 Task: Get directions from Baltimore, Maryland, United States to Joshua Tree National Park, California, United States  arriving by 5:00 pm tomorrow
Action: Mouse moved to (250, 60)
Screenshot: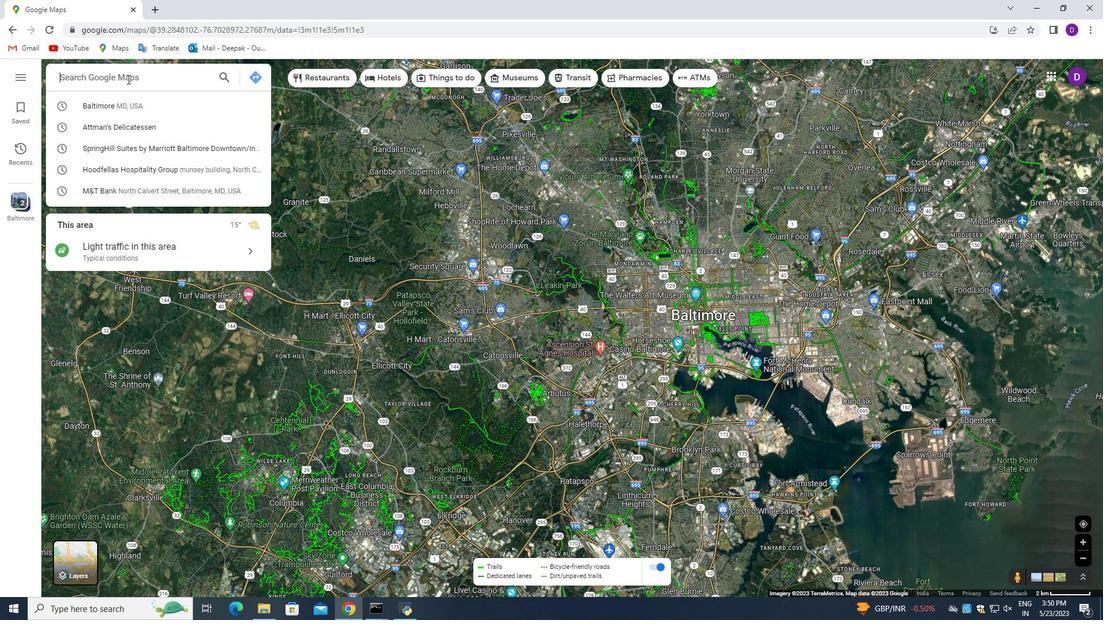 
Action: Mouse pressed left at (250, 60)
Screenshot: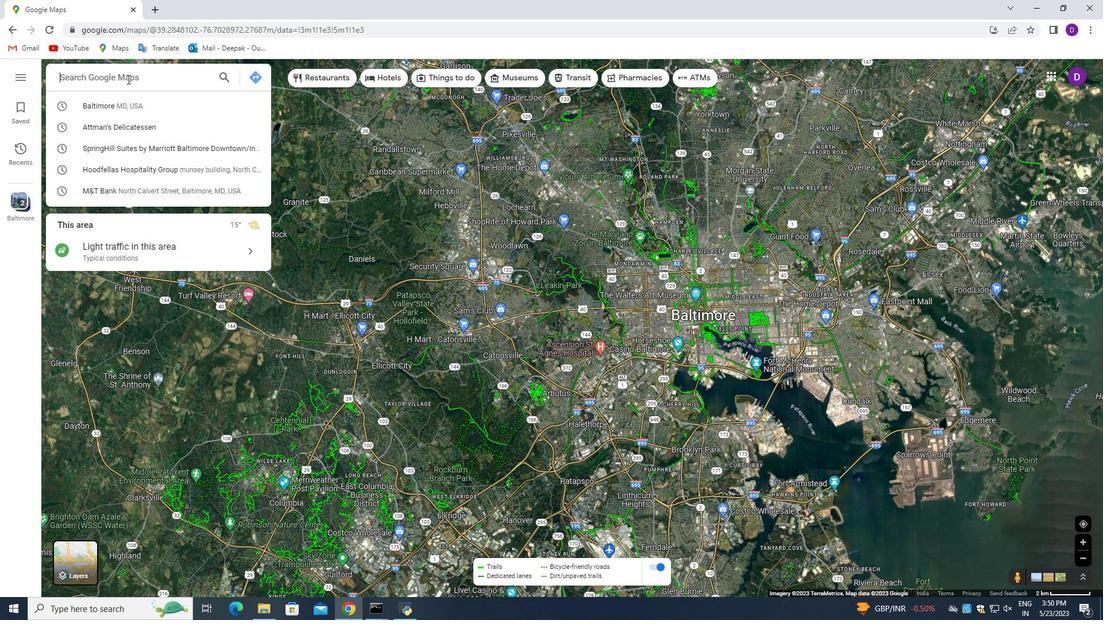 
Action: Mouse moved to (205, 97)
Screenshot: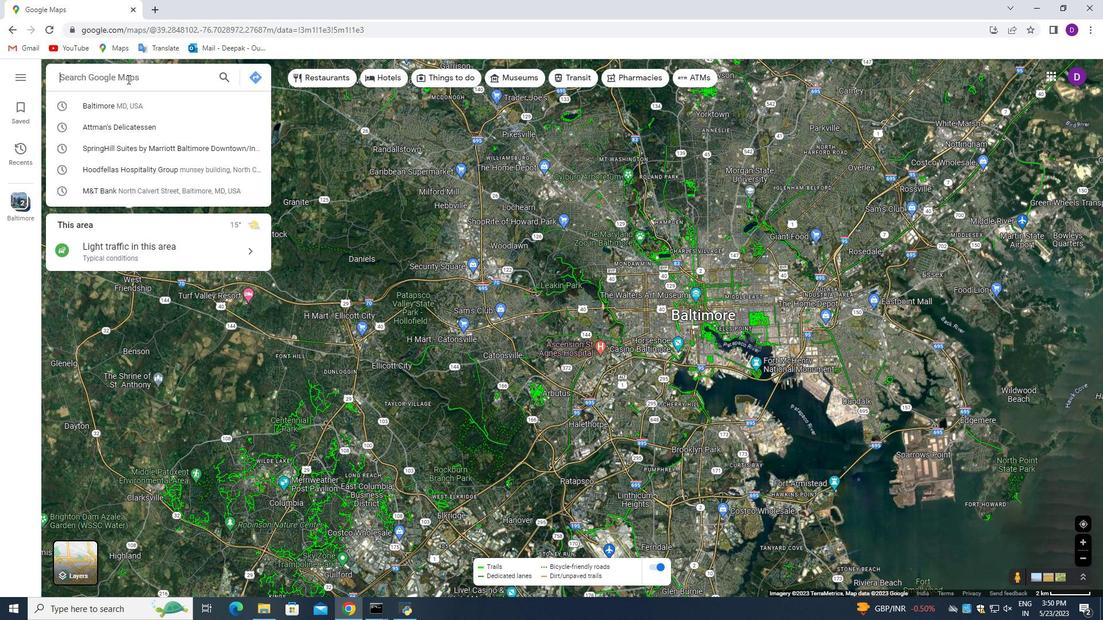 
Action: Mouse pressed left at (205, 97)
Screenshot: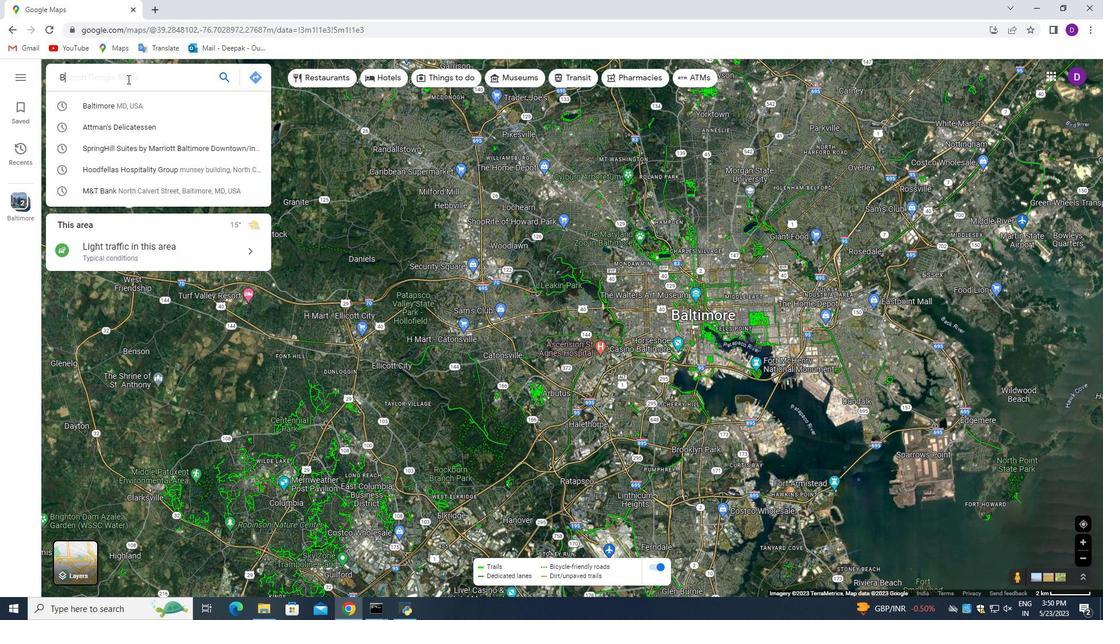 
Action: Mouse moved to (768, 109)
Screenshot: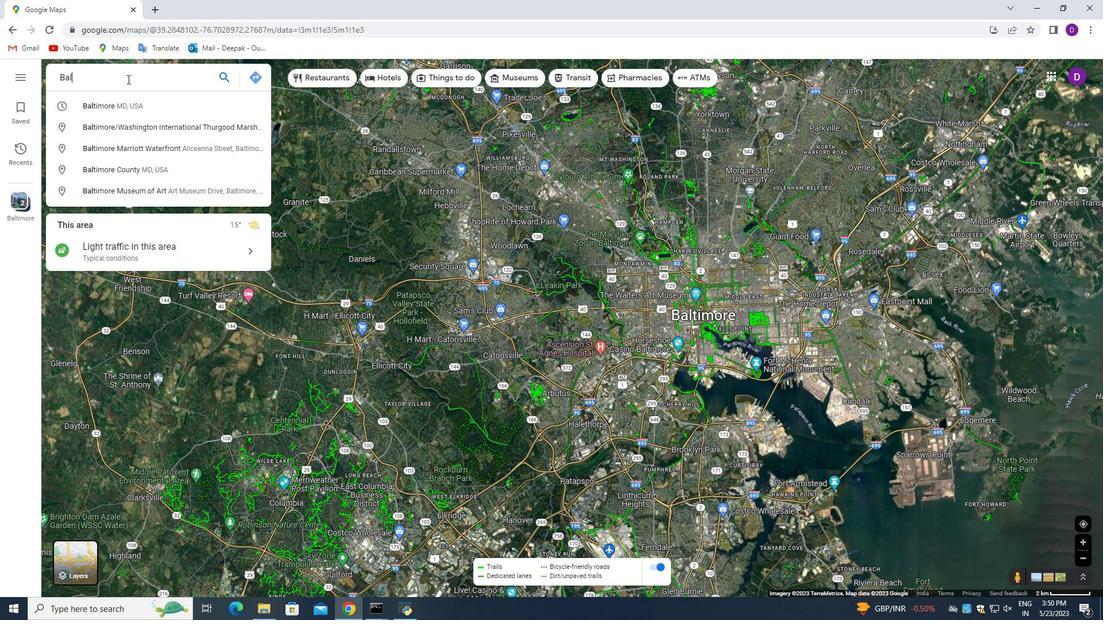 
Action: Key pressed <Key.shift><Key.shift>Baltimore,<Key.space><Key.shift><Key.shift>Maryland,<Key.space><Key.shift><Key.shift><Key.shift>United
Screenshot: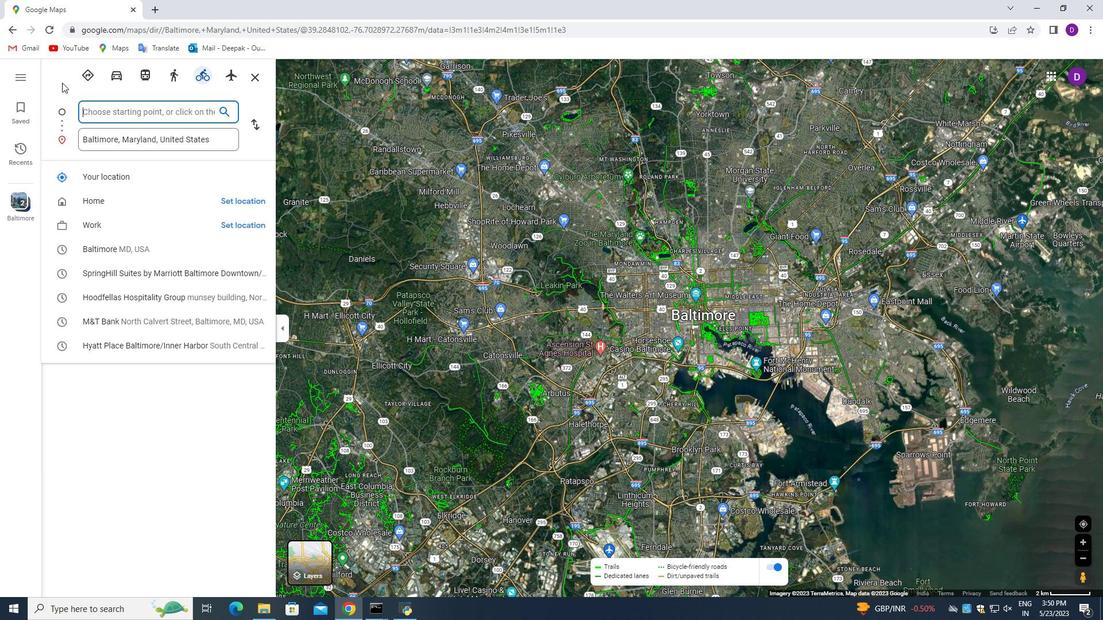 
Action: Mouse moved to (217, 156)
Screenshot: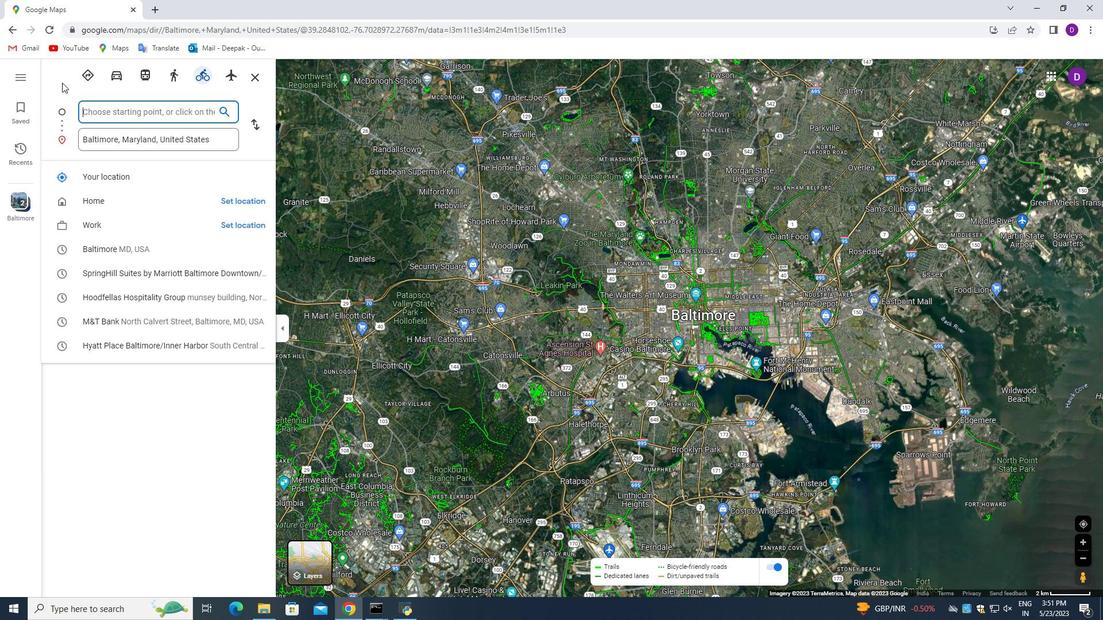 
Action: Mouse pressed left at (217, 156)
Screenshot: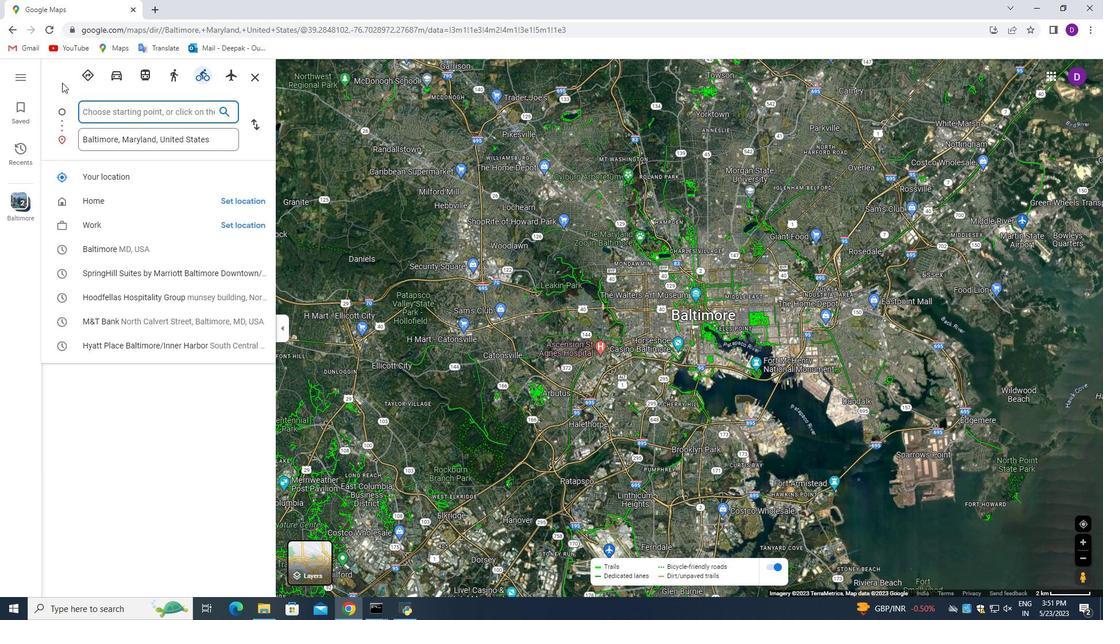
Action: Mouse moved to (190, 123)
Screenshot: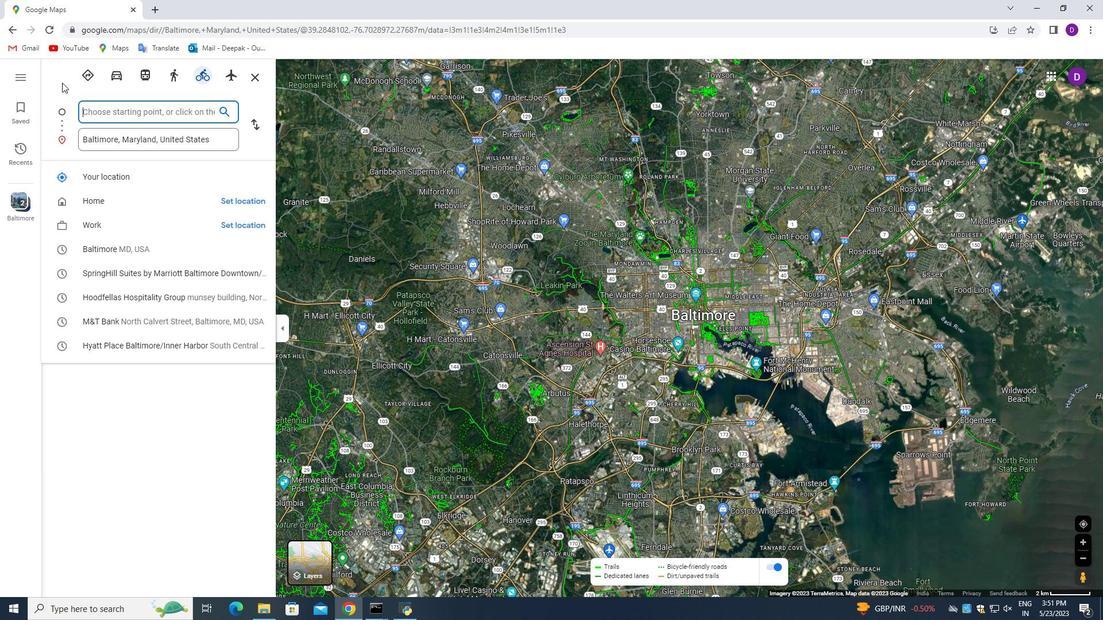 
Action: Key pressed <Key.shift><Key.shift><Key.shift><Key.shift><Key.shift>Joshua<Key.space><Key.shift><Key.shift><Key.shift><Key.shift><Key.shift><Key.shift>Tree<Key.space><Key.shift><Key.shift><Key.shift><Key.shift><Key.shift><Key.shift>National
Screenshot: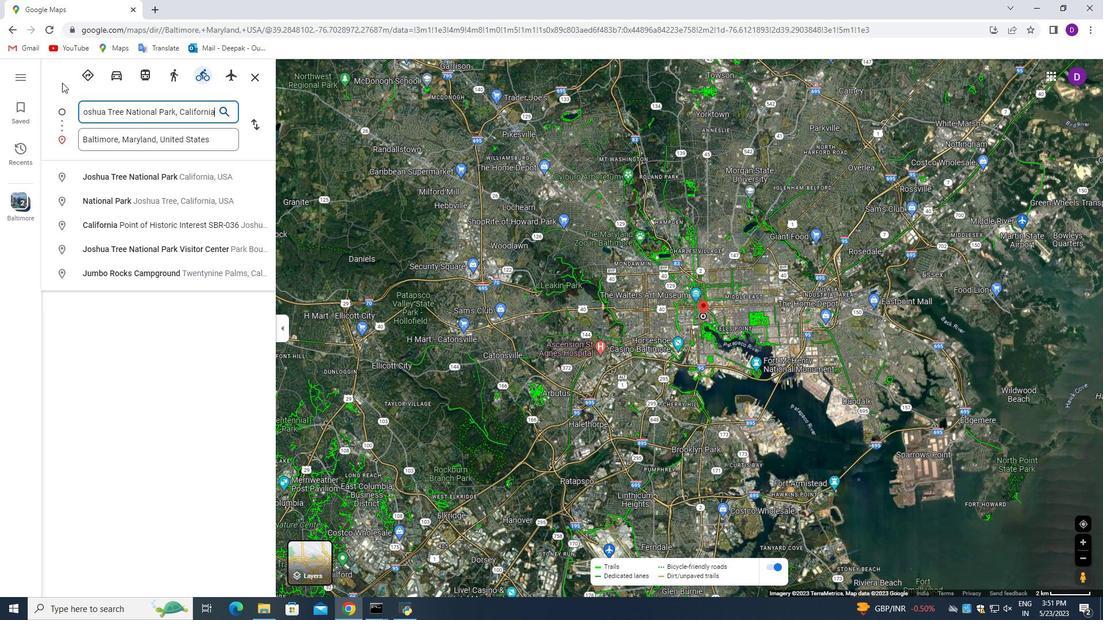 
Action: Mouse moved to (171, 155)
Screenshot: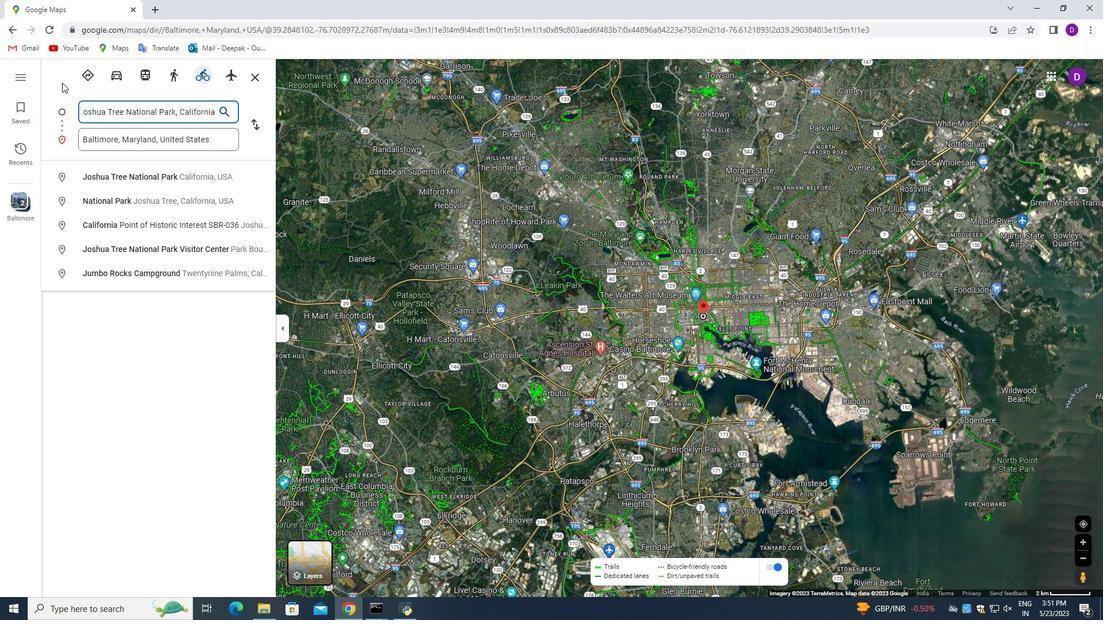 
Action: Mouse pressed left at (171, 155)
Screenshot: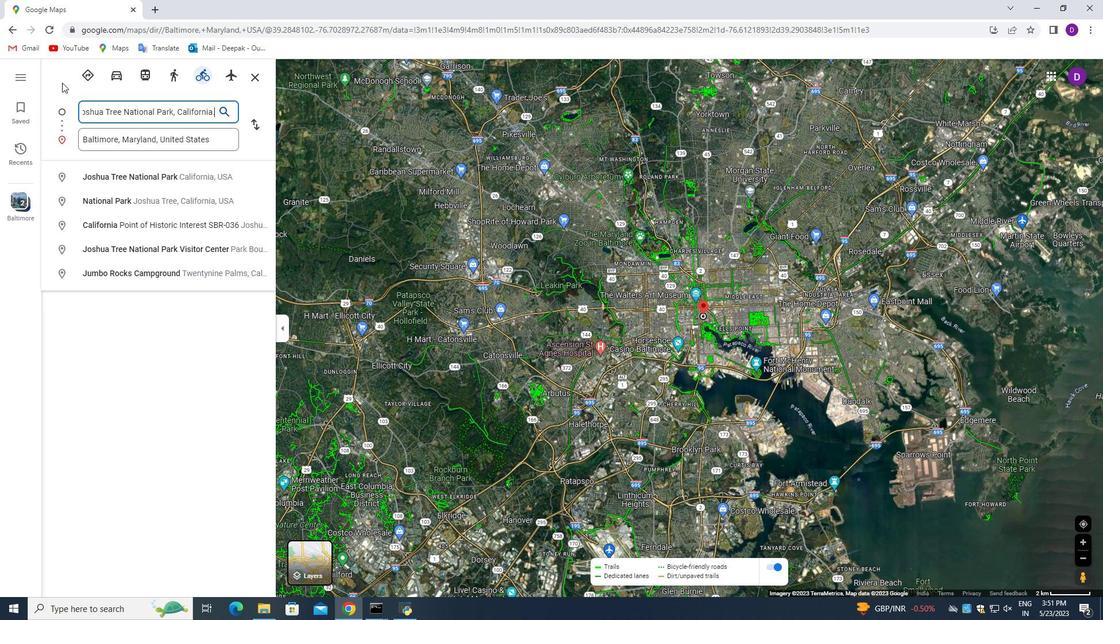 
Action: Mouse moved to (131, 186)
Screenshot: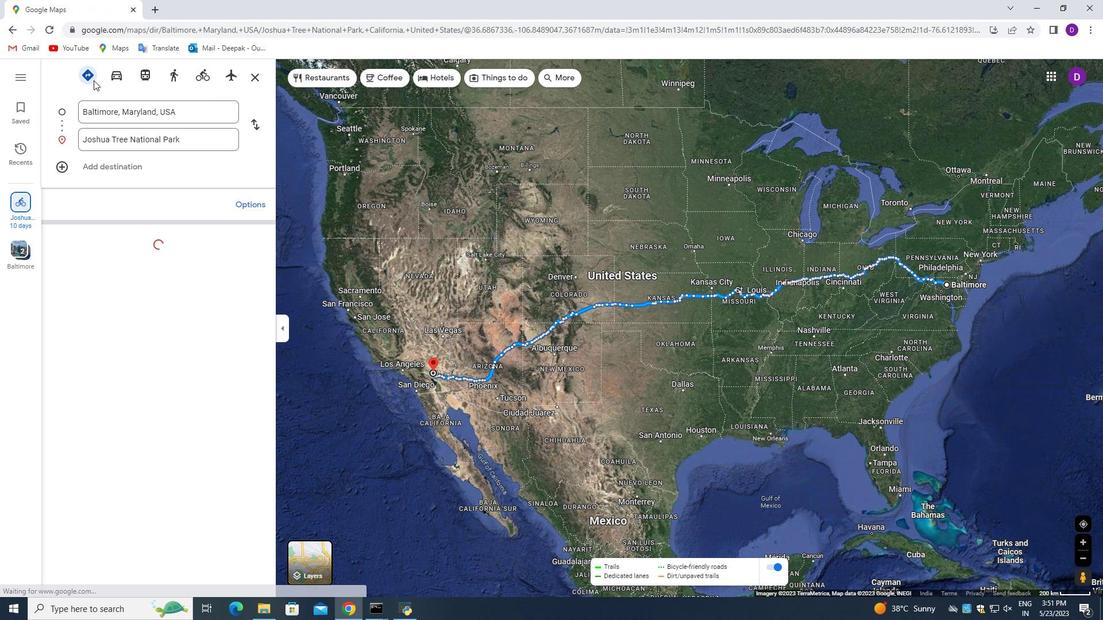 
Action: Mouse pressed left at (131, 186)
Screenshot: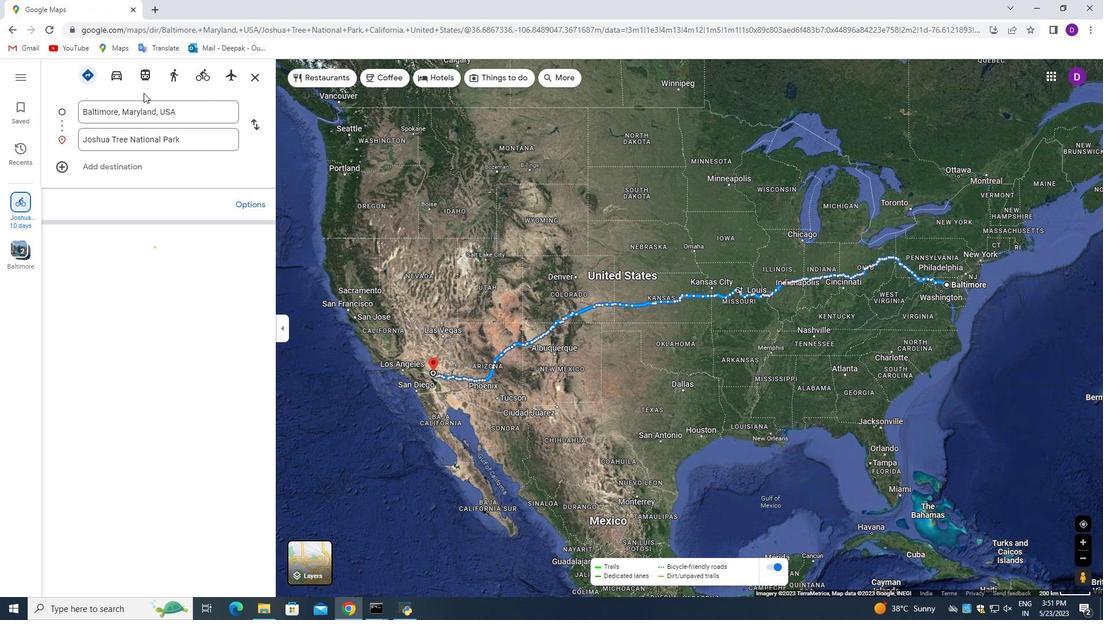 
Action: Mouse moved to (108, 233)
Screenshot: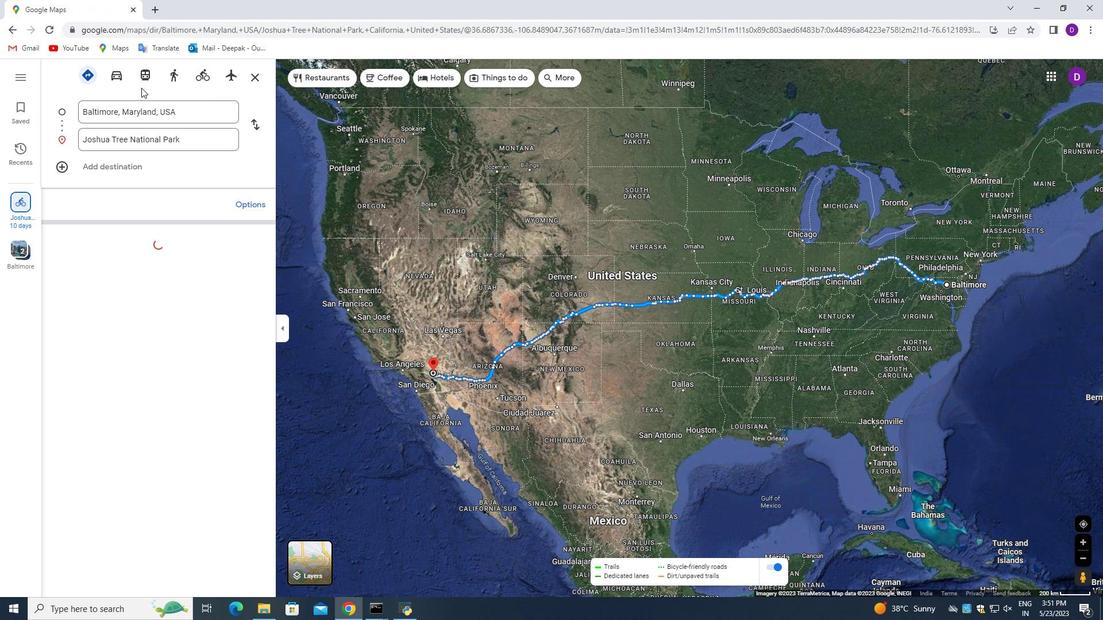 
Action: Mouse pressed left at (108, 233)
Screenshot: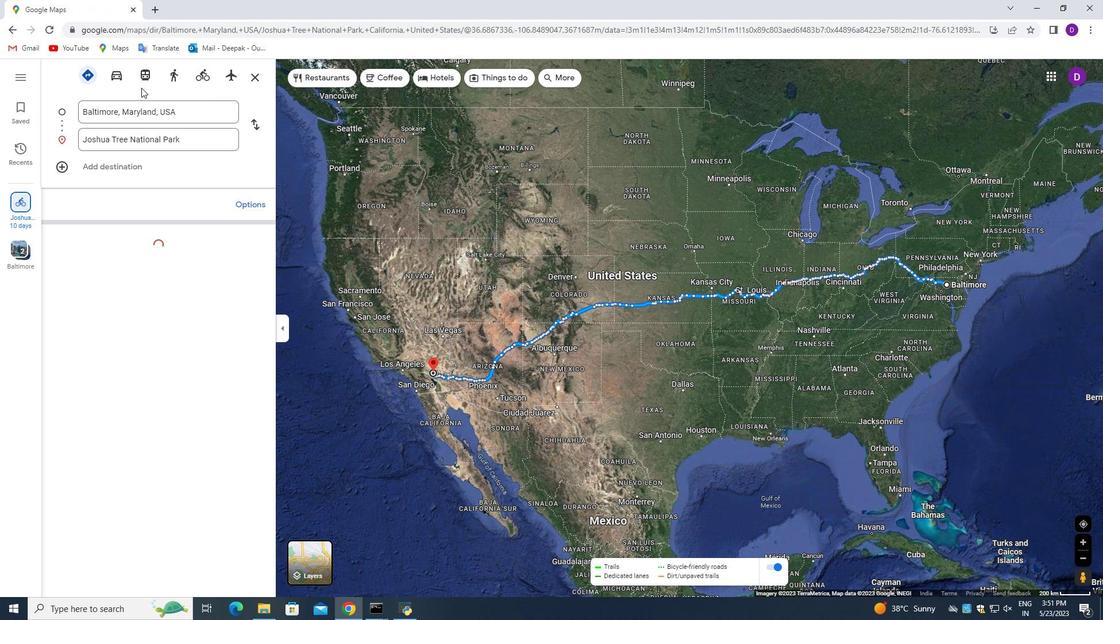 
Action: Mouse moved to (156, 177)
Screenshot: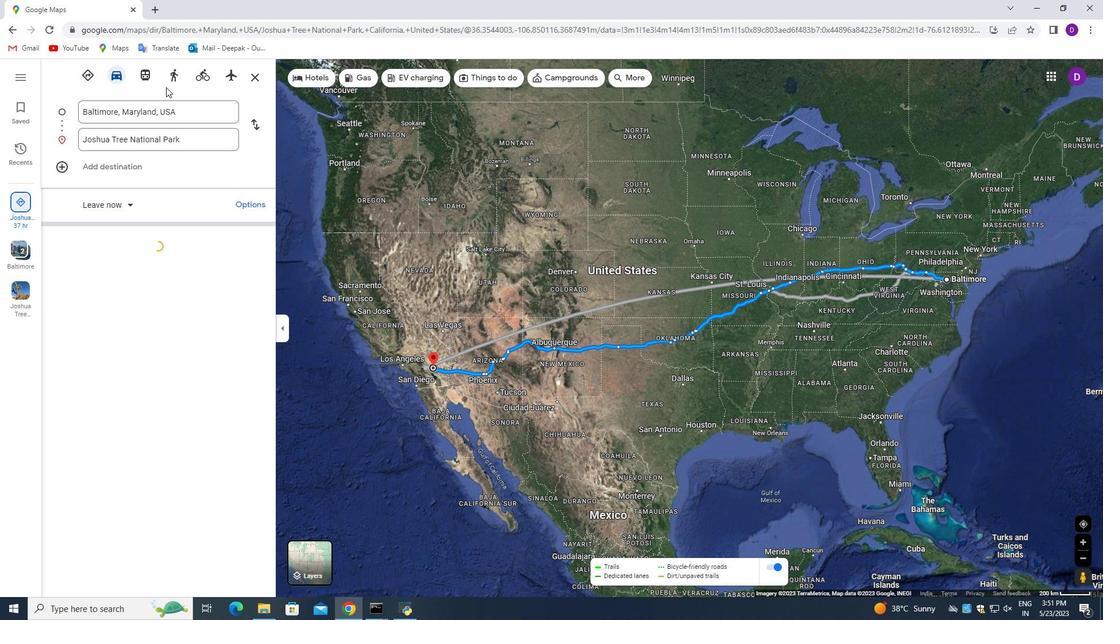 
Action: Mouse pressed left at (156, 177)
Screenshot: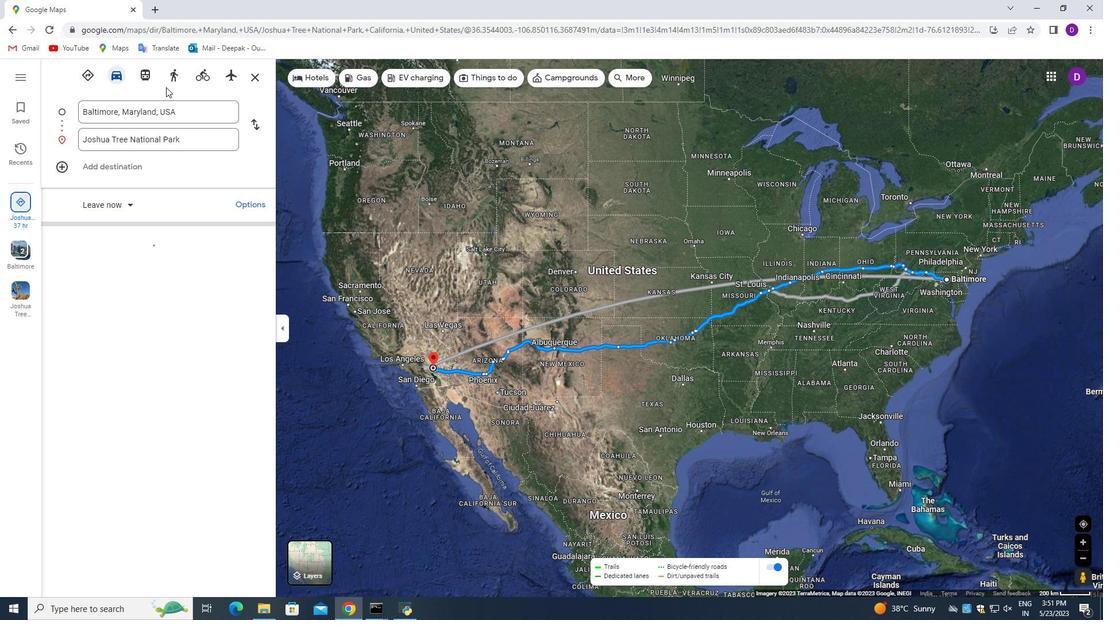 
Action: Mouse pressed left at (156, 177)
Screenshot: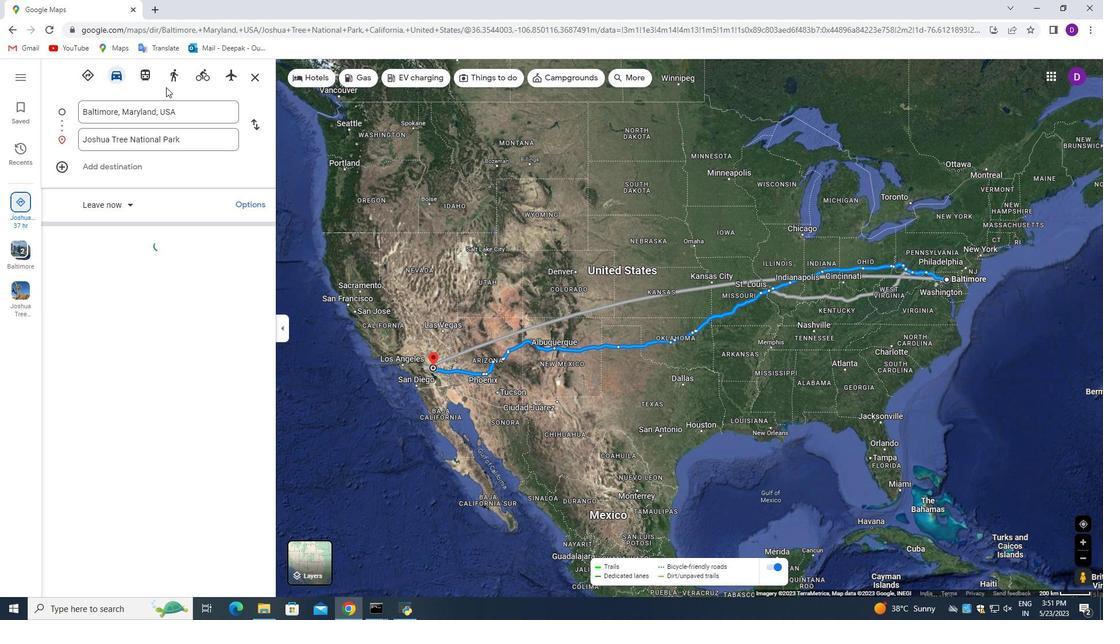 
Action: Mouse pressed left at (156, 177)
Screenshot: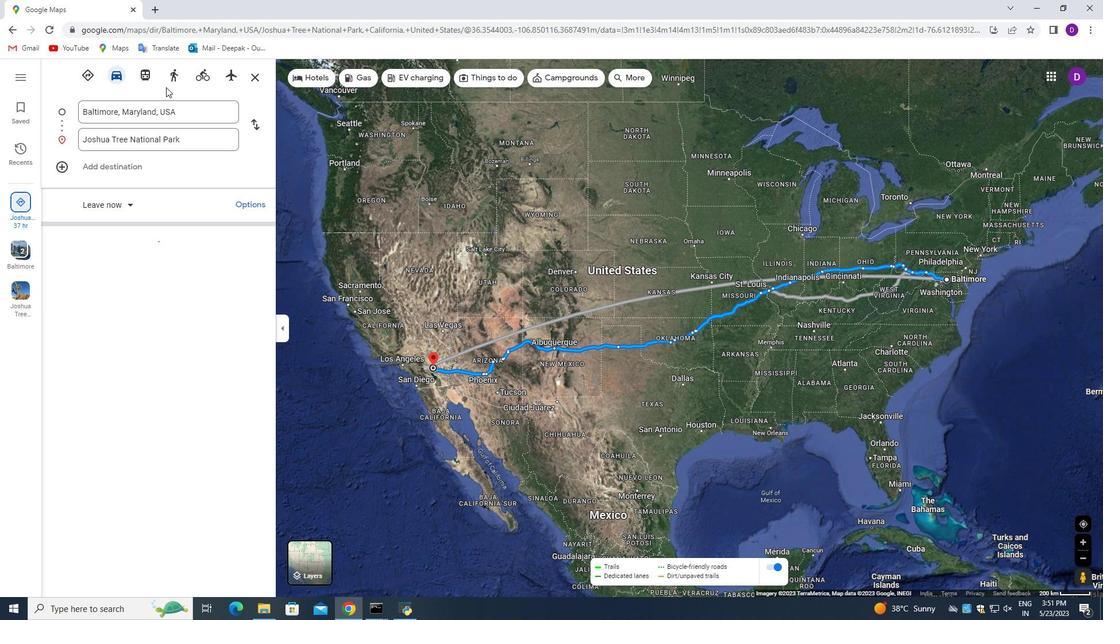 
Action: Mouse pressed left at (156, 177)
Screenshot: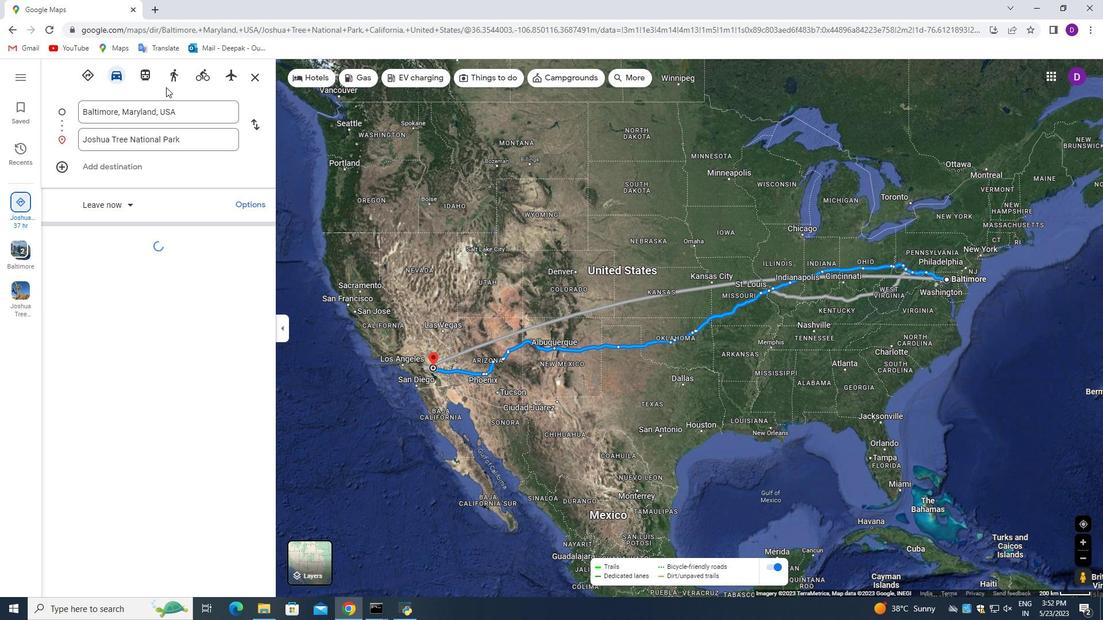 
Action: Mouse pressed left at (156, 177)
Screenshot: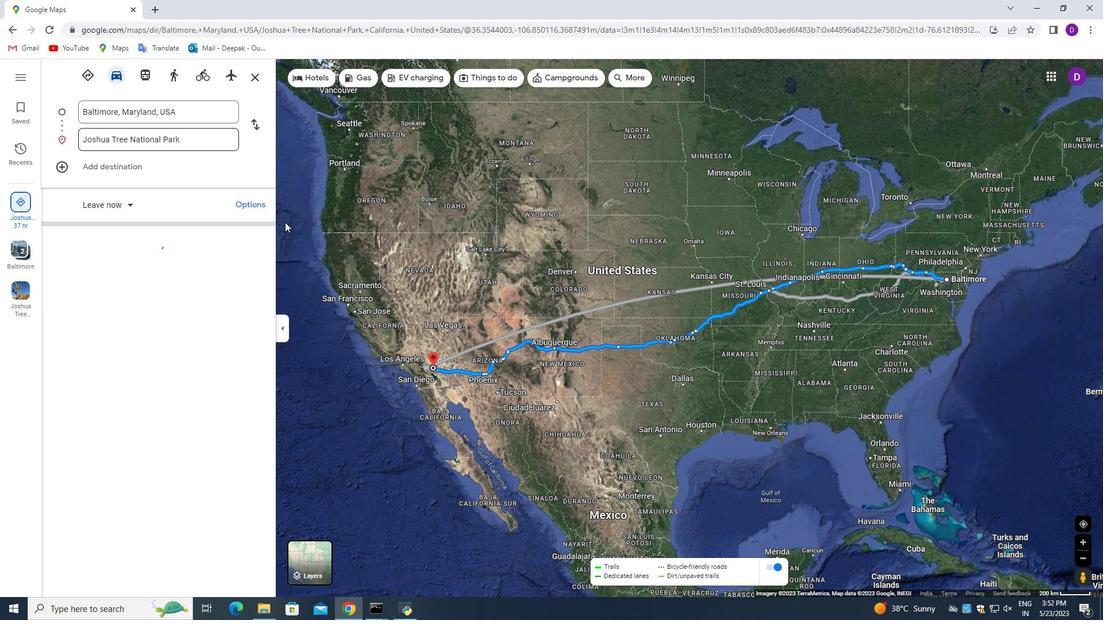 
Action: Mouse pressed left at (156, 177)
Screenshot: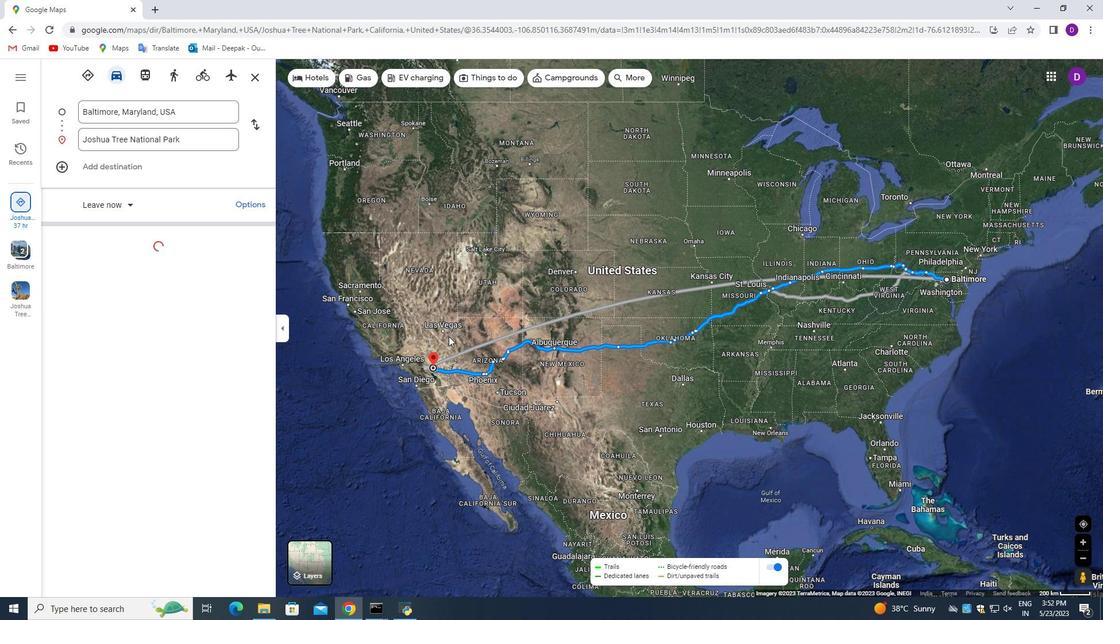 
Action: Mouse pressed left at (156, 177)
Screenshot: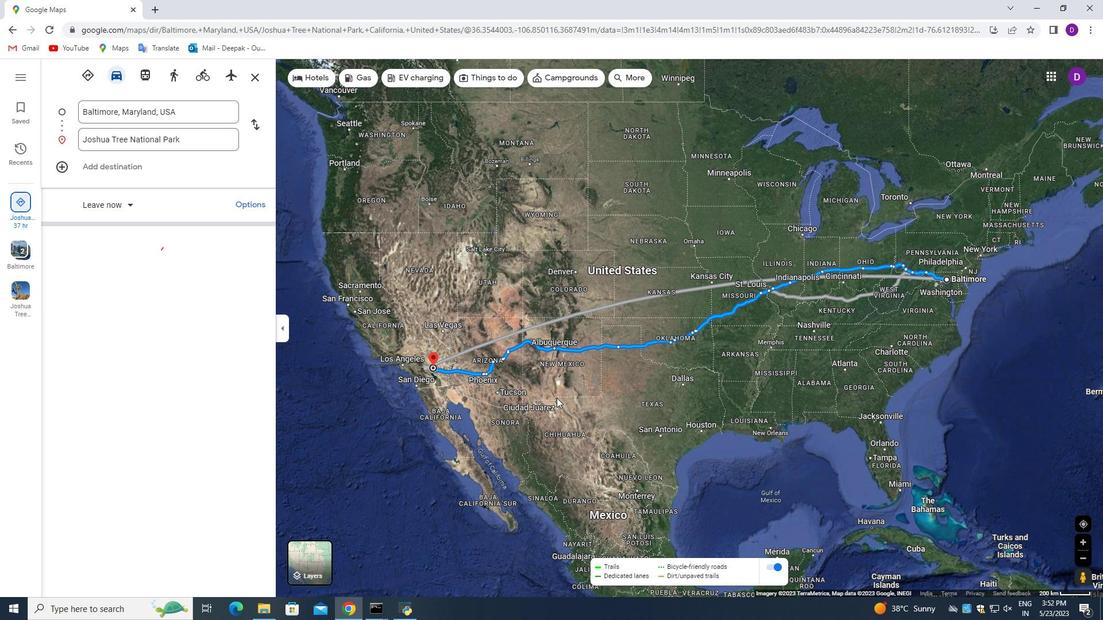 
Action: Mouse pressed left at (156, 177)
Screenshot: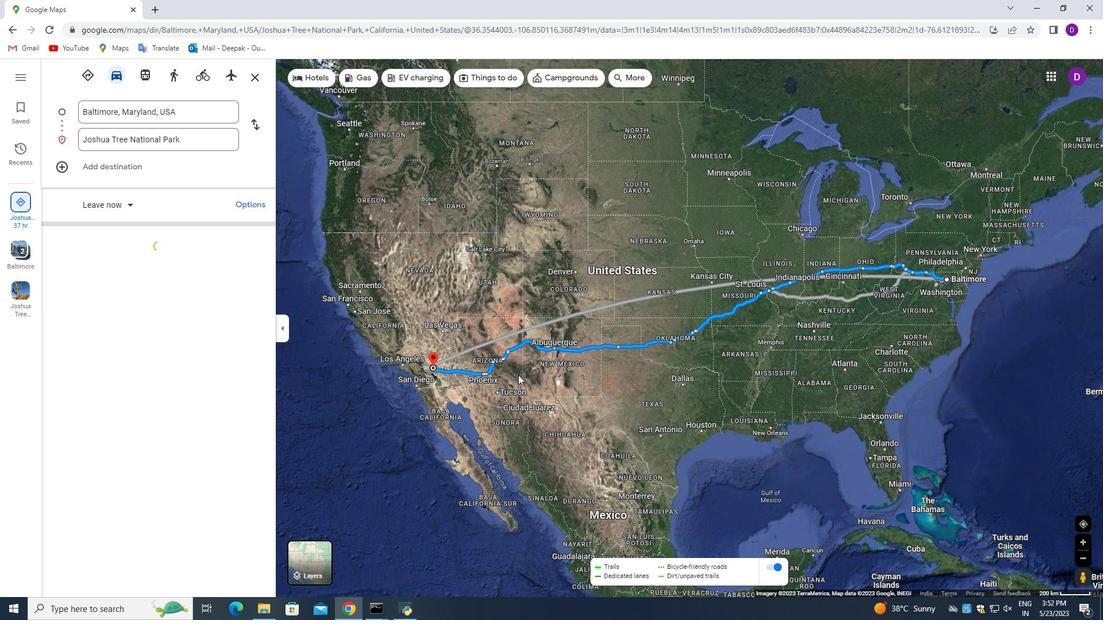
Action: Mouse pressed left at (156, 177)
Screenshot: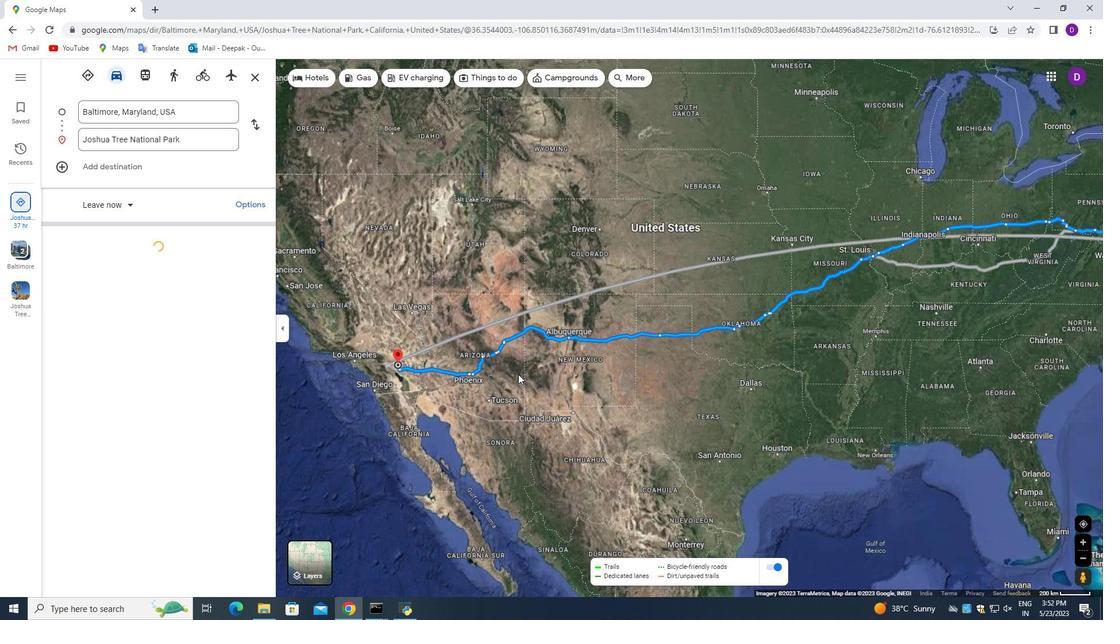 
Action: Mouse pressed left at (156, 177)
Screenshot: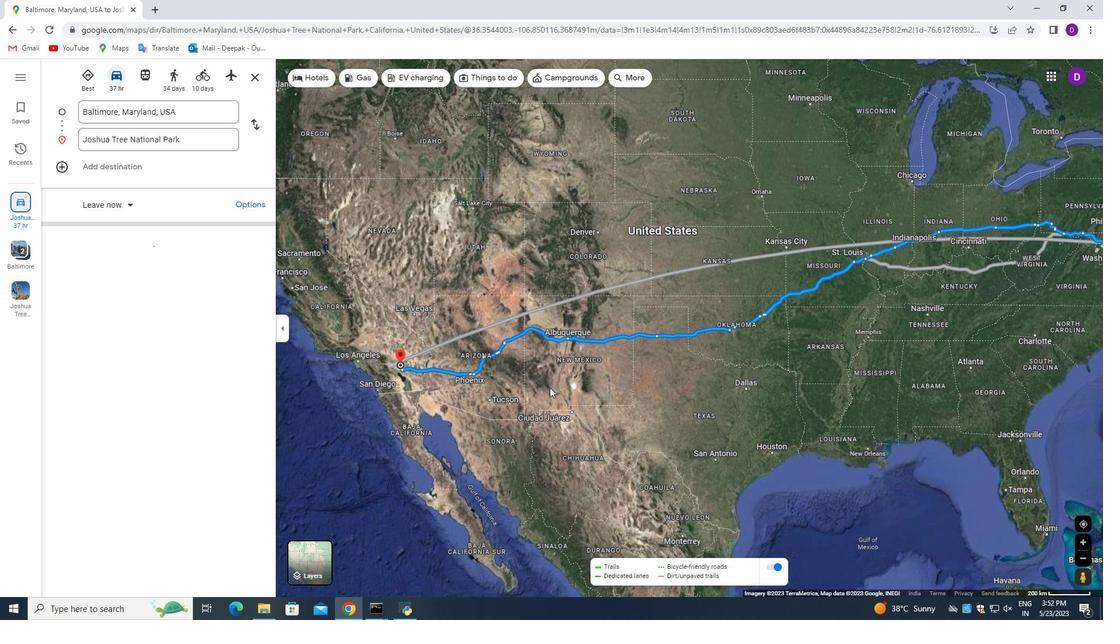 
Action: Mouse moved to (145, 177)
Screenshot: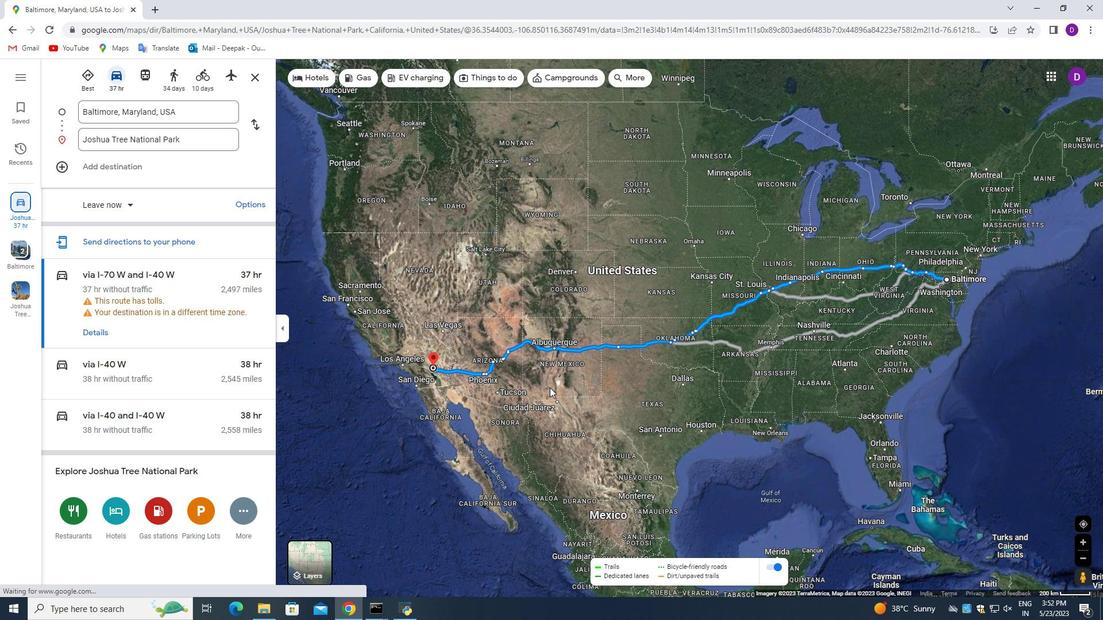 
Action: Mouse pressed left at (145, 177)
Screenshot: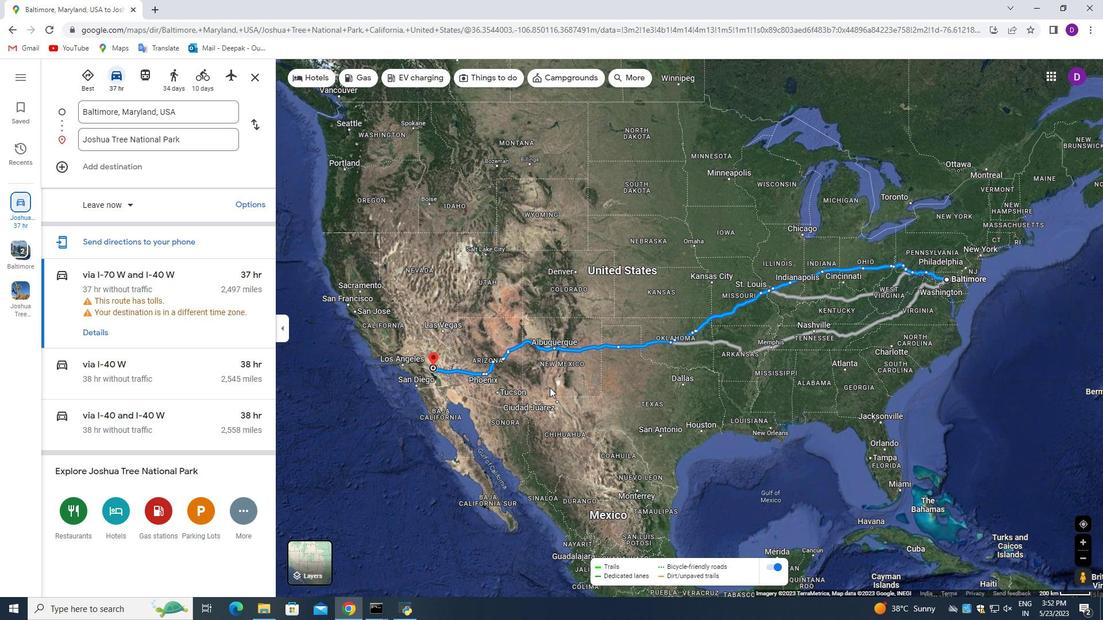 
Action: Mouse pressed left at (145, 177)
Screenshot: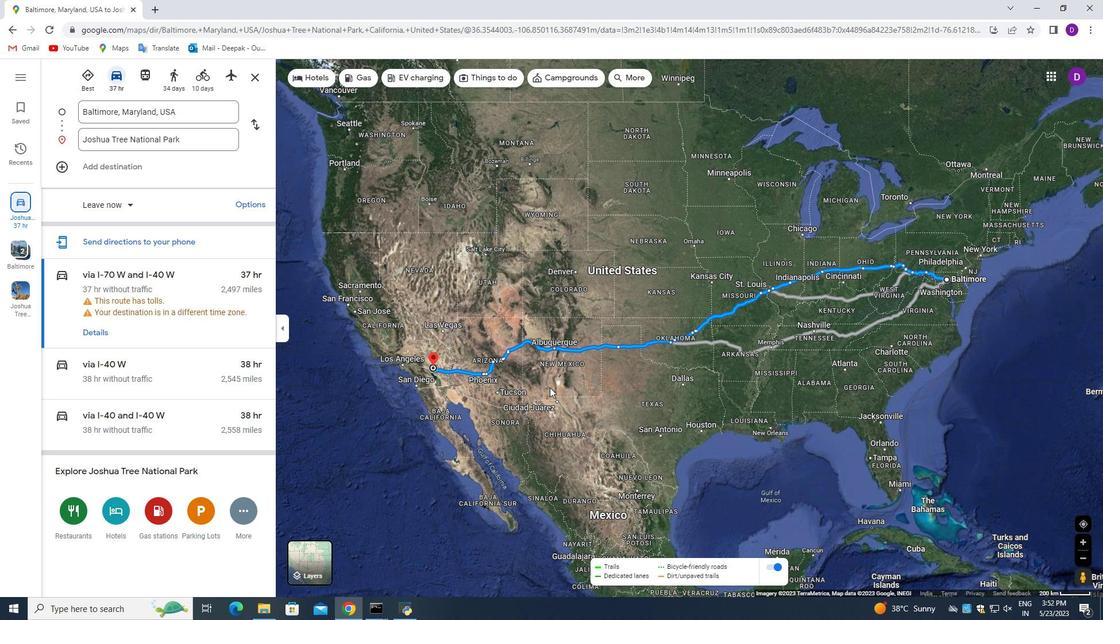 
Action: Mouse pressed left at (145, 177)
Screenshot: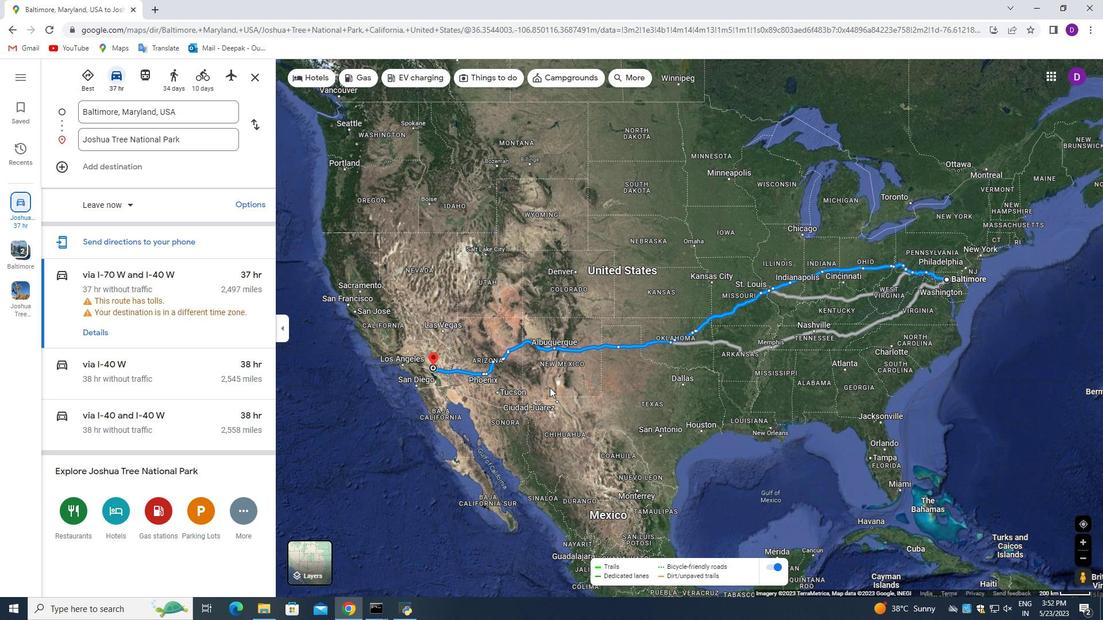 
Action: Mouse pressed left at (145, 177)
Screenshot: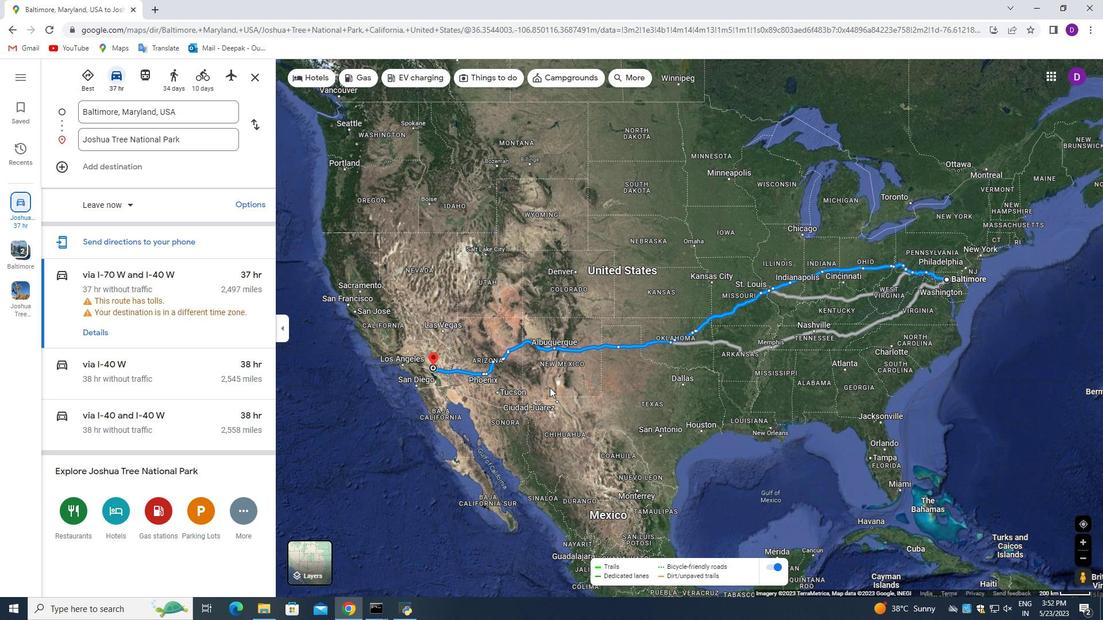 
Action: Mouse moved to (155, 178)
Screenshot: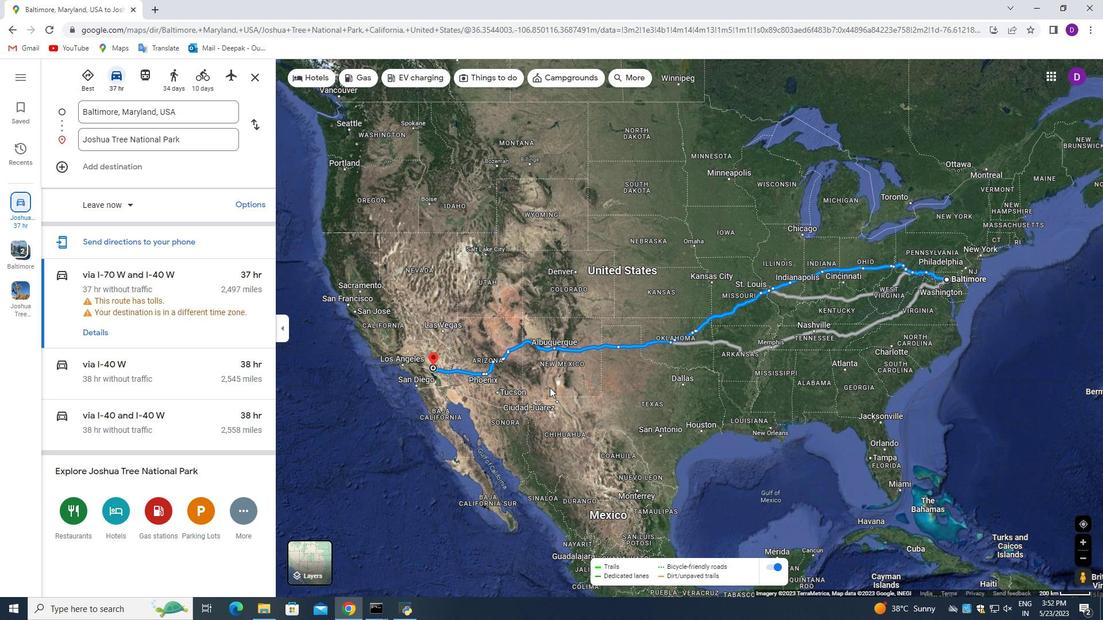 
Action: Mouse pressed left at (155, 178)
Screenshot: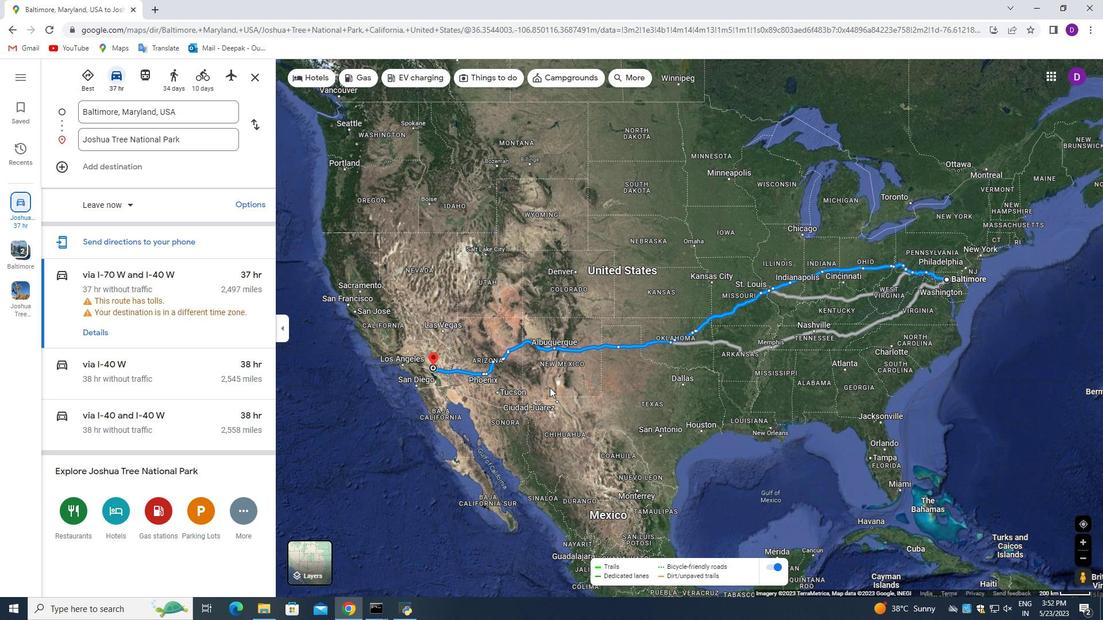 
Action: Mouse moved to (110, 178)
Screenshot: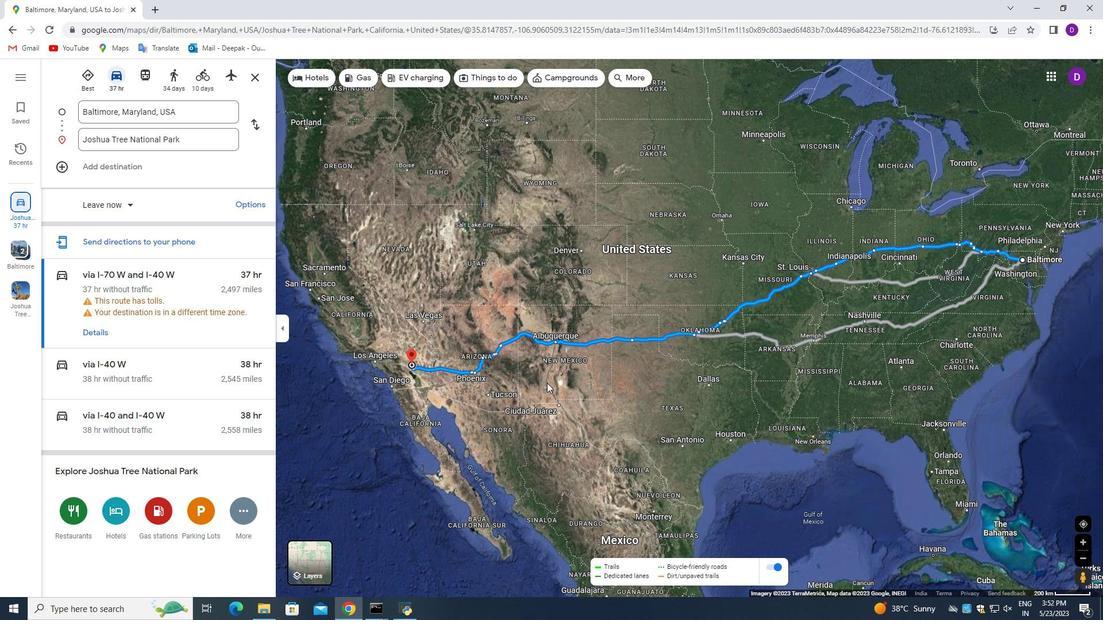 
Action: Mouse pressed left at (110, 178)
Screenshot: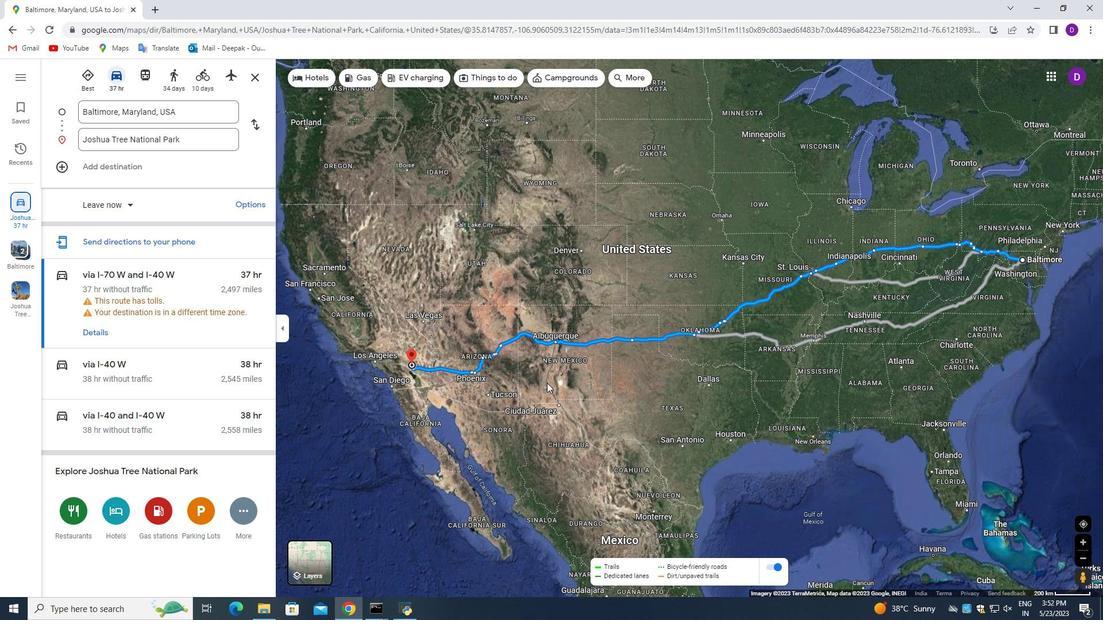
Action: Mouse moved to (99, 314)
Screenshot: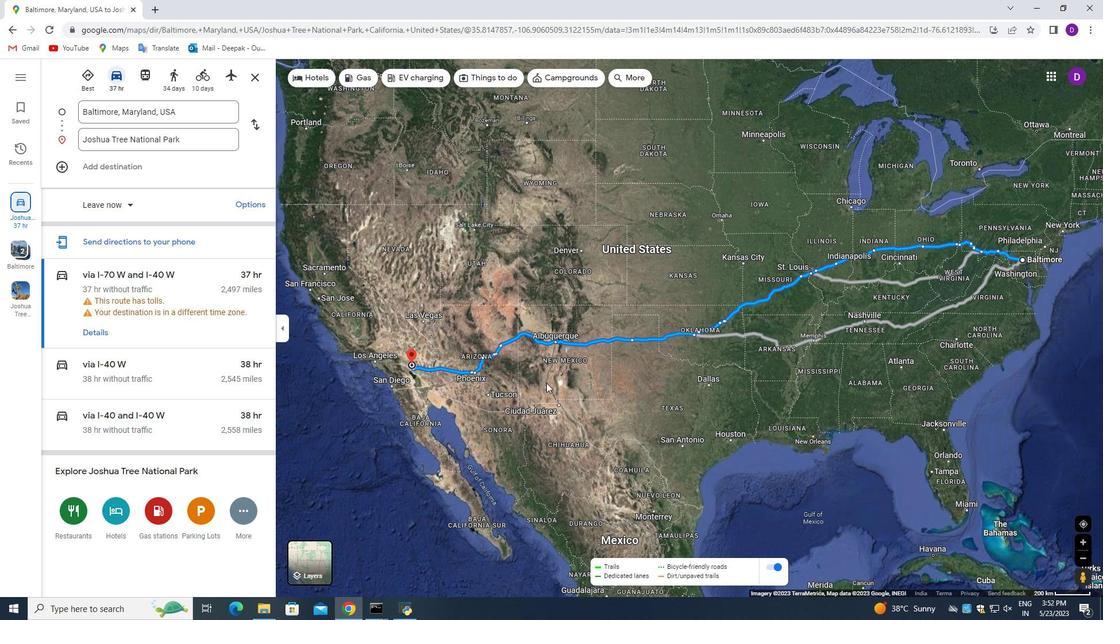 
Action: Mouse pressed left at (99, 314)
Screenshot: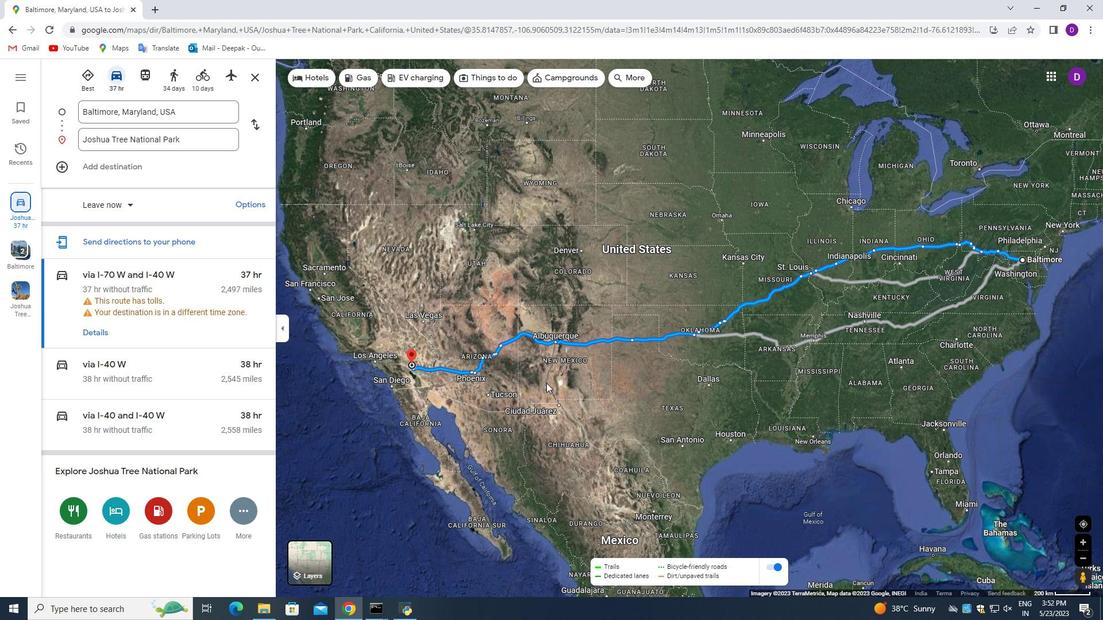 
Action: Mouse moved to (253, 176)
Screenshot: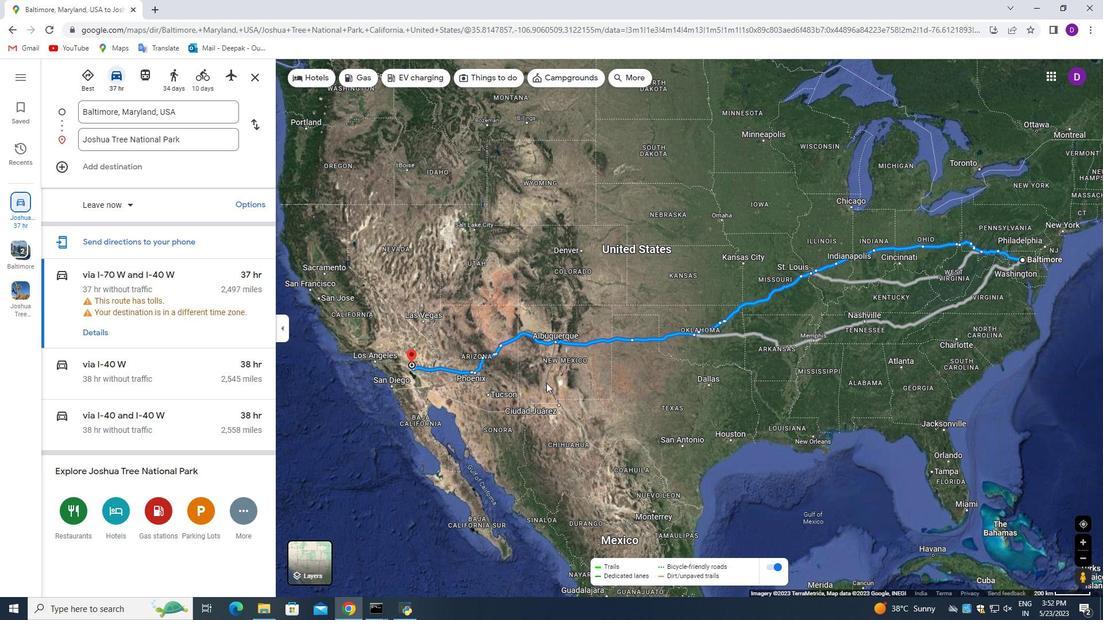 
Action: Mouse pressed left at (253, 176)
Screenshot: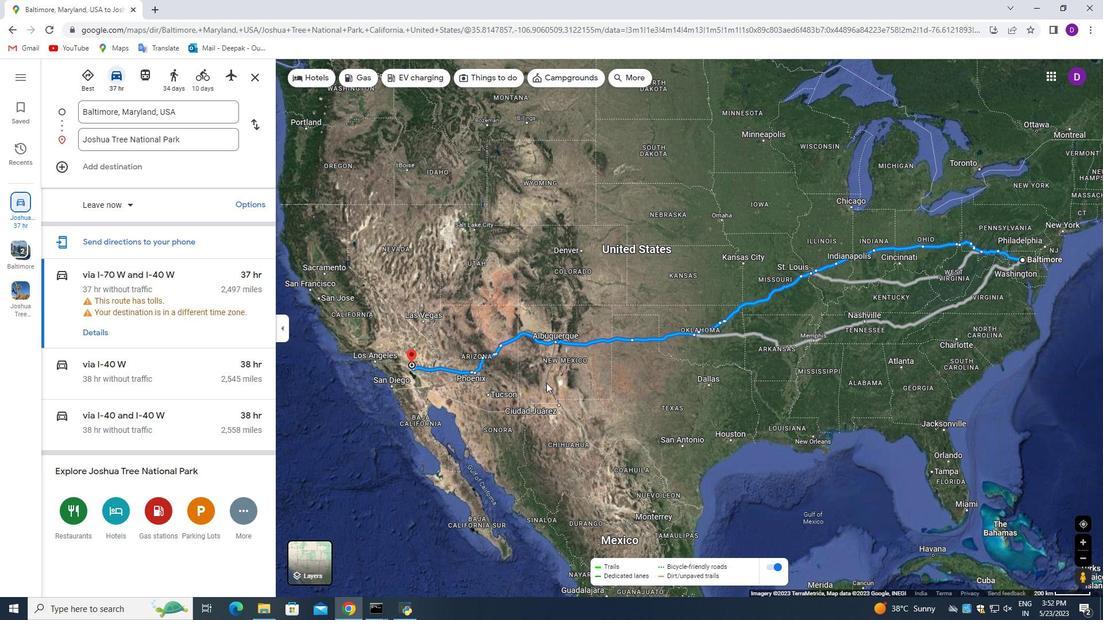
Action: Mouse moved to (198, 249)
Screenshot: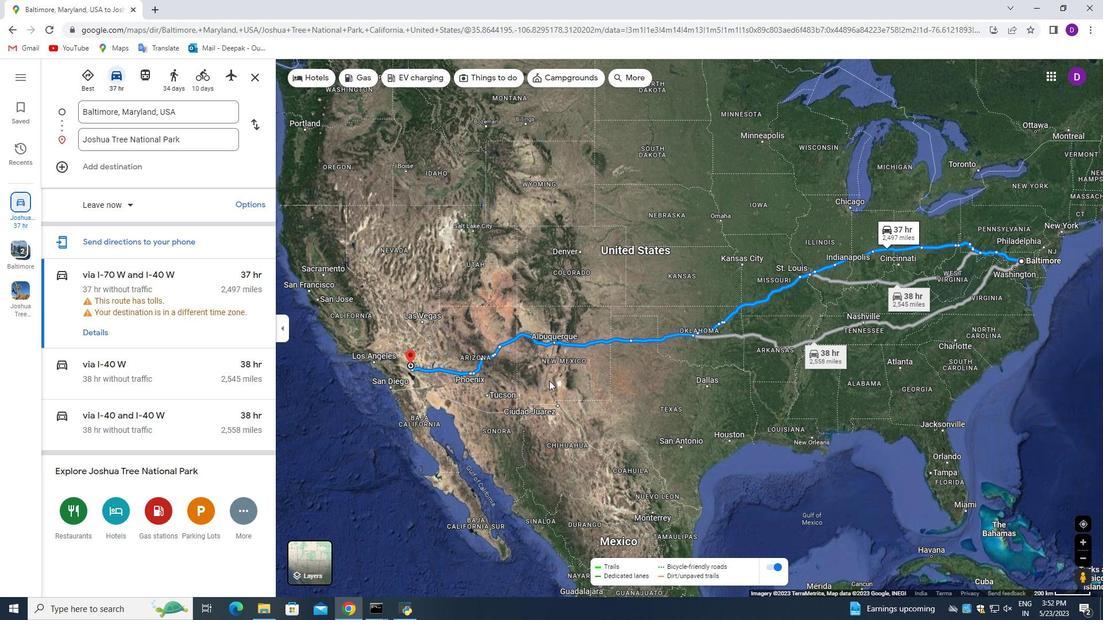 
Action: Mouse pressed left at (198, 249)
Screenshot: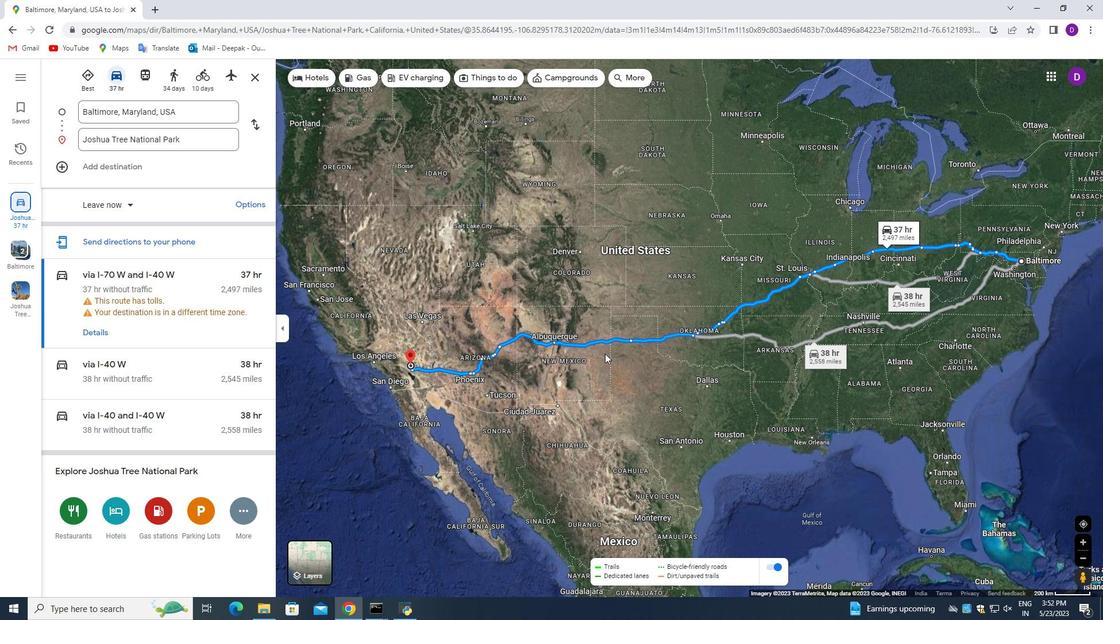 
Action: Mouse moved to (425, 401)
Screenshot: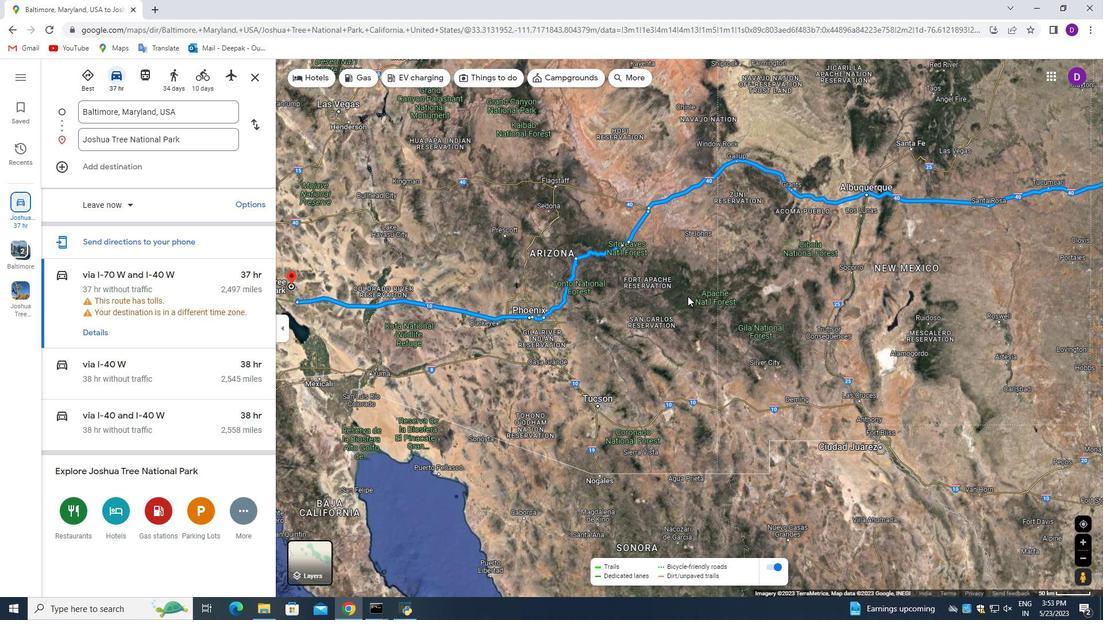 
Action: Mouse scrolled (425, 401) with delta (0, 0)
Screenshot: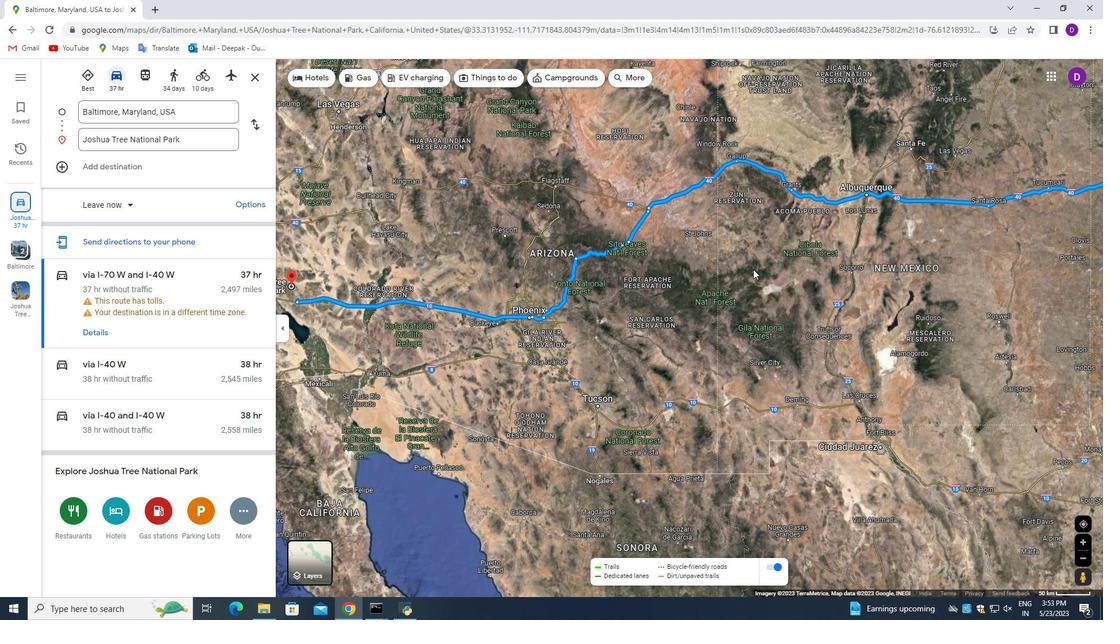 
Action: Mouse scrolled (425, 401) with delta (0, 0)
Screenshot: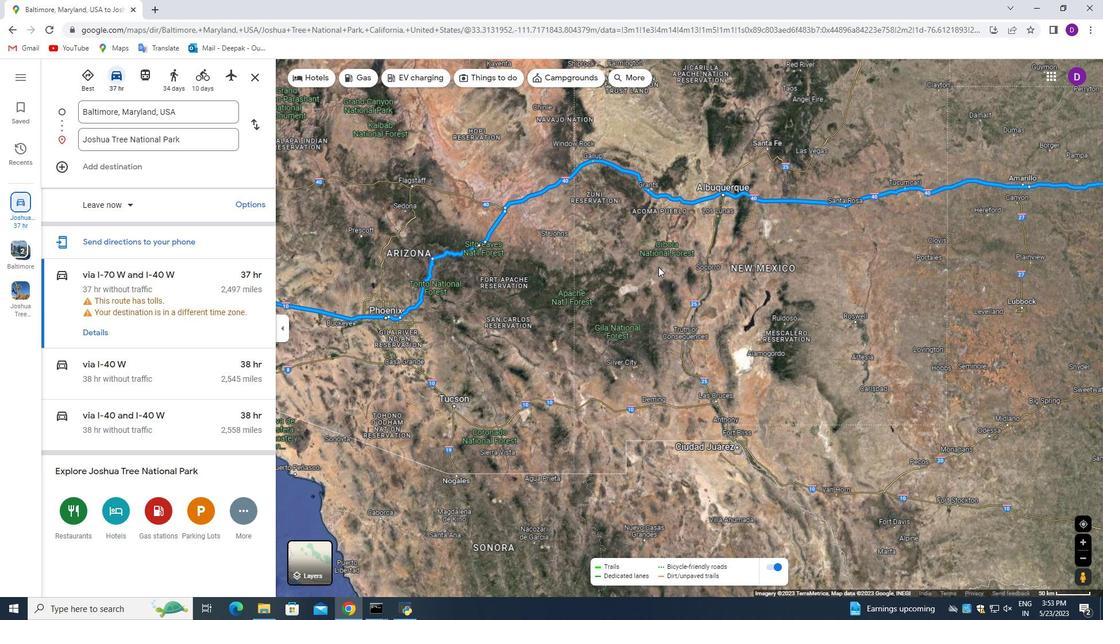 
Action: Mouse scrolled (425, 401) with delta (0, 0)
Screenshot: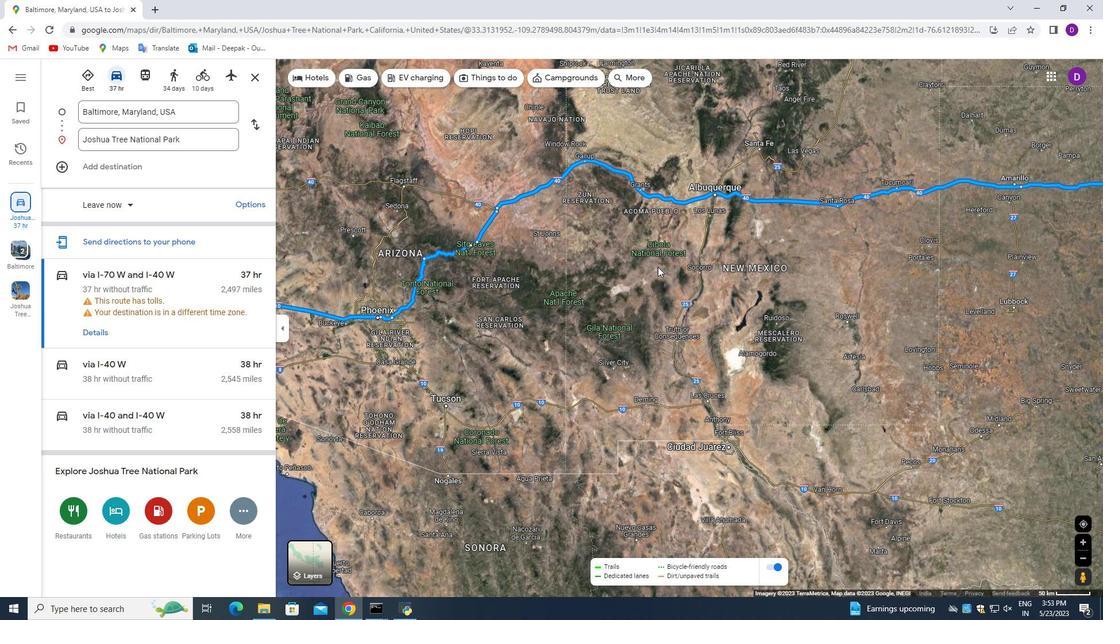 
Action: Mouse moved to (425, 401)
Screenshot: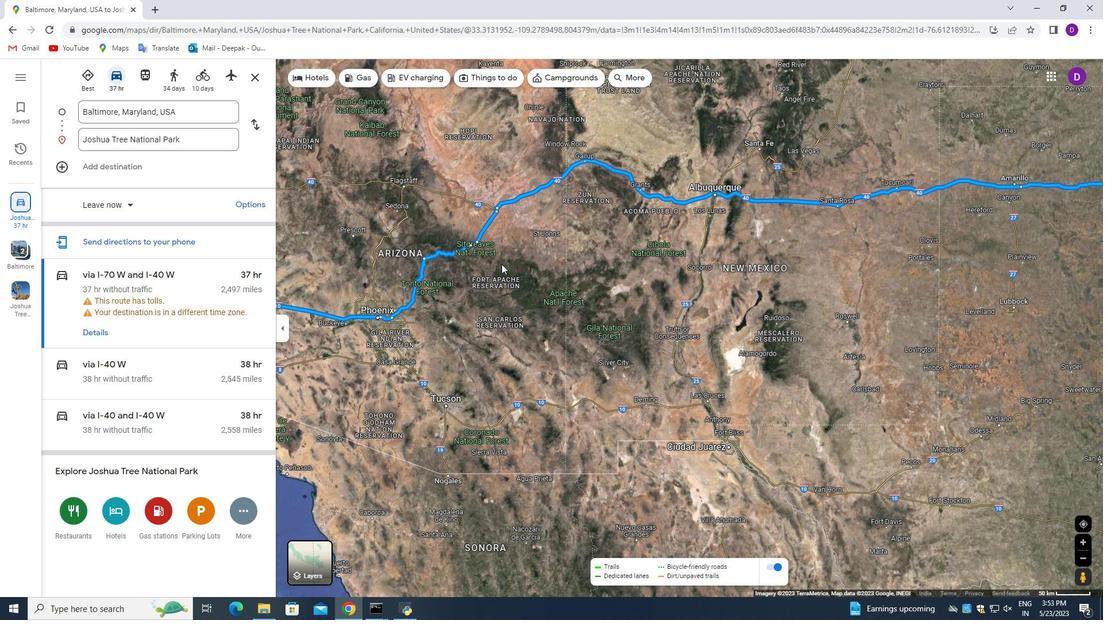 
Action: Mouse scrolled (425, 401) with delta (0, 0)
Screenshot: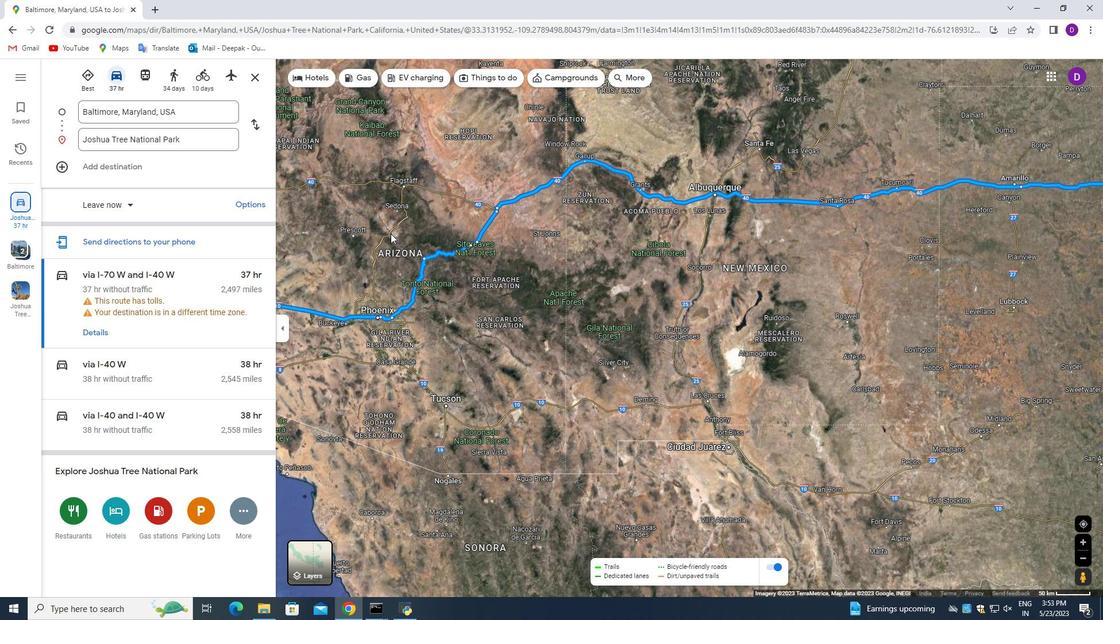 
Action: Mouse moved to (467, 403)
Screenshot: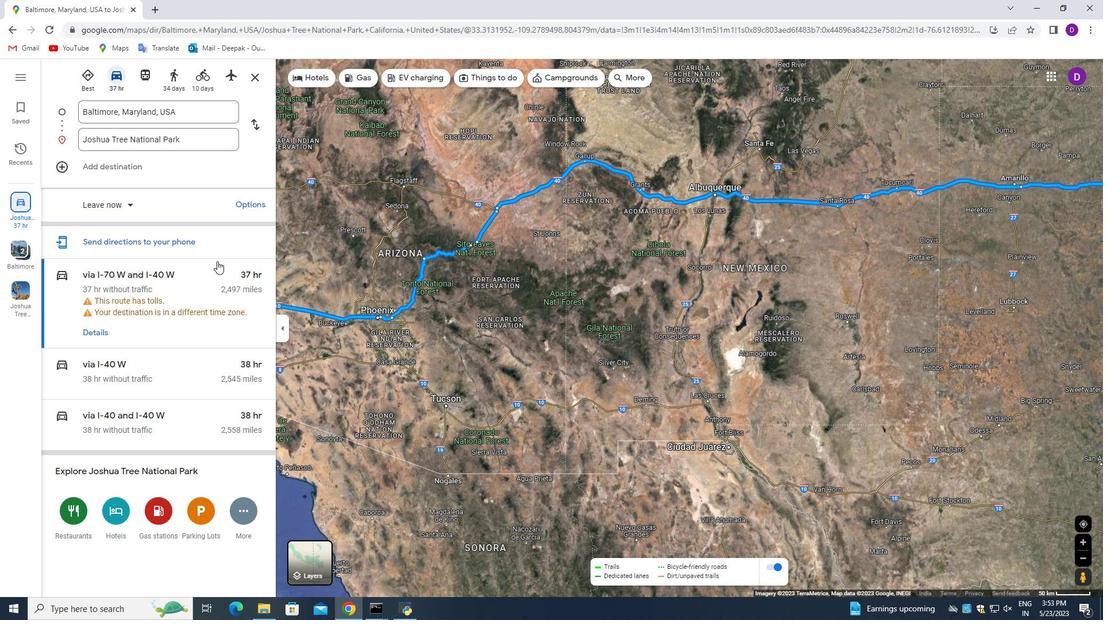 
Action: Mouse scrolled (467, 403) with delta (0, 0)
Screenshot: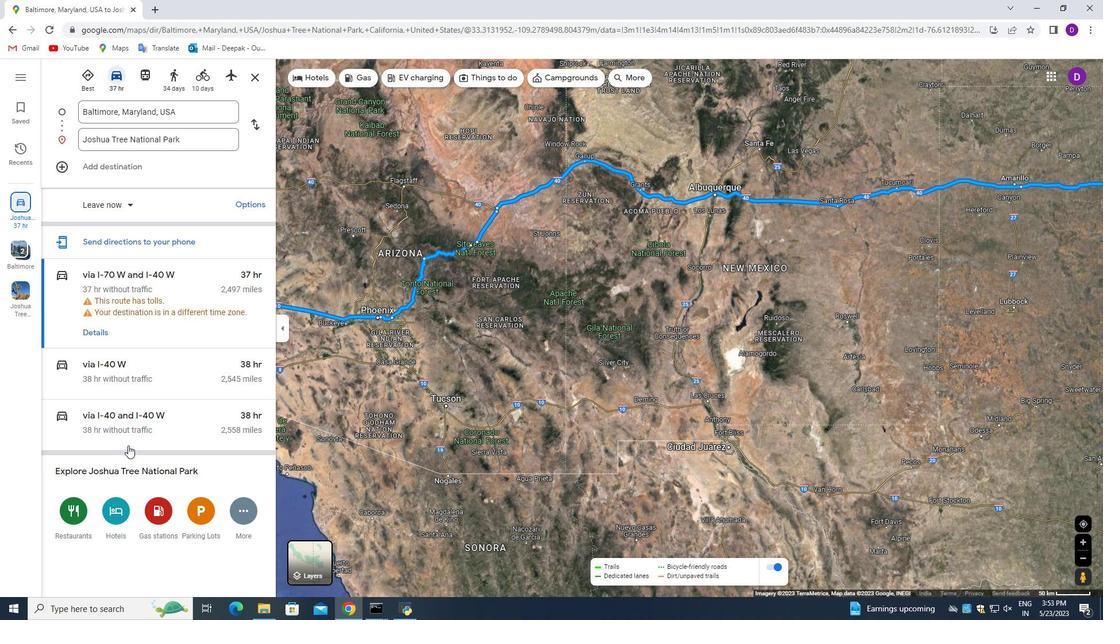 
Action: Mouse moved to (531, 359)
Screenshot: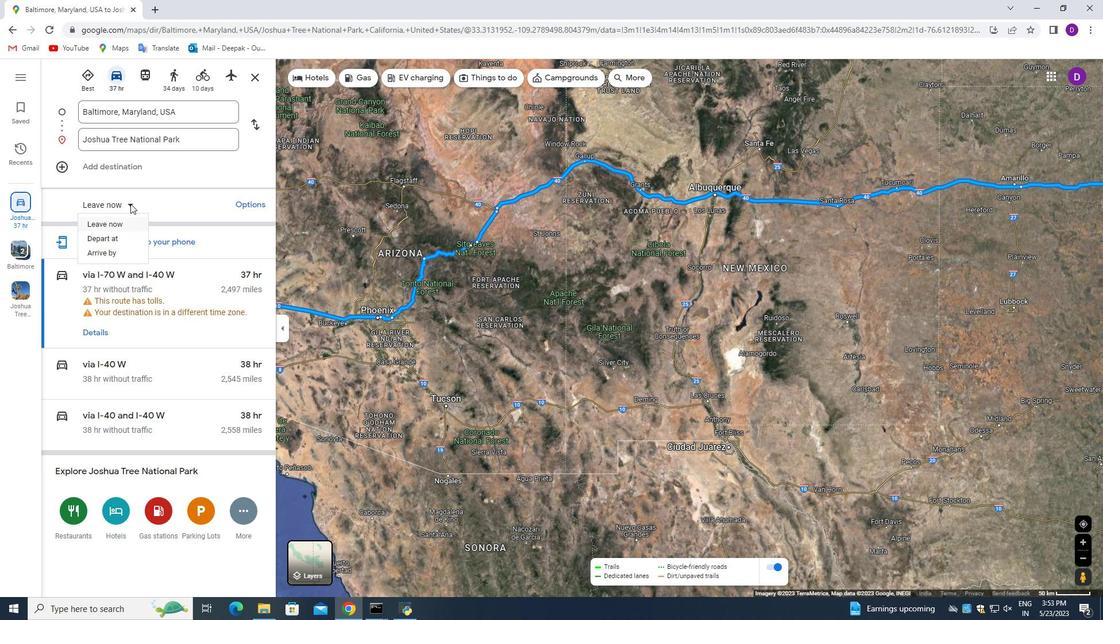 
Action: Mouse pressed left at (531, 359)
Screenshot: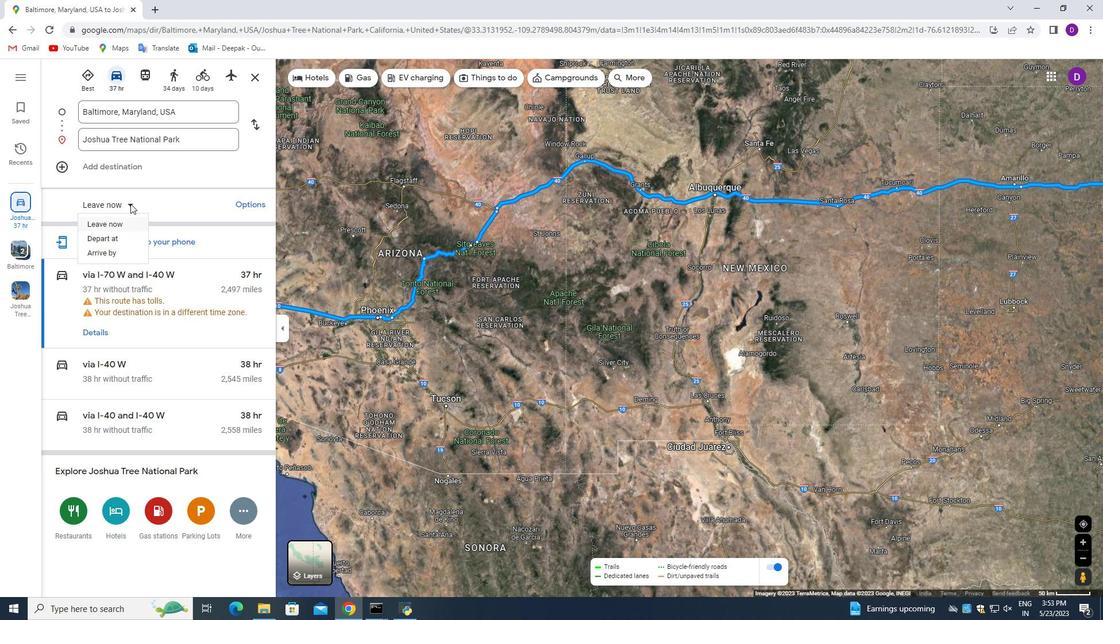 
Action: Mouse moved to (648, 297)
Screenshot: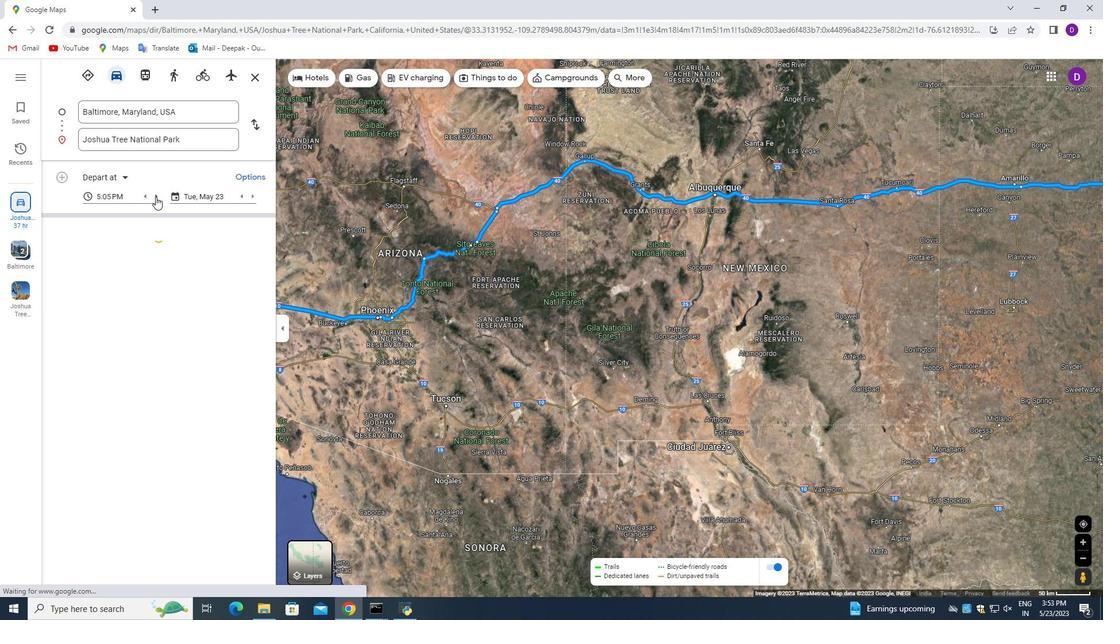 
Action: Mouse pressed left at (648, 297)
Screenshot: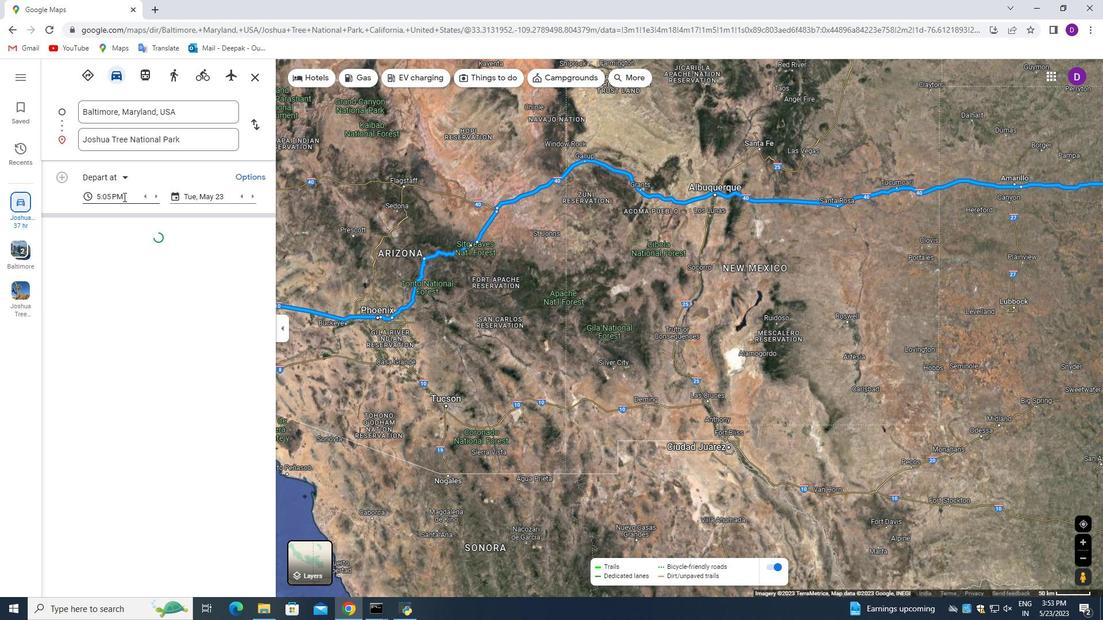 
Action: Mouse moved to (652, 308)
Screenshot: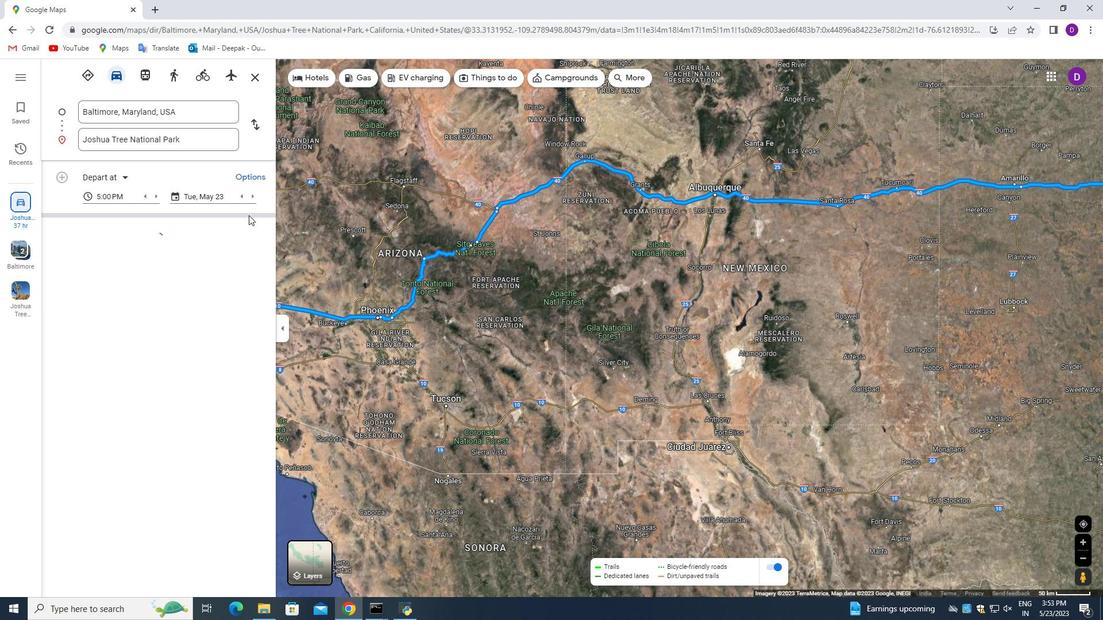 
Action: Mouse pressed left at (652, 308)
Screenshot: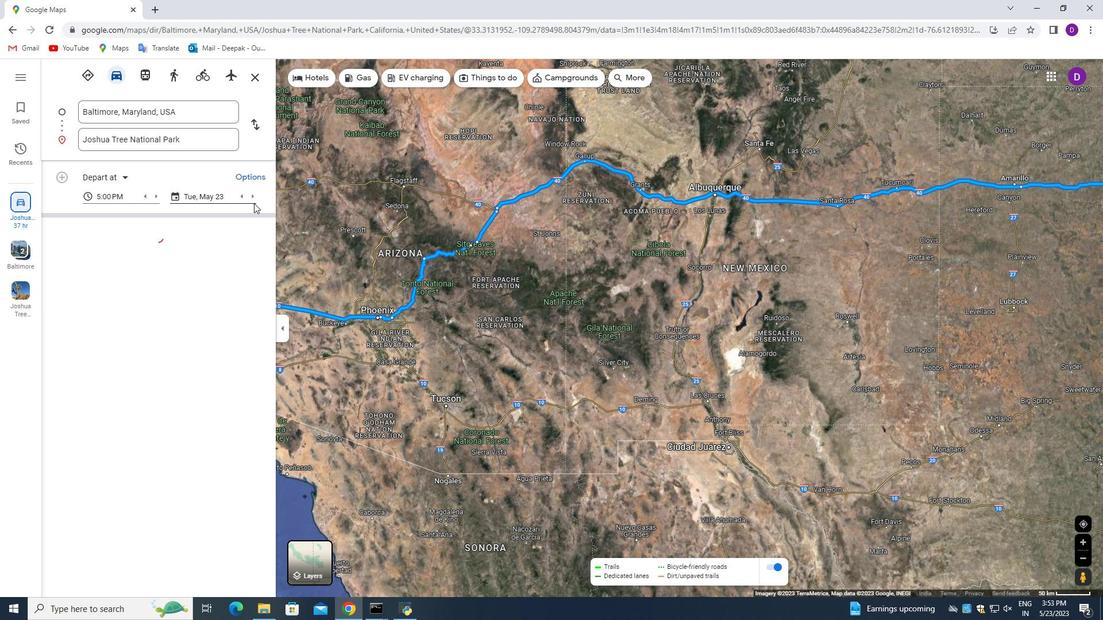 
Action: Mouse moved to (666, 322)
Screenshot: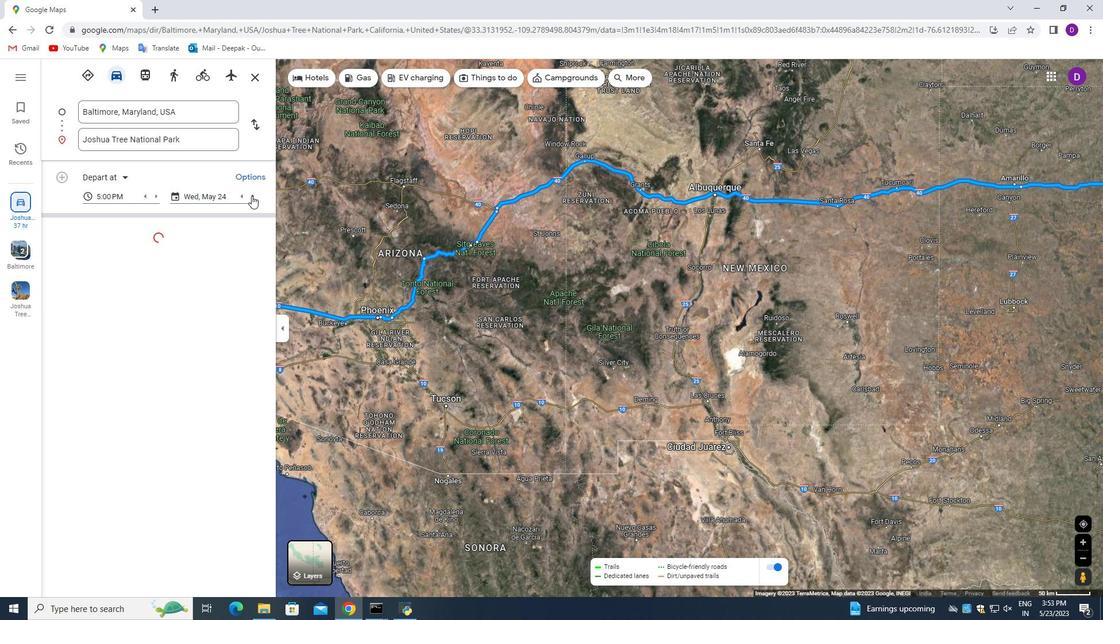 
Action: Mouse pressed left at (666, 322)
Screenshot: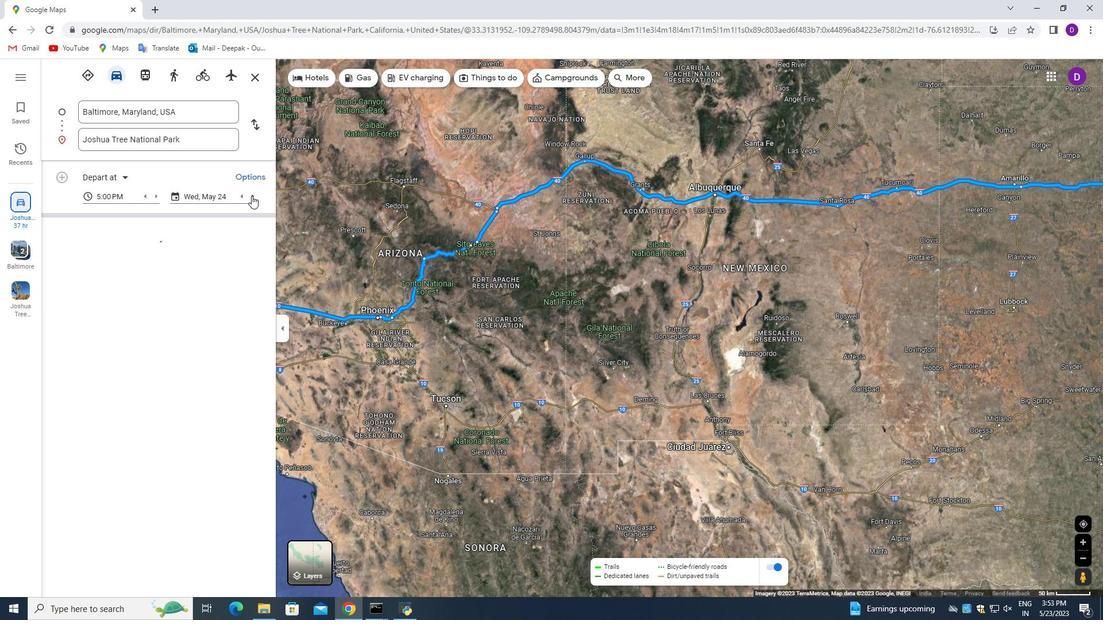 
Action: Mouse moved to (682, 327)
Screenshot: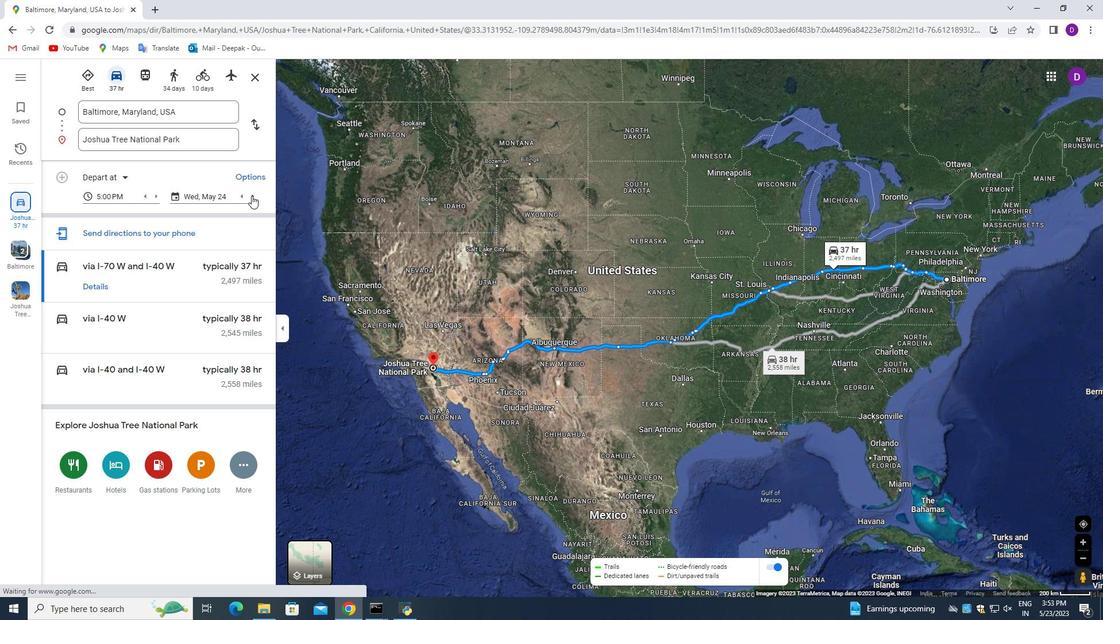
Action: Mouse pressed left at (682, 327)
Screenshot: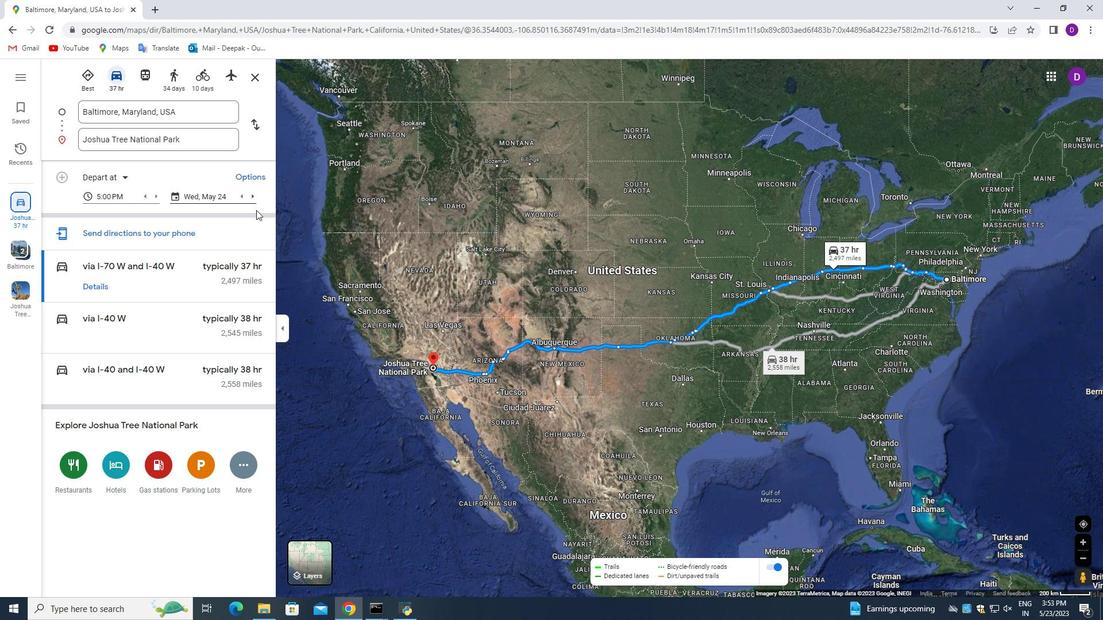 
Action: Mouse moved to (639, 333)
Screenshot: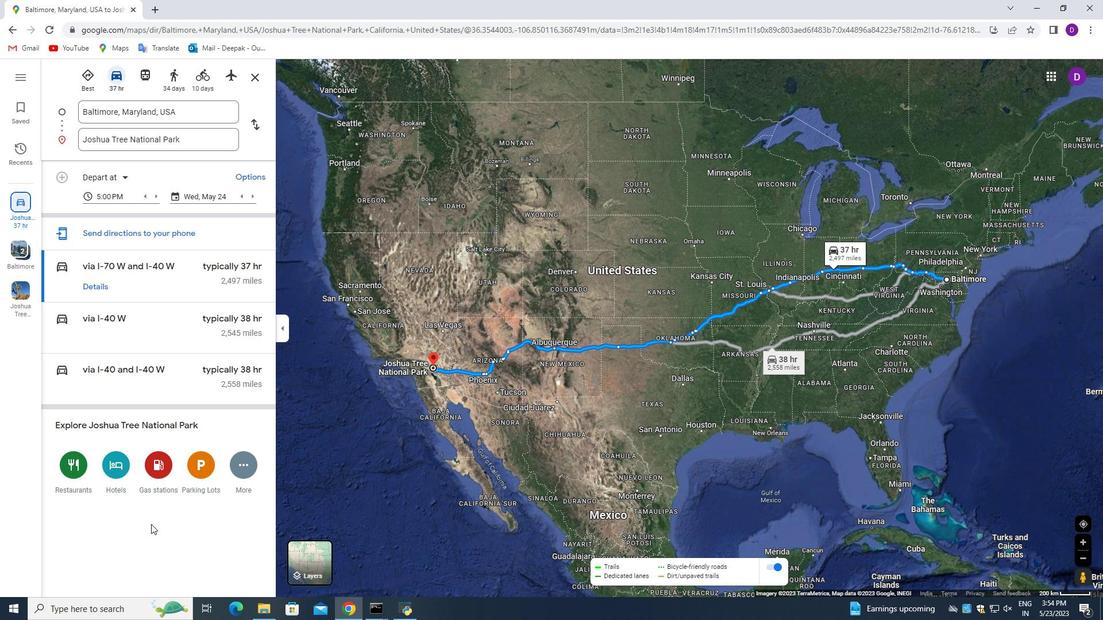 
Action: Mouse scrolled (639, 333) with delta (0, 0)
Screenshot: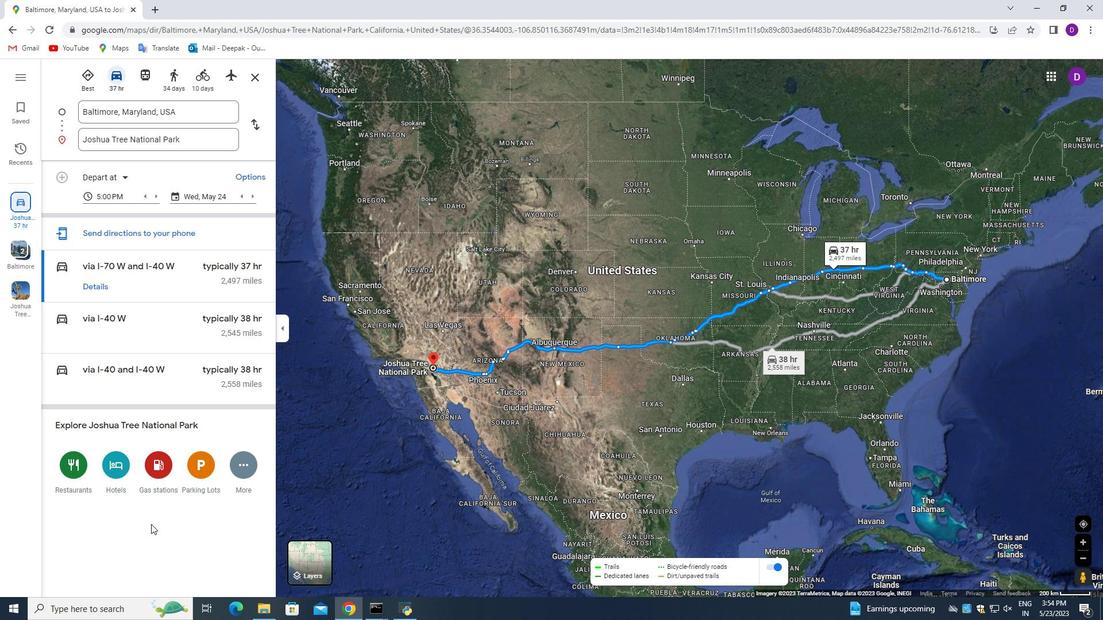 
Action: Mouse scrolled (639, 333) with delta (0, 0)
Screenshot: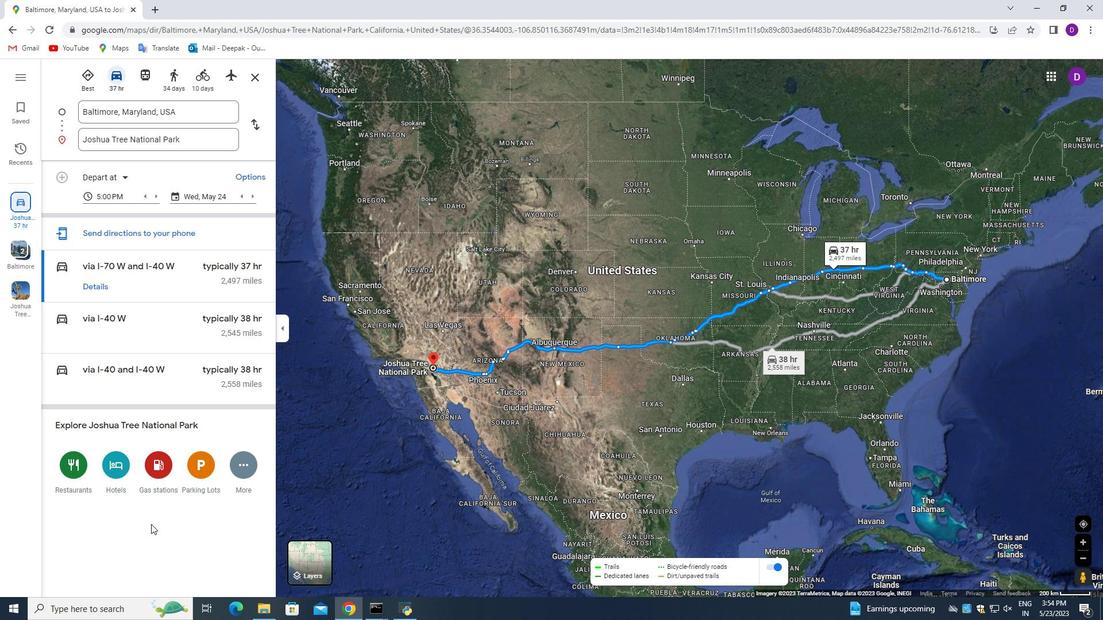 
Action: Mouse moved to (693, 335)
Screenshot: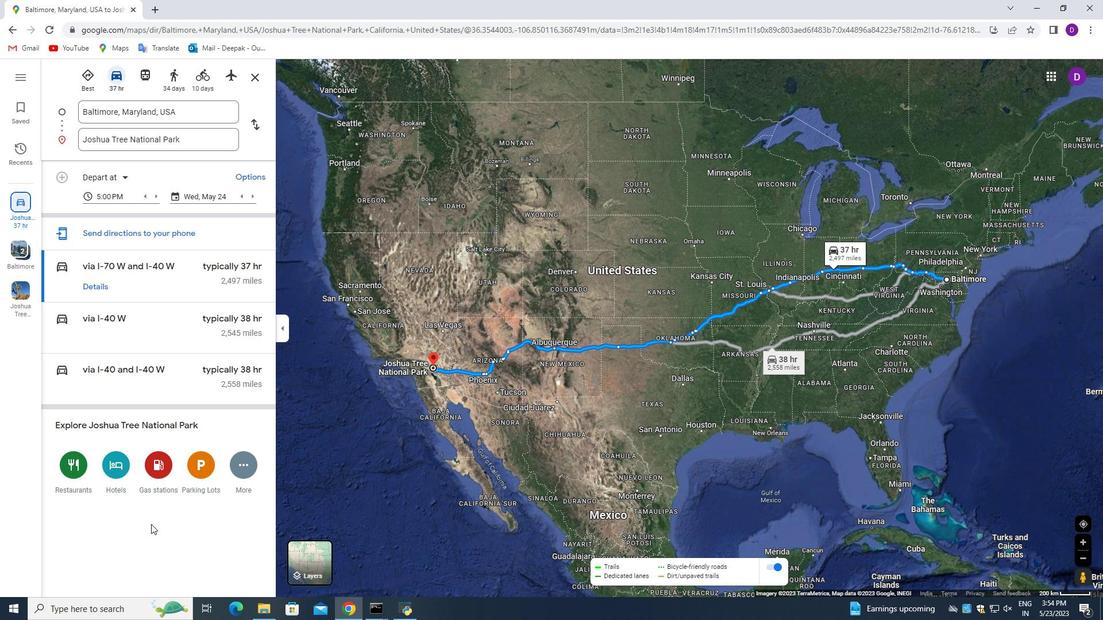 
Action: Mouse pressed left at (693, 335)
Screenshot: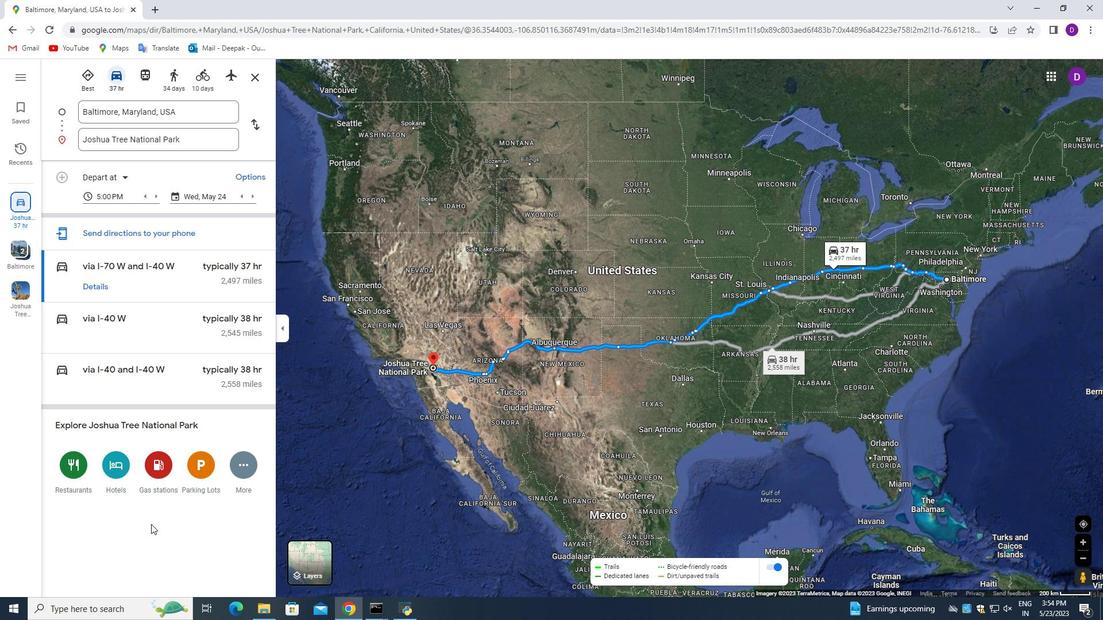 
Action: Mouse moved to (727, 345)
Screenshot: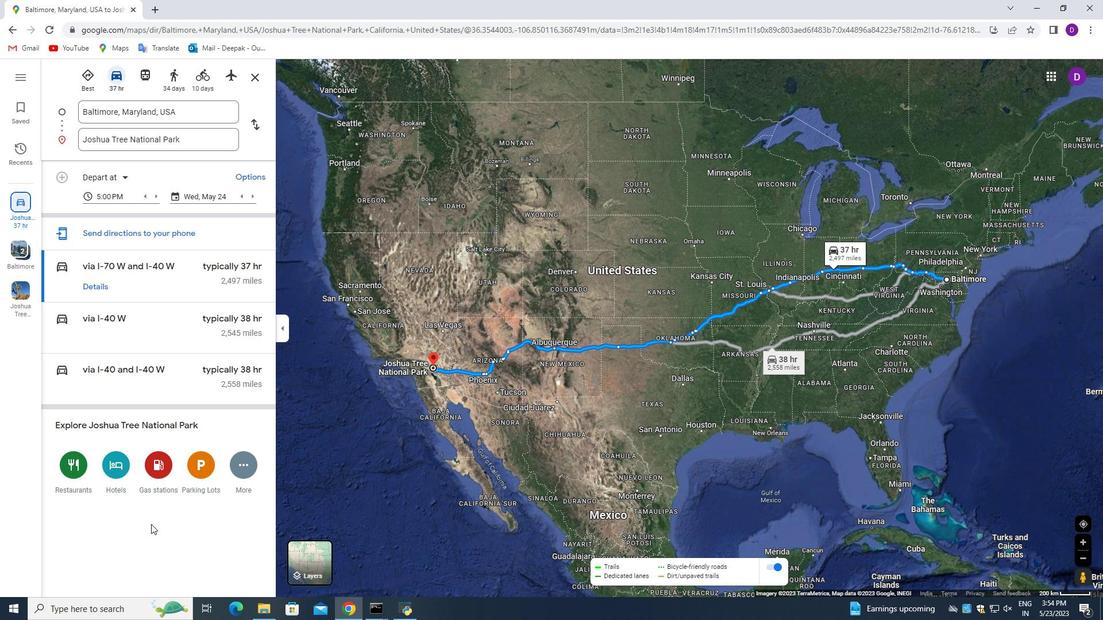 
Action: Mouse pressed left at (727, 345)
Screenshot: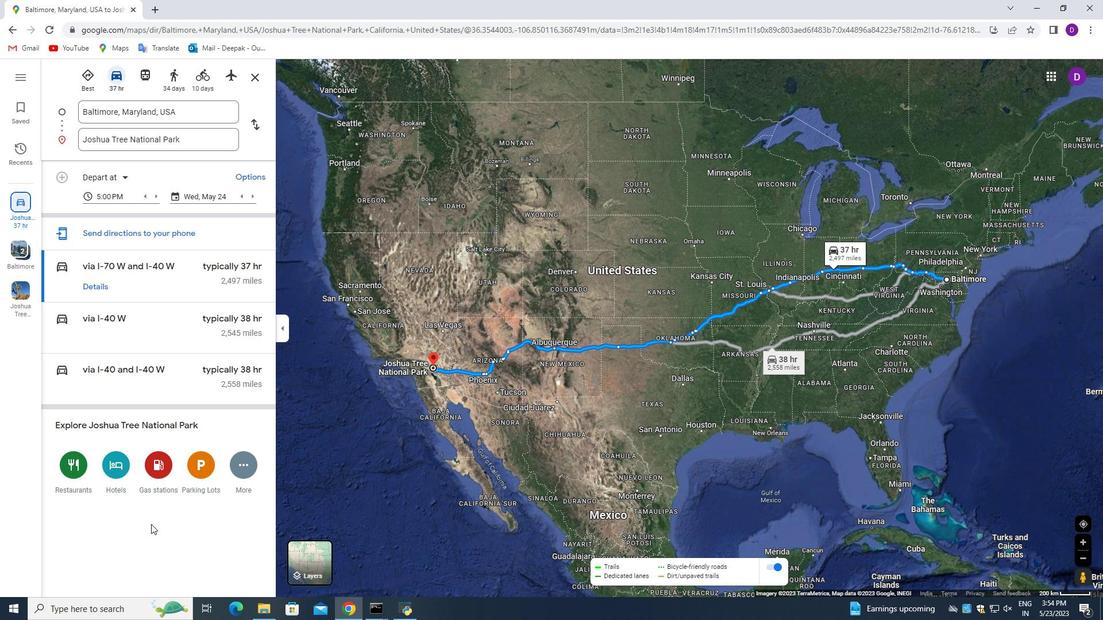 
Action: Mouse moved to (748, 332)
Screenshot: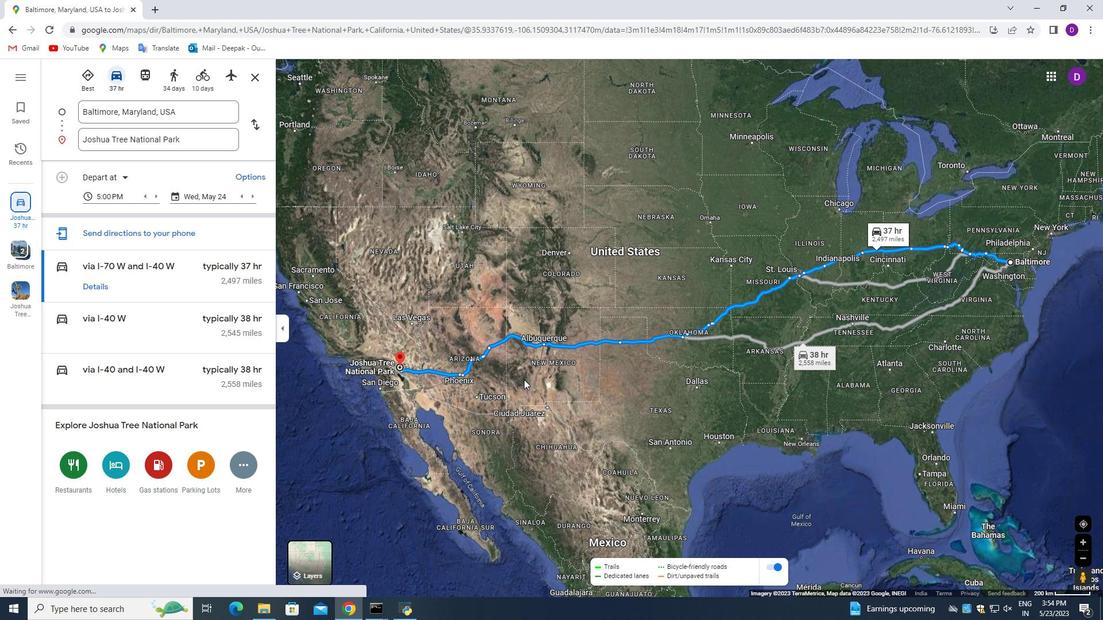 
Action: Mouse pressed left at (748, 332)
Screenshot: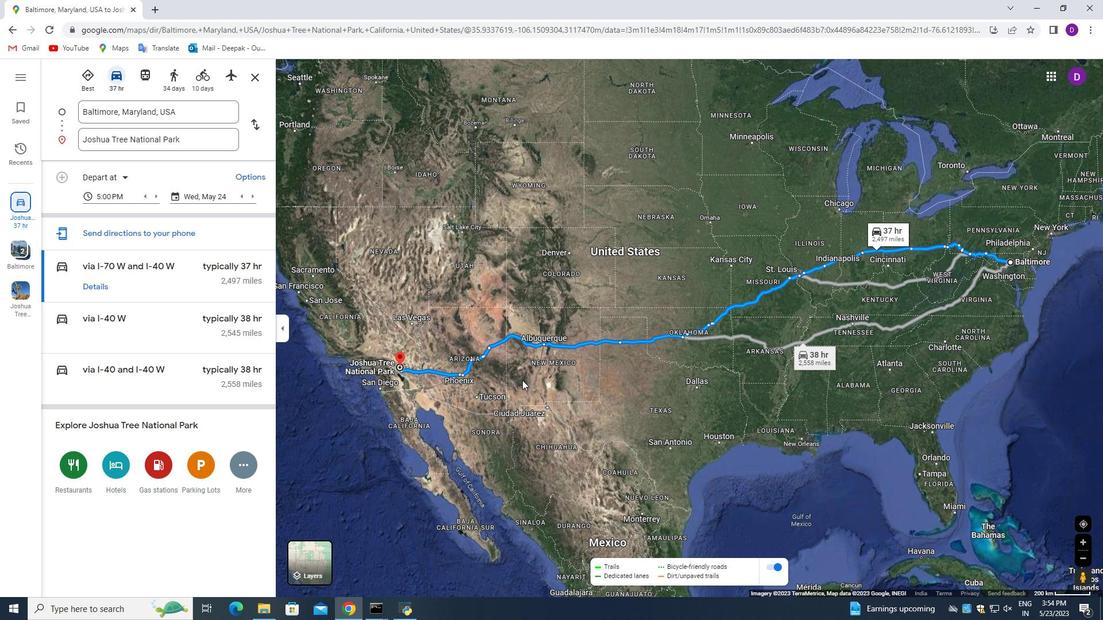 
Action: Mouse moved to (766, 317)
Screenshot: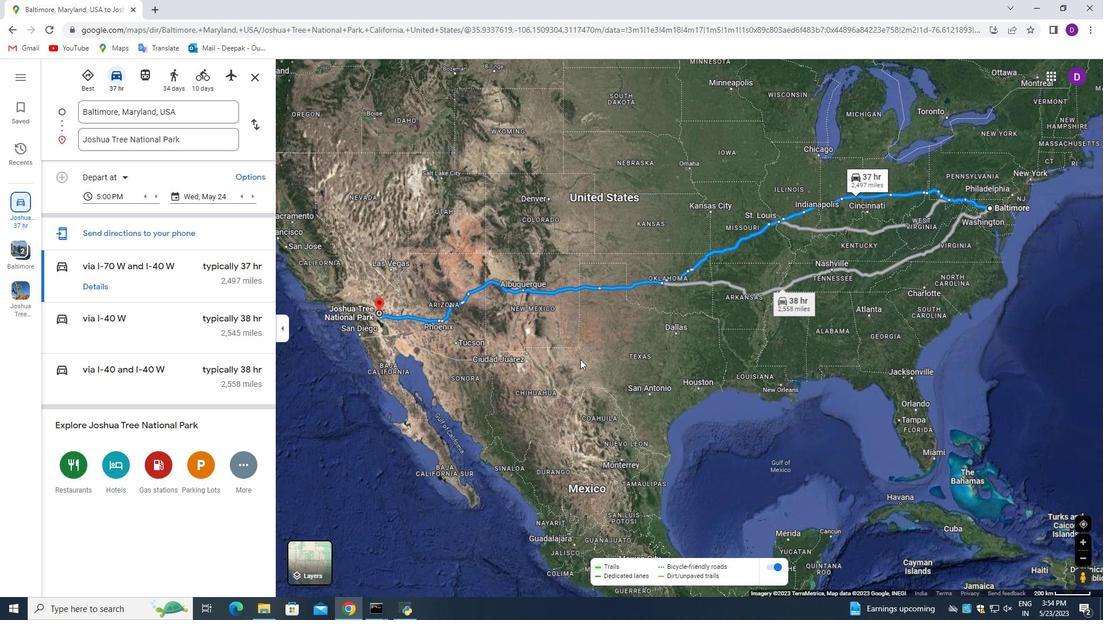 
Action: Mouse pressed left at (766, 317)
Screenshot: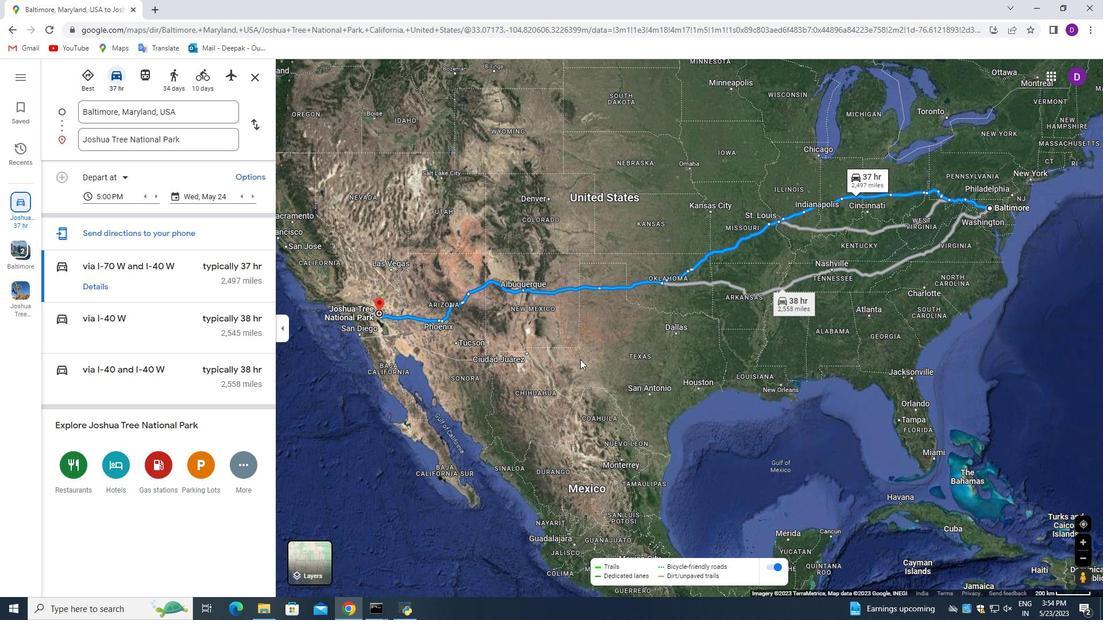 
Action: Mouse moved to (783, 297)
Screenshot: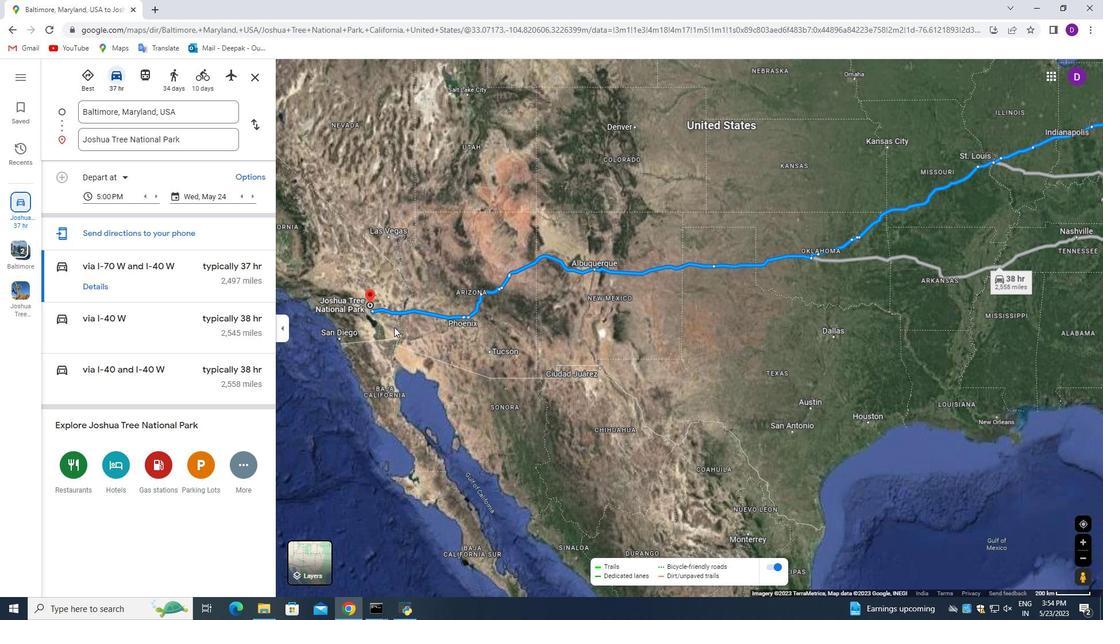 
Action: Mouse pressed left at (783, 297)
Screenshot: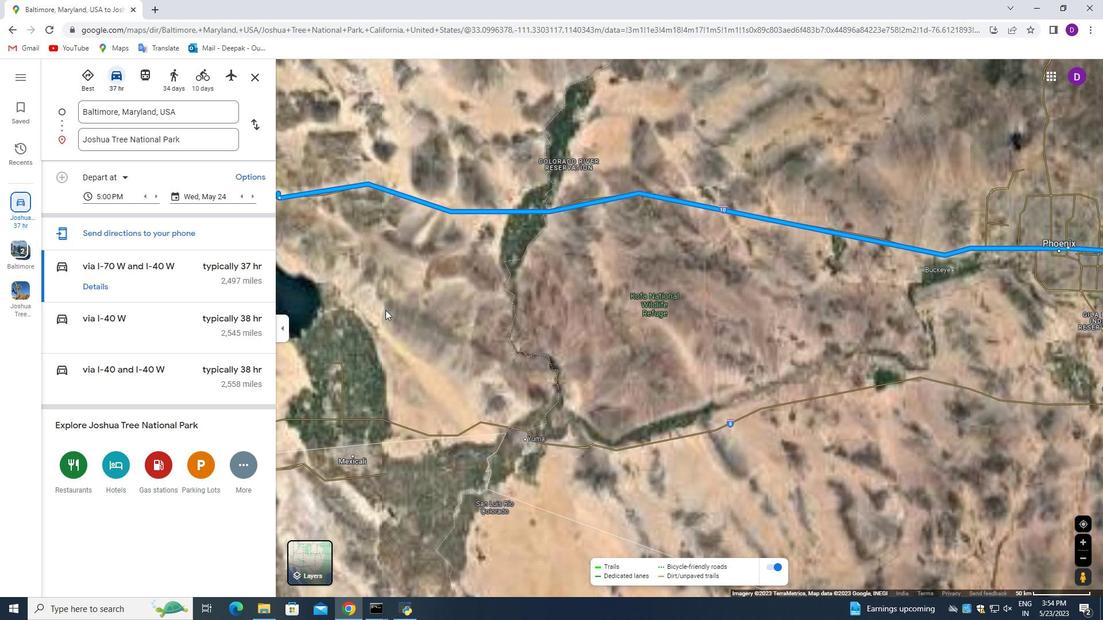 
Action: Mouse moved to (837, 284)
Screenshot: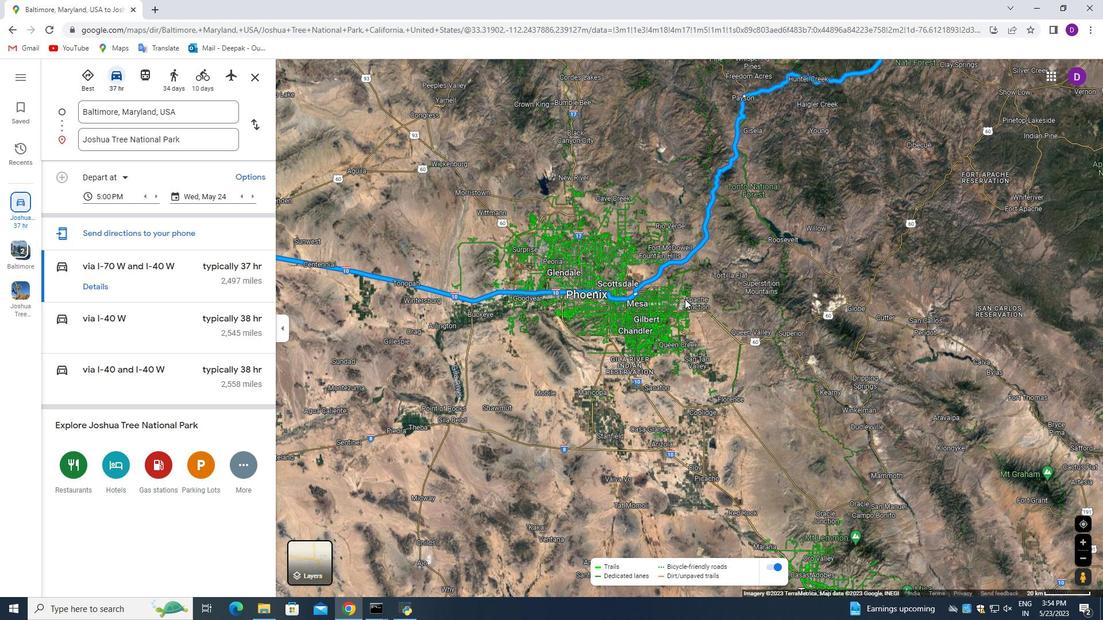 
Action: Mouse pressed left at (837, 284)
Screenshot: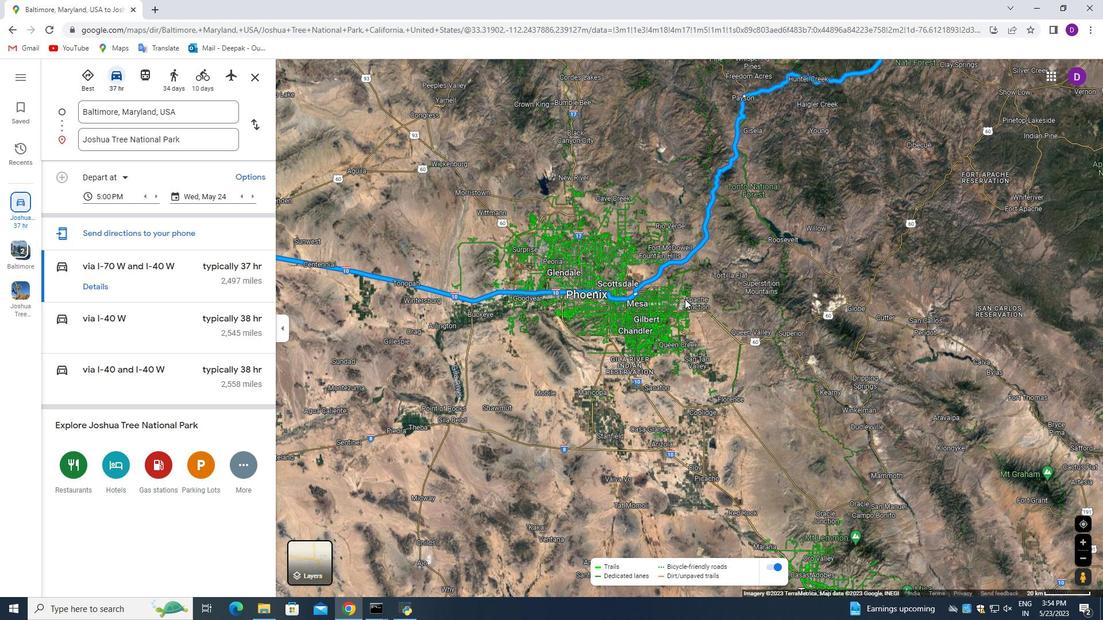 
Action: Mouse moved to (786, 245)
Screenshot: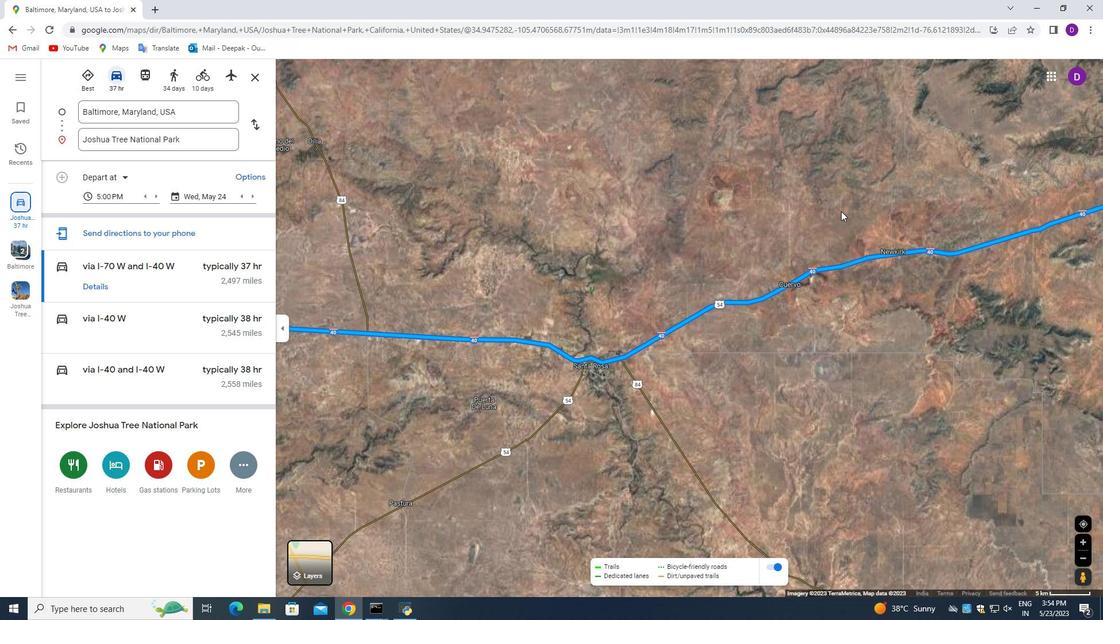 
Action: Mouse pressed left at (786, 245)
Screenshot: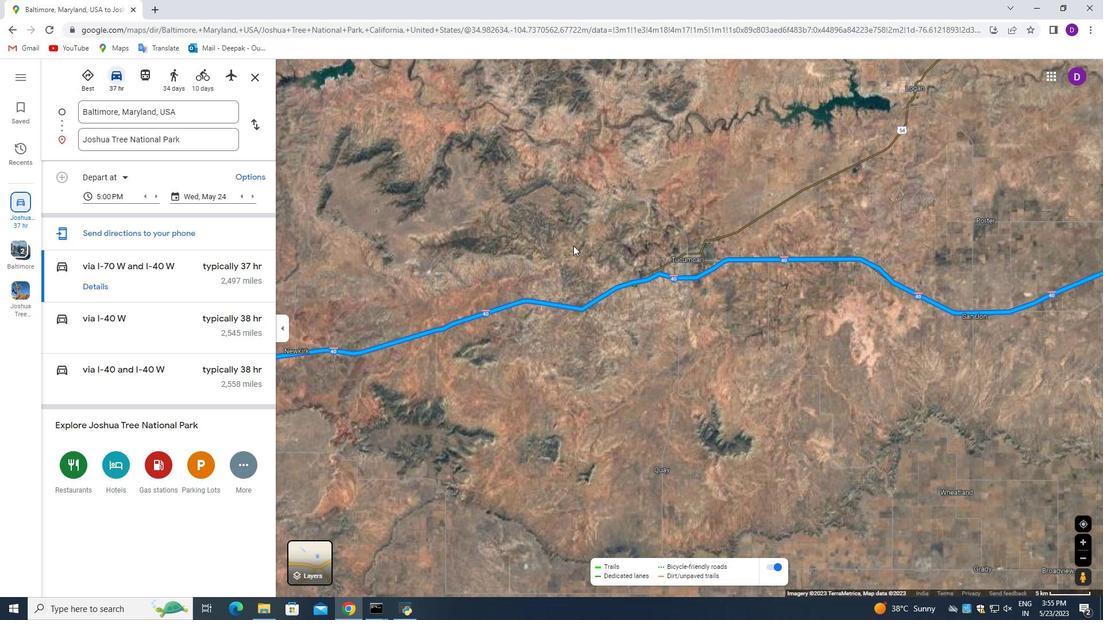 
Action: Mouse moved to (964, 310)
Screenshot: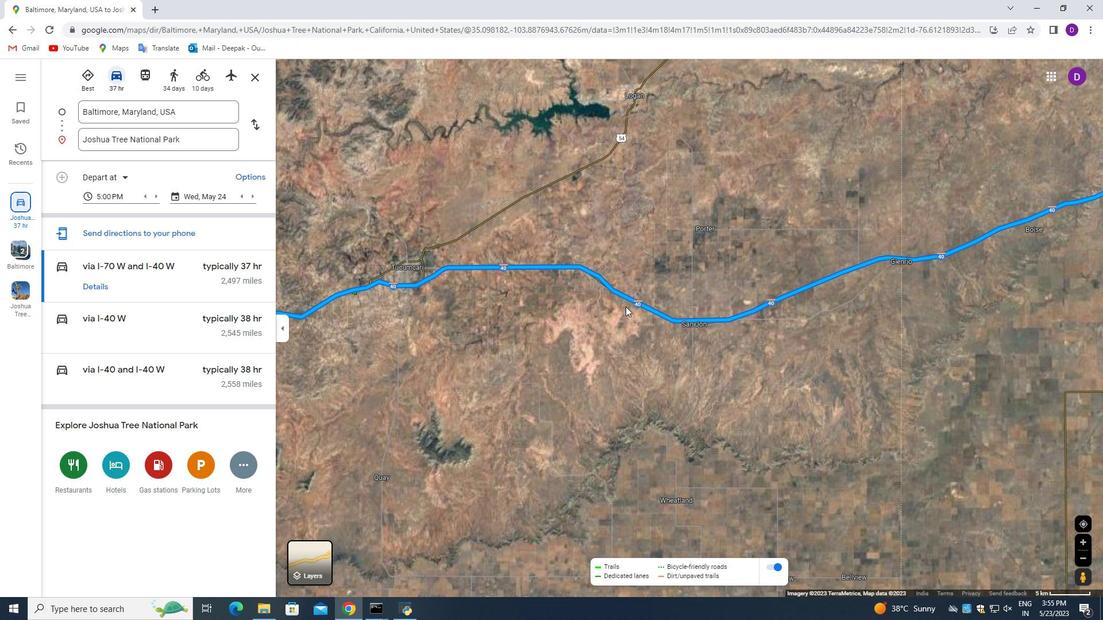 
Action: Mouse pressed left at (964, 310)
Screenshot: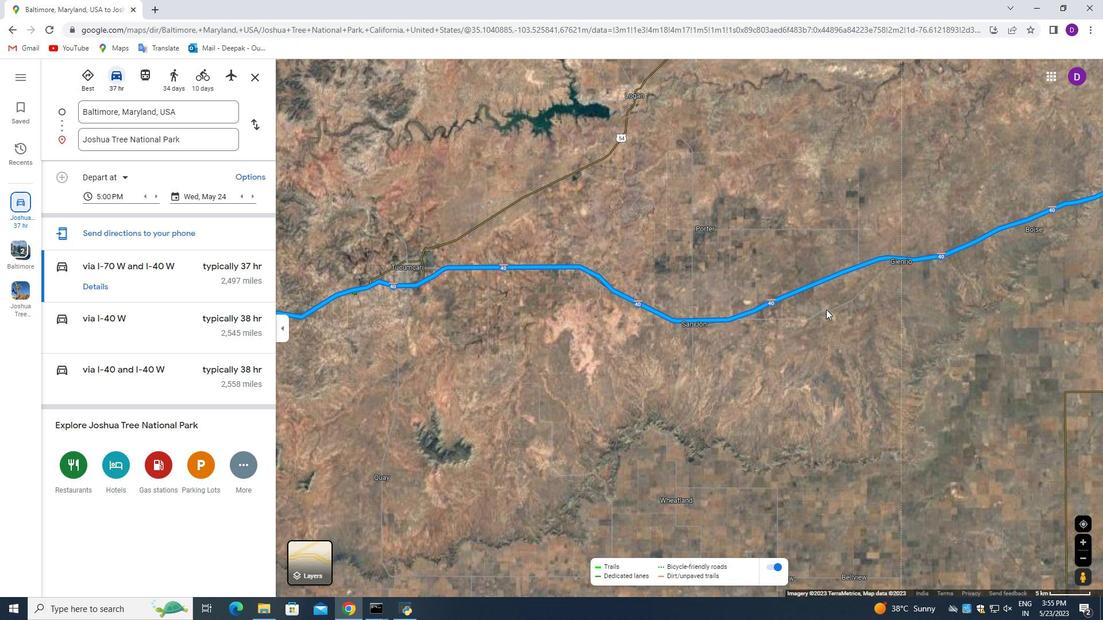 
Action: Mouse moved to (995, 311)
Screenshot: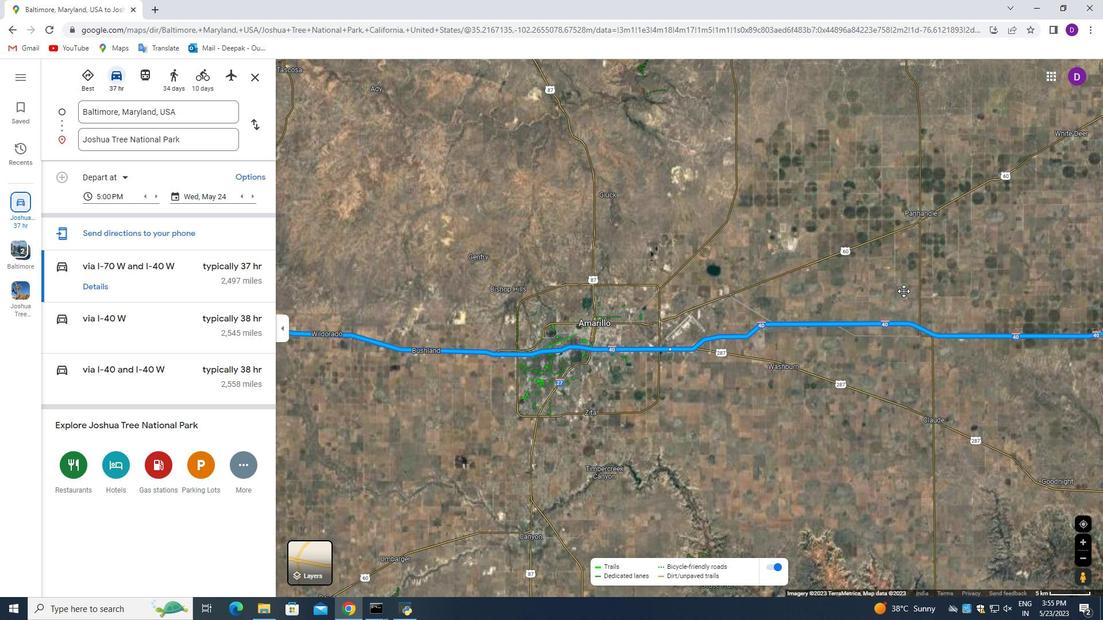 
Action: Mouse pressed left at (995, 311)
Screenshot: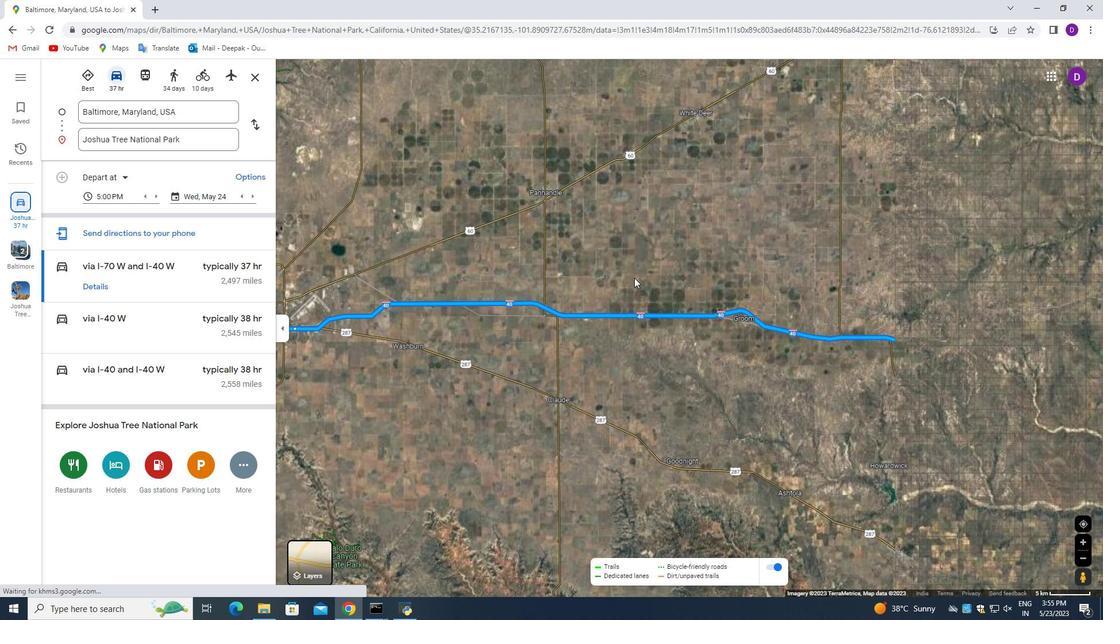 
Action: Mouse moved to (1016, 339)
Screenshot: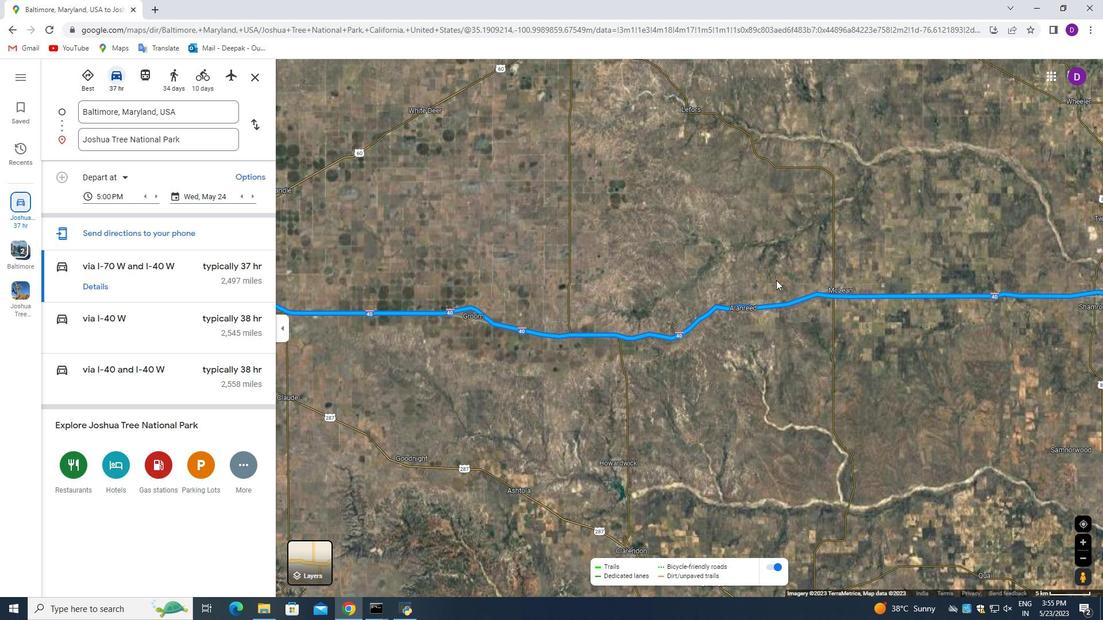 
Action: Mouse pressed left at (1016, 339)
Screenshot: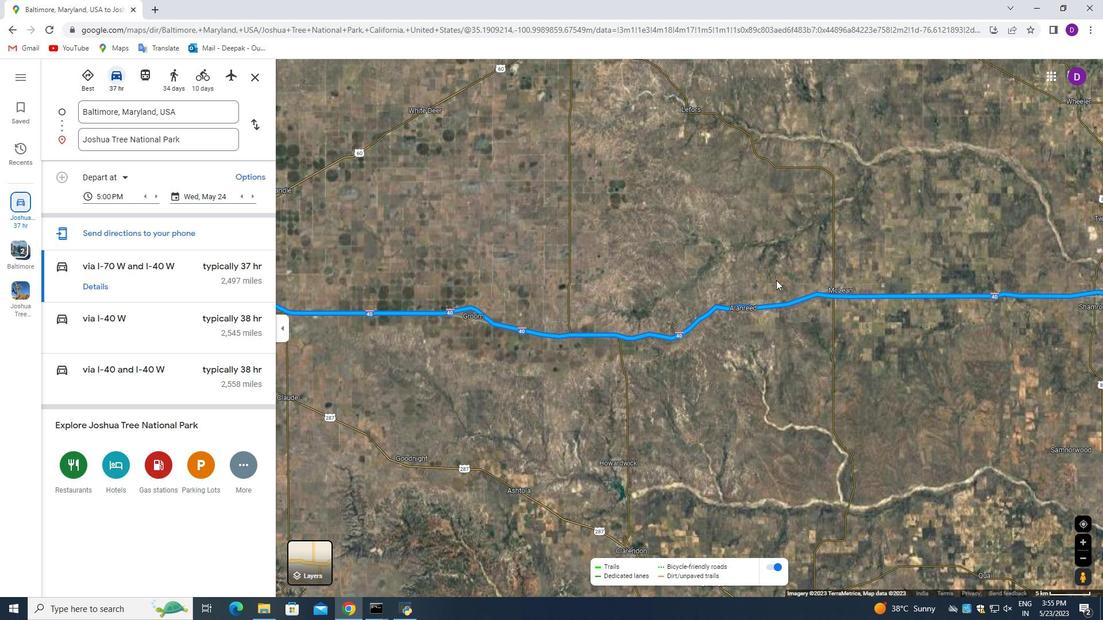
Action: Mouse moved to (1012, 332)
Screenshot: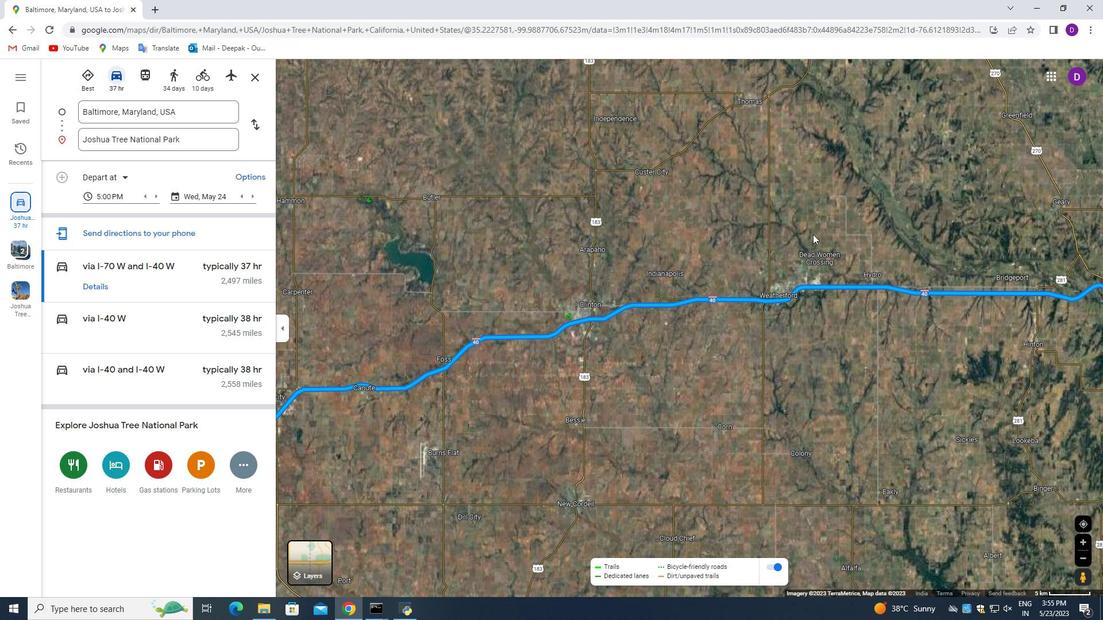 
Action: Mouse pressed left at (1012, 332)
Screenshot: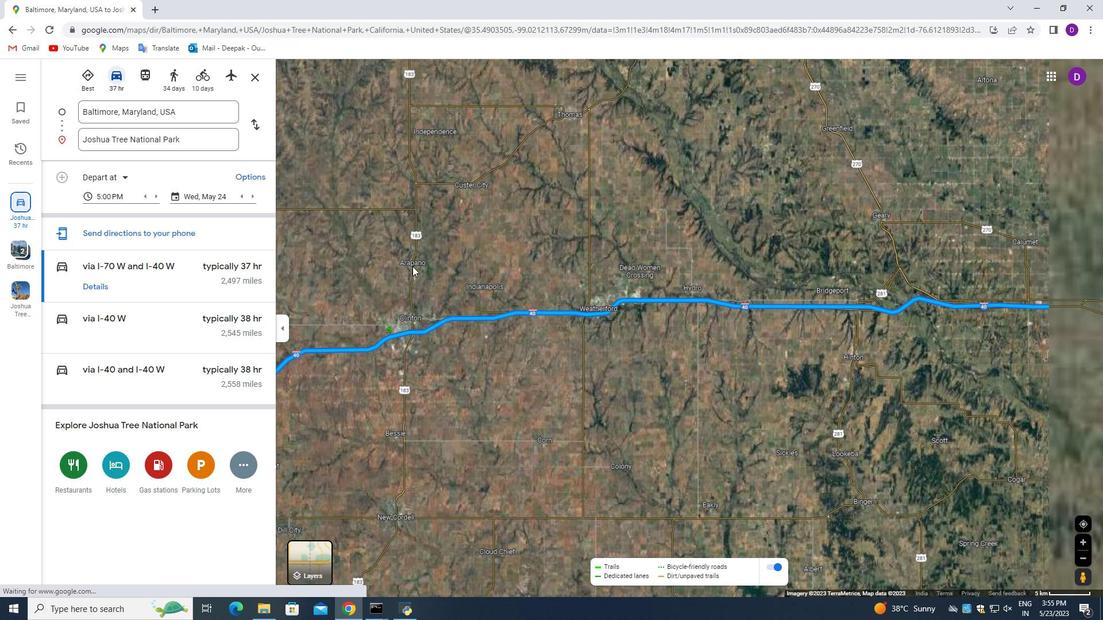 
Action: Mouse moved to (987, 328)
Screenshot: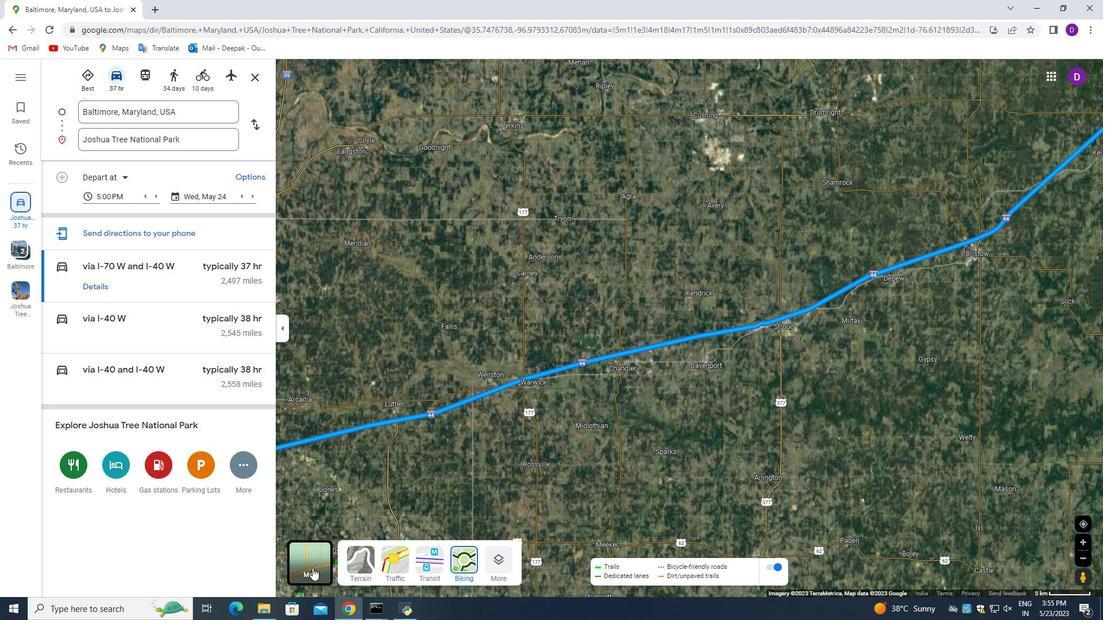 
Action: Mouse pressed left at (987, 328)
Screenshot: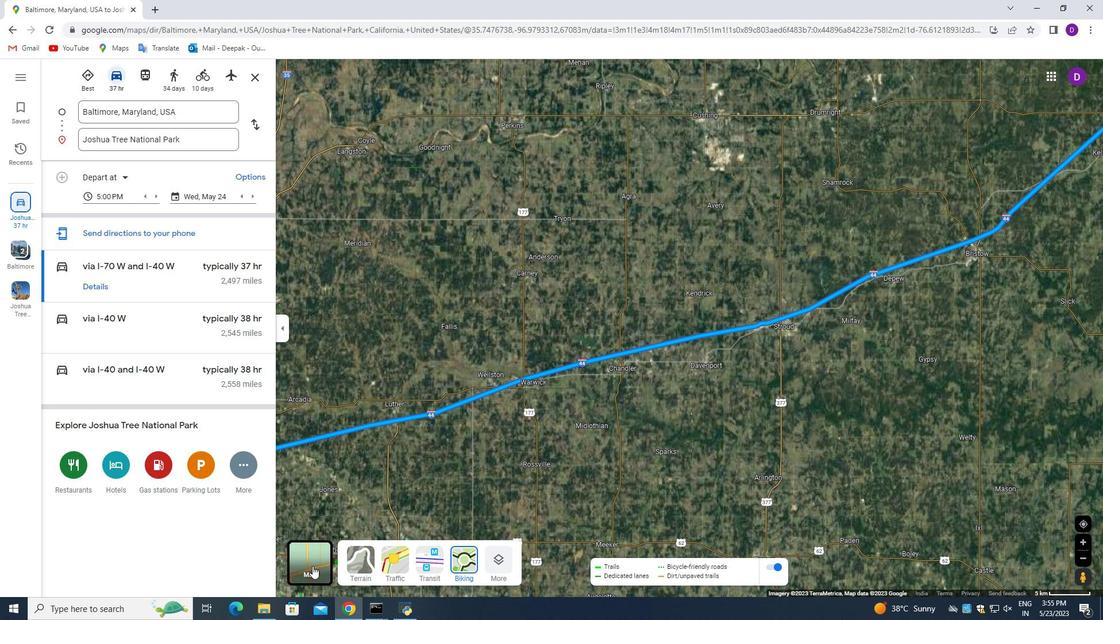 
Action: Mouse moved to (947, 321)
Screenshot: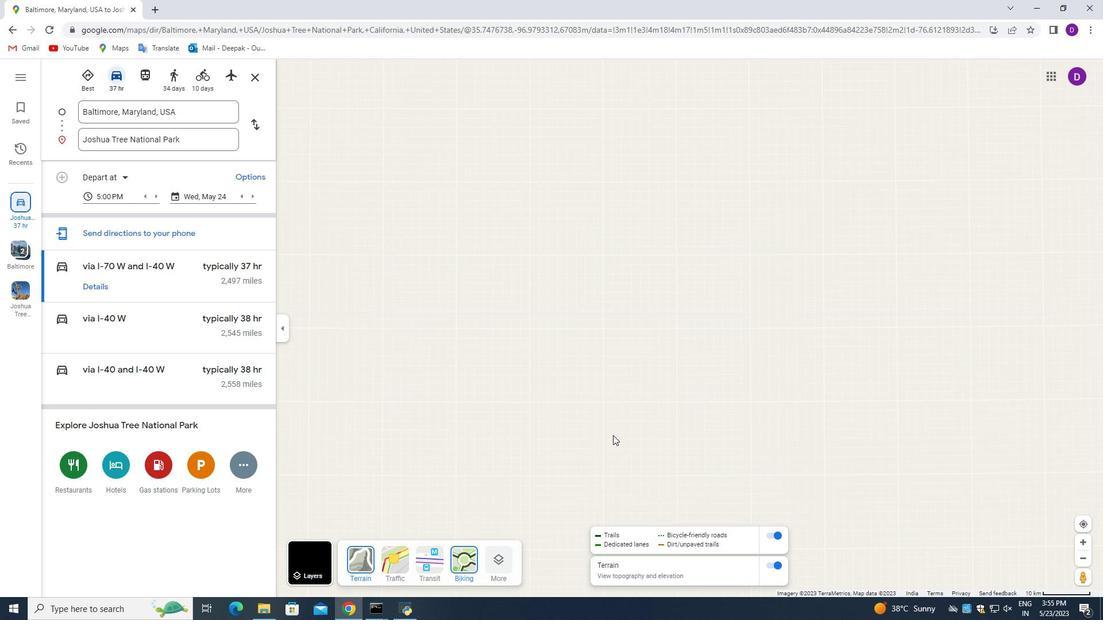 
Action: Mouse pressed left at (947, 321)
Screenshot: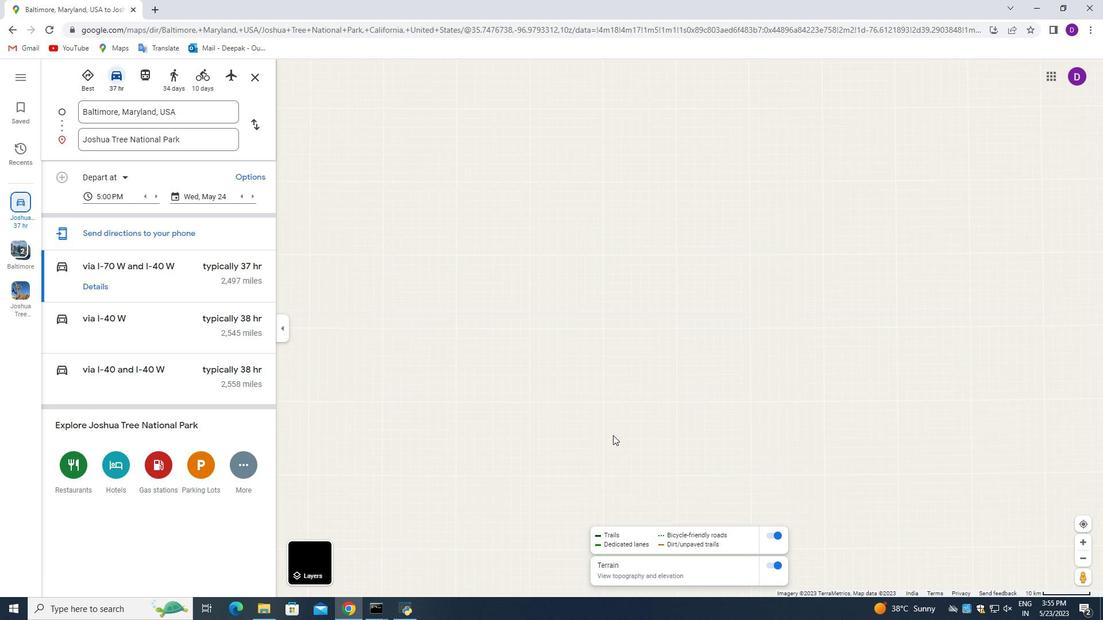 
Action: Mouse moved to (906, 316)
Screenshot: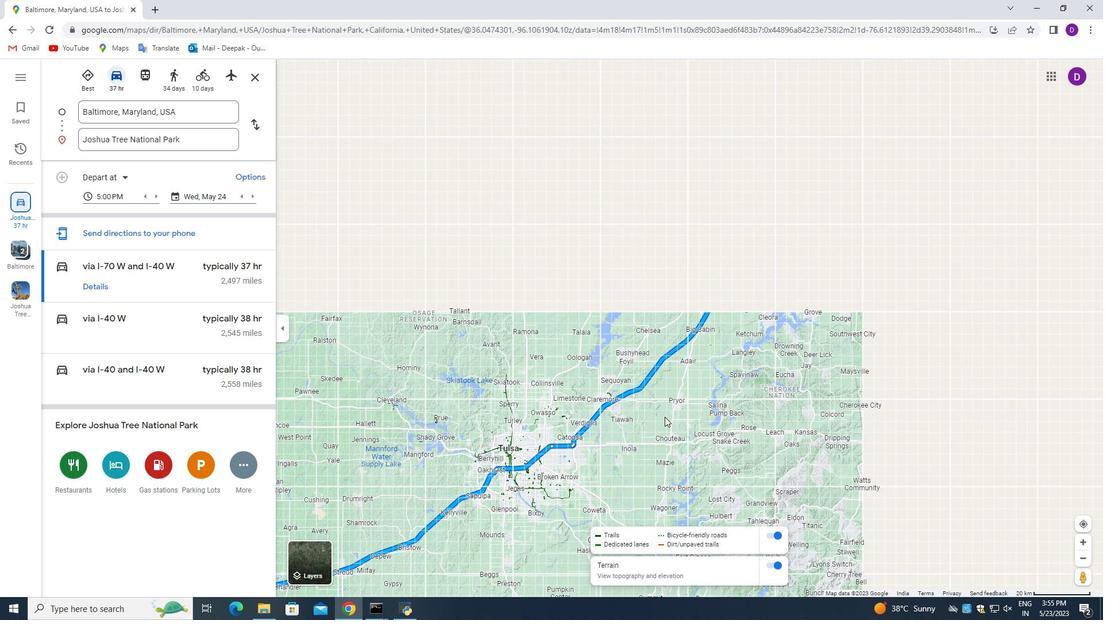 
Action: Mouse pressed left at (906, 316)
Screenshot: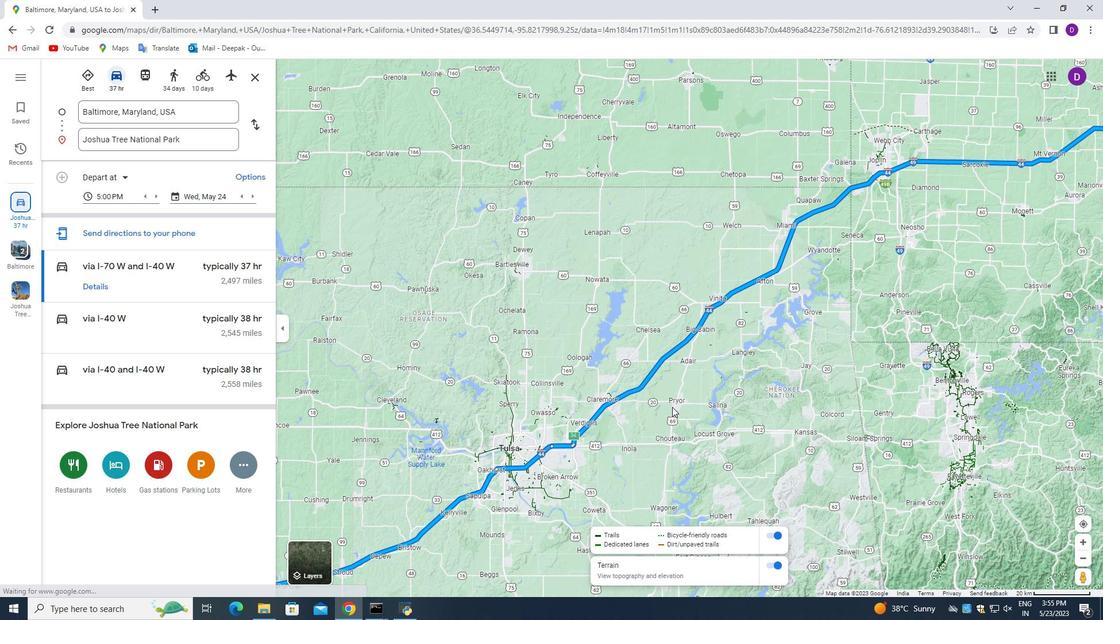 
Action: Mouse moved to (892, 321)
Screenshot: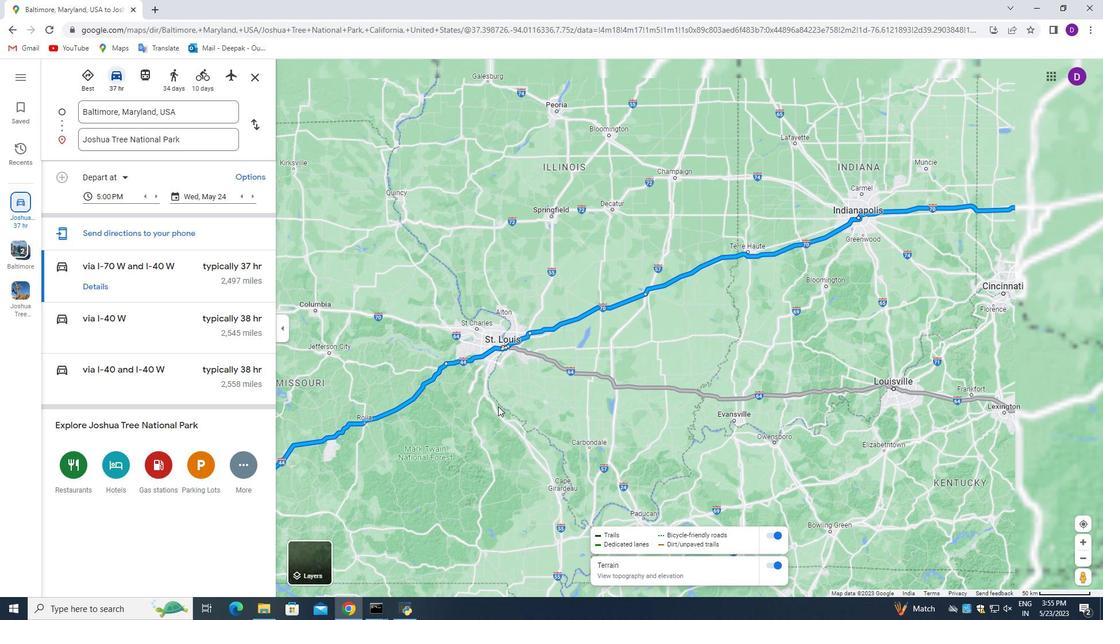 
Action: Mouse pressed left at (892, 321)
Screenshot: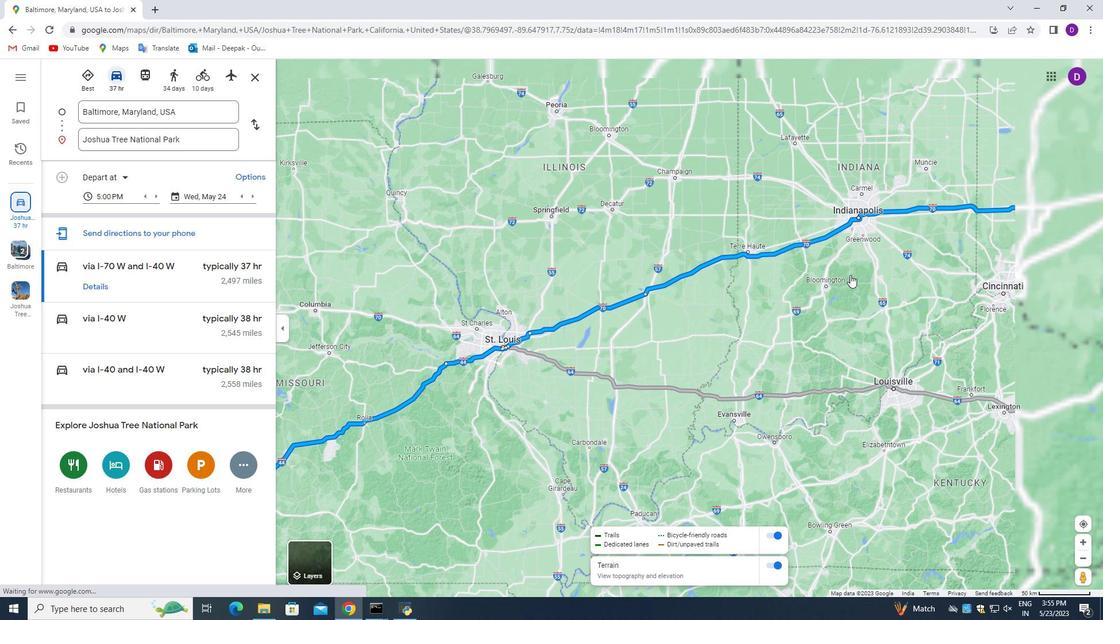 
Action: Mouse moved to (876, 320)
Screenshot: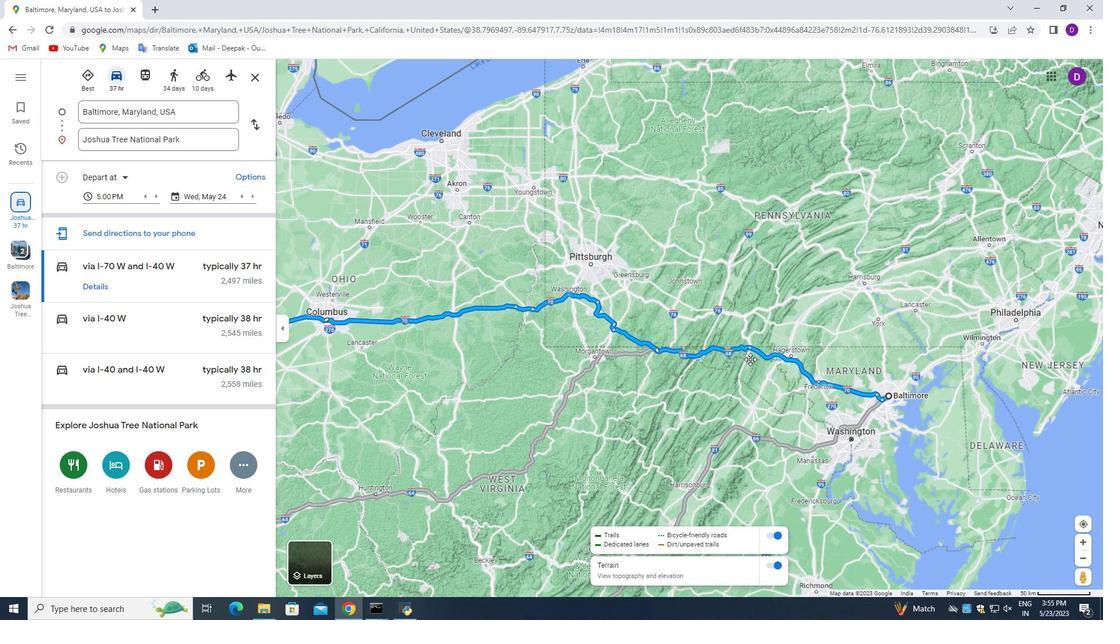 
Action: Mouse pressed left at (876, 320)
Screenshot: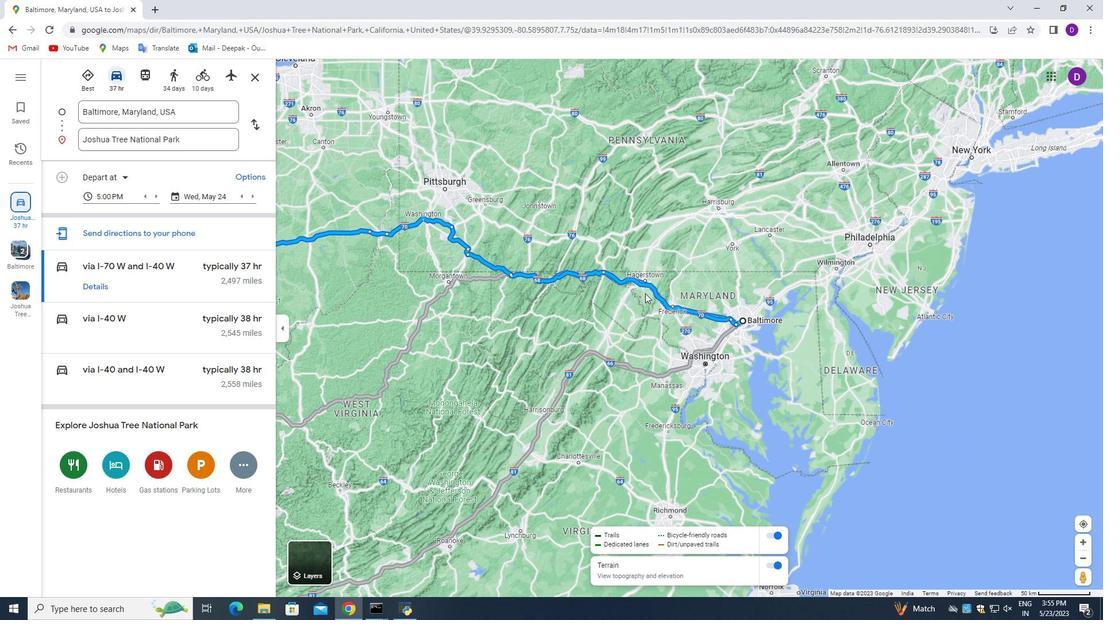 
Action: Mouse moved to (855, 321)
Screenshot: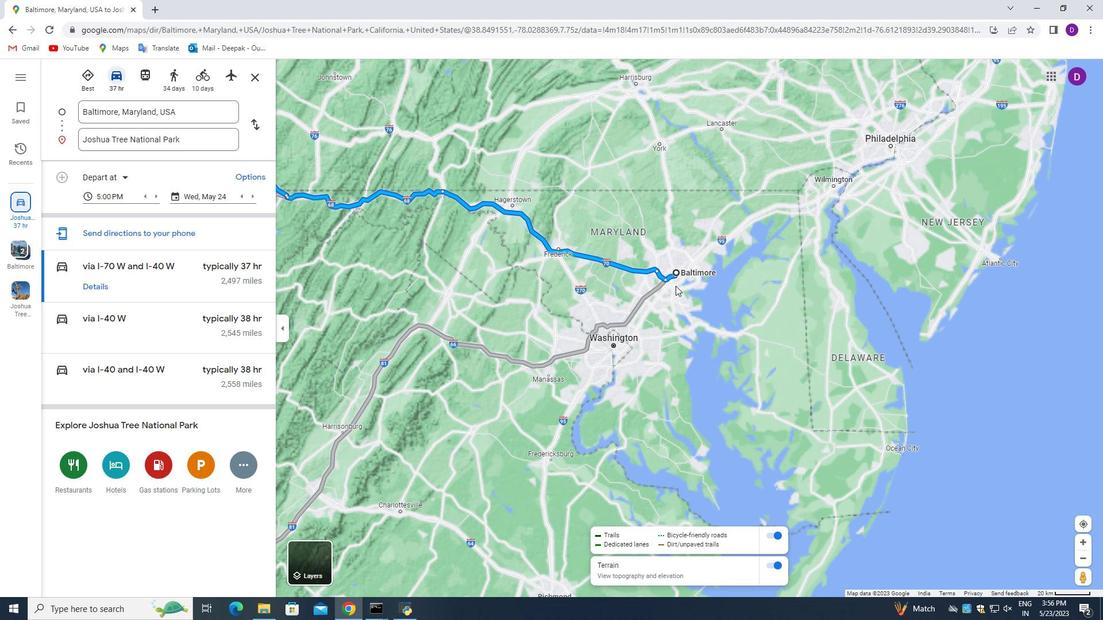 
Action: Mouse pressed left at (855, 321)
Screenshot: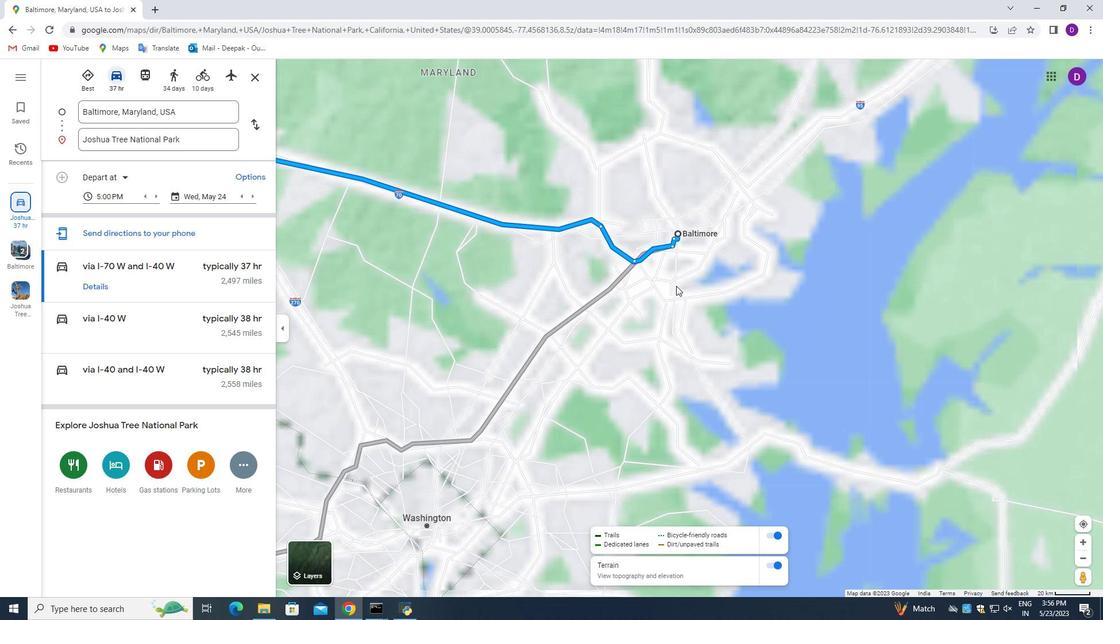 
Action: Mouse moved to (763, 314)
Screenshot: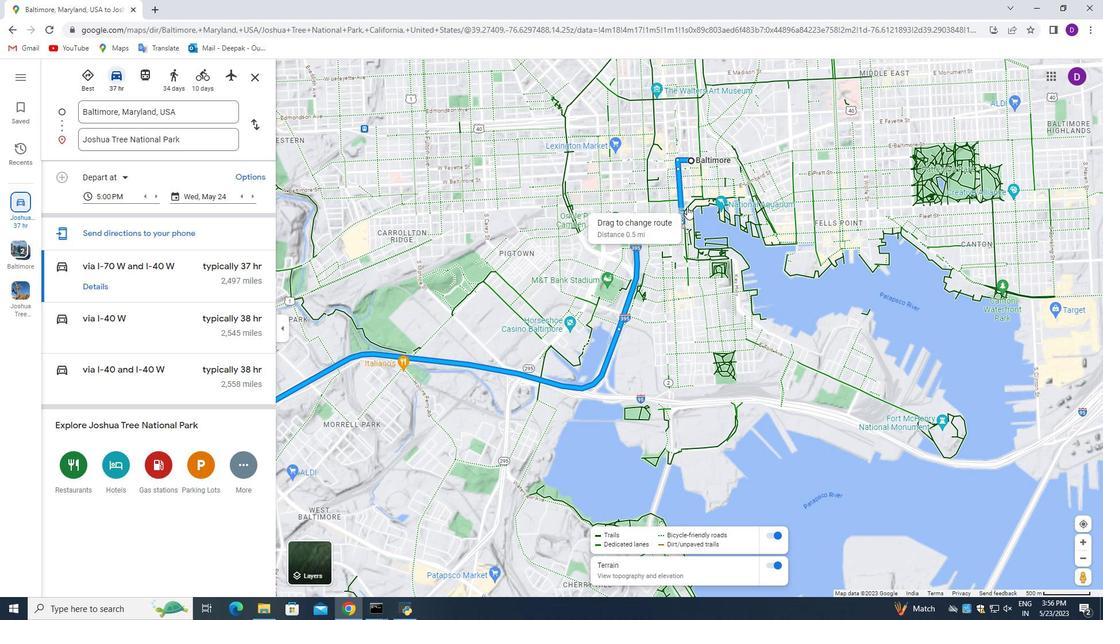 
Action: Mouse pressed left at (763, 314)
Screenshot: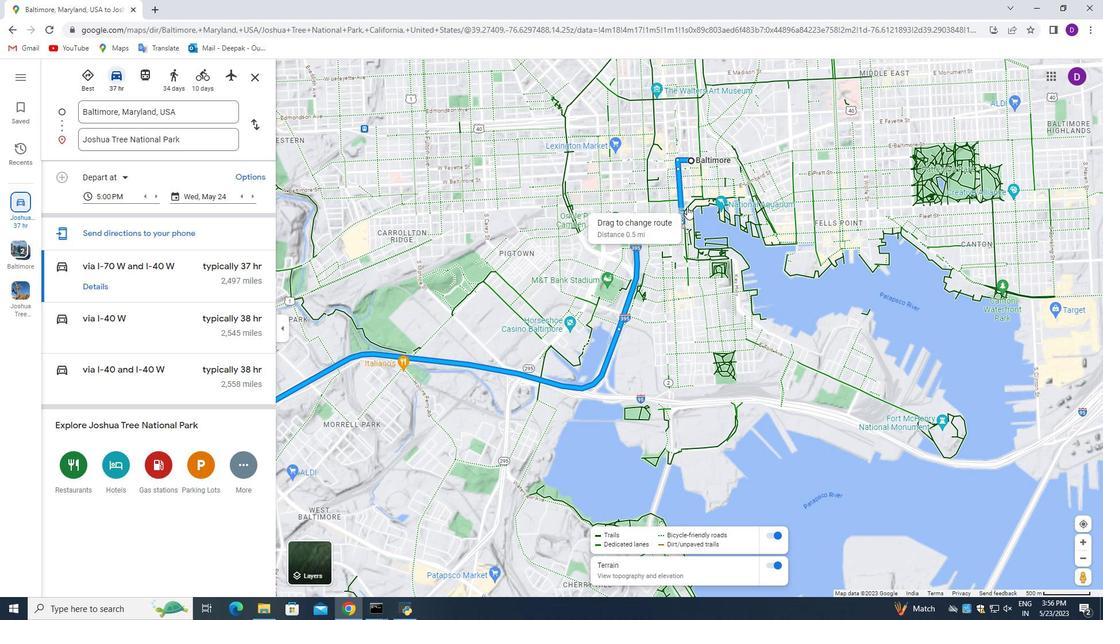
Action: Mouse moved to (728, 308)
Screenshot: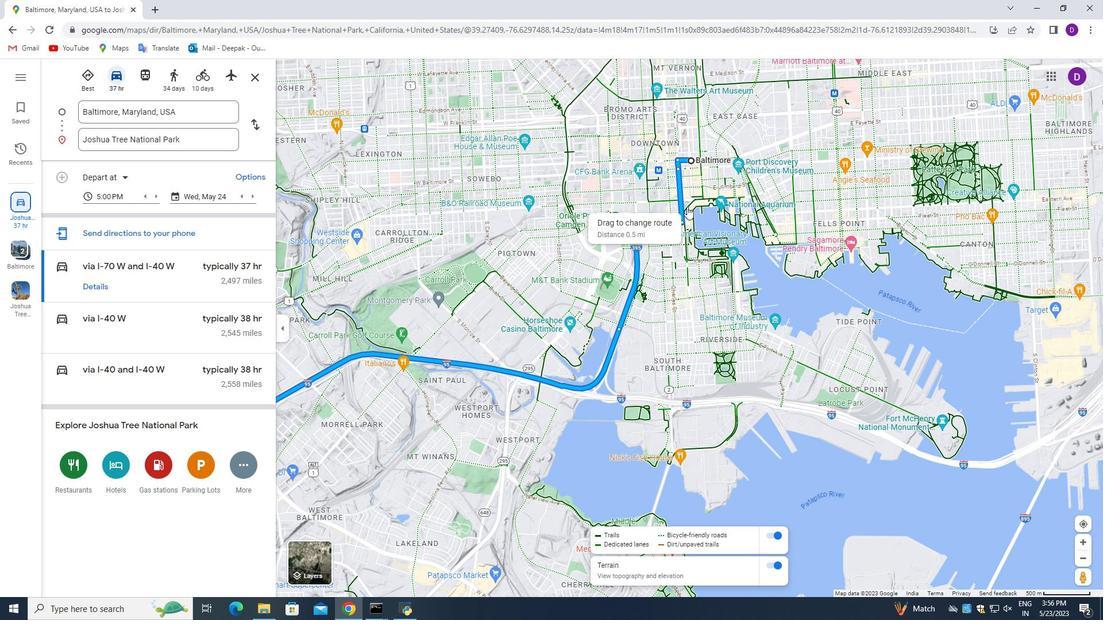 
Action: Mouse pressed left at (728, 308)
Screenshot: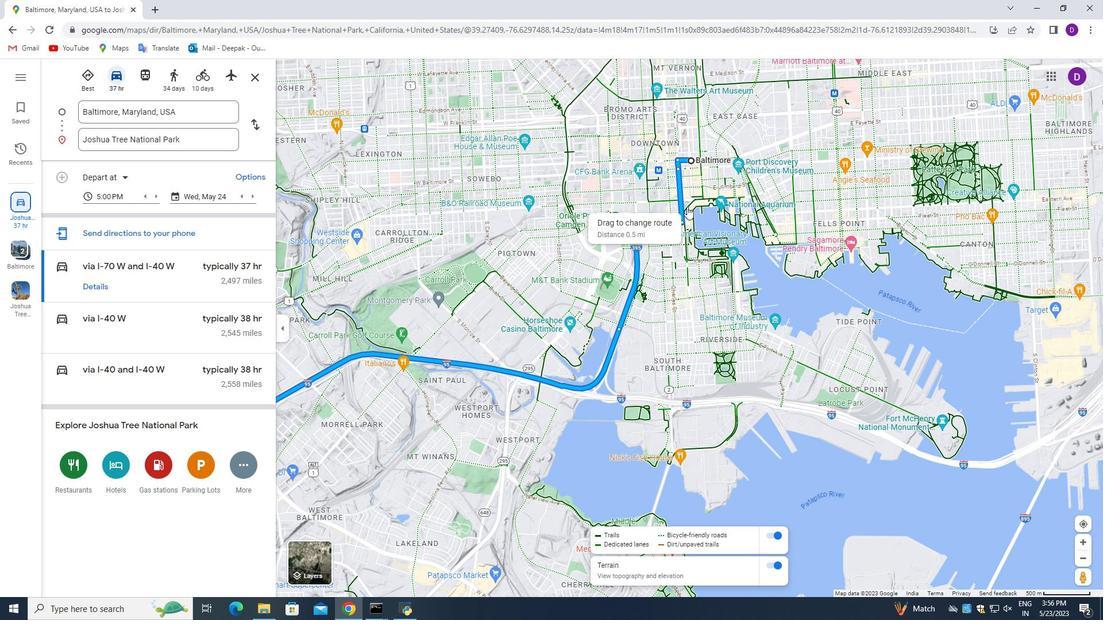
Action: Mouse moved to (714, 301)
Screenshot: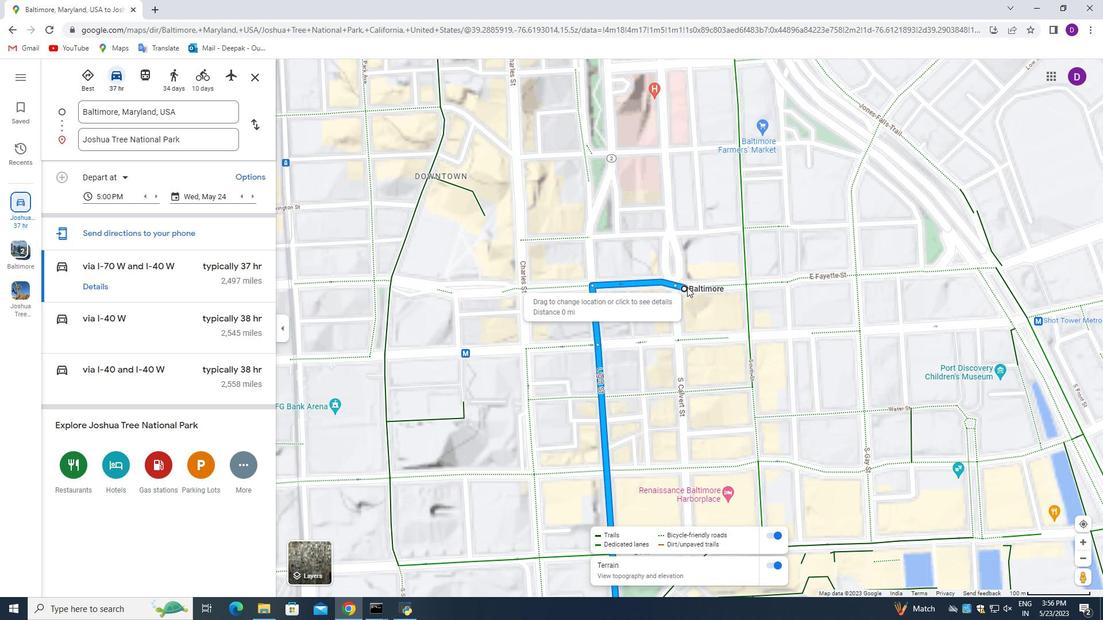 
Action: Mouse pressed left at (714, 301)
Screenshot: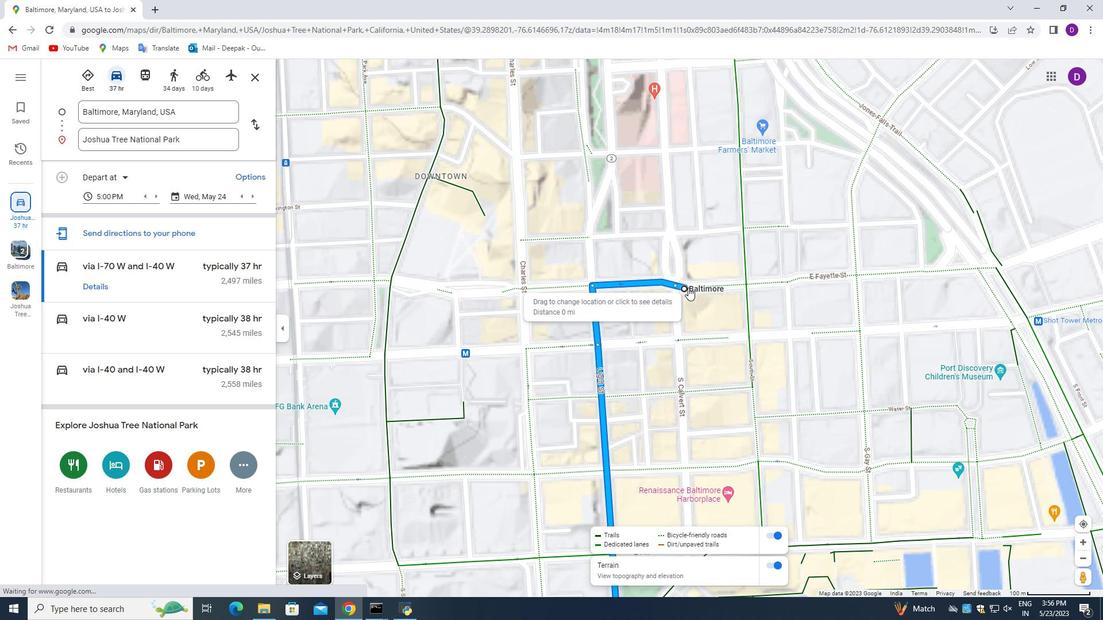 
Action: Mouse moved to (762, 297)
Screenshot: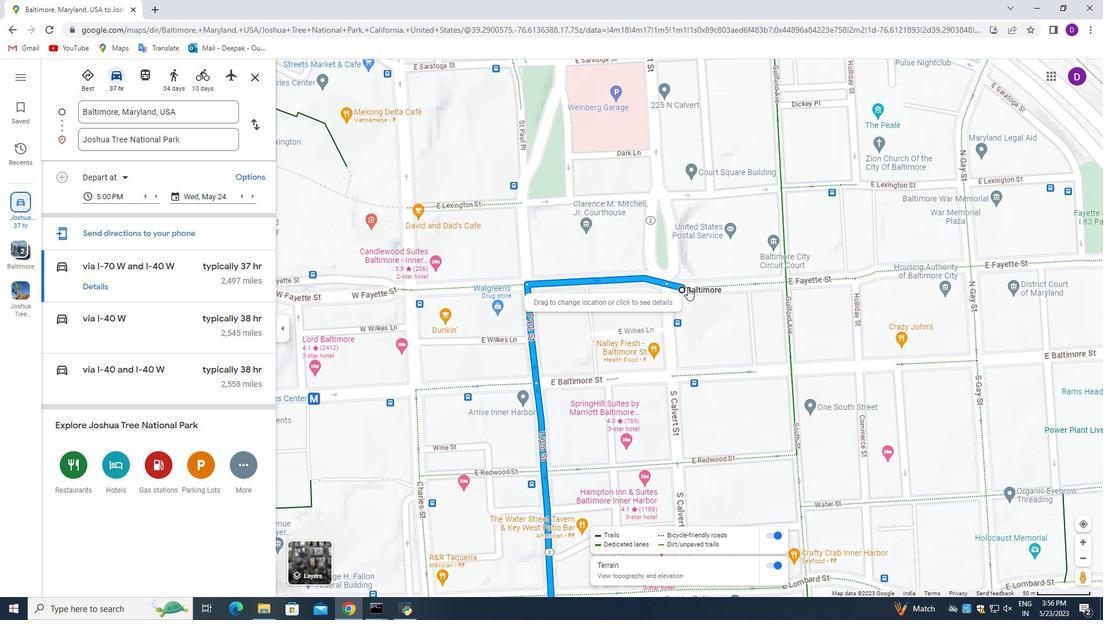 
Action: Mouse pressed left at (762, 297)
Screenshot: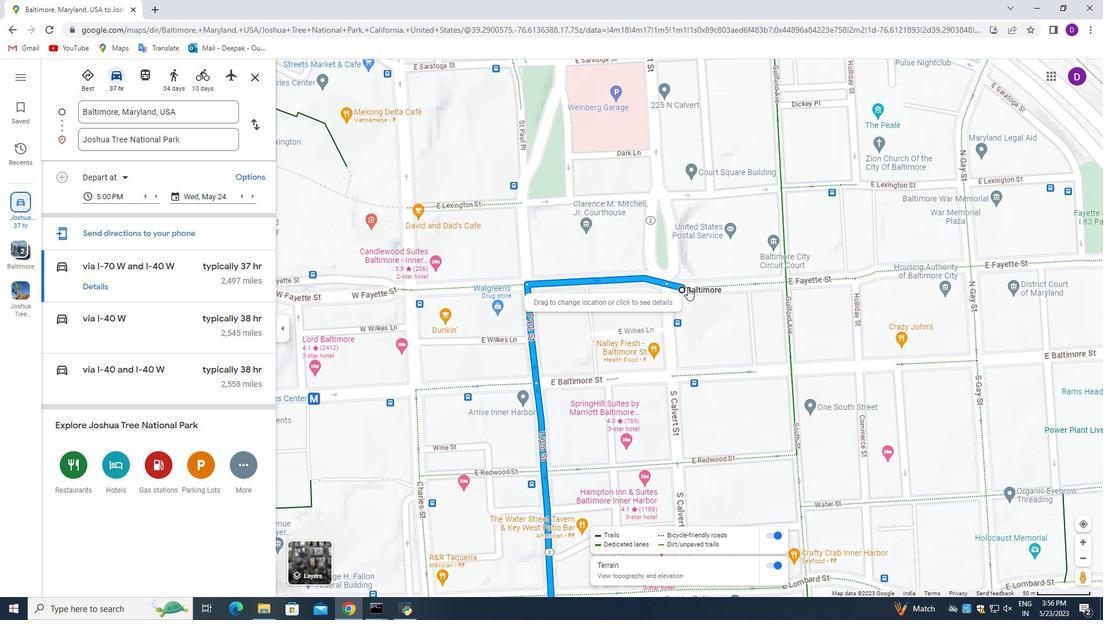 
Action: Mouse moved to (884, 271)
Screenshot: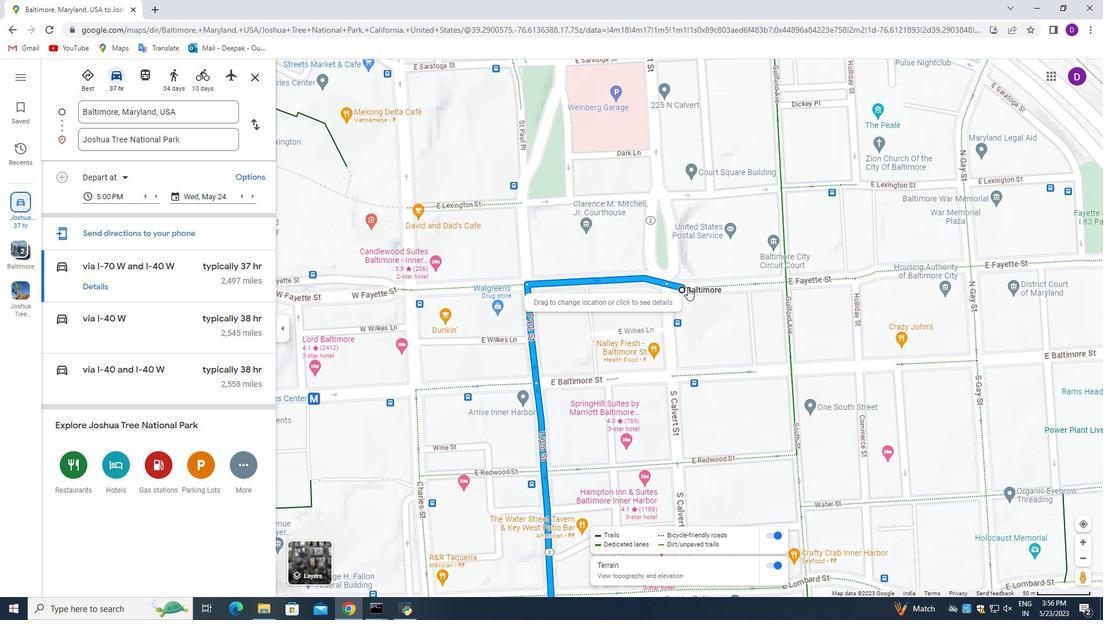 
Action: Mouse pressed left at (884, 271)
Screenshot: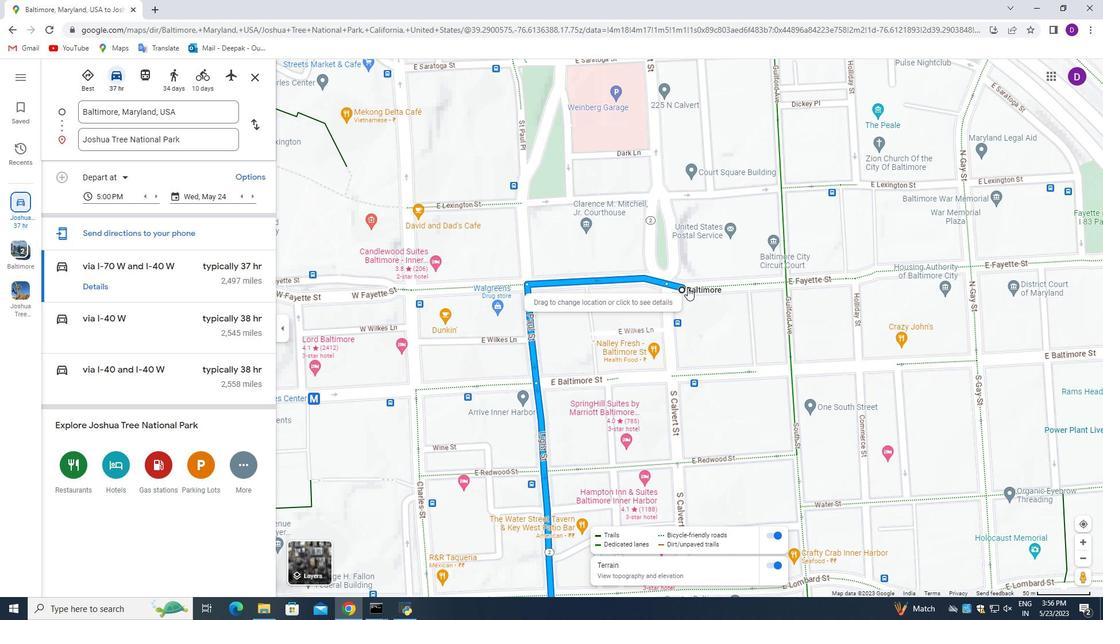 
Action: Mouse moved to (905, 271)
Screenshot: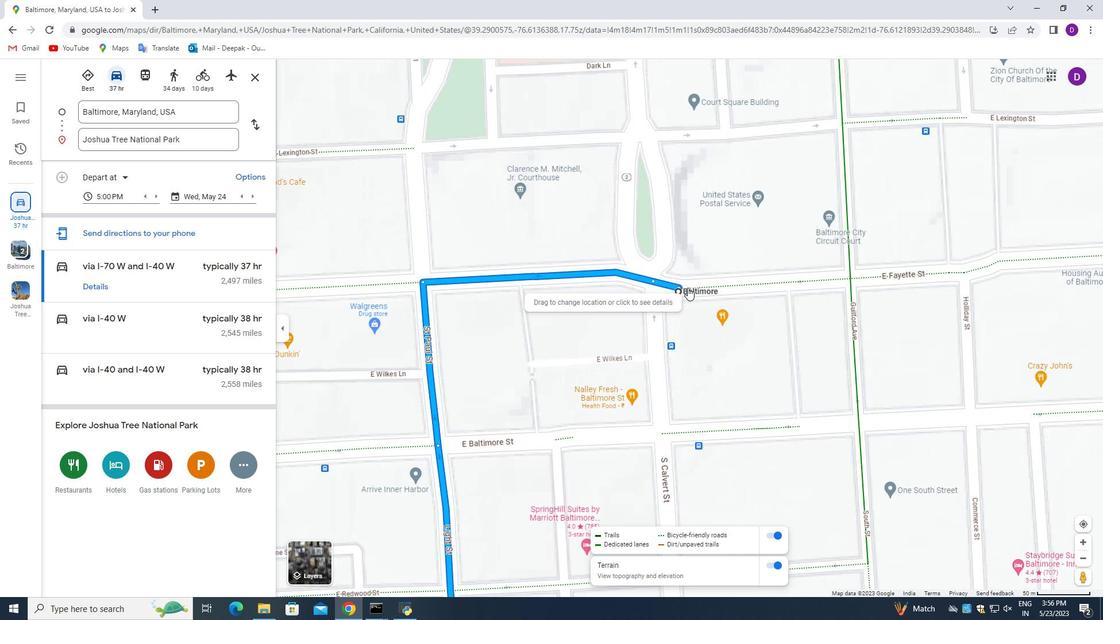 
Action: Mouse pressed left at (905, 271)
Screenshot: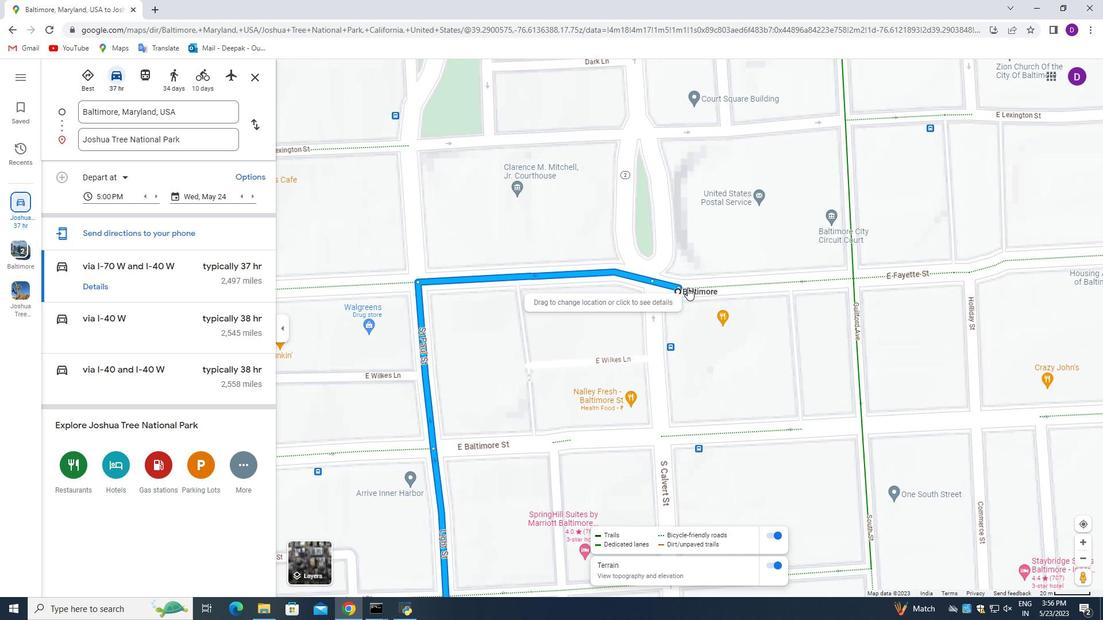 
Action: Mouse moved to (933, 282)
Screenshot: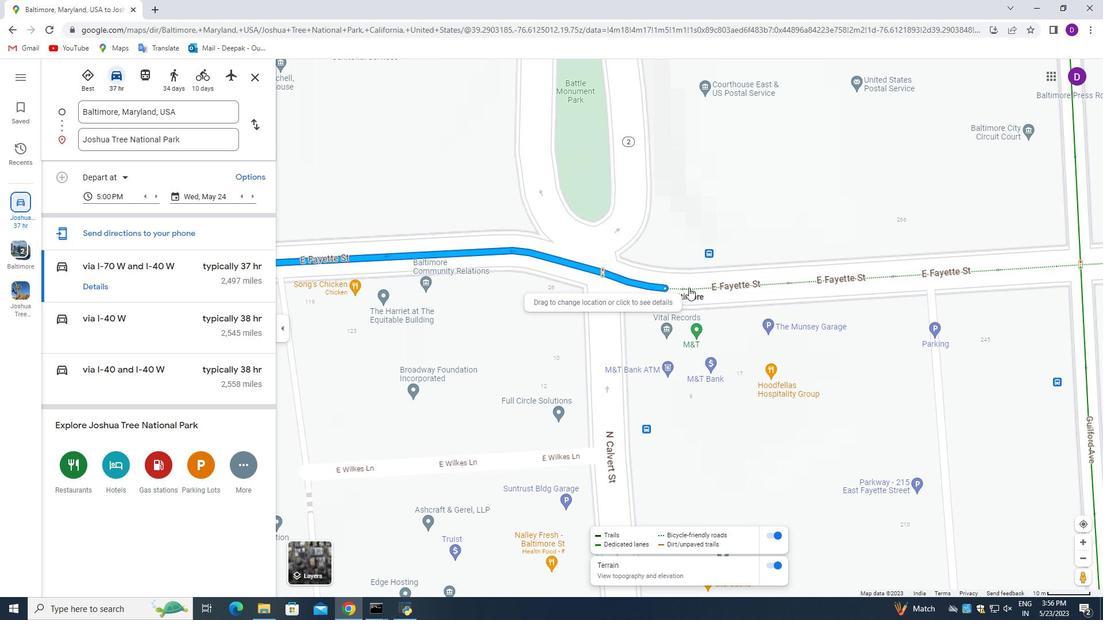 
Action: Mouse pressed left at (933, 282)
Screenshot: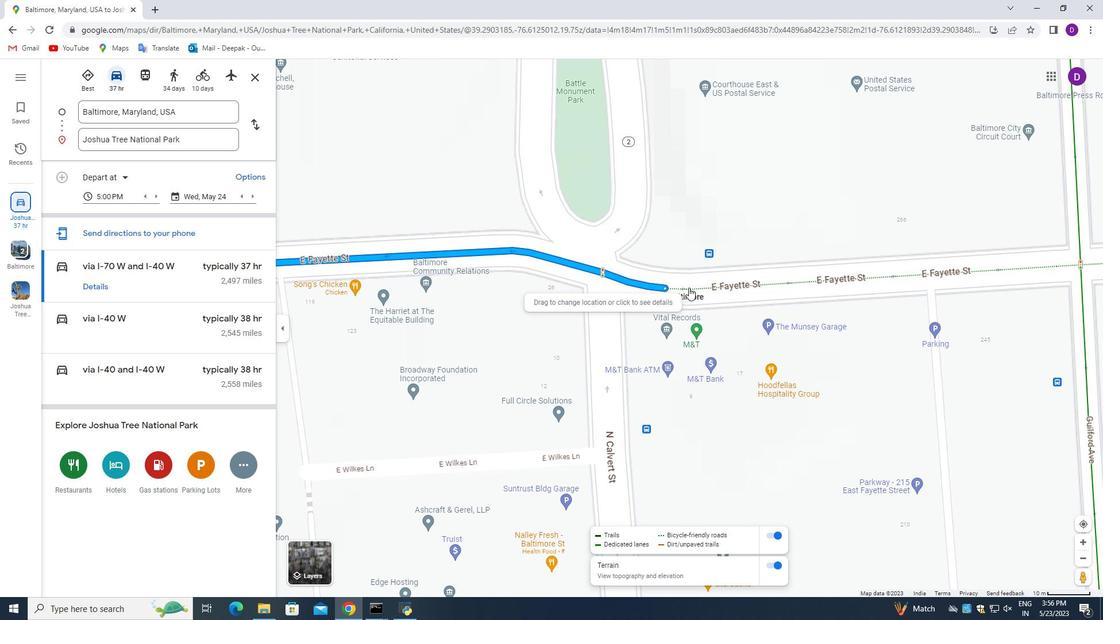 
Action: Mouse moved to (965, 283)
Screenshot: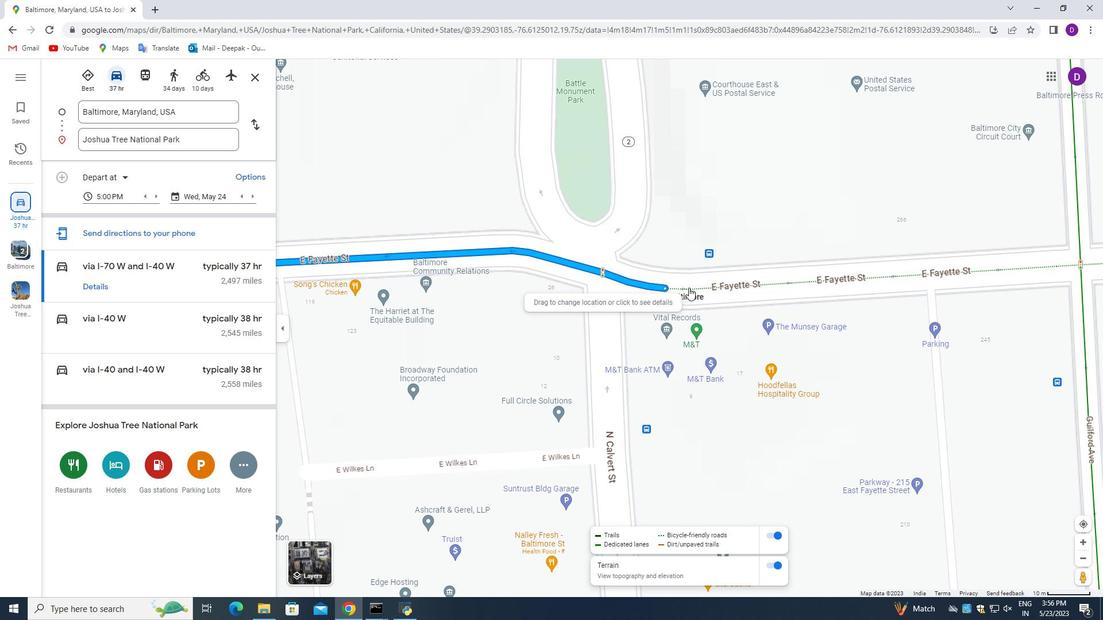 
Action: Mouse pressed left at (965, 283)
Screenshot: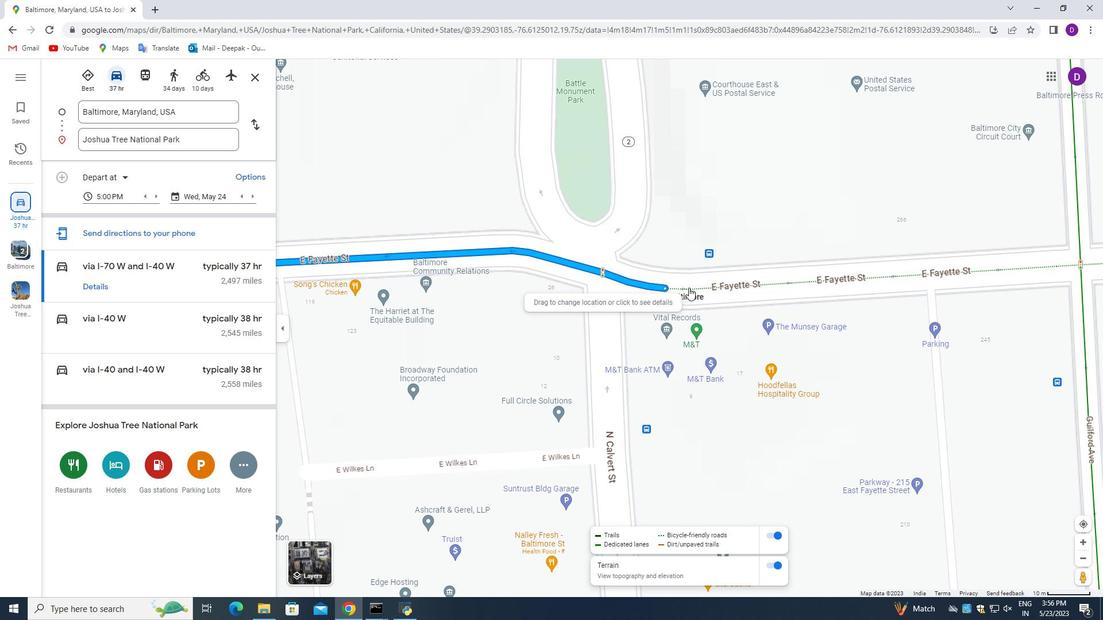 
Action: Mouse moved to (1027, 311)
Screenshot: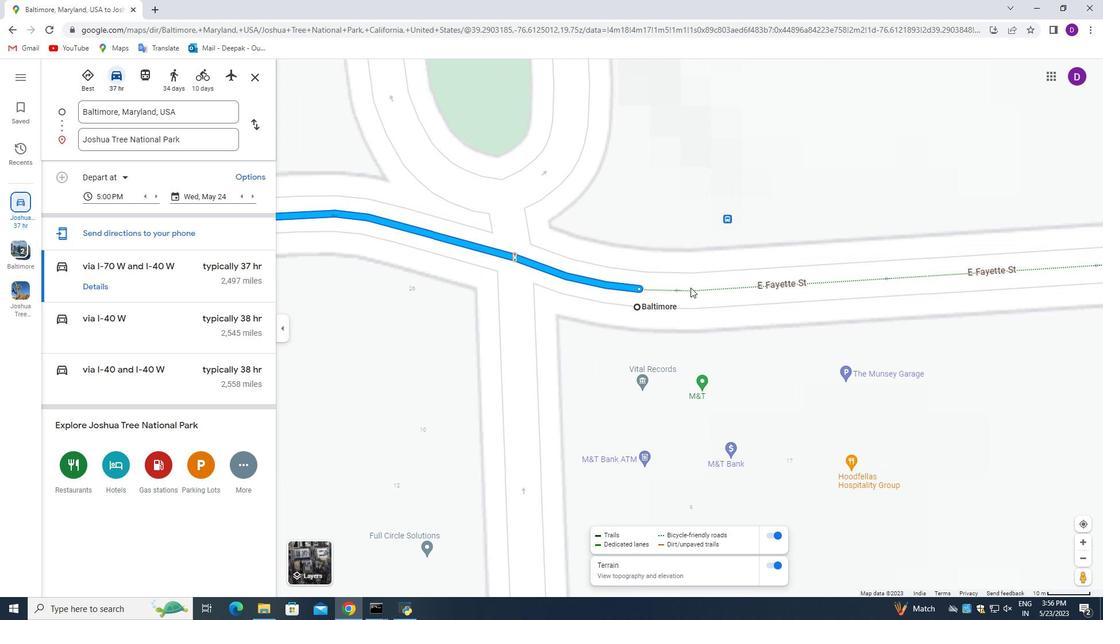 
Action: Mouse pressed left at (1027, 311)
Screenshot: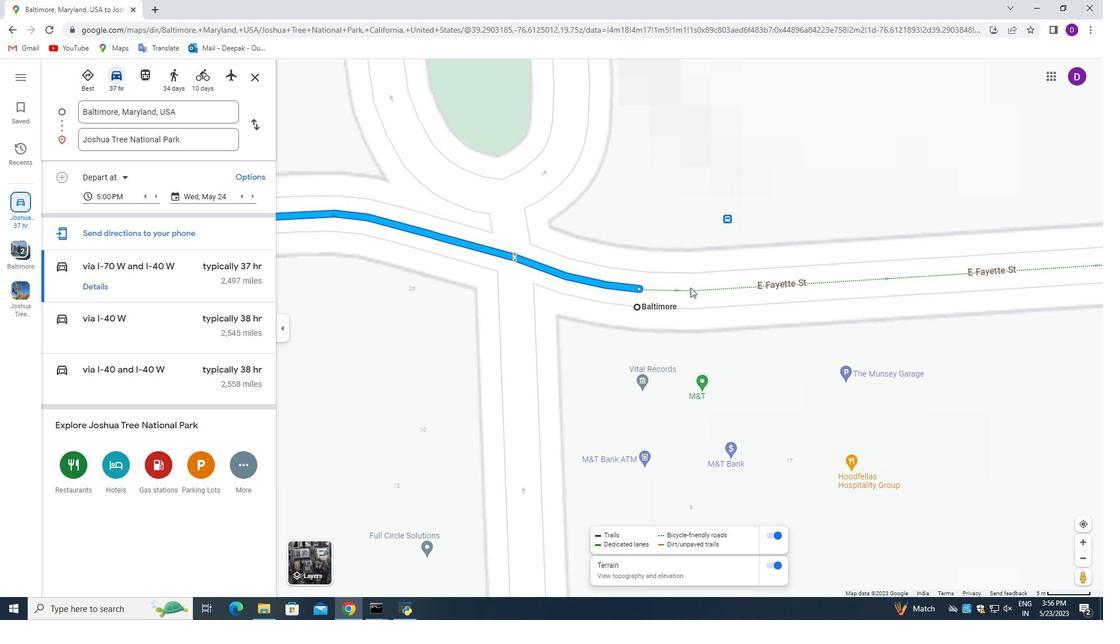 
Action: Mouse moved to (1049, 329)
Screenshot: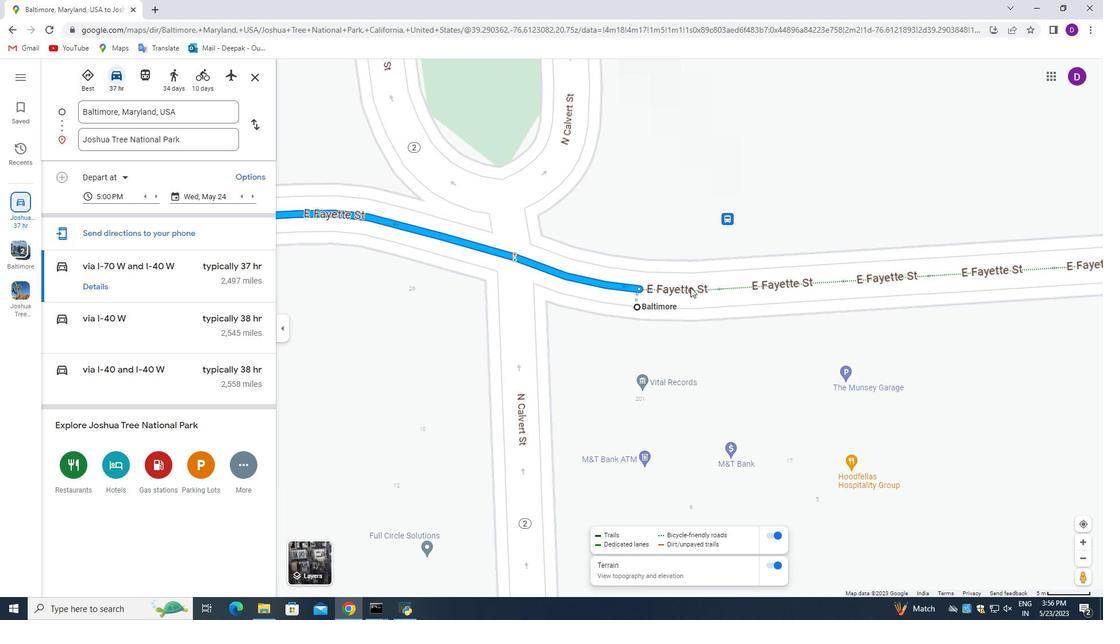 
Action: Mouse pressed left at (1049, 329)
Screenshot: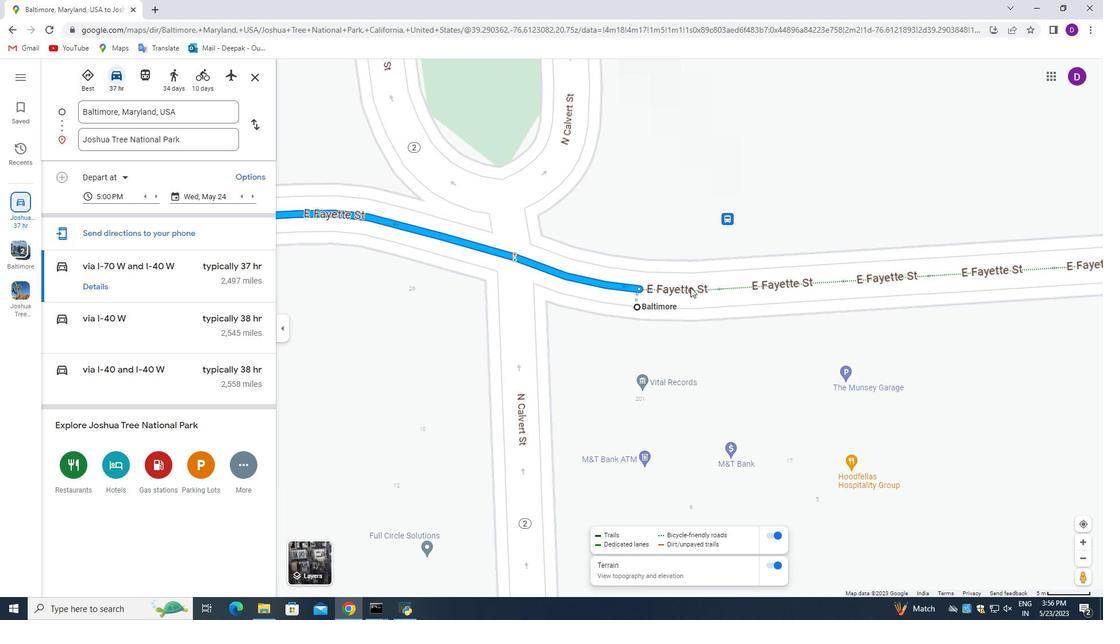 
Action: Mouse moved to (1014, 311)
Screenshot: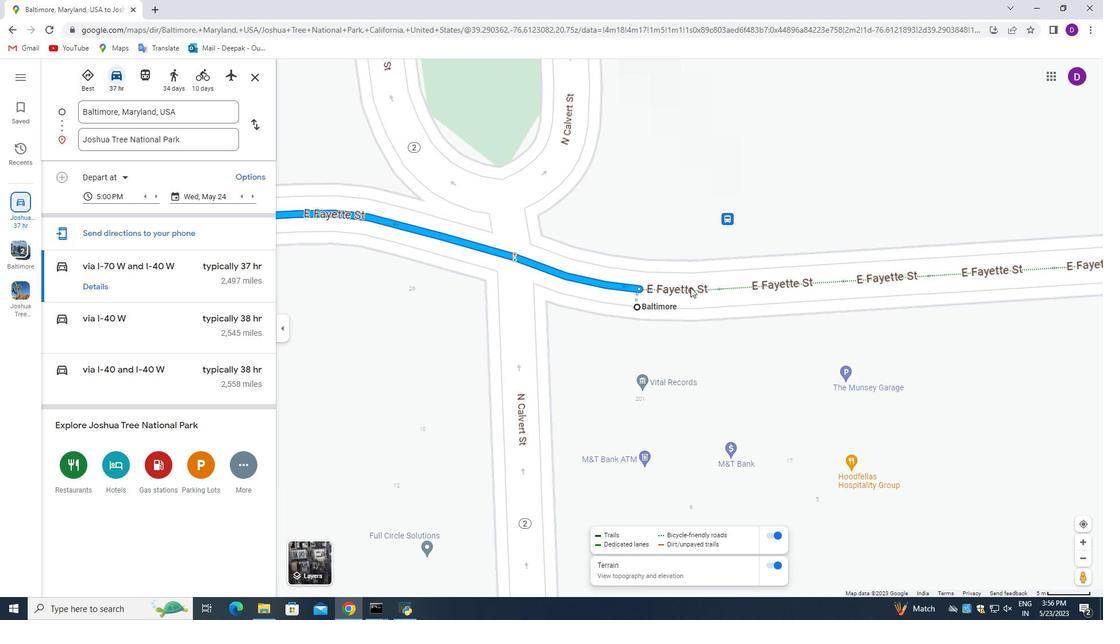 
Action: Mouse pressed left at (1014, 311)
Screenshot: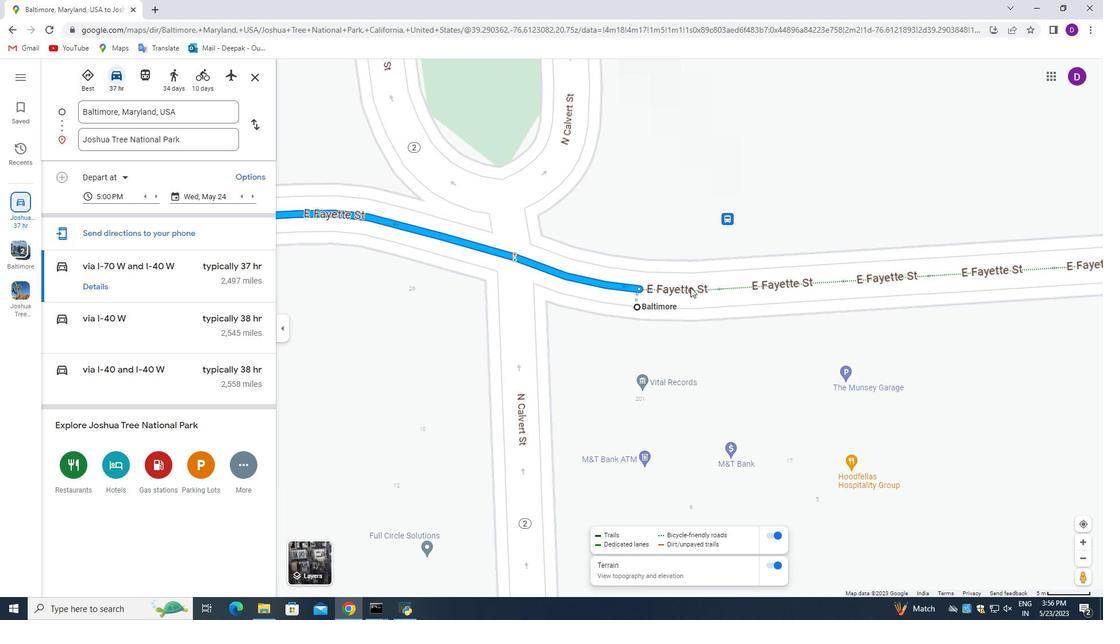 
Action: Mouse moved to (830, 322)
Screenshot: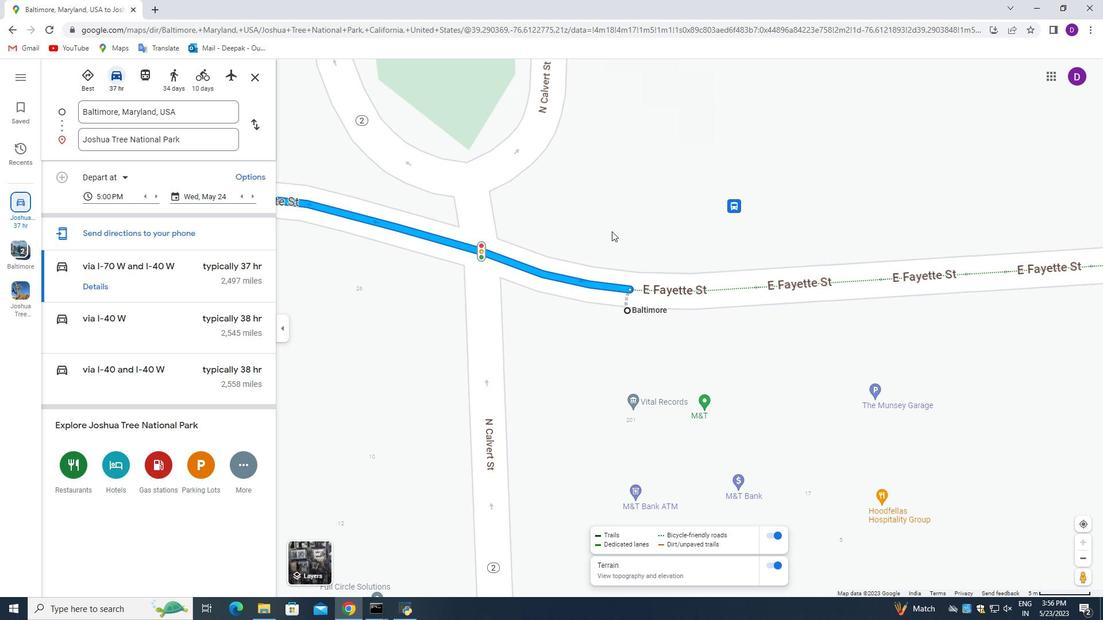 
Action: Mouse pressed left at (830, 322)
Screenshot: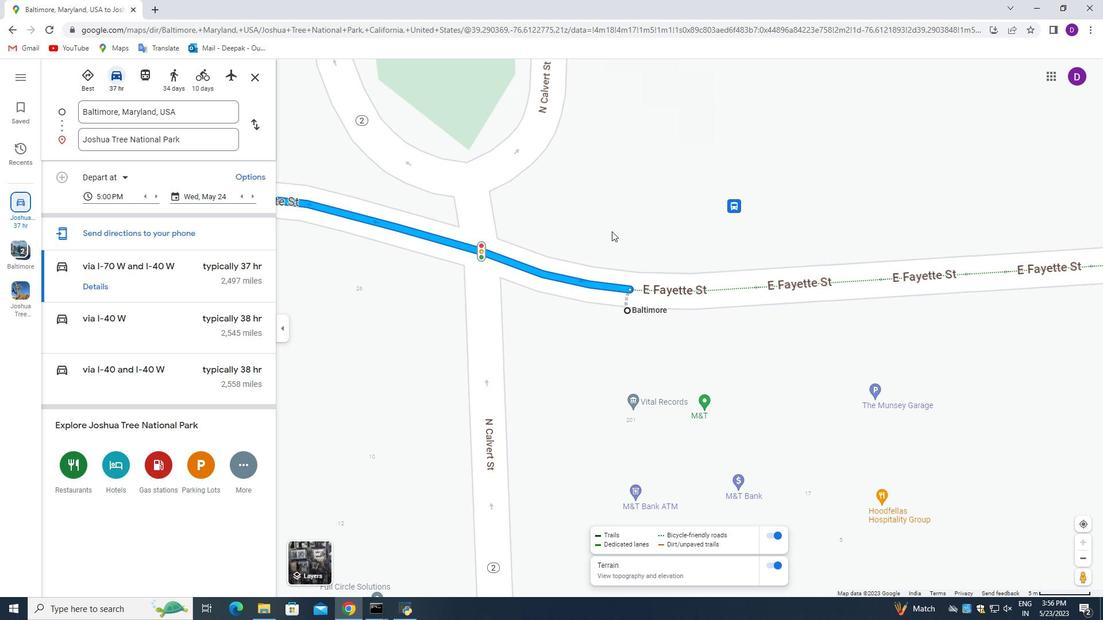 
Action: Mouse moved to (911, 320)
Screenshot: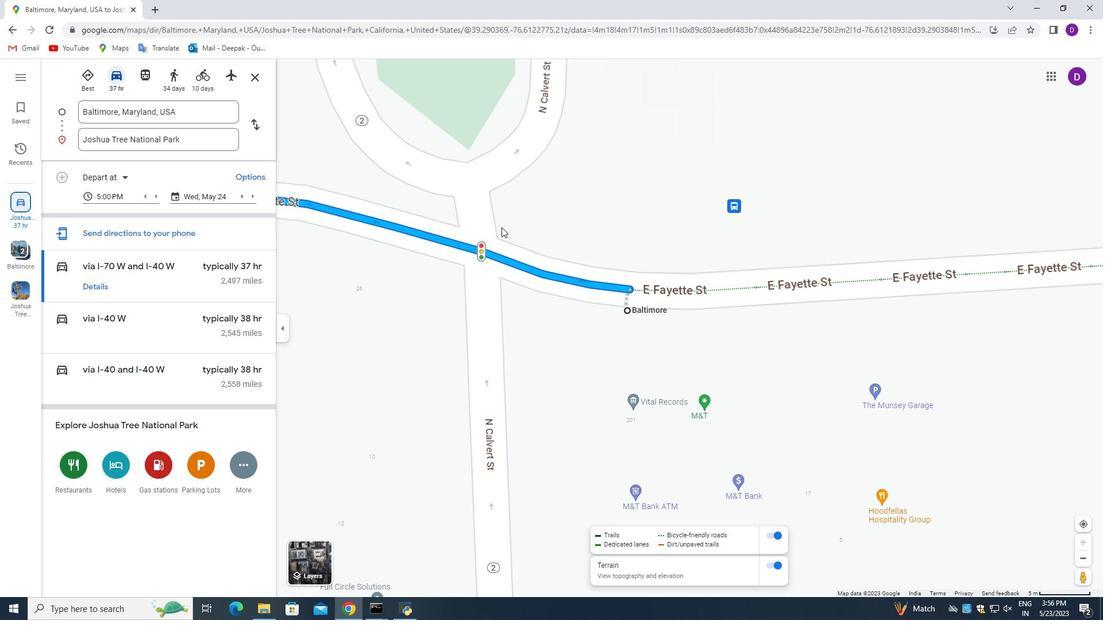 
Action: Mouse pressed left at (911, 320)
Screenshot: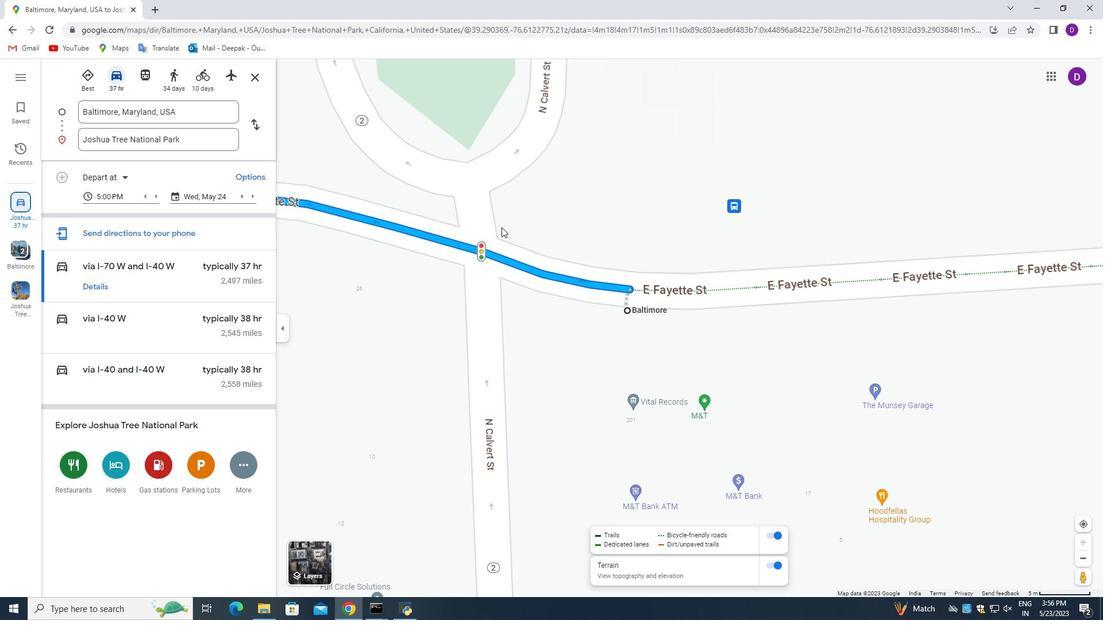 
Action: Mouse moved to (988, 325)
Screenshot: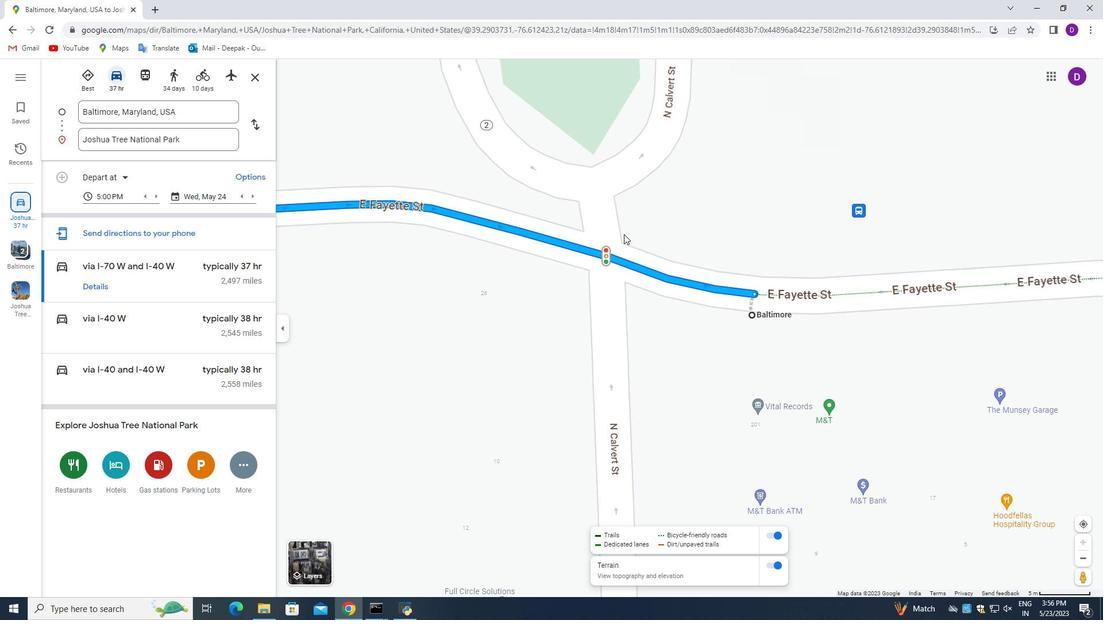 
Action: Mouse pressed left at (988, 325)
Screenshot: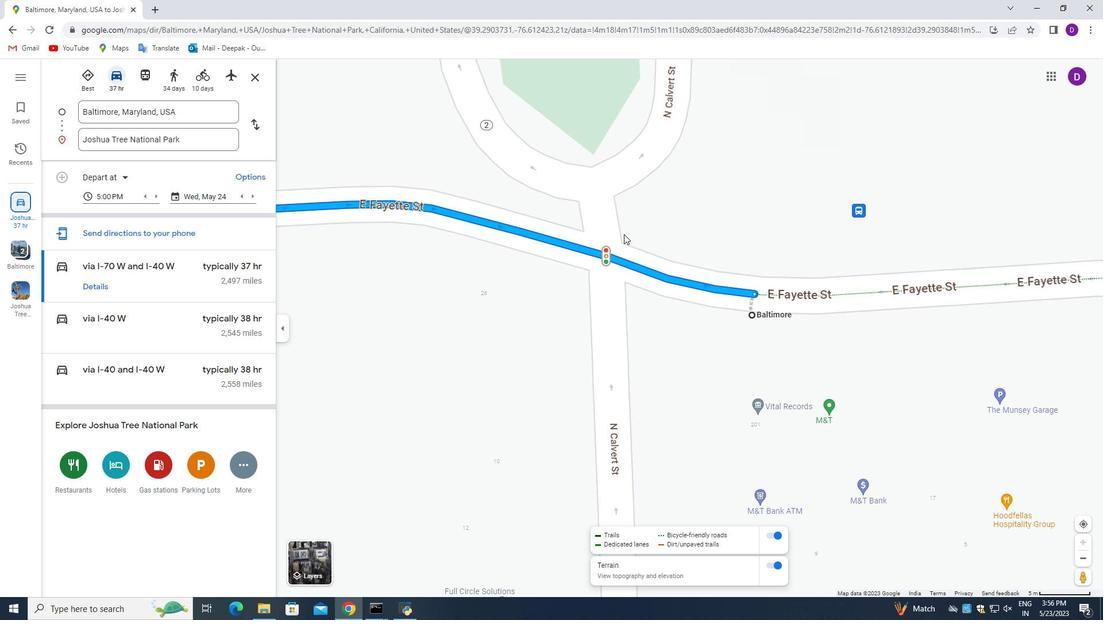 
Action: Mouse moved to (953, 308)
Screenshot: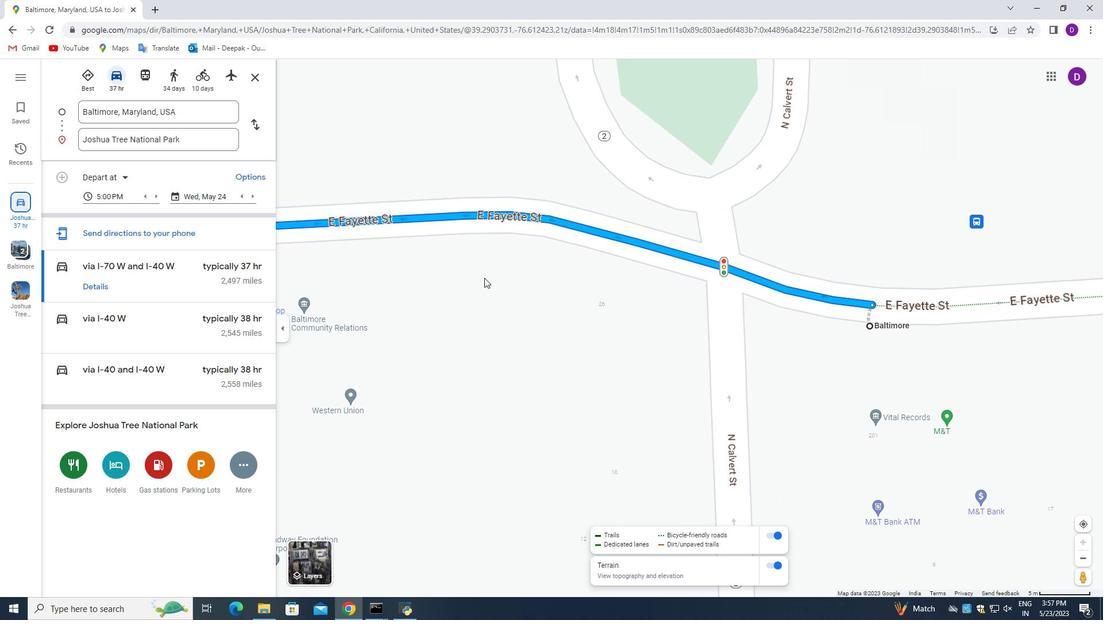 
Action: Mouse pressed left at (953, 308)
Screenshot: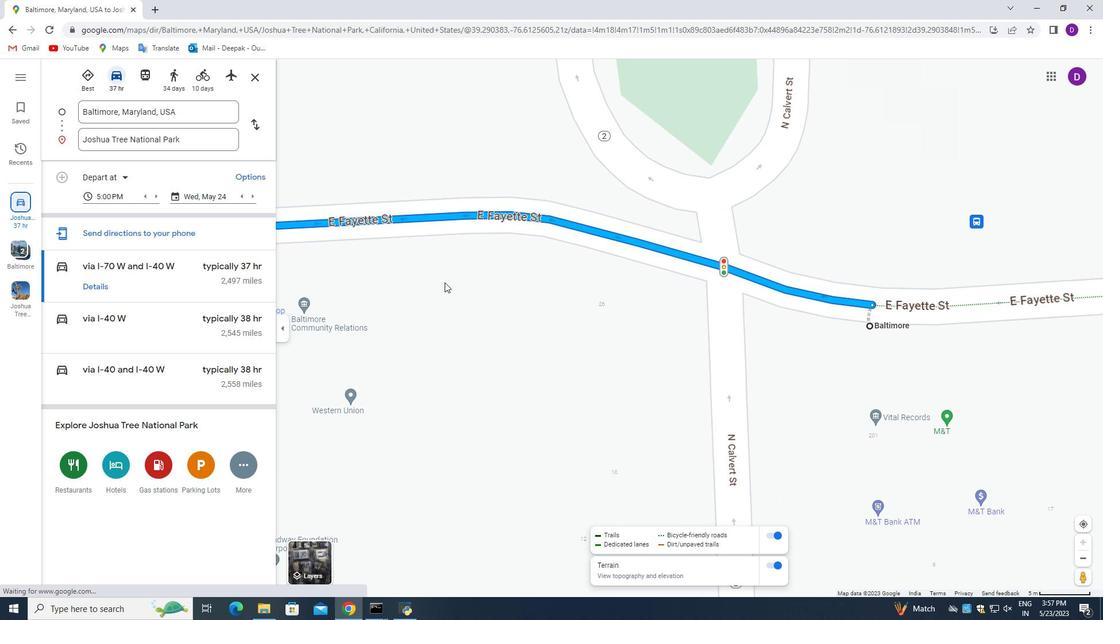
Action: Mouse moved to (842, 296)
Screenshot: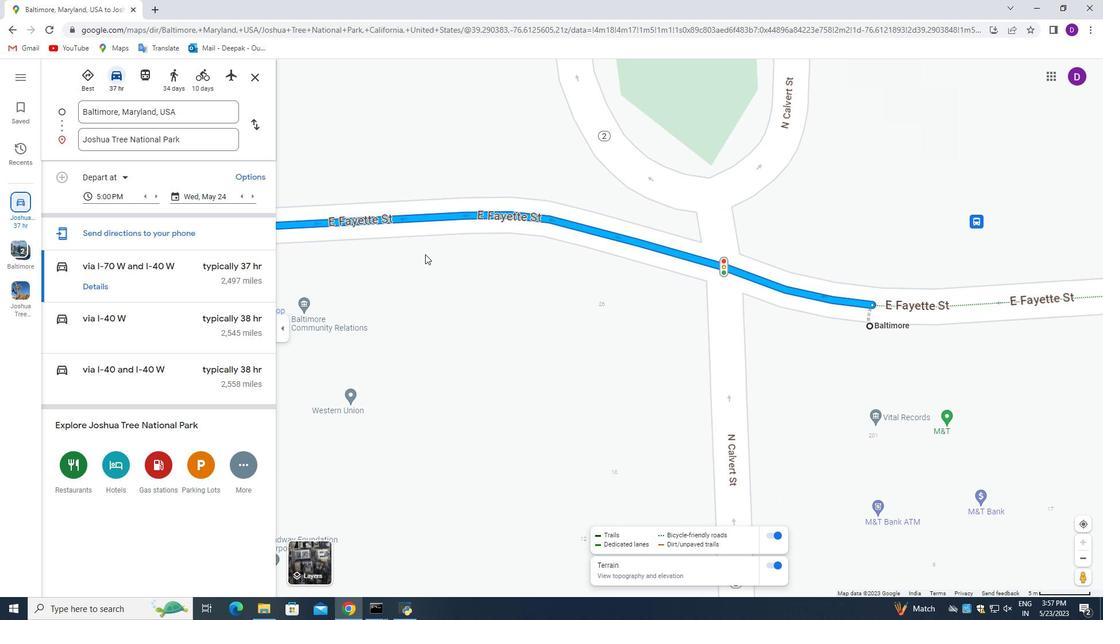 
Action: Mouse pressed left at (842, 296)
Screenshot: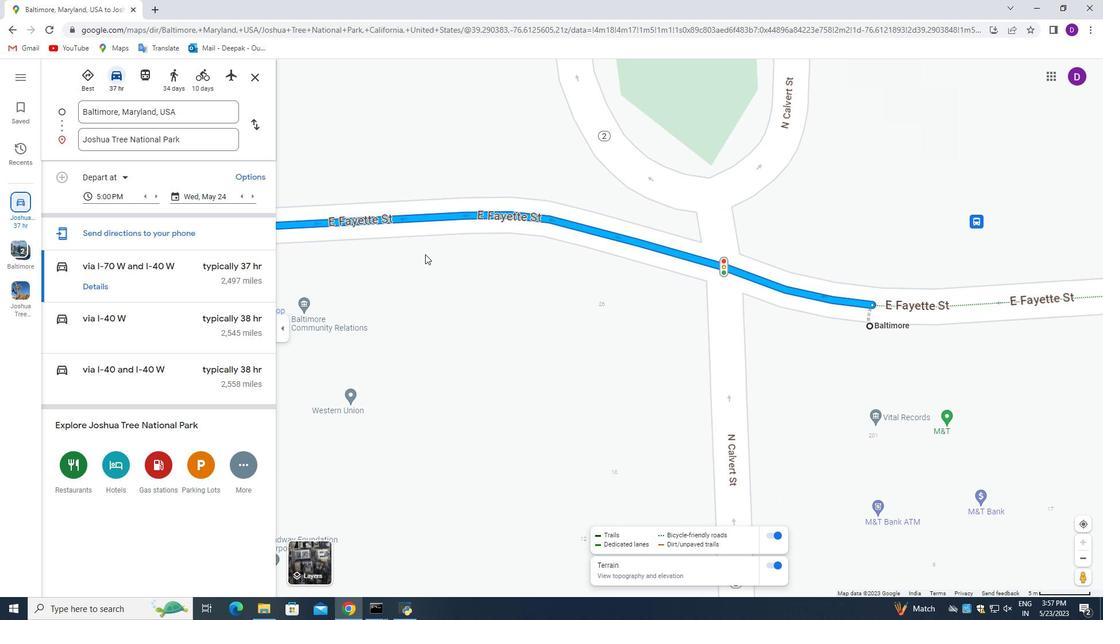 
Action: Mouse moved to (935, 308)
Screenshot: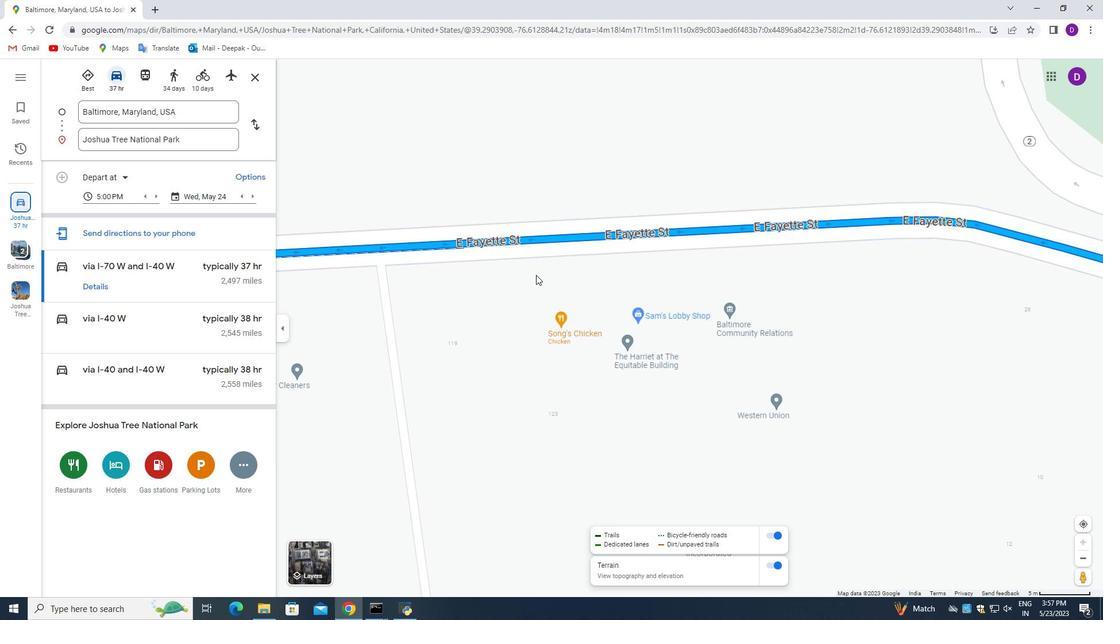 
Action: Mouse pressed left at (935, 308)
Screenshot: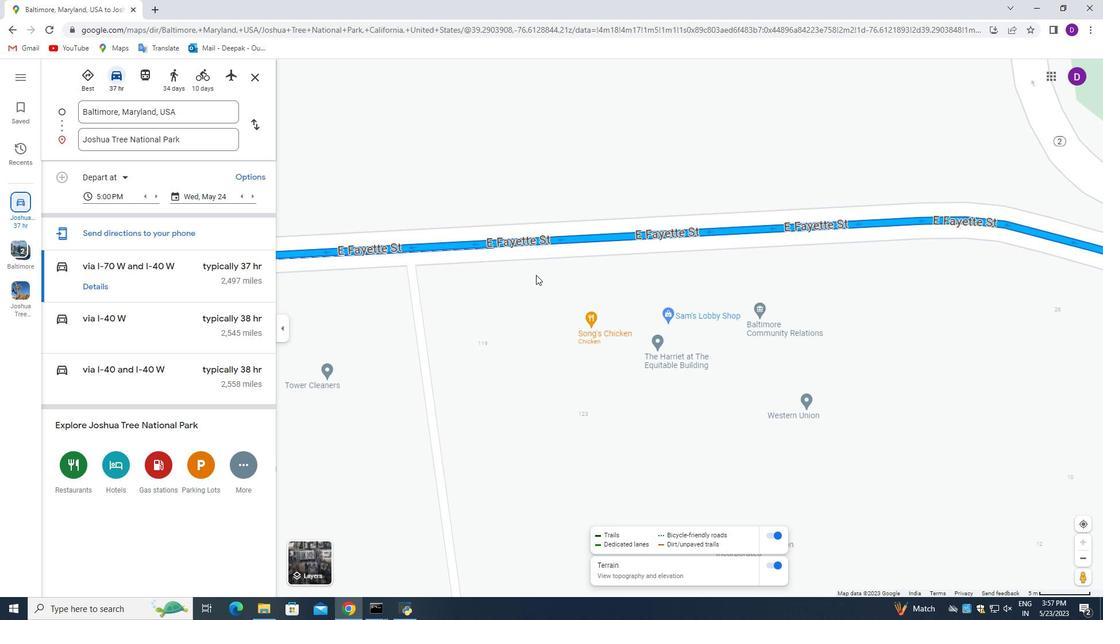 
Action: Mouse moved to (935, 318)
Screenshot: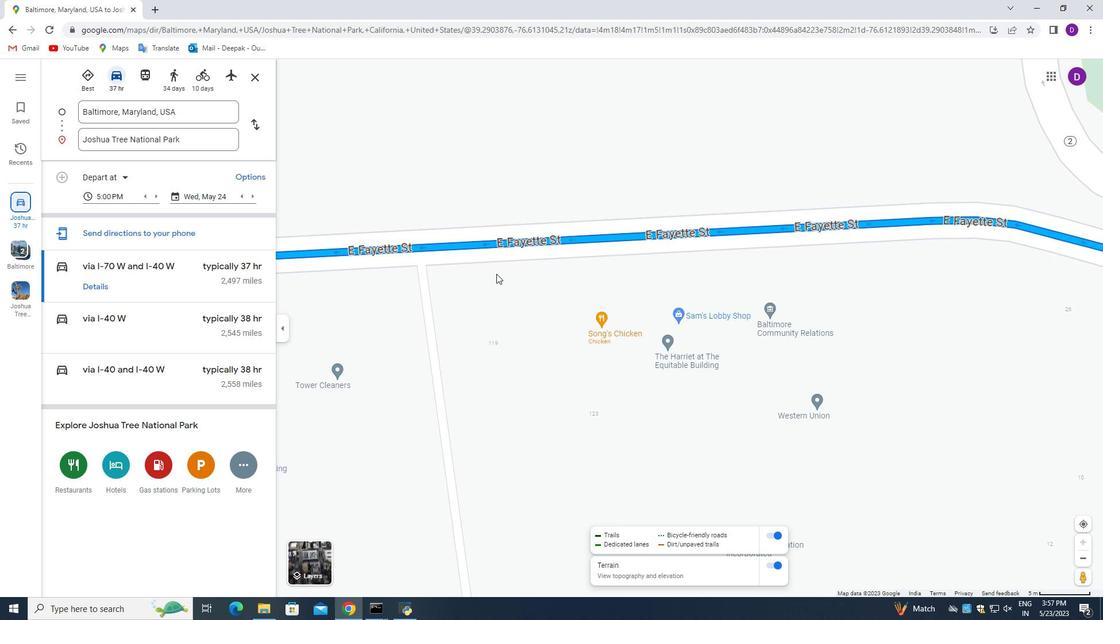 
Action: Mouse pressed left at (935, 318)
Screenshot: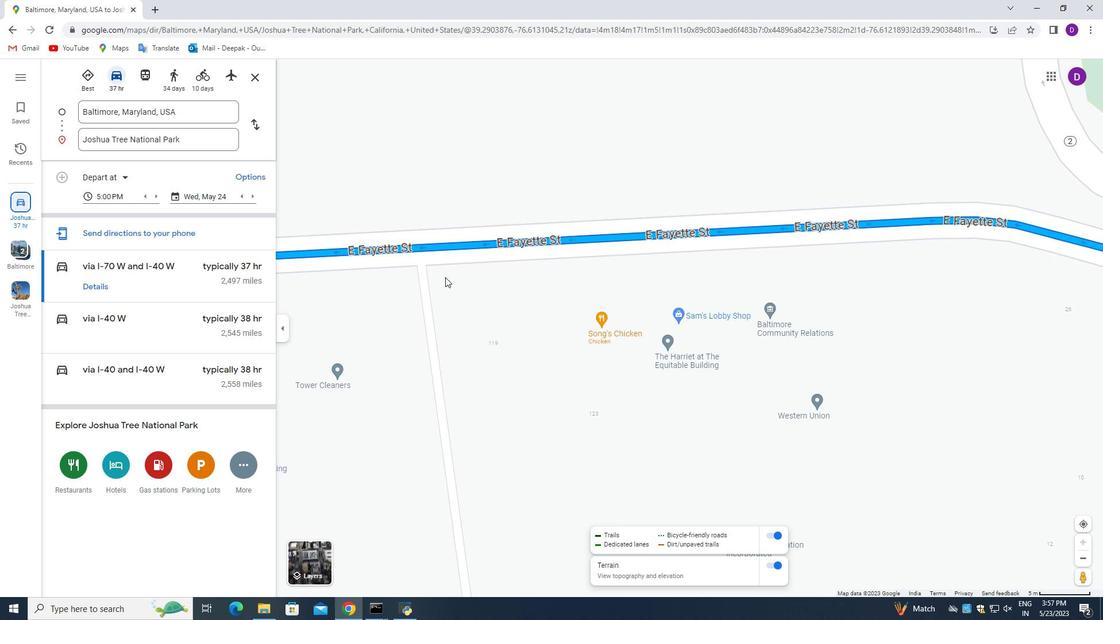 
Action: Mouse moved to (952, 321)
Screenshot: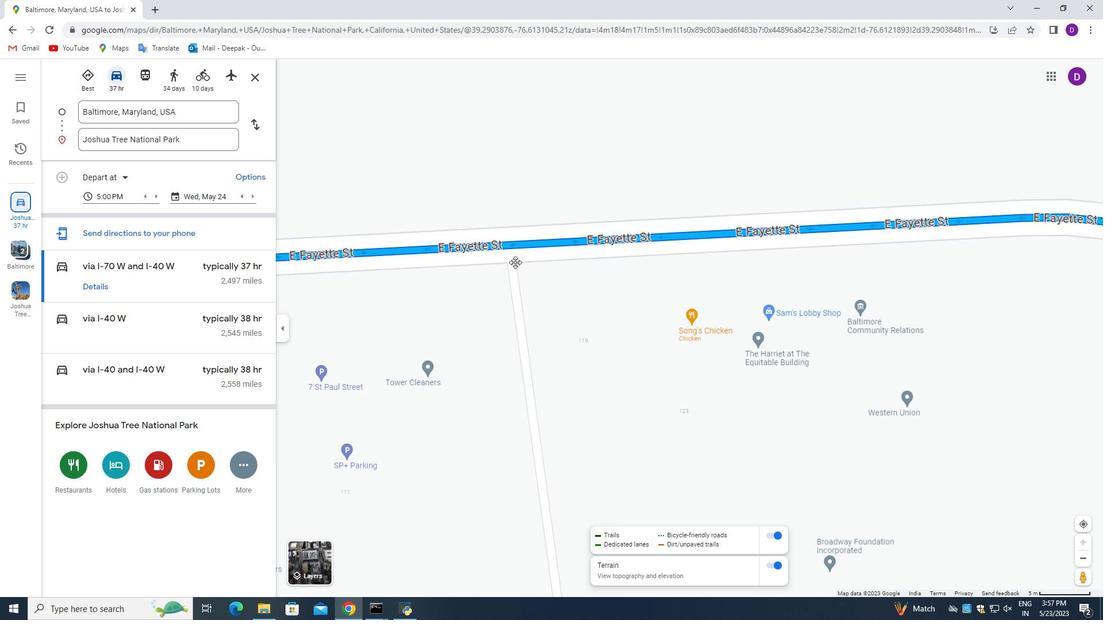 
Action: Mouse pressed left at (952, 321)
Screenshot: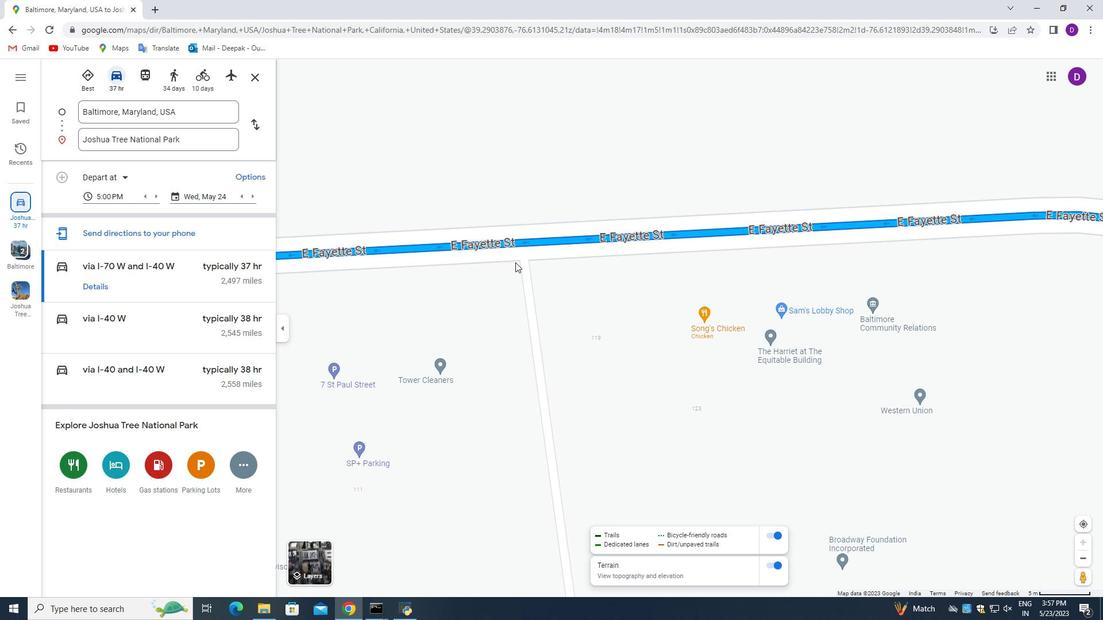 
Action: Mouse moved to (961, 334)
Screenshot: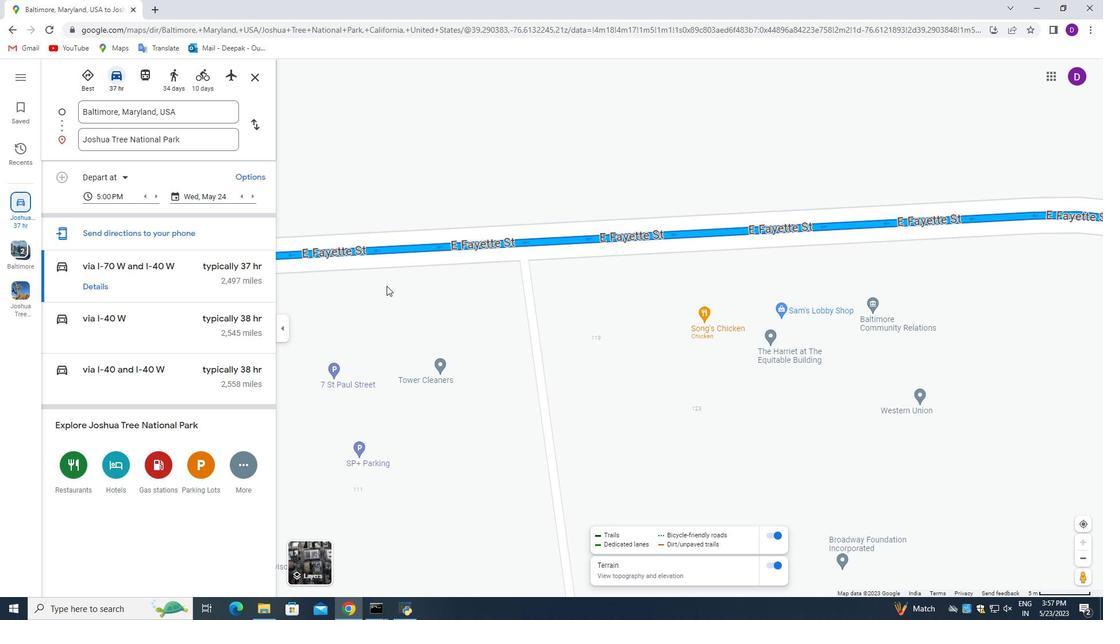 
Action: Mouse pressed left at (961, 334)
Screenshot: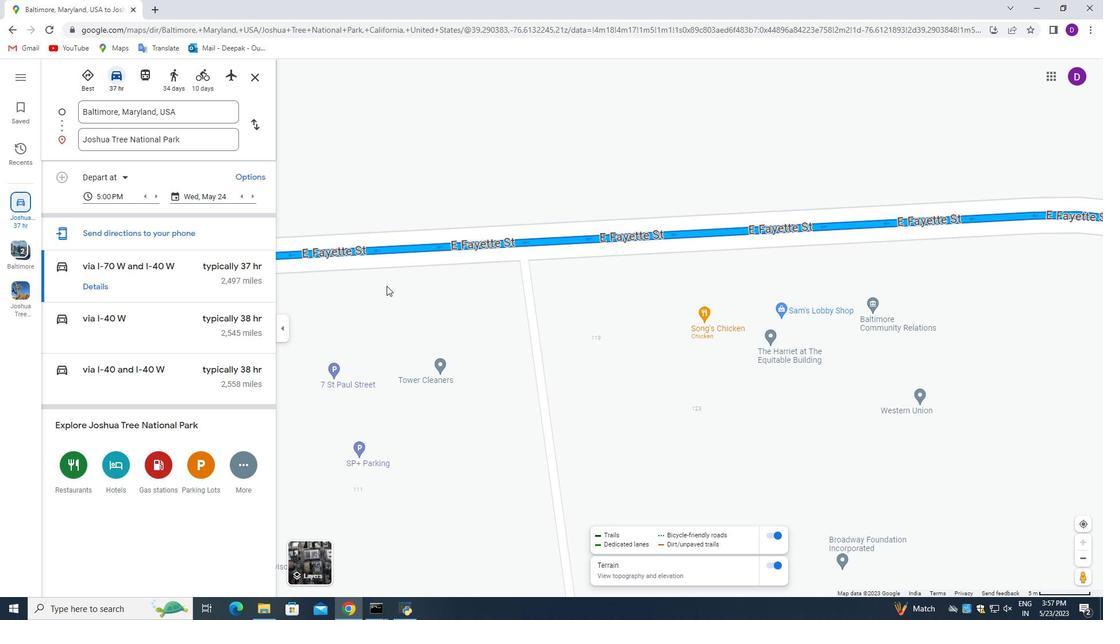 
Action: Mouse moved to (984, 341)
Screenshot: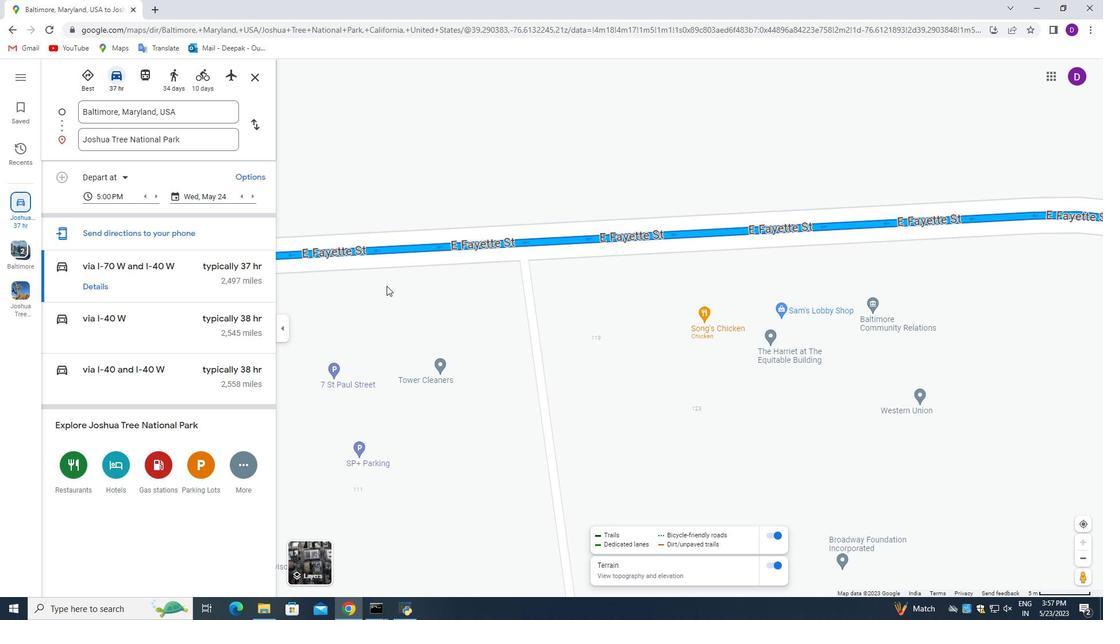 
Action: Mouse pressed left at (984, 341)
Screenshot: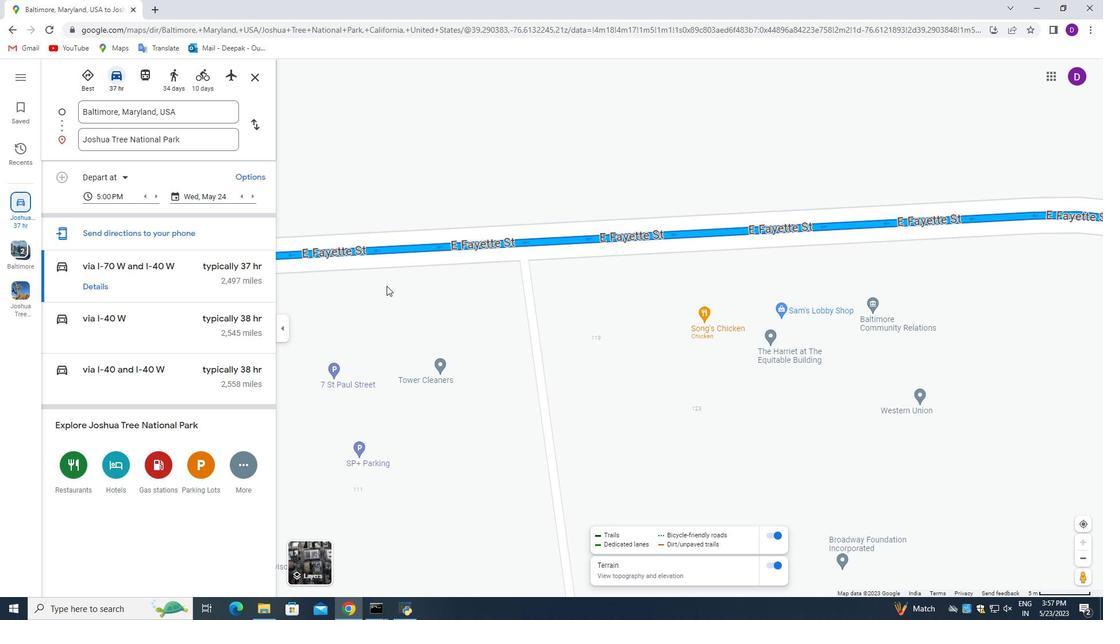 
Action: Mouse moved to (978, 356)
Screenshot: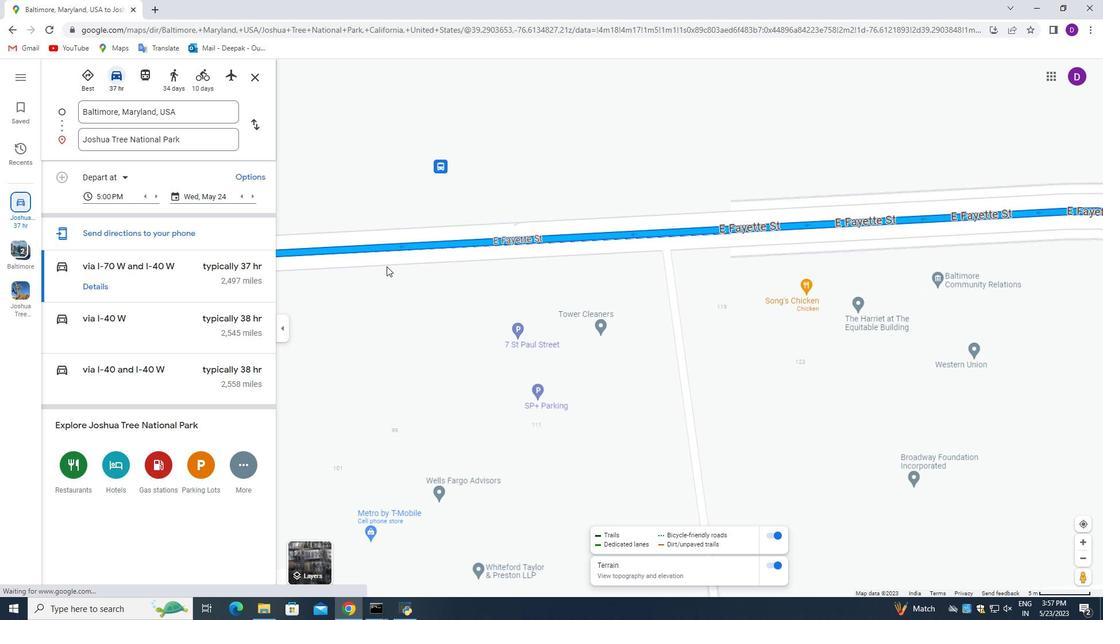 
Action: Mouse pressed left at (978, 356)
Screenshot: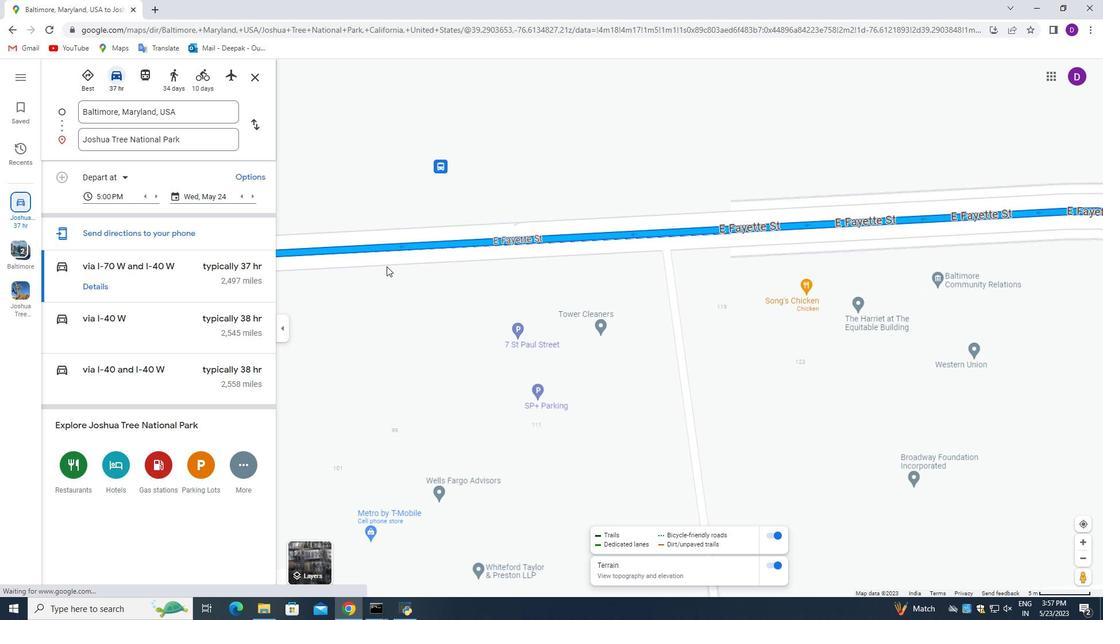 
Action: Mouse moved to (1035, 349)
Screenshot: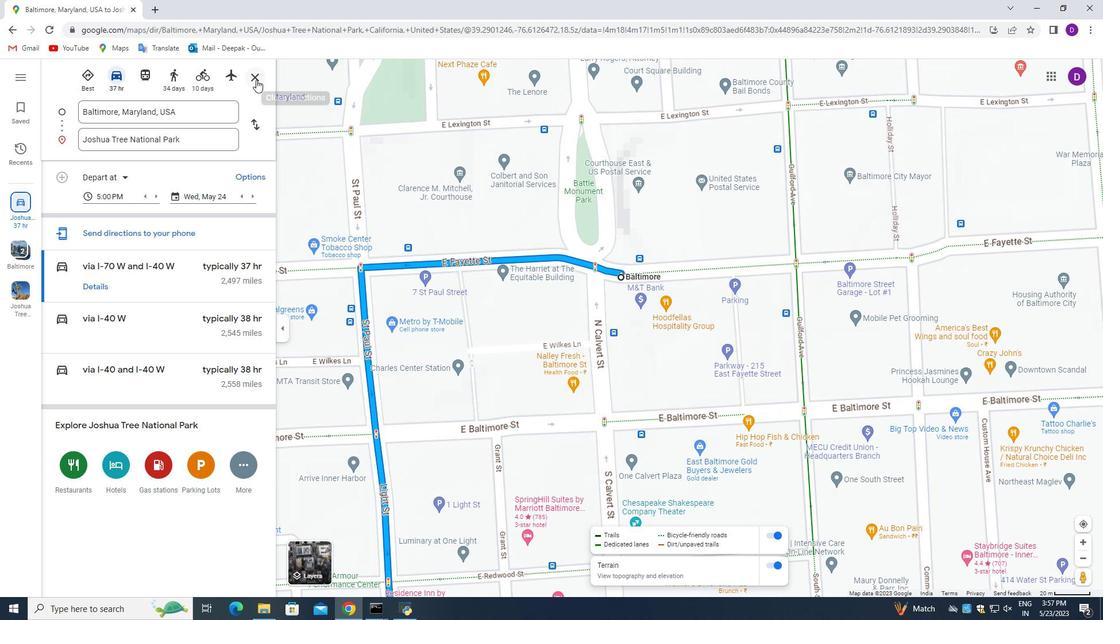 
Action: Mouse pressed left at (1035, 349)
Screenshot: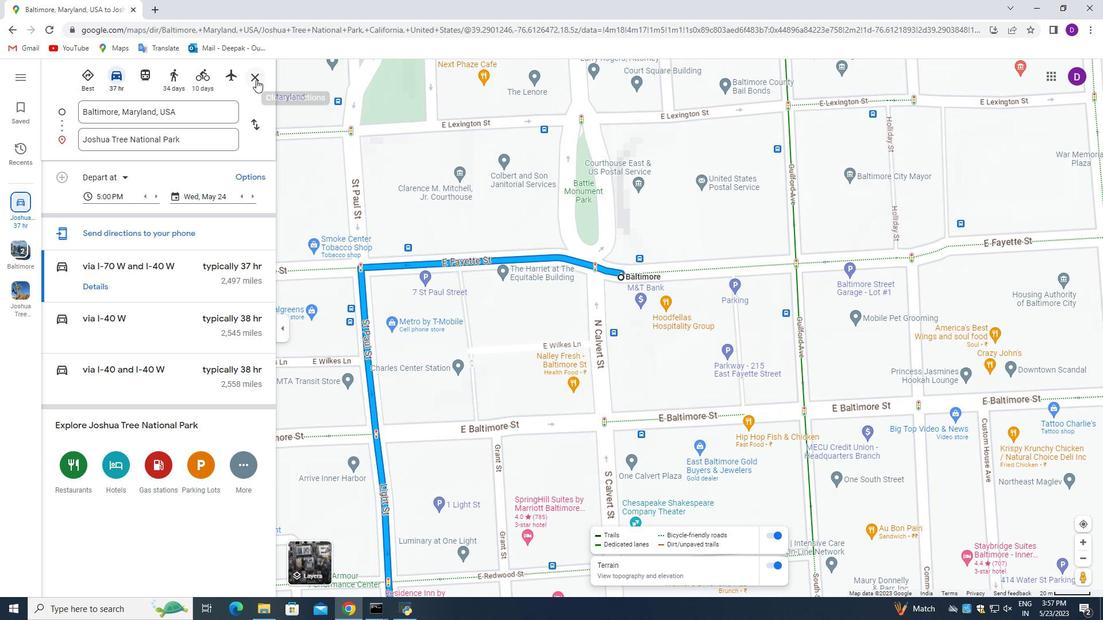 
Action: Mouse moved to (908, 356)
Screenshot: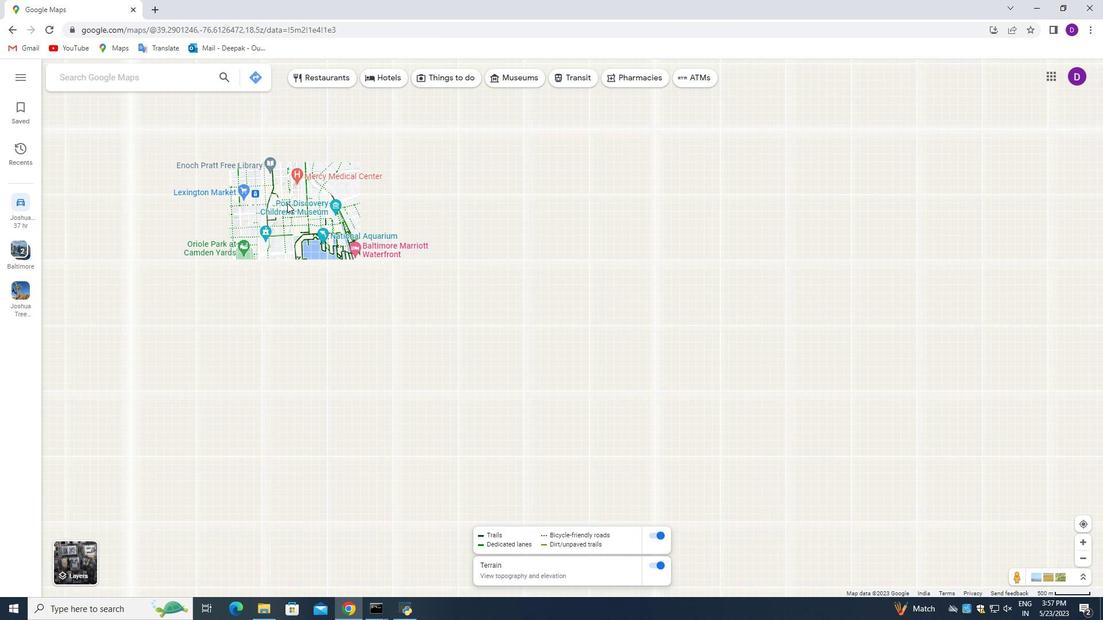 
Action: Mouse pressed left at (908, 356)
Screenshot: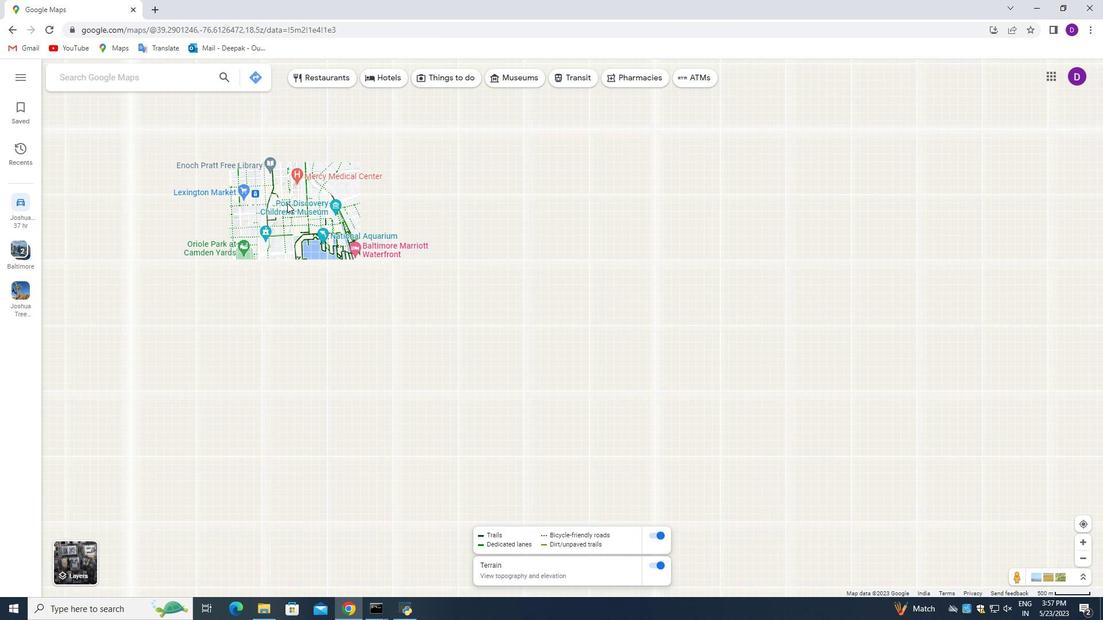 
Action: Mouse moved to (948, 360)
Screenshot: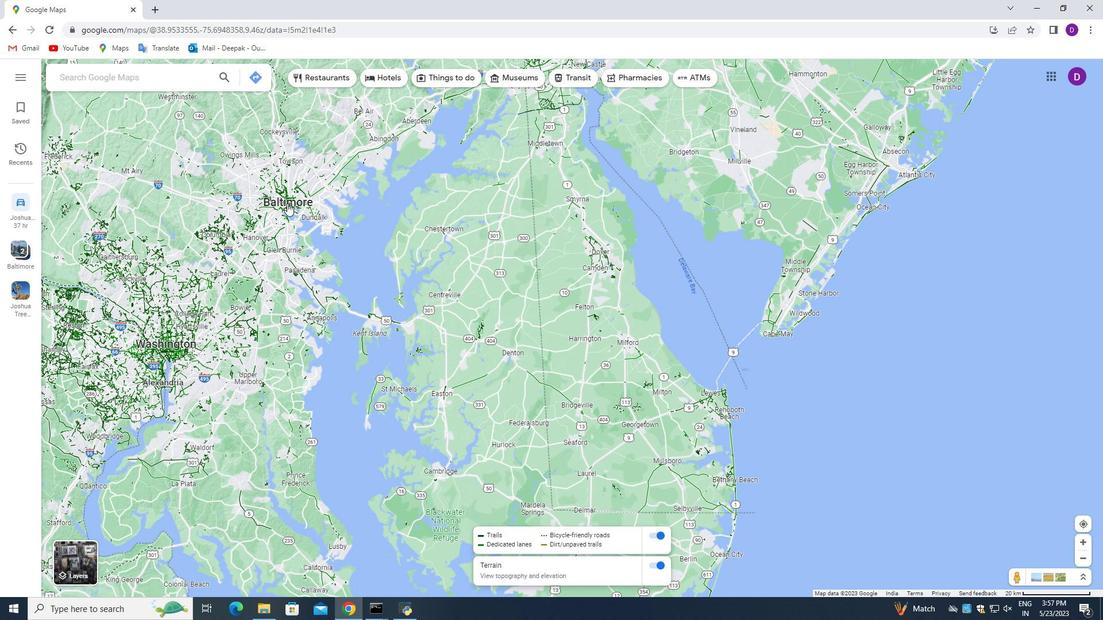 
Action: Mouse pressed left at (948, 360)
Screenshot: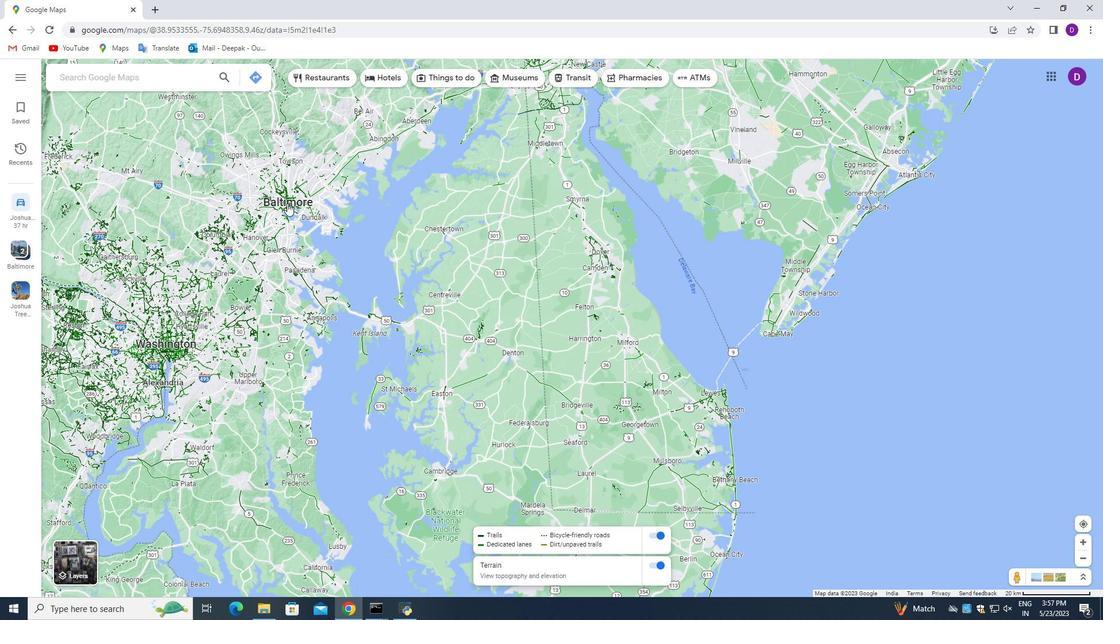 
Action: Mouse moved to (938, 371)
Screenshot: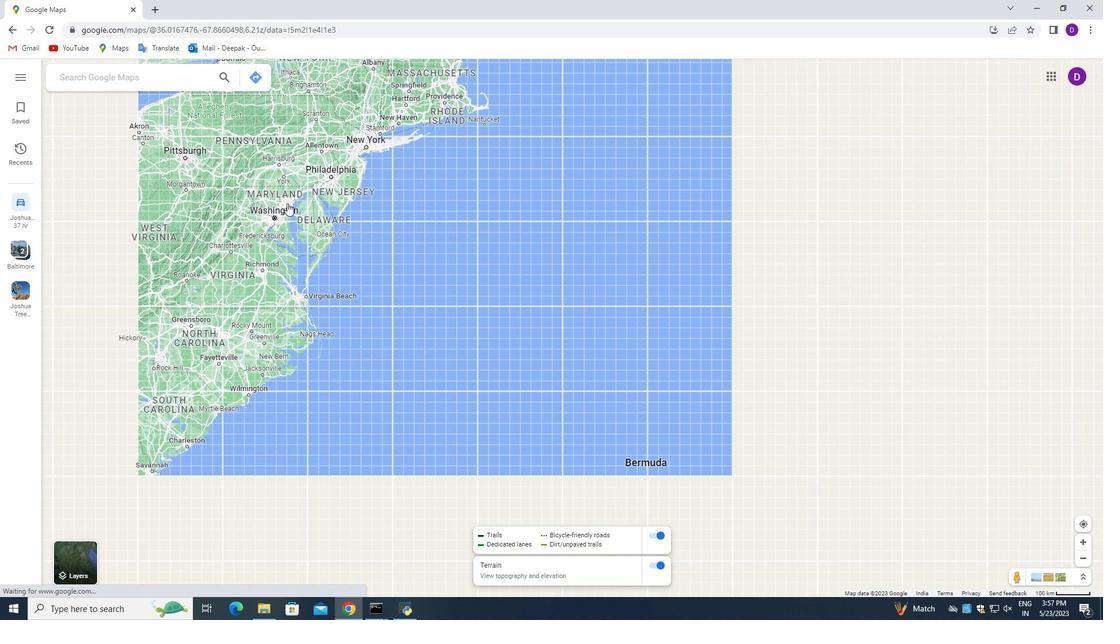 
Action: Mouse pressed left at (938, 371)
Screenshot: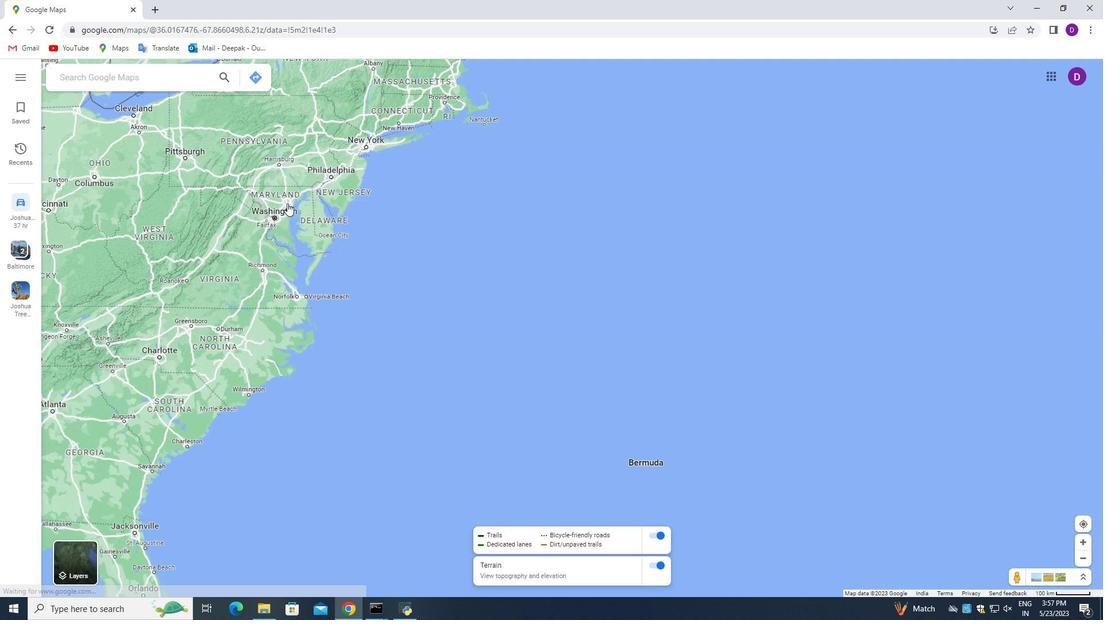 
Action: Mouse moved to (967, 380)
Screenshot: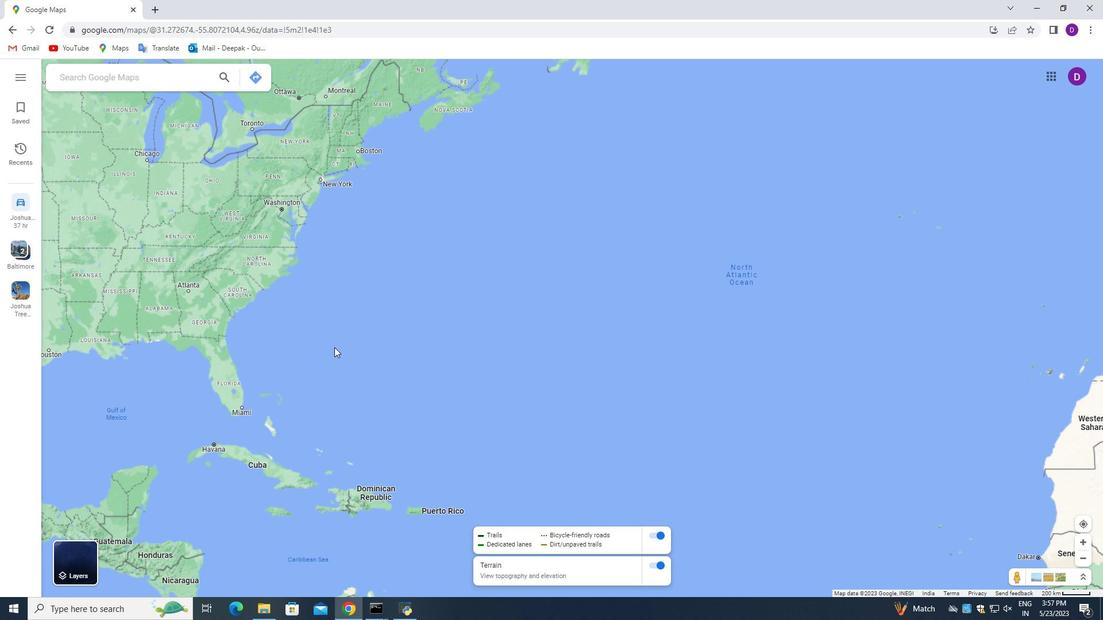 
Action: Mouse pressed left at (967, 380)
Screenshot: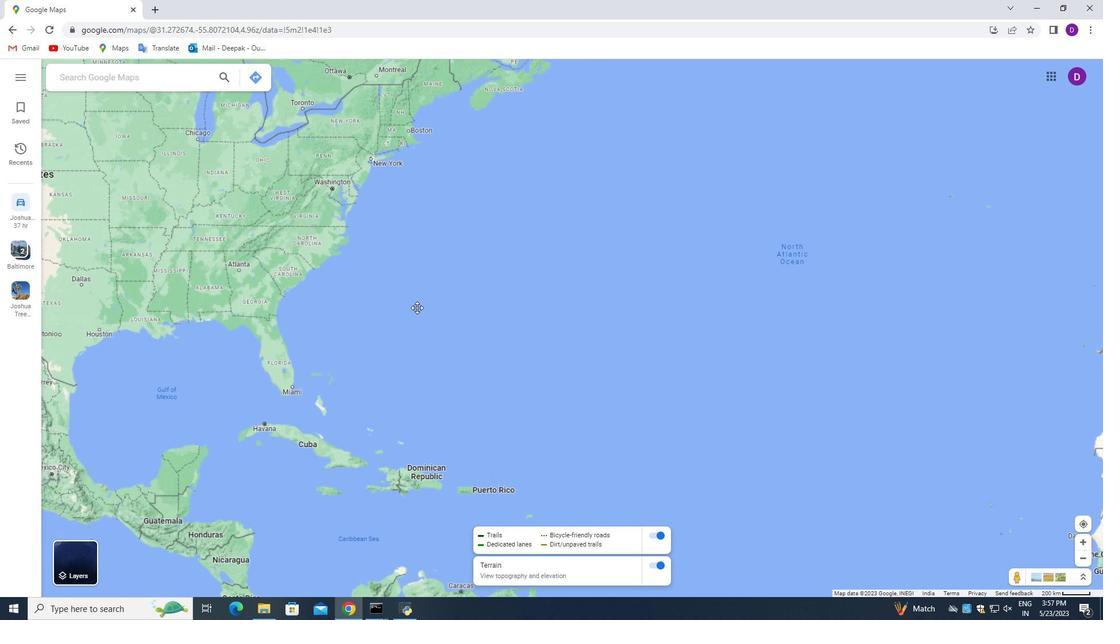 
Action: Mouse moved to (931, 377)
Screenshot: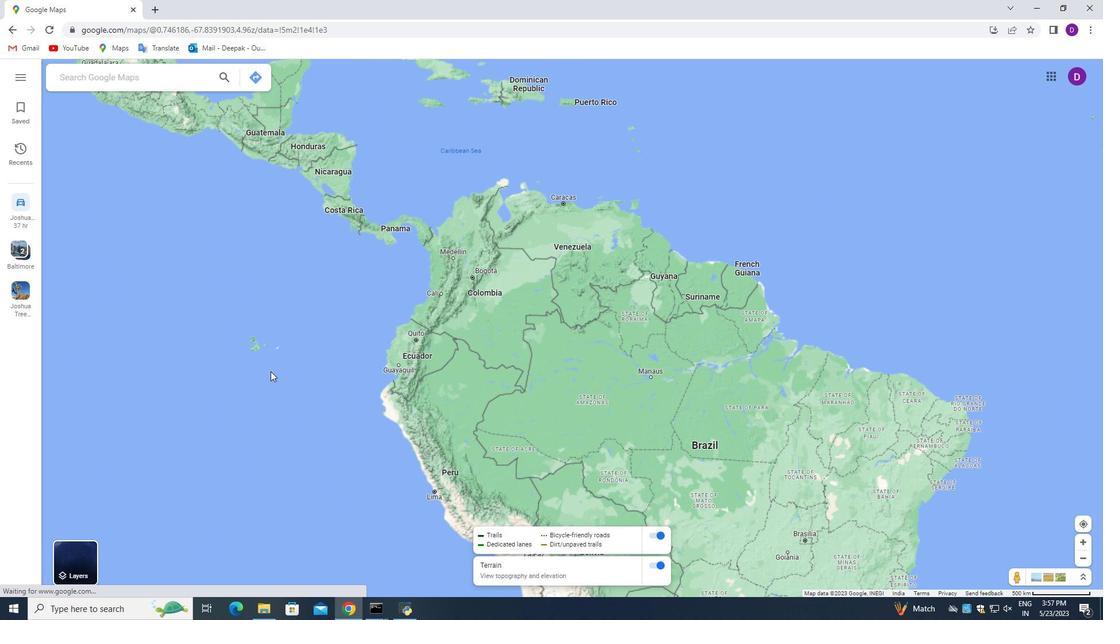 
Action: Mouse pressed left at (931, 377)
Screenshot: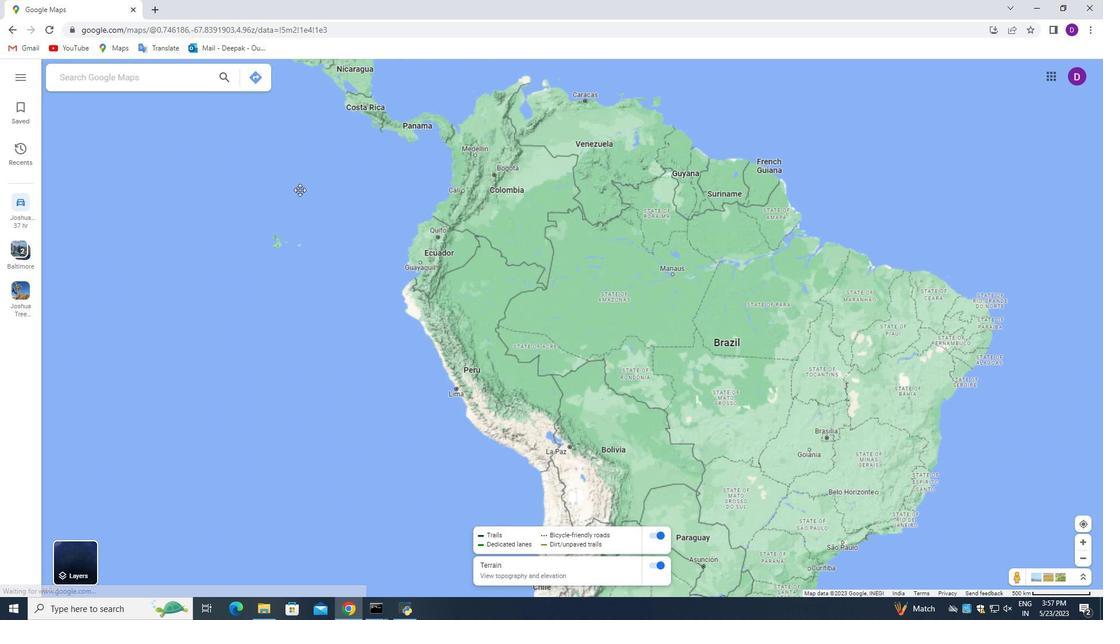 
Action: Mouse moved to (868, 375)
Screenshot: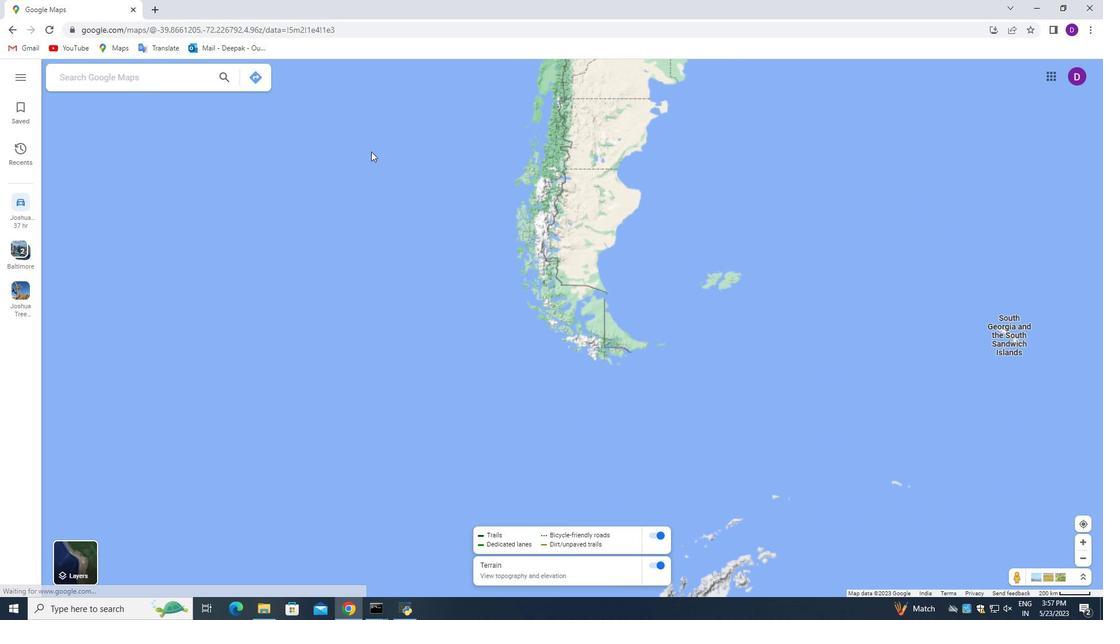
Action: Mouse pressed left at (868, 375)
Screenshot: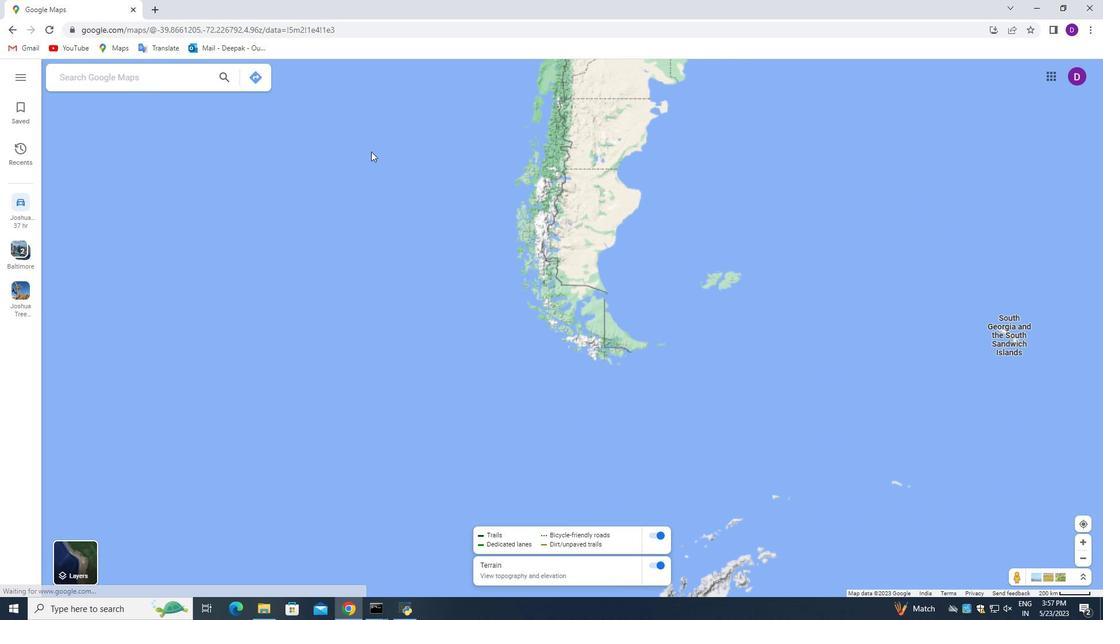 
Action: Mouse moved to (826, 402)
Screenshot: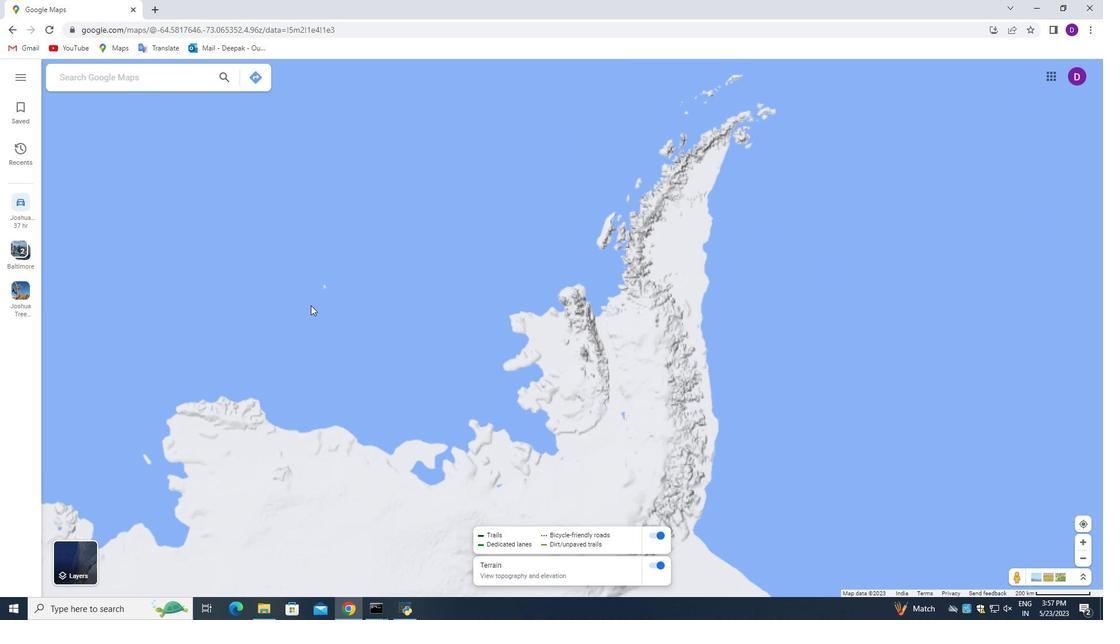 
Action: Mouse pressed left at (826, 402)
Screenshot: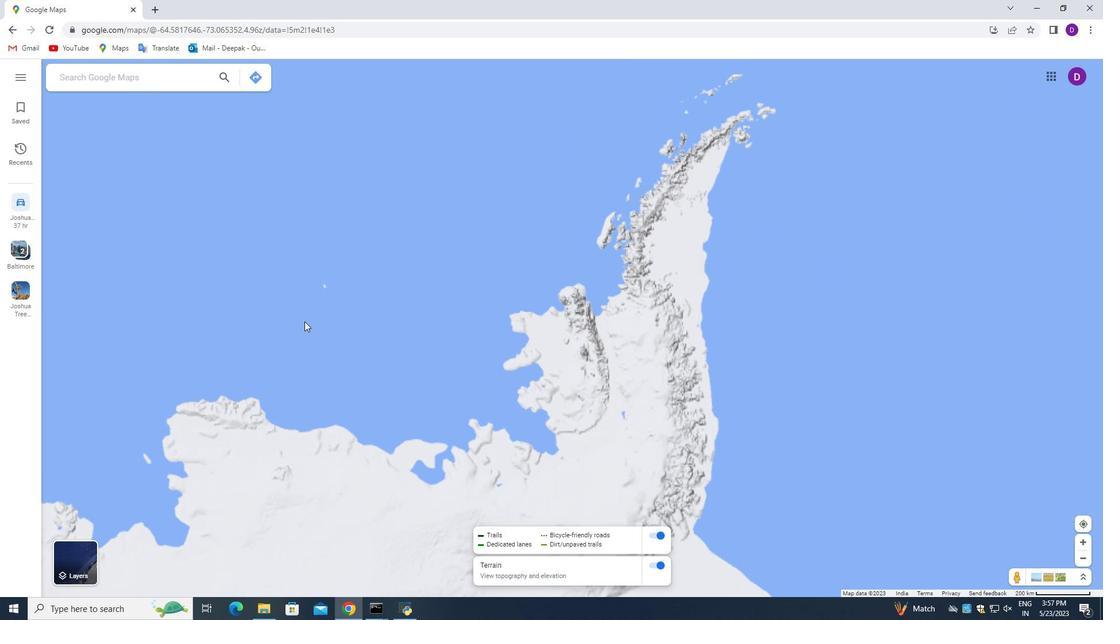 
Action: Mouse moved to (666, 438)
Screenshot: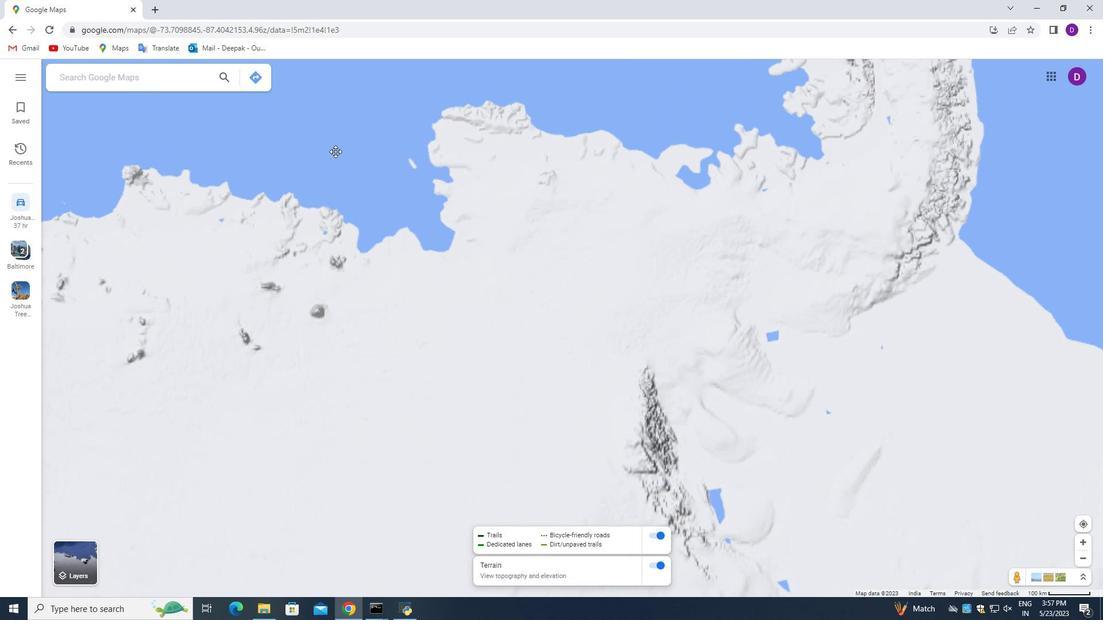 
Action: Mouse pressed left at (666, 438)
Screenshot: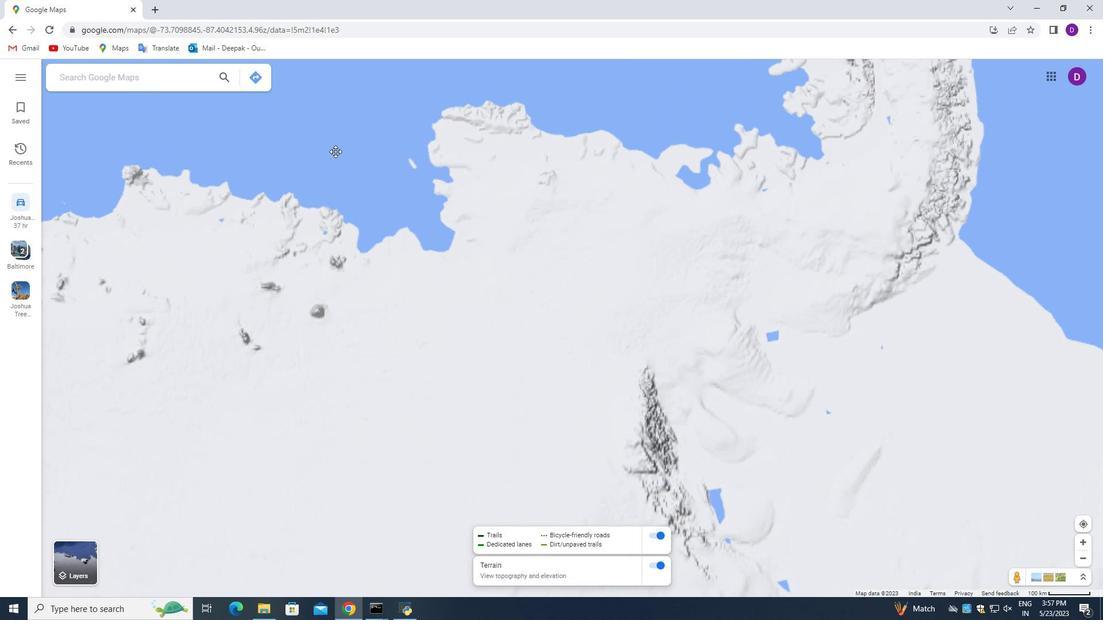 
Action: Mouse moved to (55, 53)
Screenshot: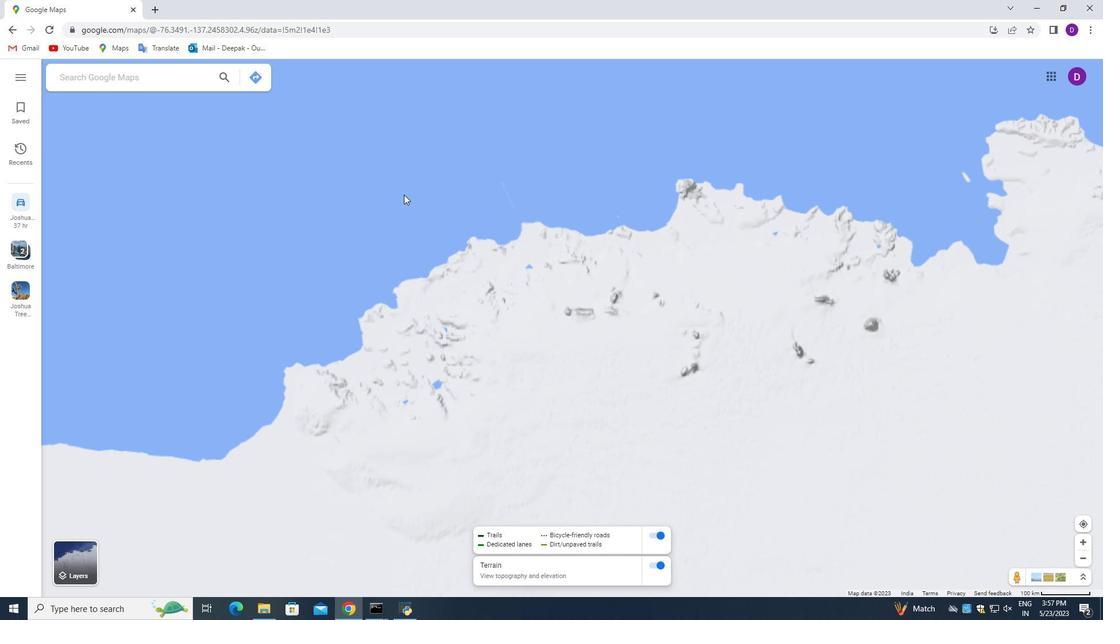 
Action: Mouse pressed left at (55, 53)
Screenshot: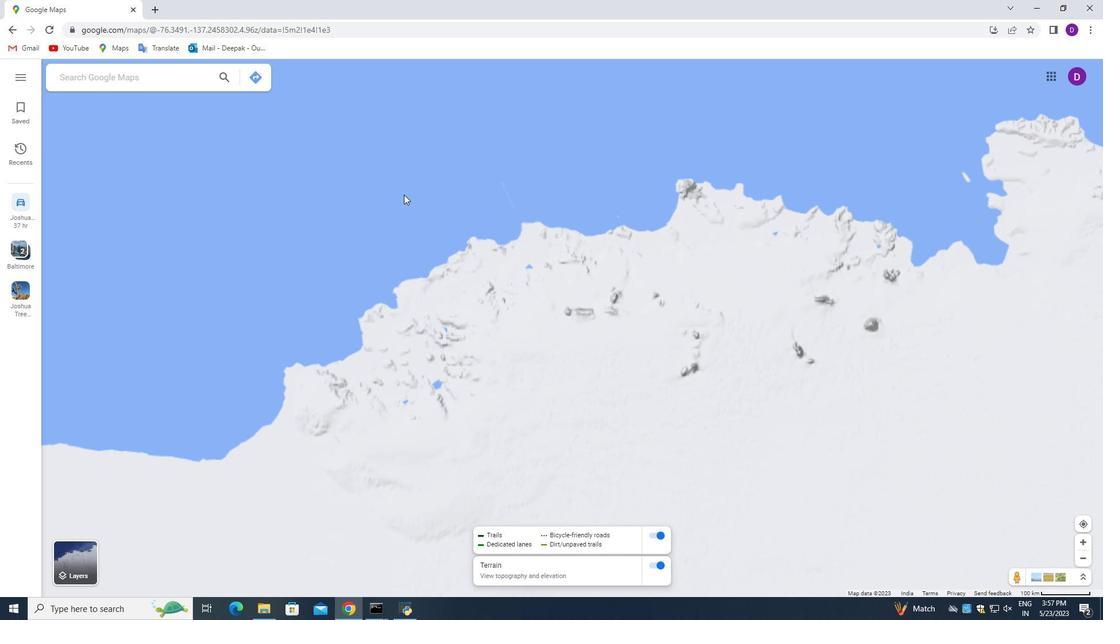 
Action: Mouse moved to (487, 366)
Screenshot: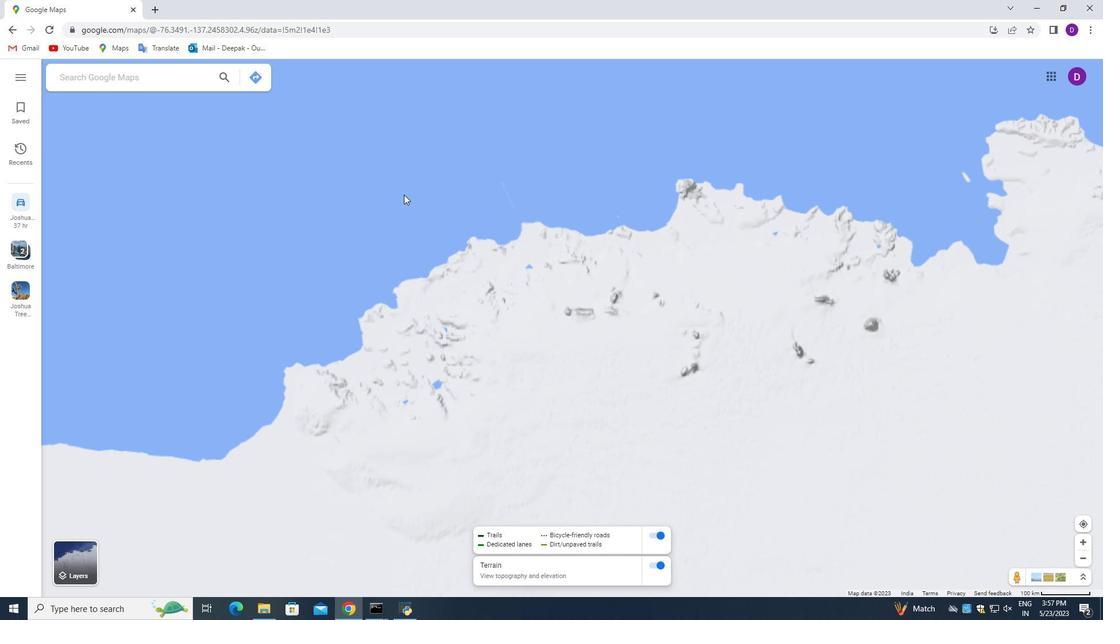 
Action: Mouse scrolled (487, 366) with delta (0, 0)
Screenshot: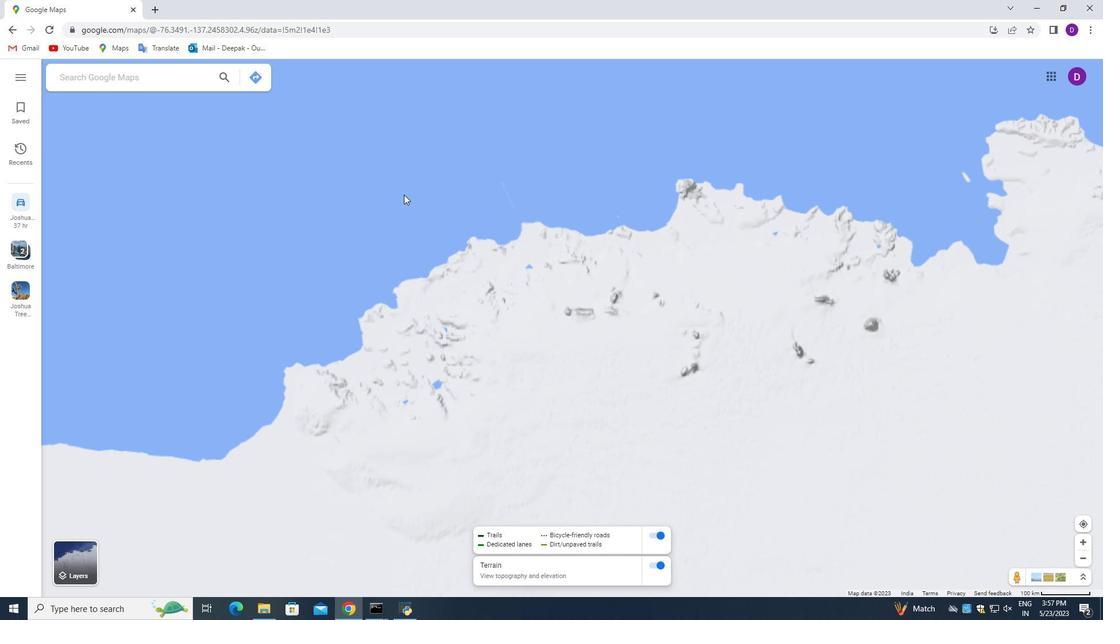
Action: Mouse scrolled (487, 366) with delta (0, 0)
Screenshot: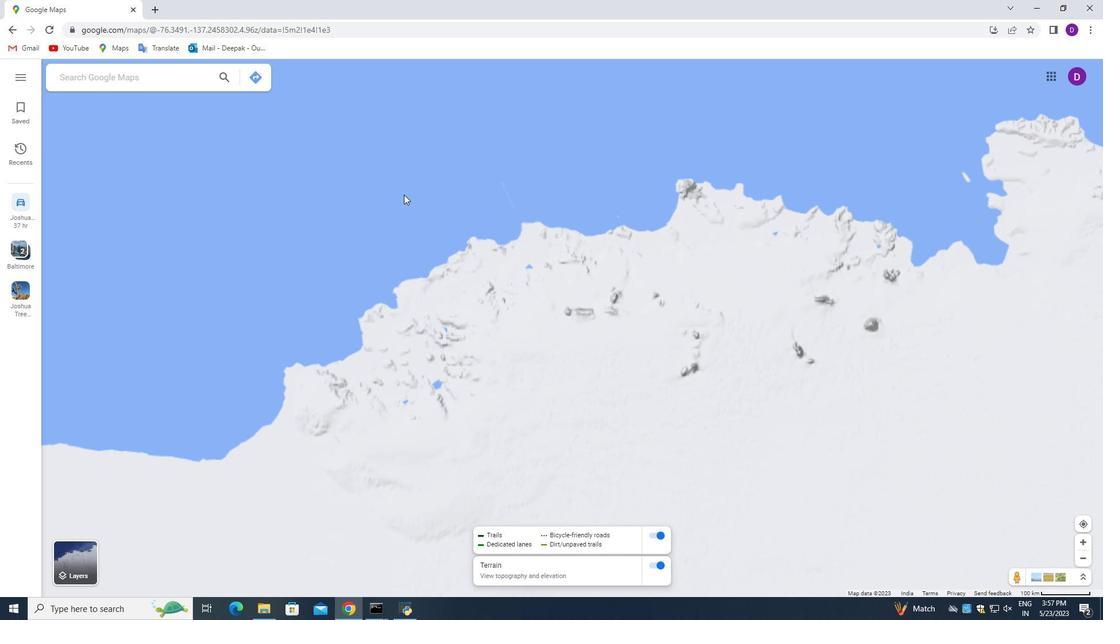 
Action: Mouse scrolled (487, 366) with delta (0, 0)
Screenshot: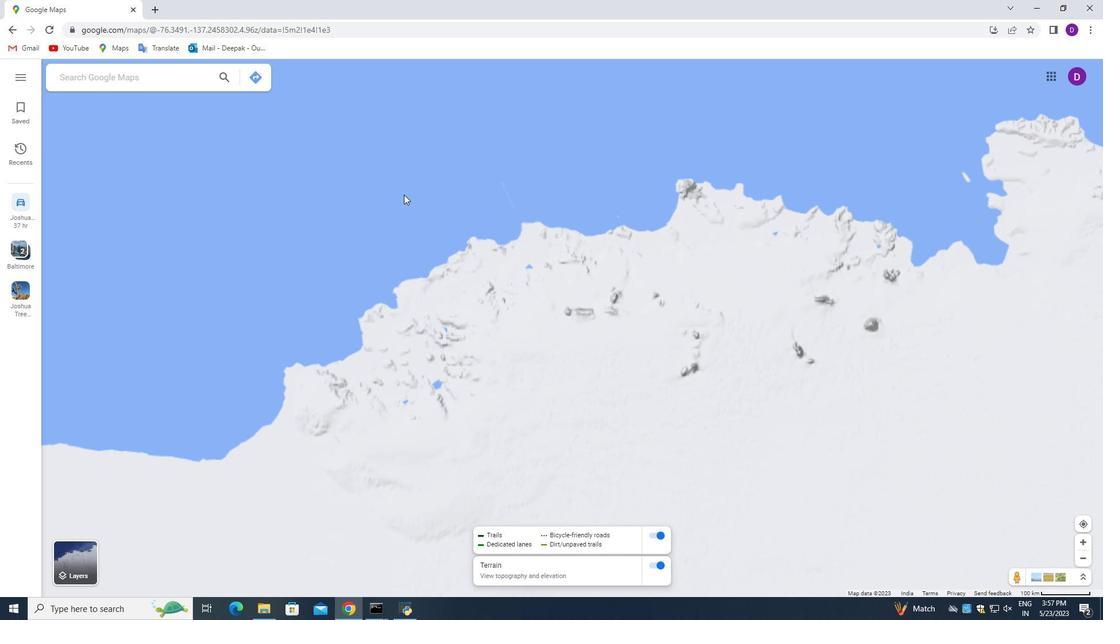 
Action: Mouse moved to (487, 364)
Screenshot: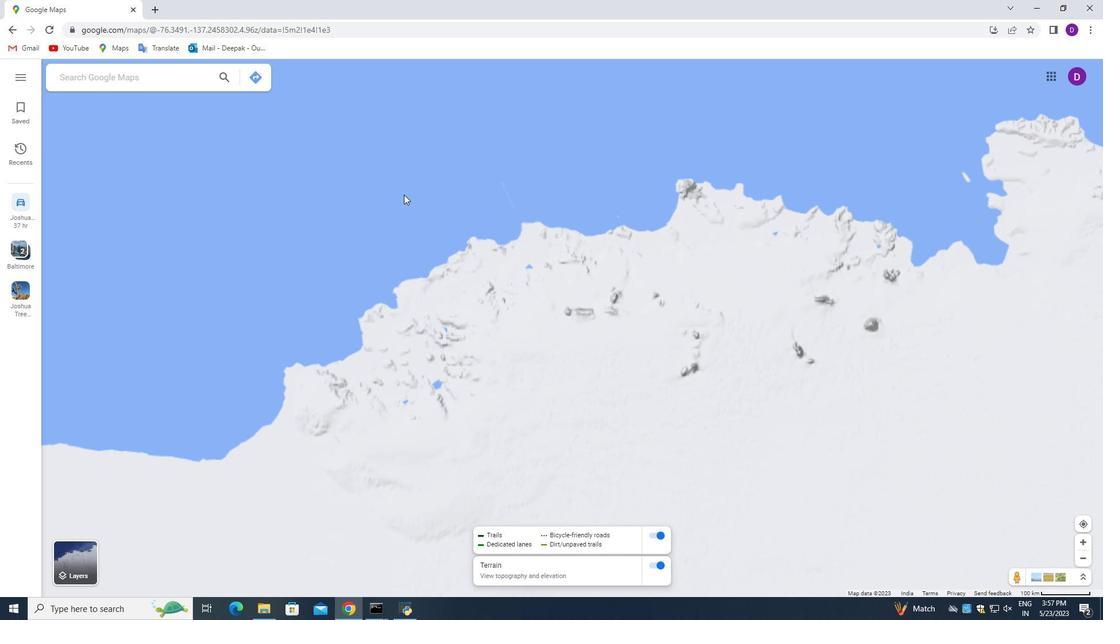 
Action: Mouse scrolled (487, 365) with delta (0, 0)
Screenshot: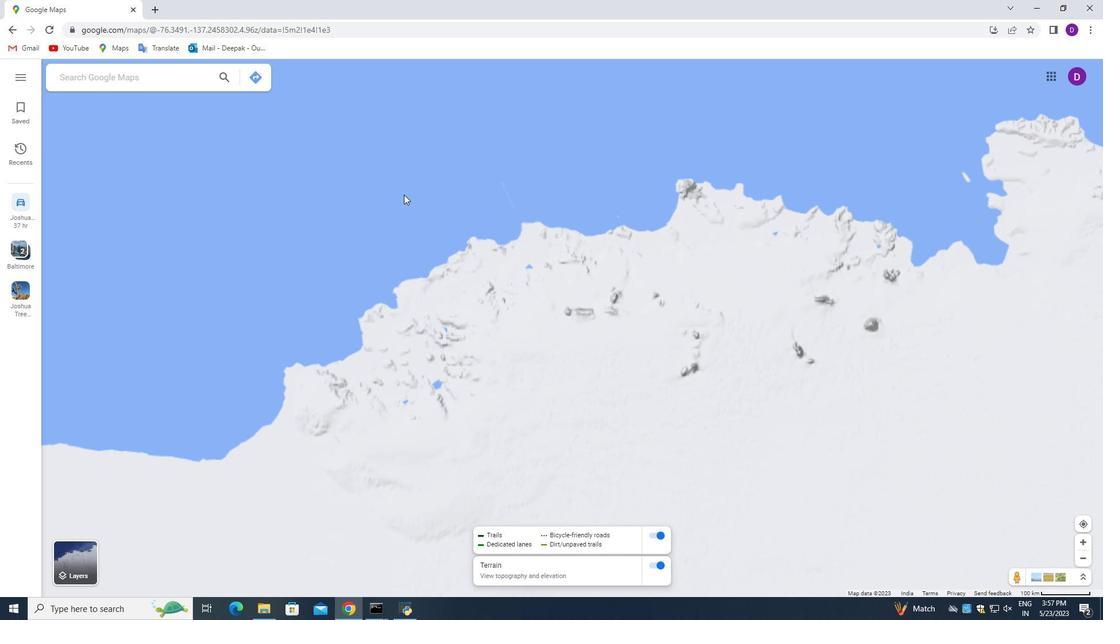 
Action: Mouse moved to (616, 336)
Screenshot: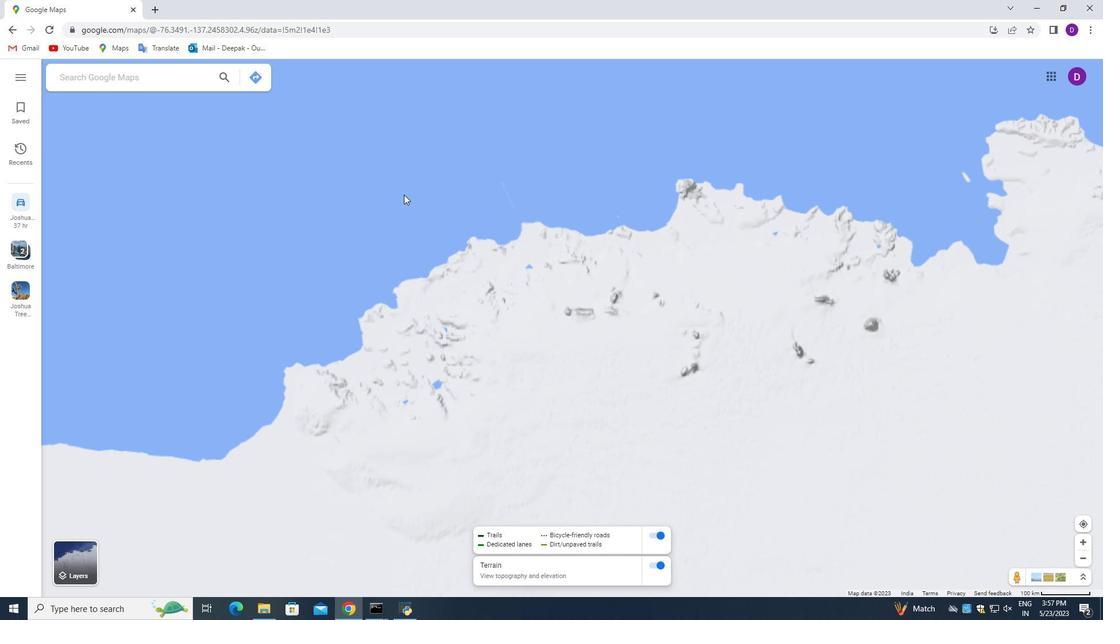 
Action: Mouse scrolled (616, 337) with delta (0, 0)
Screenshot: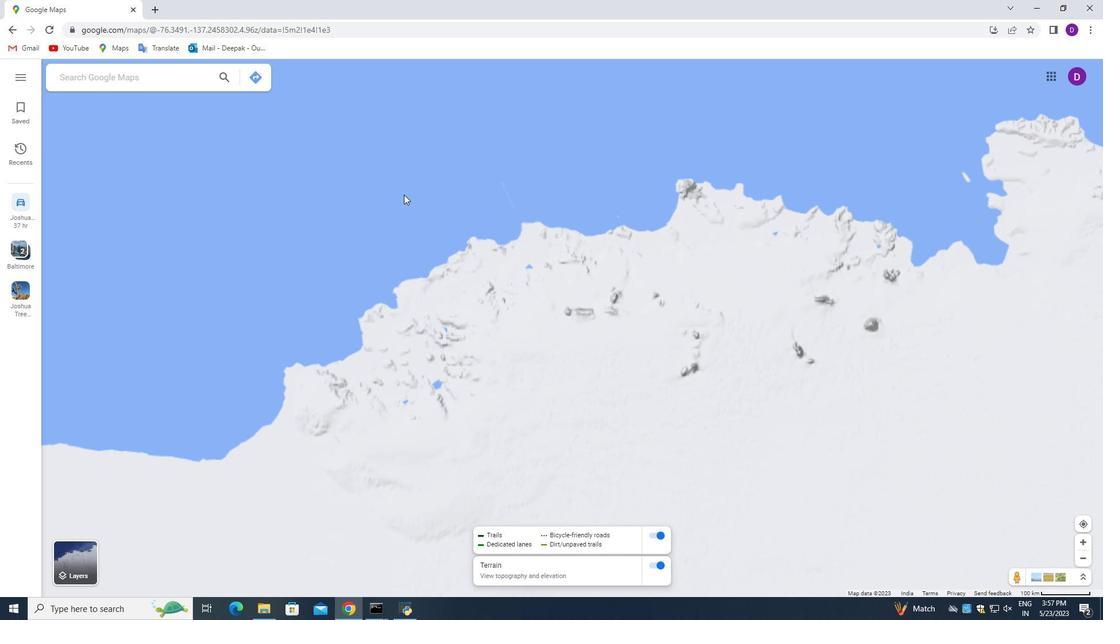 
Action: Mouse moved to (617, 336)
Screenshot: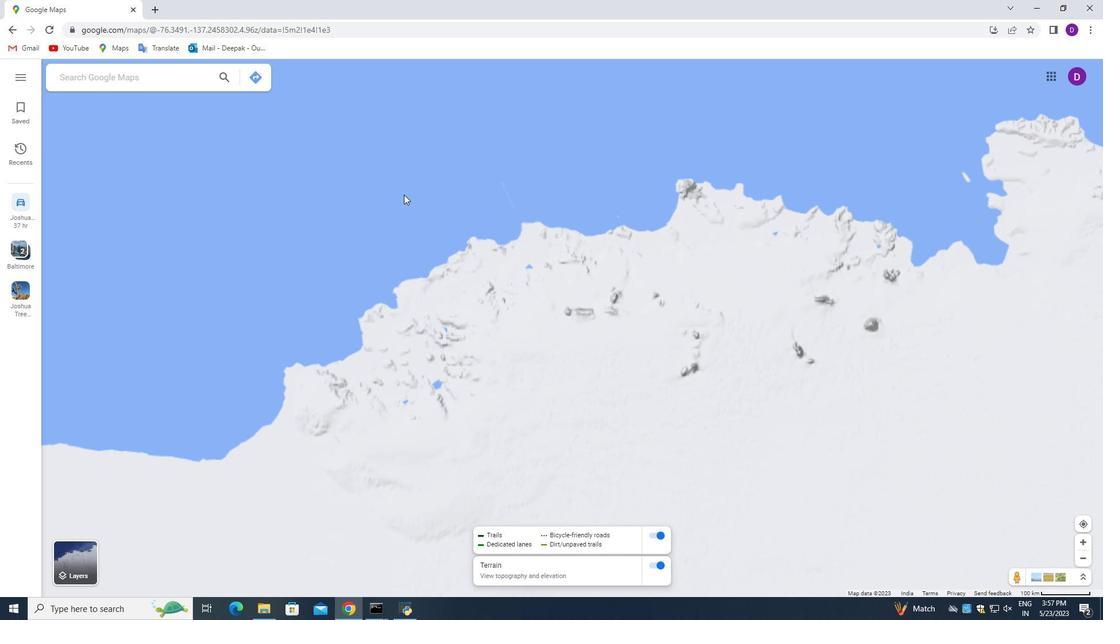 
Action: Mouse scrolled (617, 336) with delta (0, 0)
Screenshot: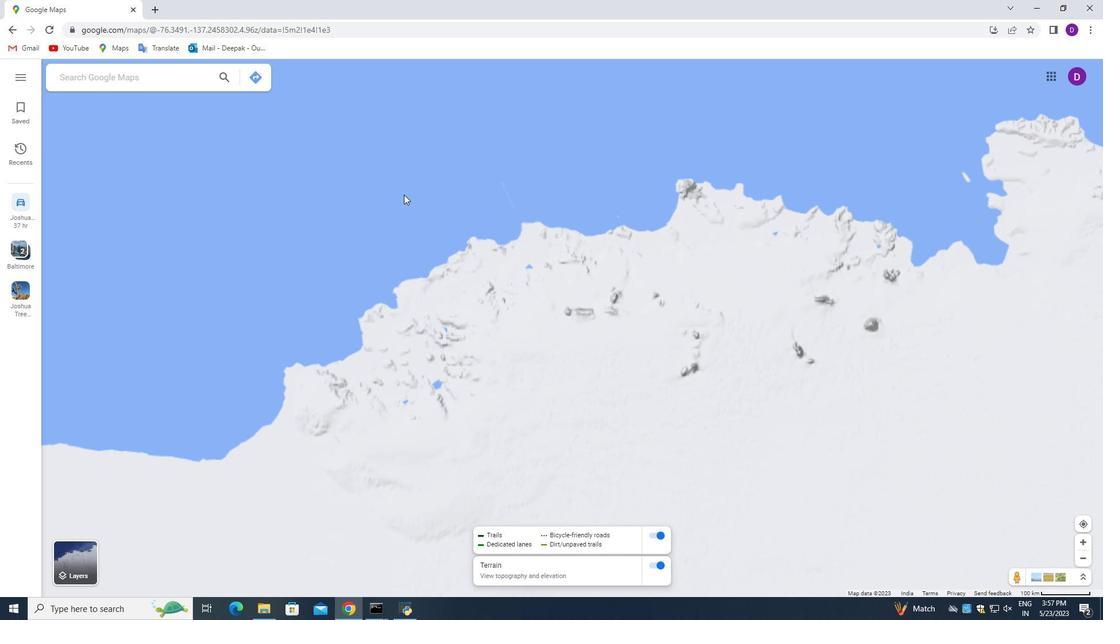 
Action: Mouse moved to (127, 79)
Screenshot: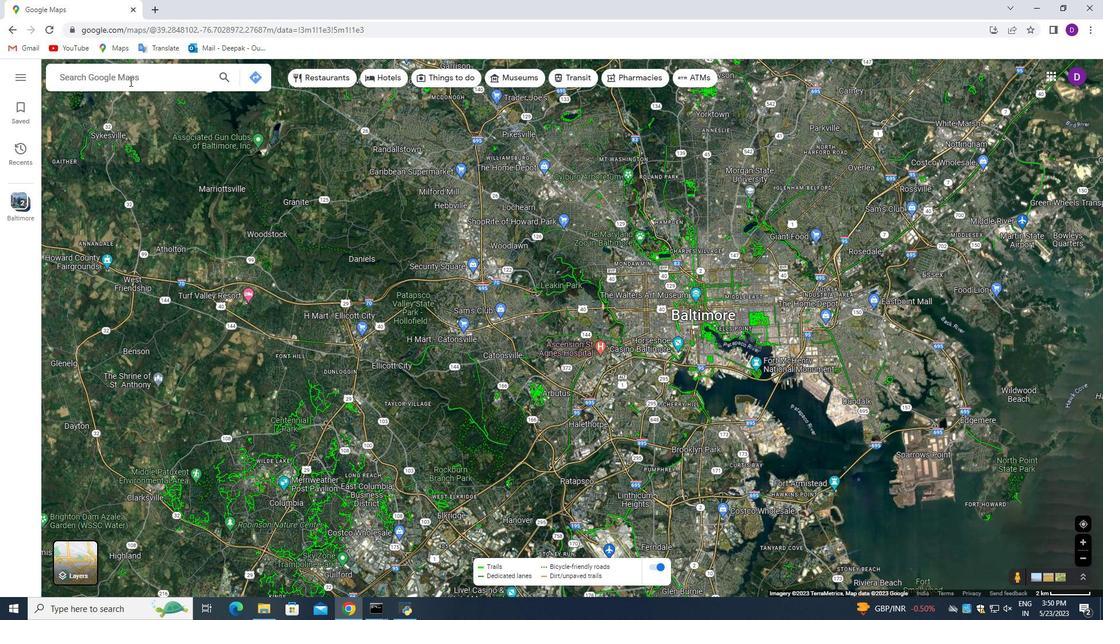 
Action: Mouse pressed left at (127, 79)
Screenshot: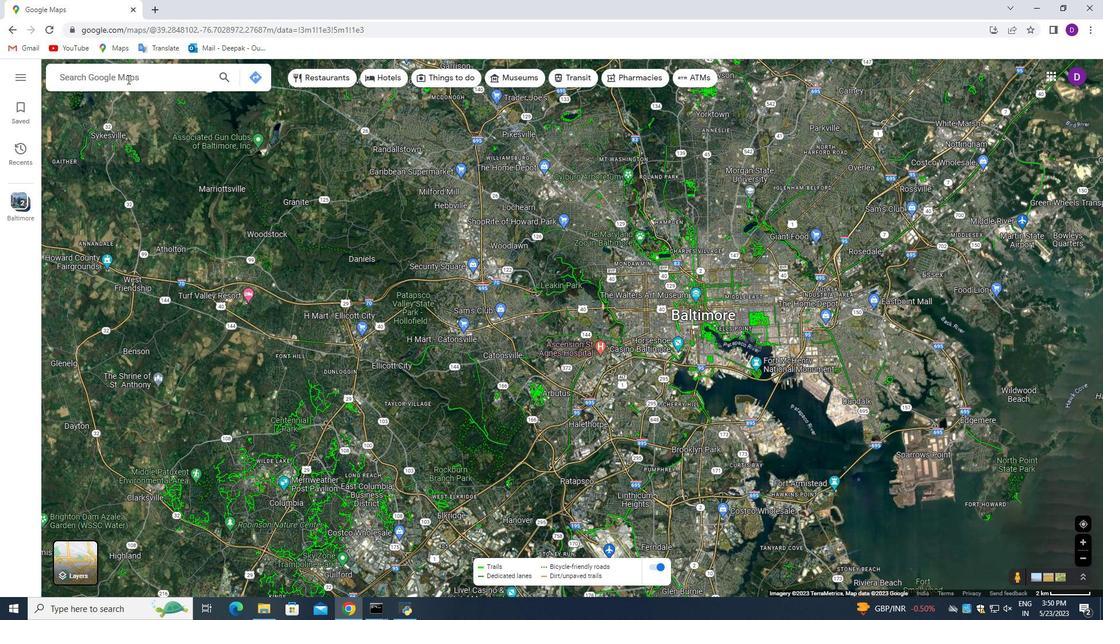 
Action: Key pressed <Key.shift_r>Baltimore,<Key.space><Key.shift>Maryu<Key.backspace>land,<Key.space><Key.shift>United<Key.space><Key.shift_r>States
Screenshot: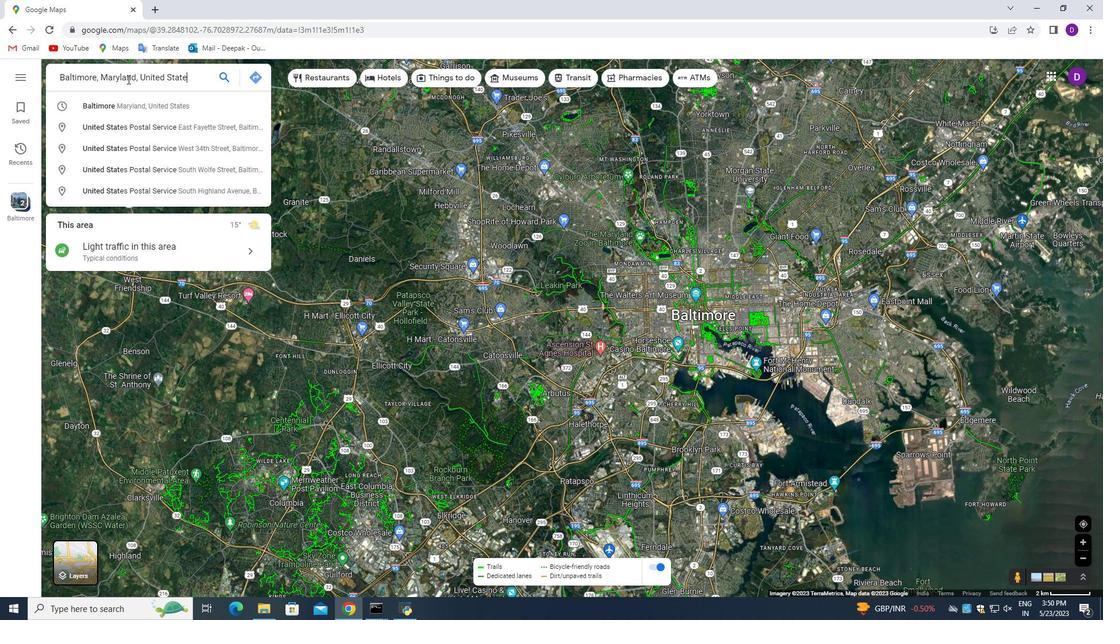 
Action: Mouse moved to (257, 76)
Screenshot: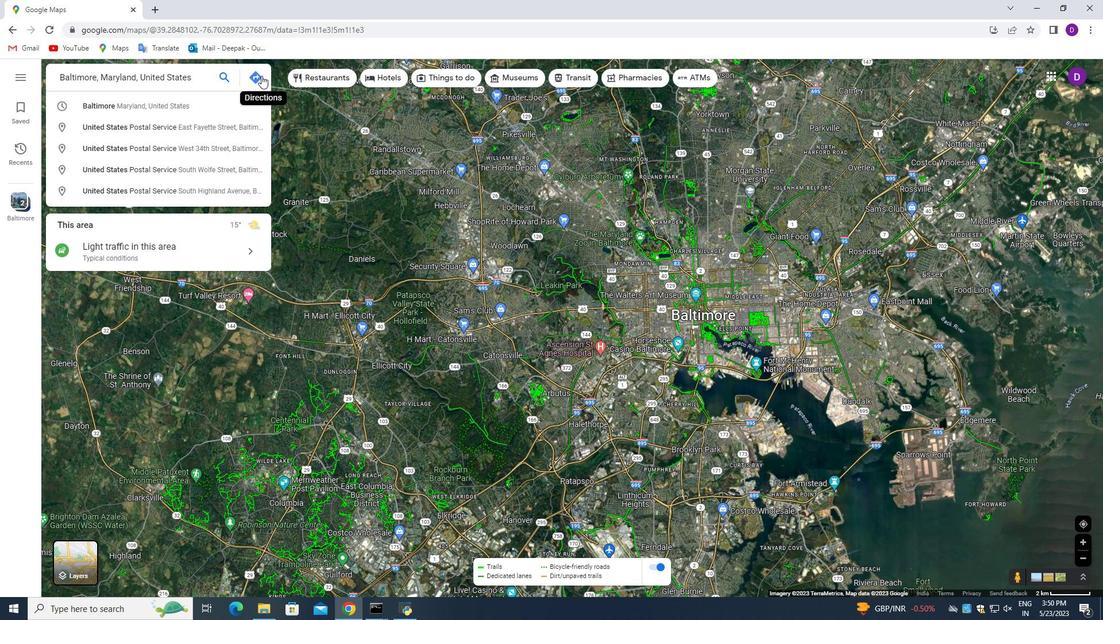 
Action: Mouse pressed left at (257, 76)
Screenshot: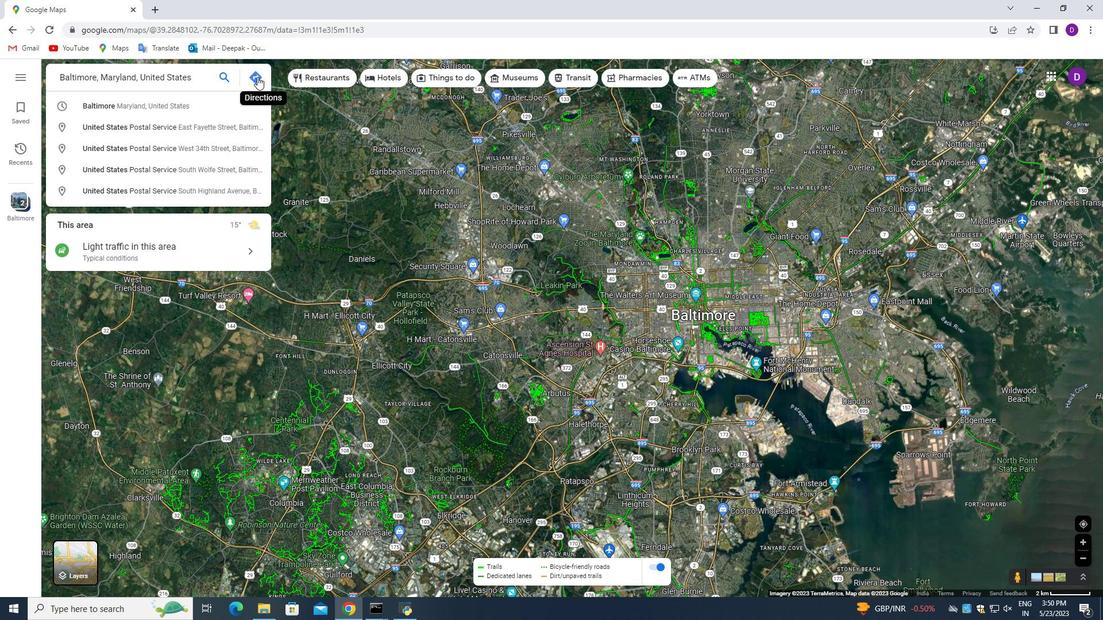 
Action: Mouse moved to (113, 112)
Screenshot: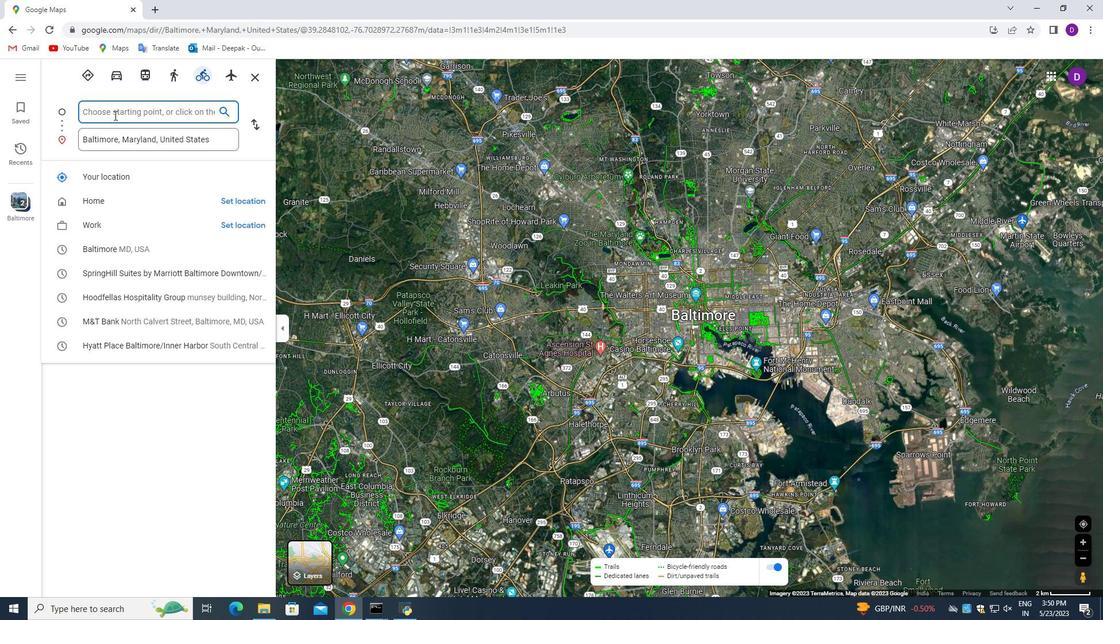 
Action: Mouse pressed left at (113, 112)
Screenshot: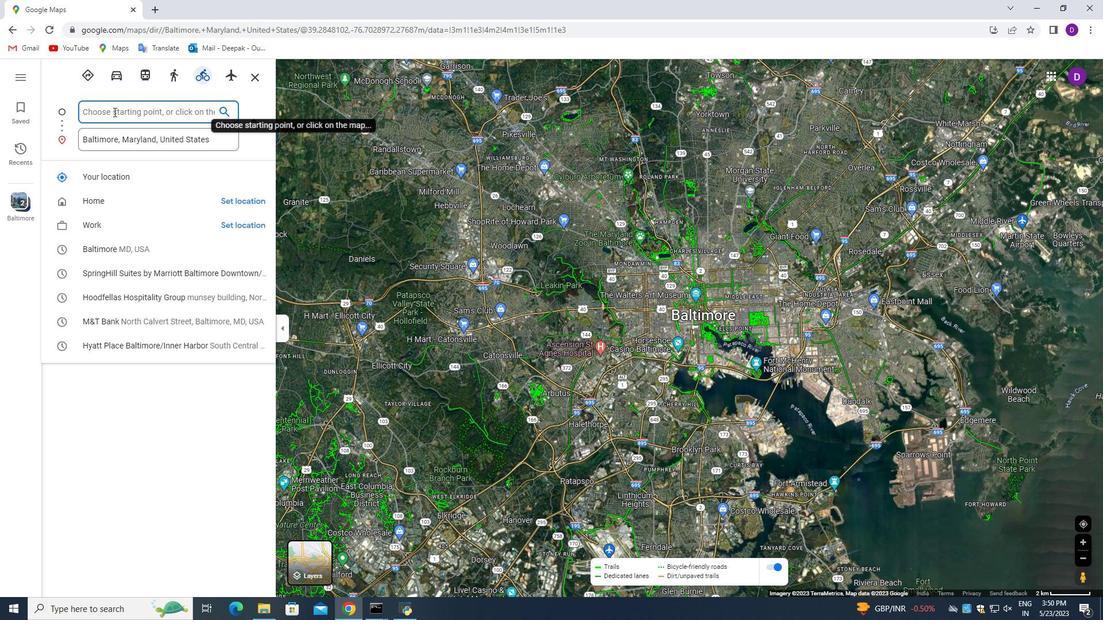 
Action: Mouse moved to (62, 82)
Screenshot: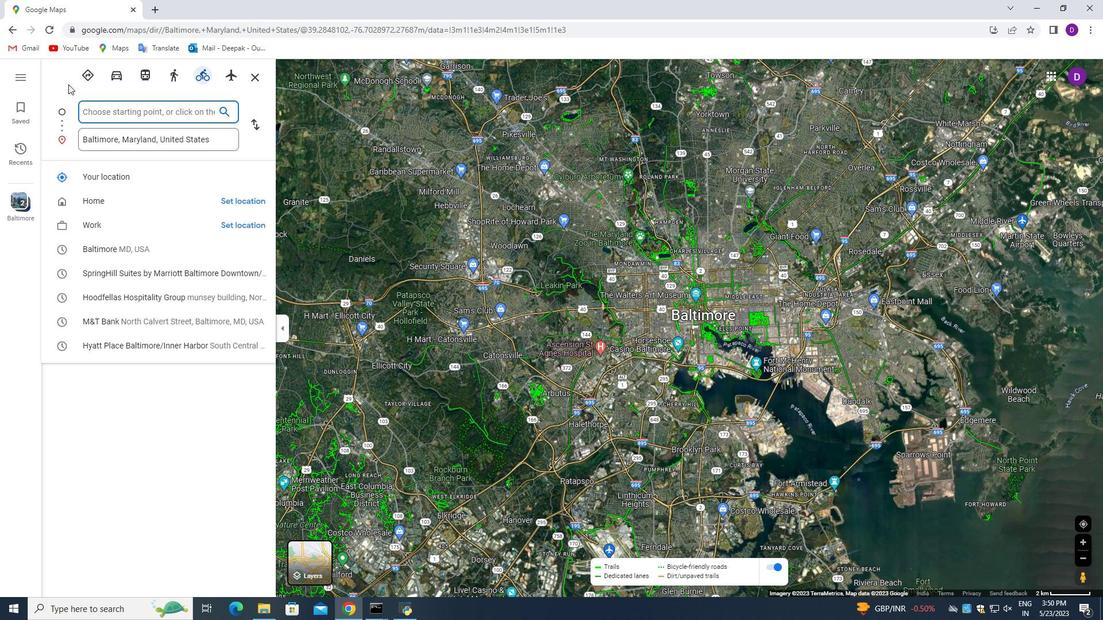 
Action: Key pressed <Key.shift_r><Key.shift>Joshua<Key.space><Key.shift_r>Tree<Key.space><Key.shift>Nationla<Key.backspace><Key.backspace>al<Key.space><Key.shift>Park<Key.space><Key.backspace>,<Key.space><Key.shift_r>California.<Key.space><Key.shift>United<Key.space><Key.shift_r>States
Screenshot: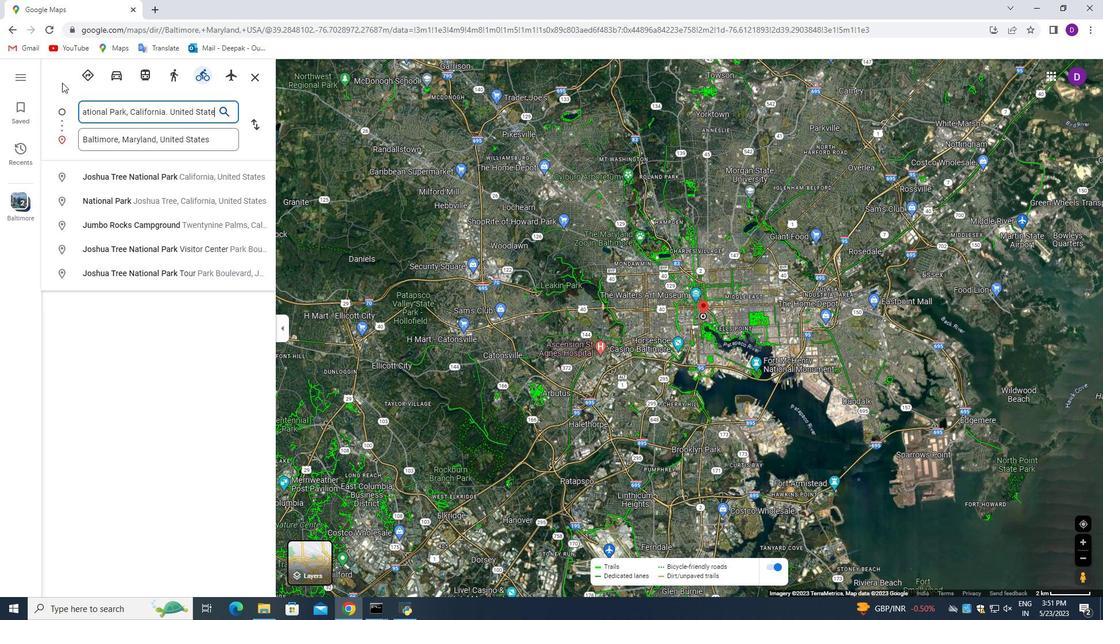 
Action: Mouse moved to (253, 124)
Screenshot: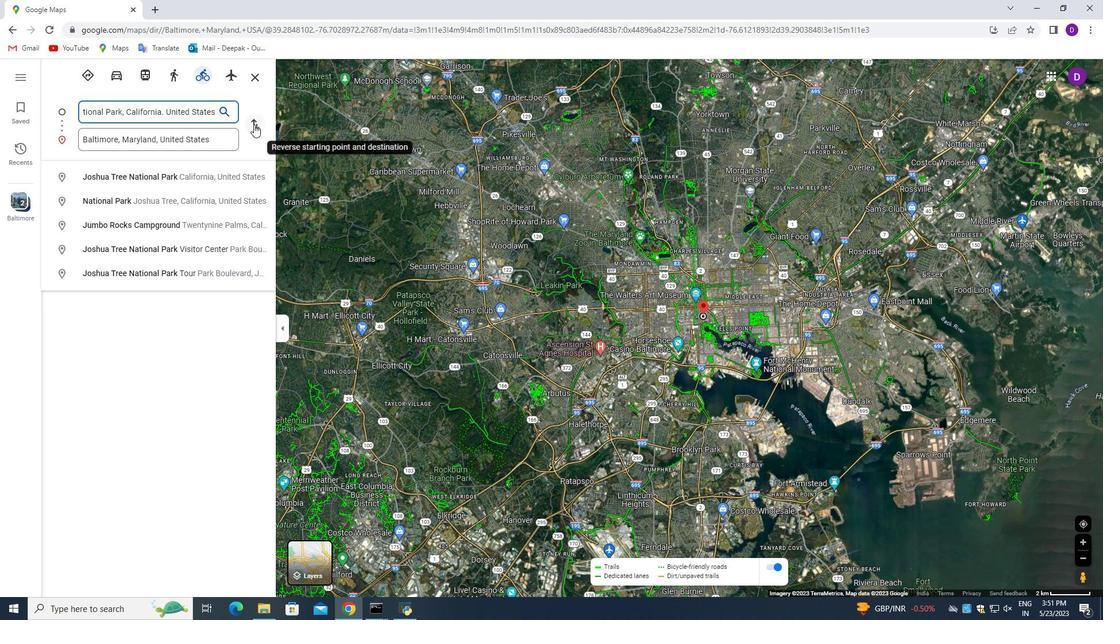 
Action: Mouse pressed left at (253, 124)
Screenshot: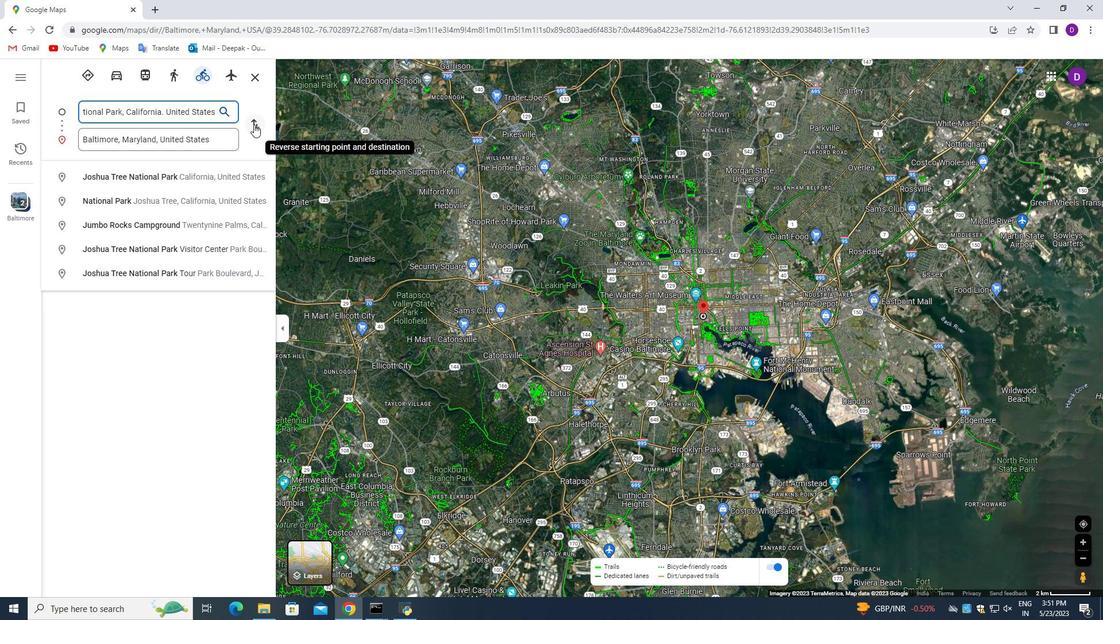
Action: Mouse moved to (93, 80)
Screenshot: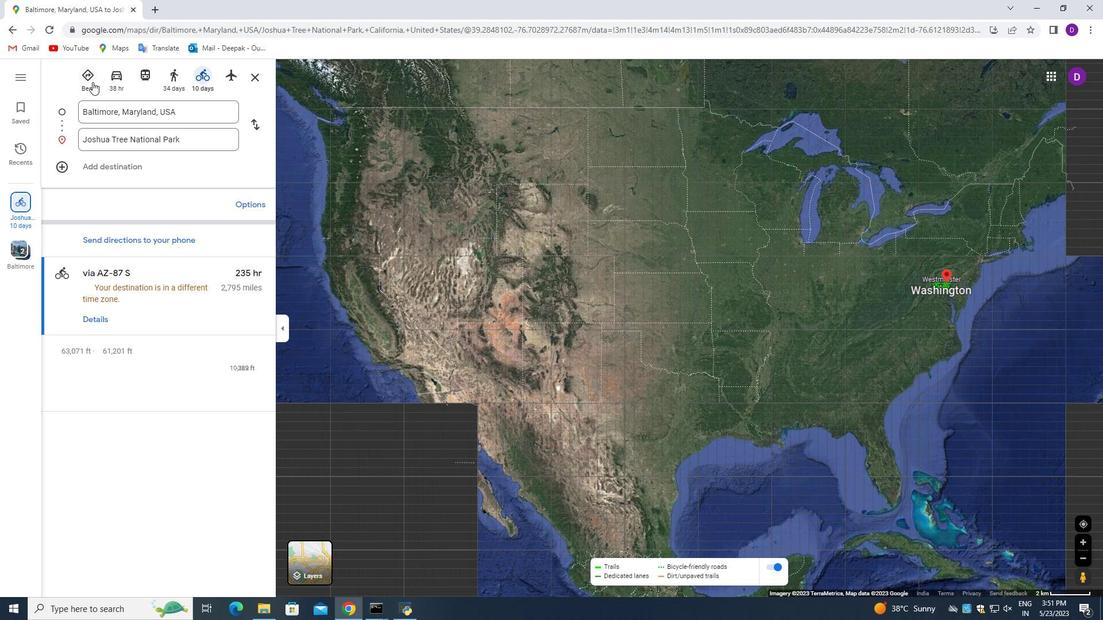 
Action: Mouse pressed left at (93, 80)
Screenshot: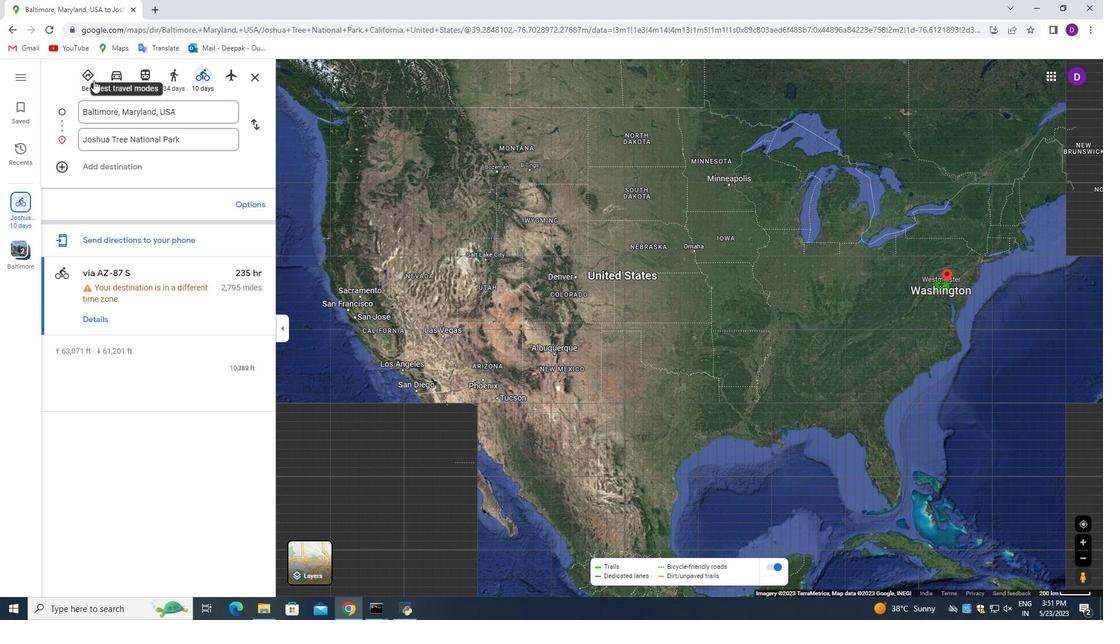 
Action: Mouse moved to (117, 80)
Screenshot: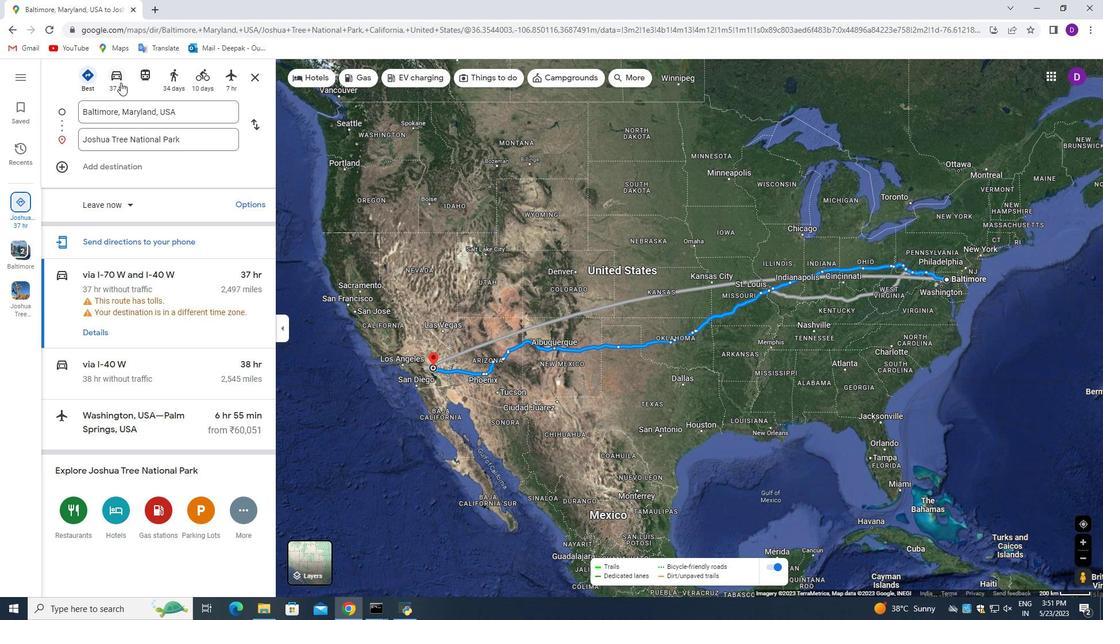 
Action: Mouse pressed left at (117, 80)
Screenshot: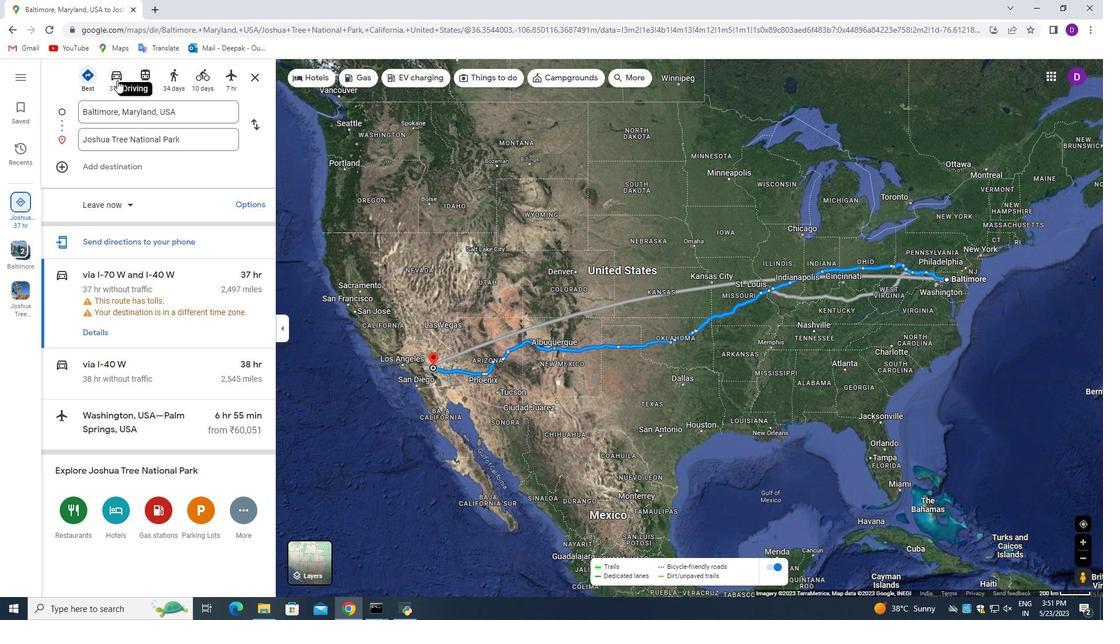 
Action: Mouse moved to (518, 374)
Screenshot: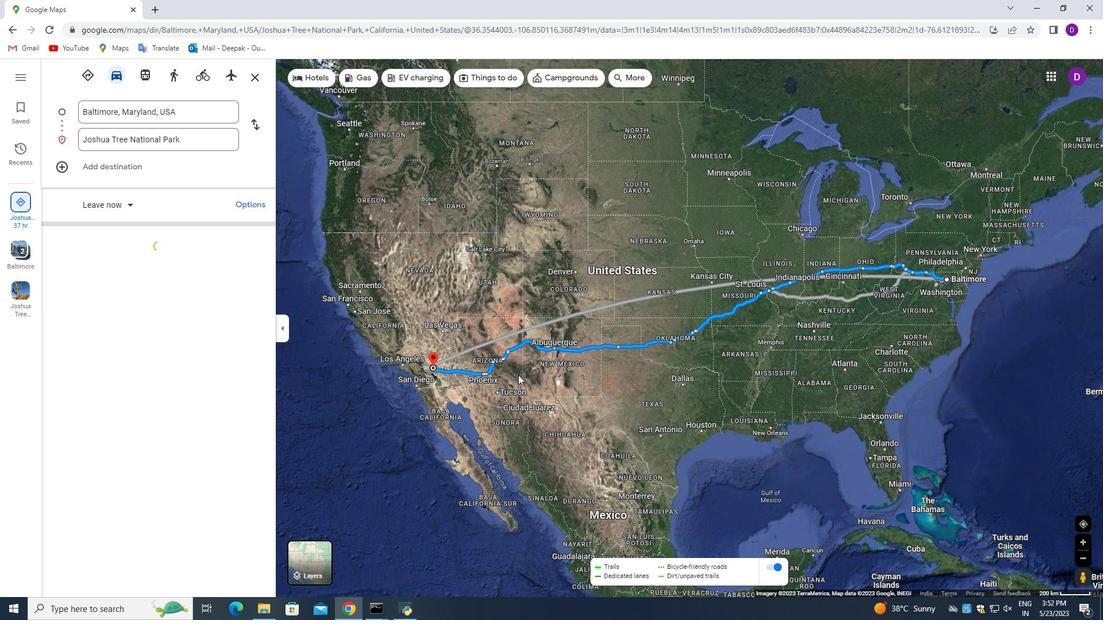 
Action: Mouse scrolled (518, 375) with delta (0, 0)
Screenshot: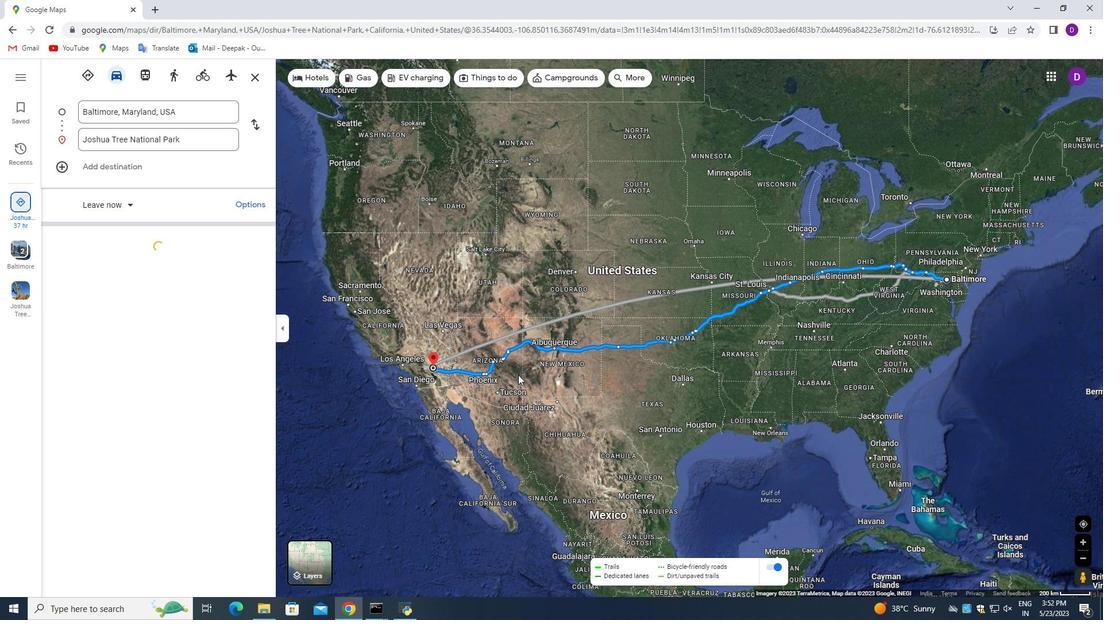 
Action: Mouse scrolled (518, 375) with delta (0, 0)
Screenshot: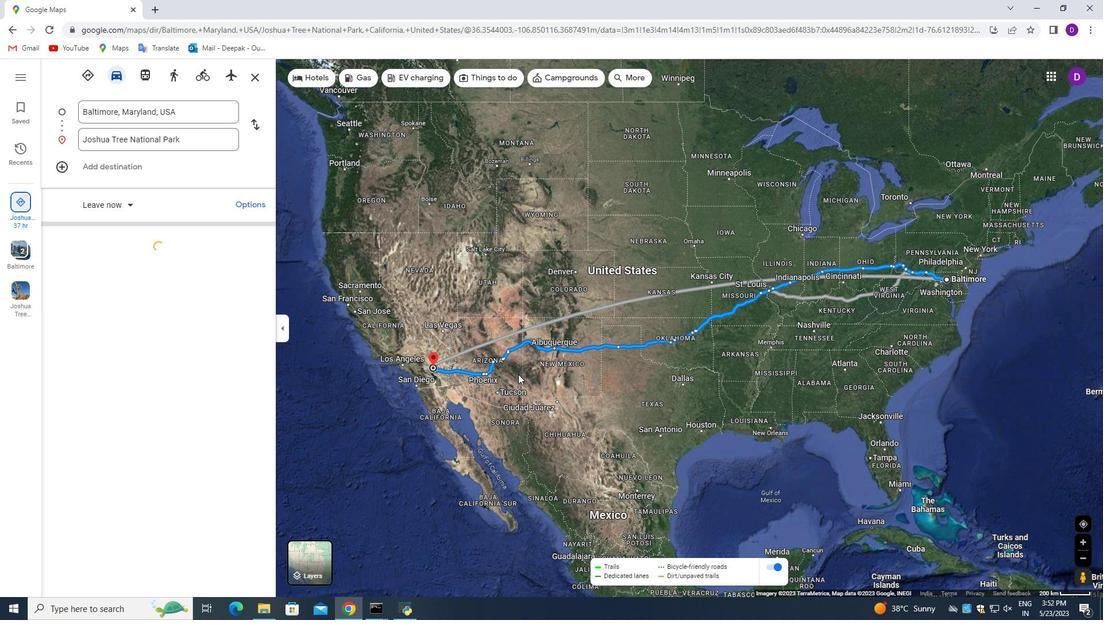 
Action: Mouse moved to (546, 383)
Screenshot: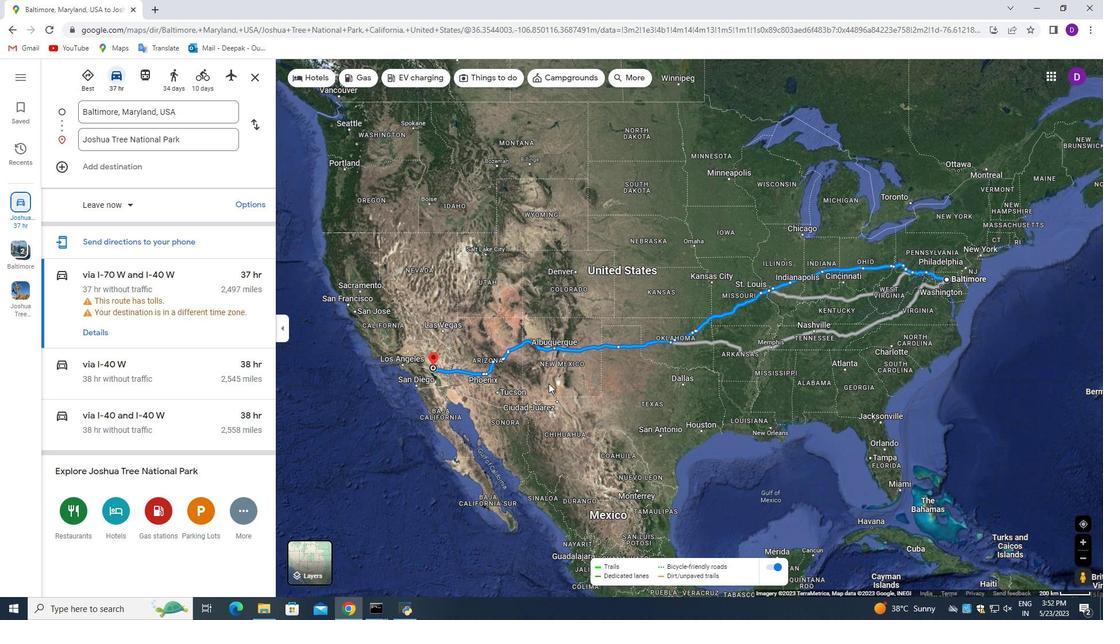 
Action: Mouse scrolled (546, 383) with delta (0, 0)
Screenshot: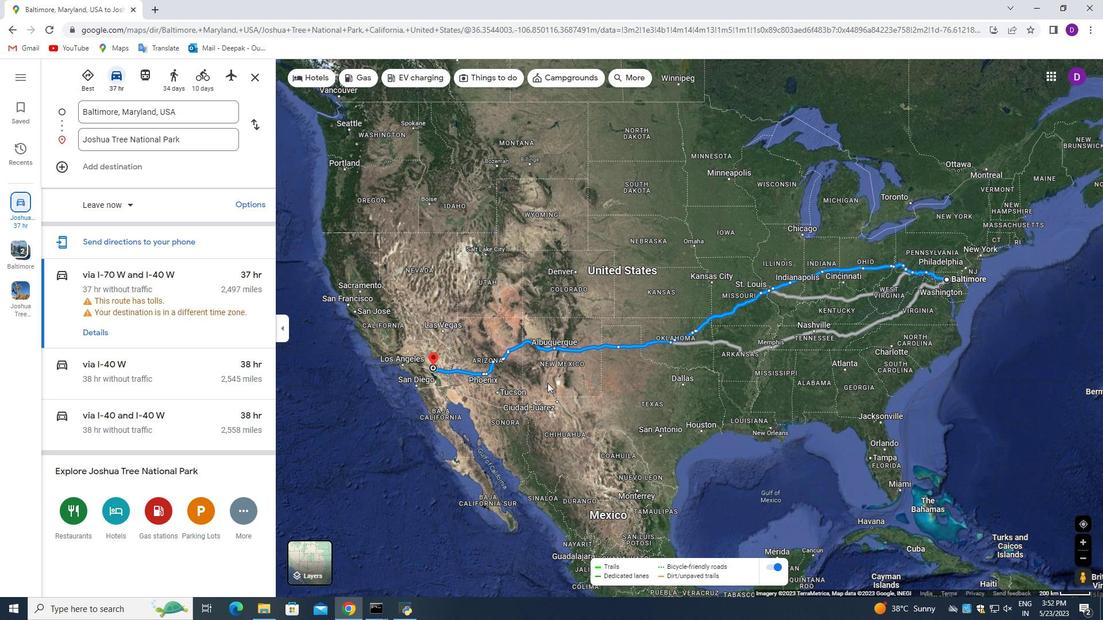
Action: Mouse moved to (546, 383)
Screenshot: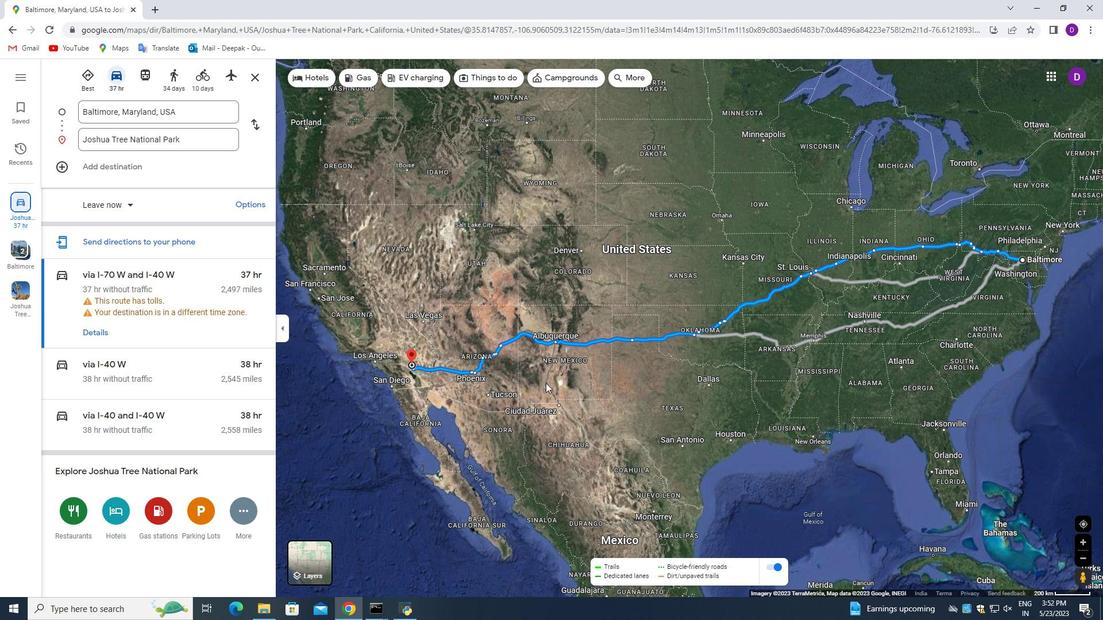
Action: Mouse scrolled (546, 382) with delta (0, 0)
Screenshot: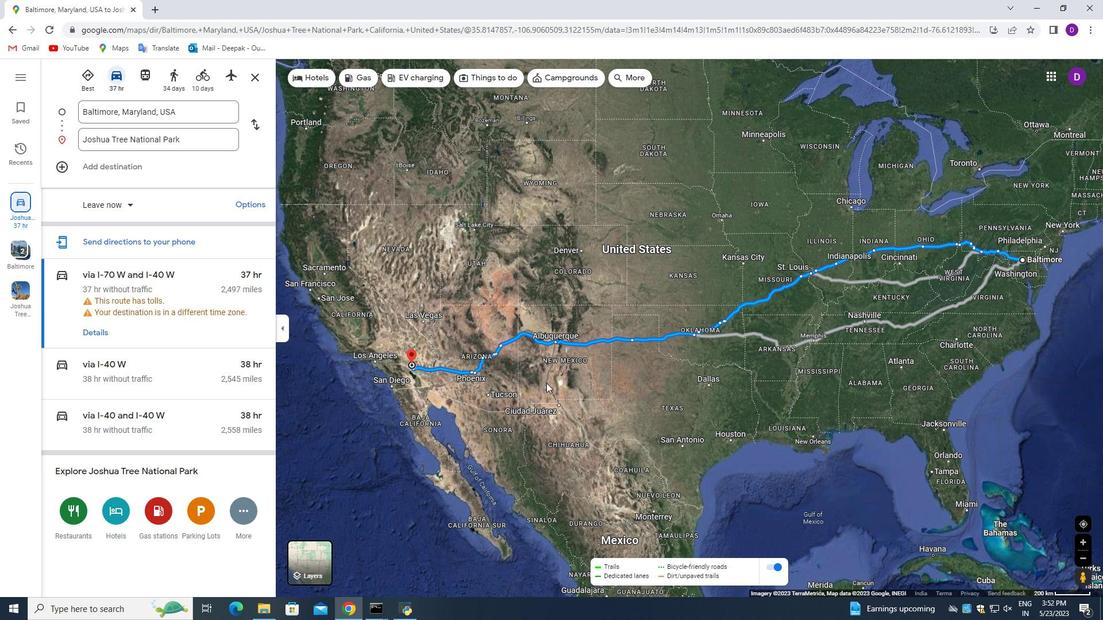 
Action: Mouse scrolled (546, 382) with delta (0, 0)
Screenshot: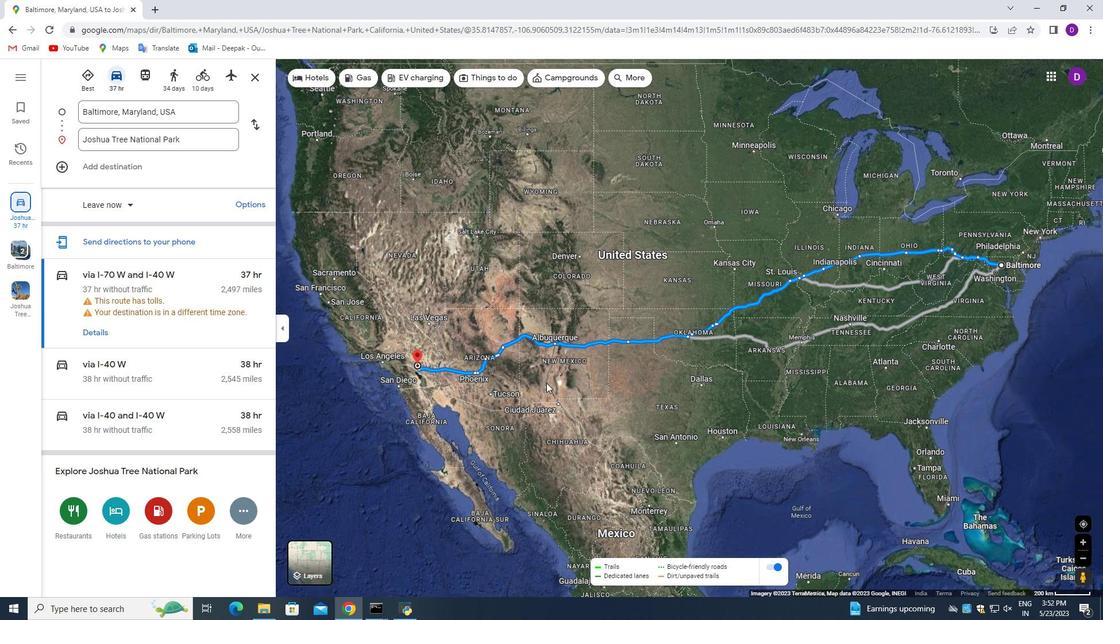 
Action: Mouse moved to (549, 380)
Screenshot: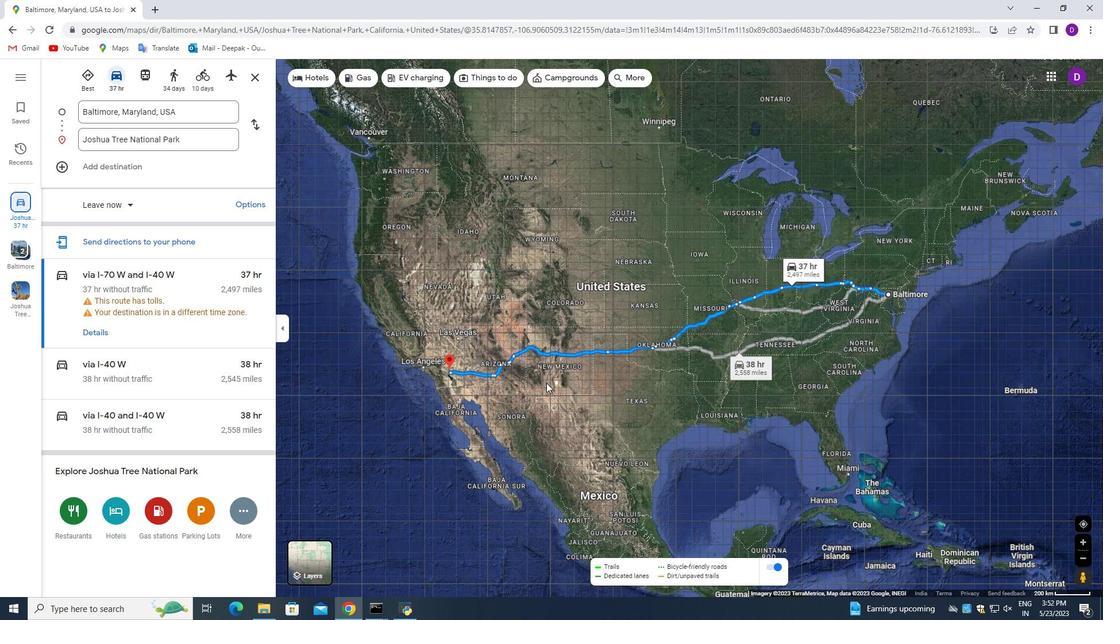 
Action: Mouse scrolled (549, 381) with delta (0, 0)
Screenshot: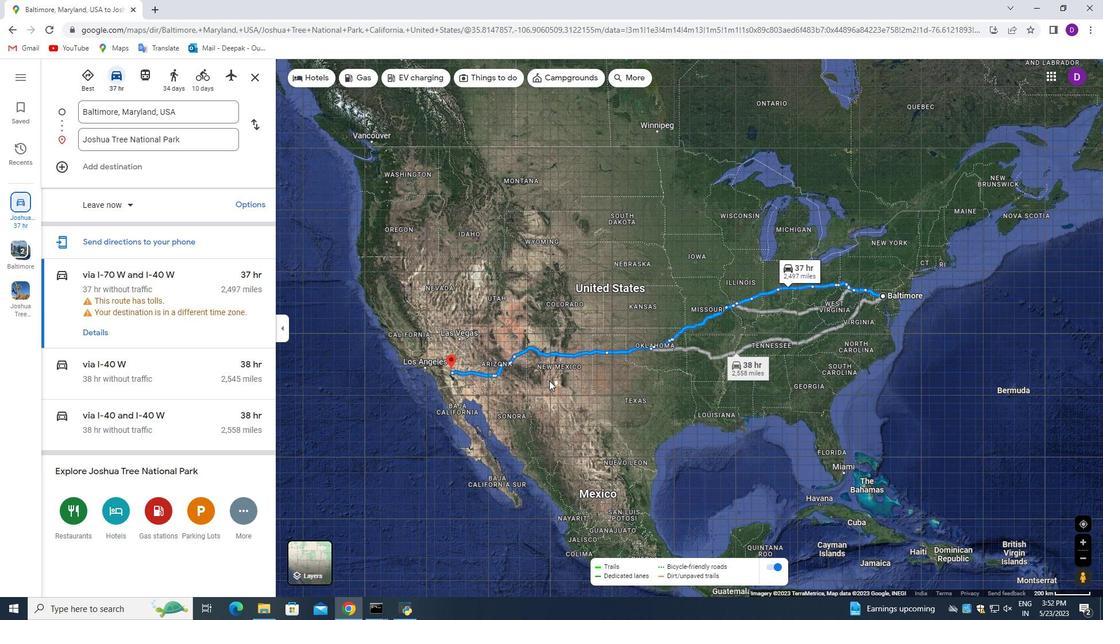 
Action: Mouse scrolled (549, 381) with delta (0, 0)
Screenshot: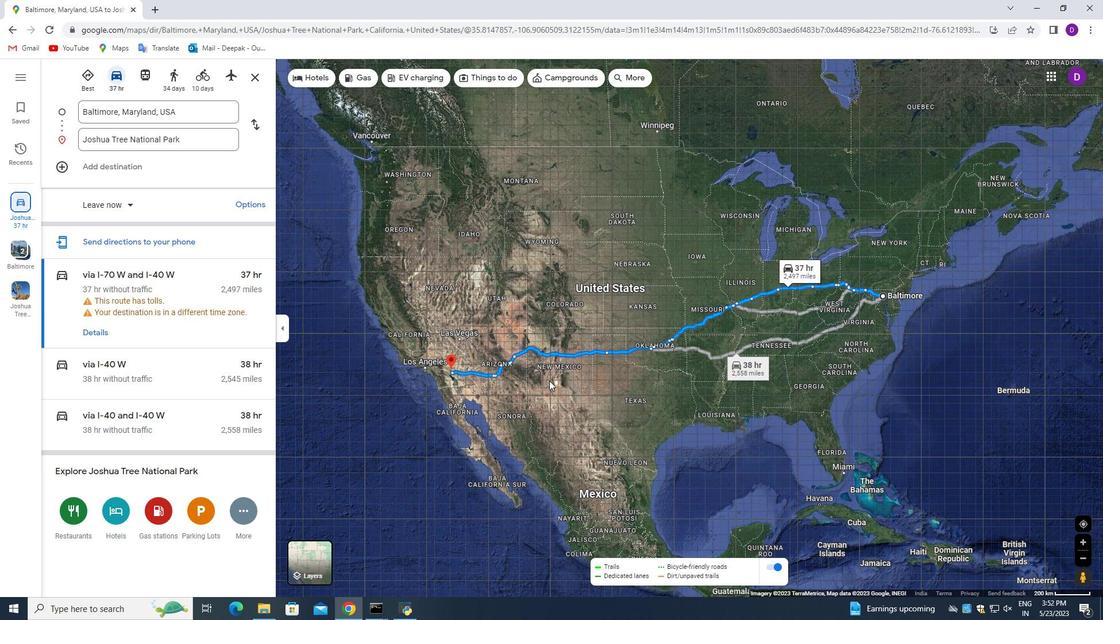 
Action: Mouse moved to (580, 356)
Screenshot: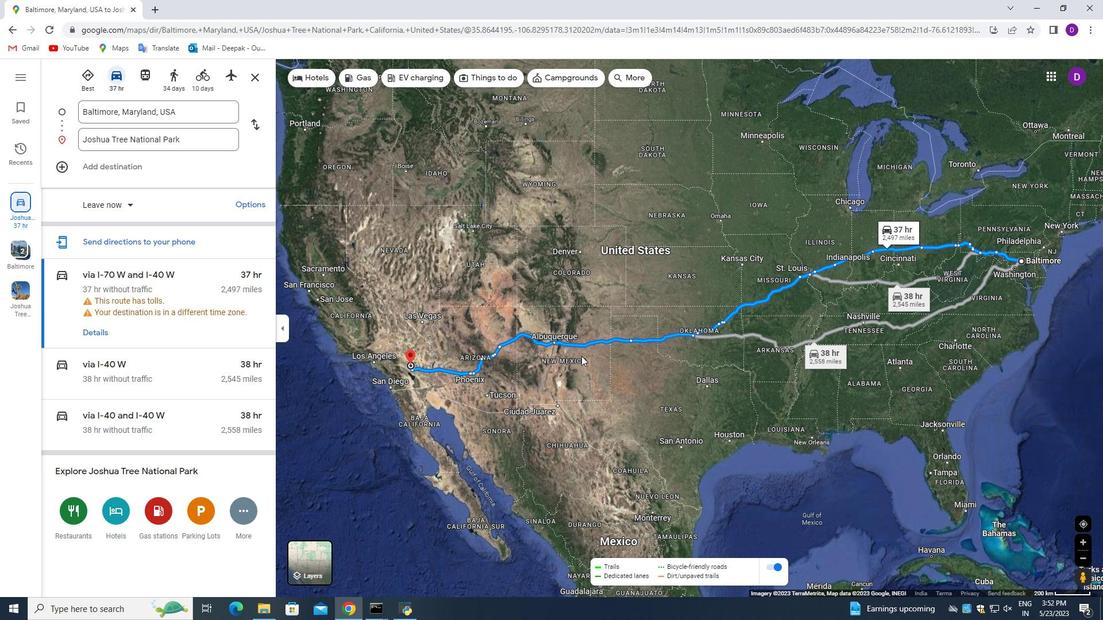 
Action: Mouse pressed left at (580, 356)
Screenshot: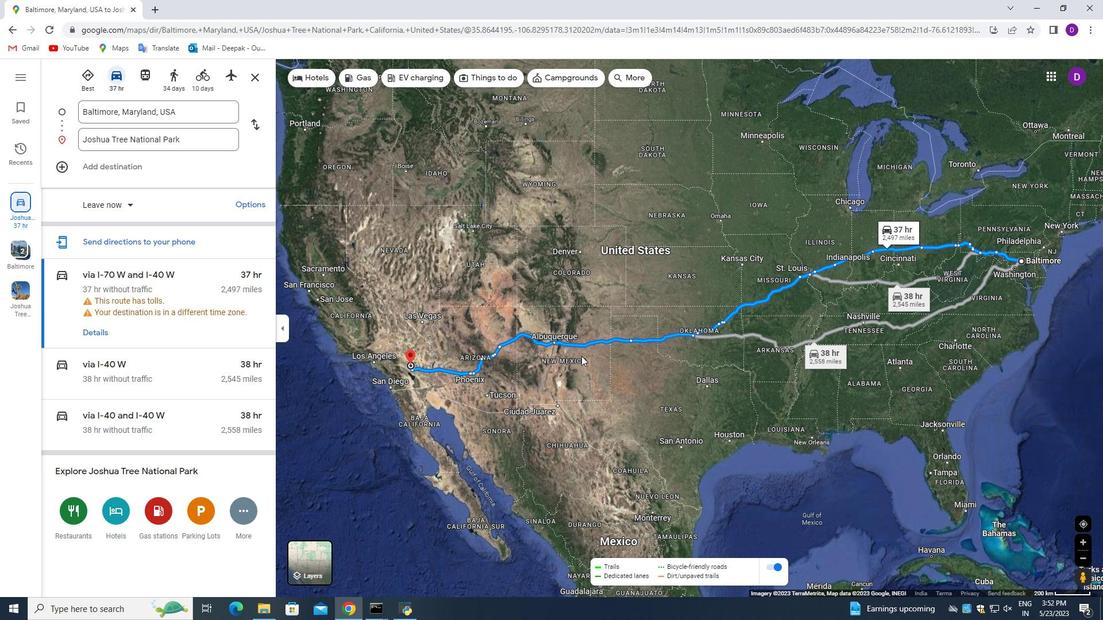 
Action: Mouse moved to (512, 321)
Screenshot: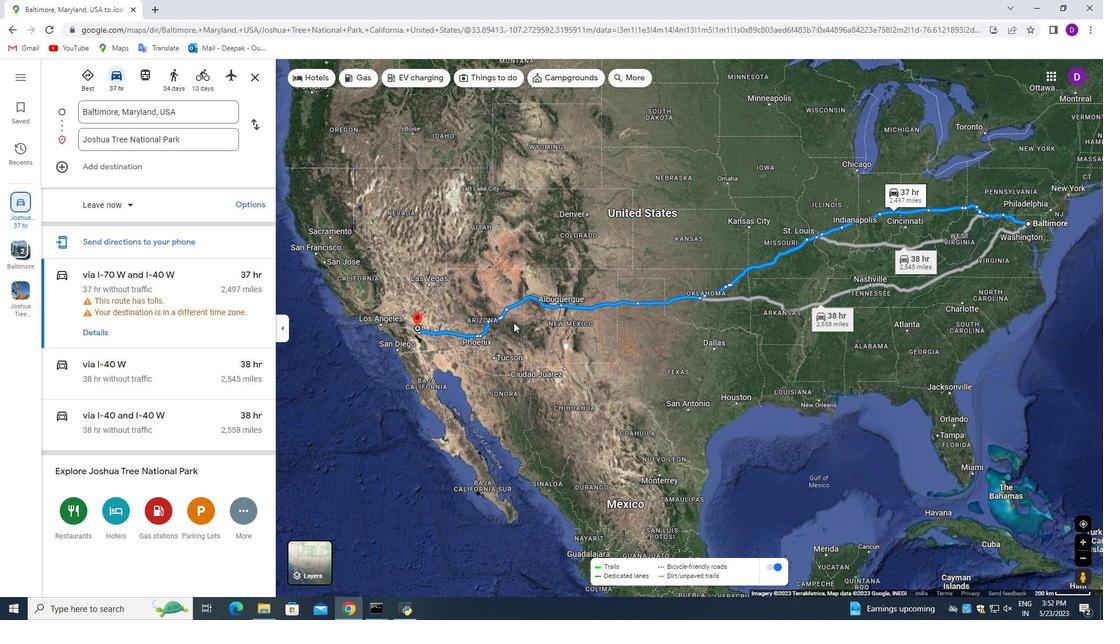 
Action: Mouse pressed left at (512, 321)
Screenshot: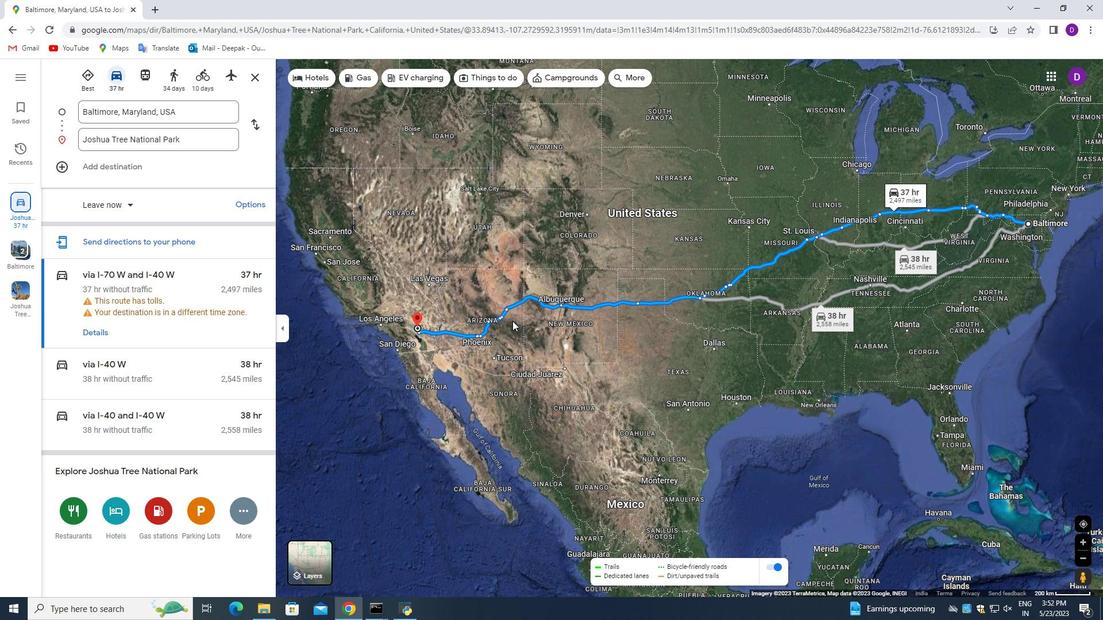 
Action: Mouse moved to (545, 290)
Screenshot: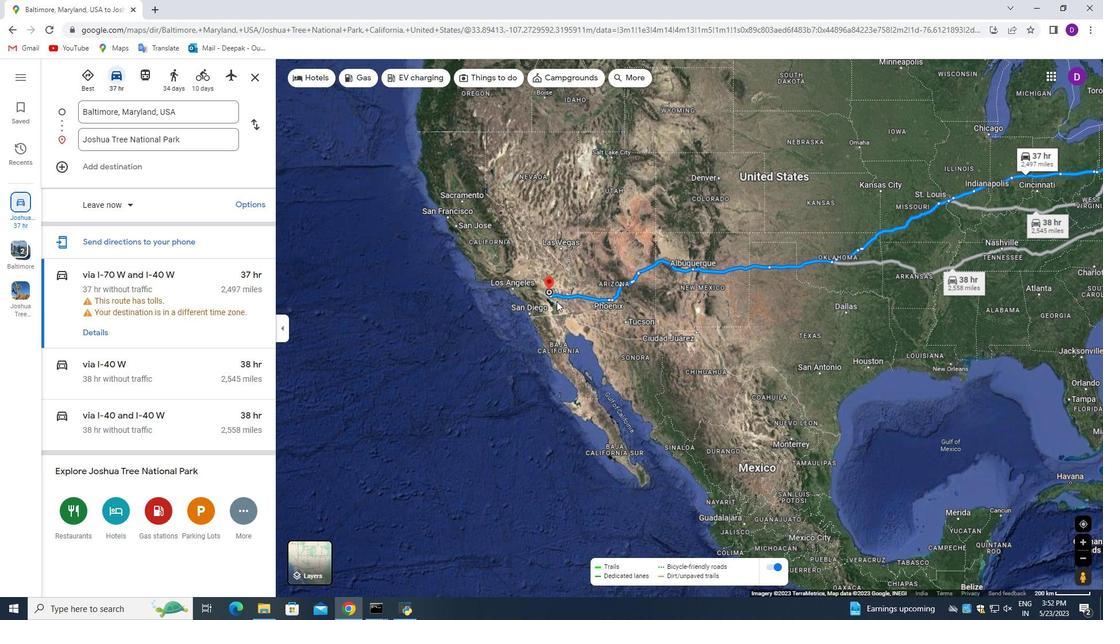 
Action: Mouse scrolled (545, 290) with delta (0, 0)
Screenshot: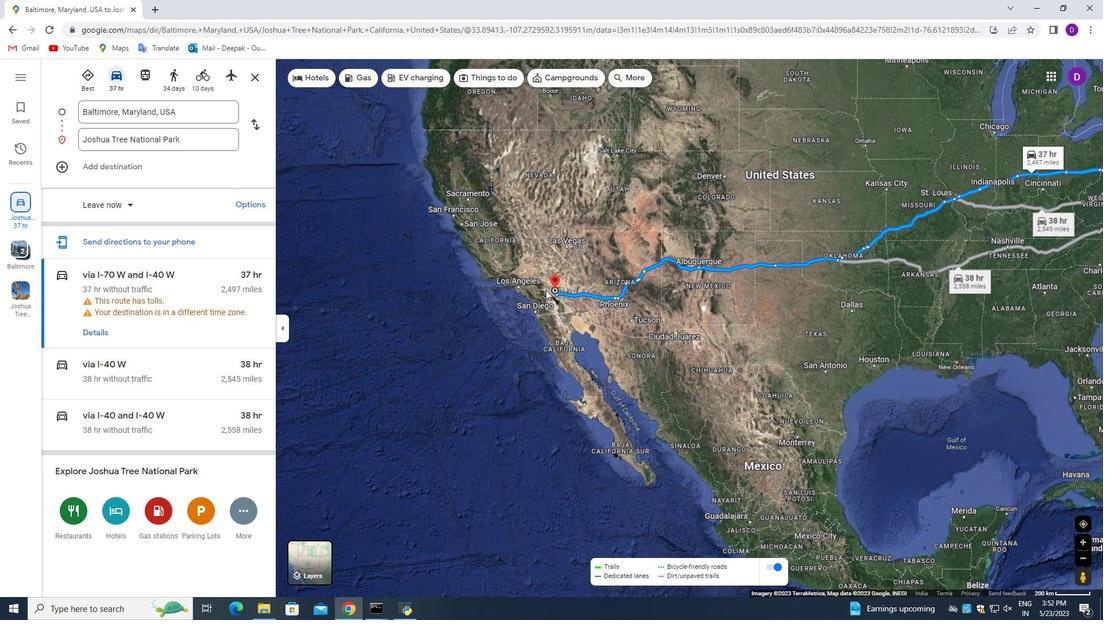 
Action: Mouse scrolled (545, 290) with delta (0, 0)
Screenshot: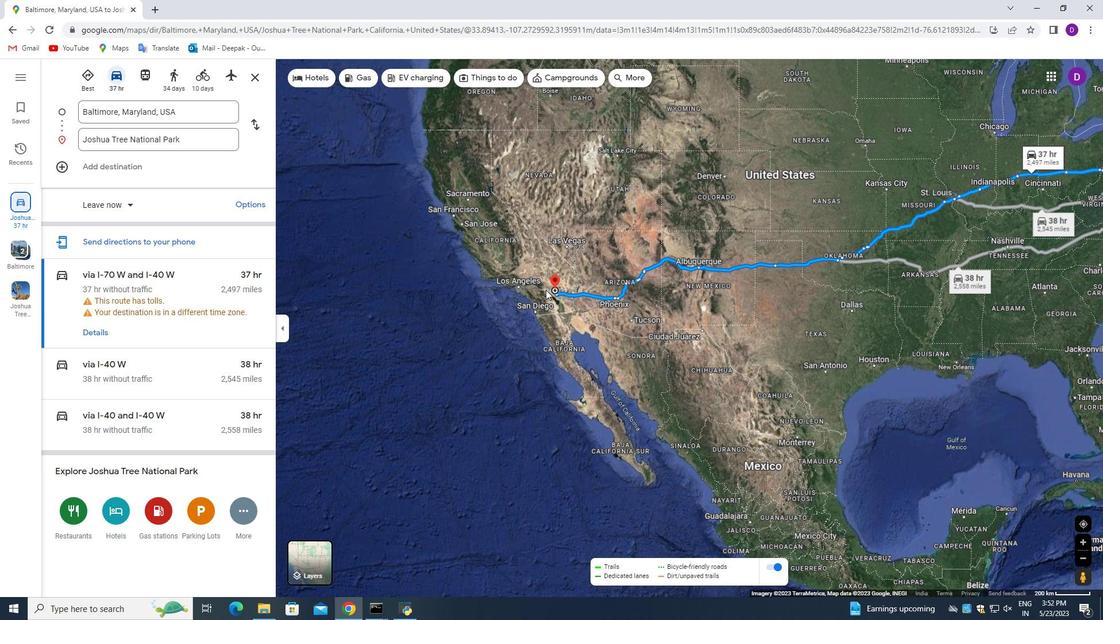 
Action: Mouse scrolled (545, 290) with delta (0, 0)
Screenshot: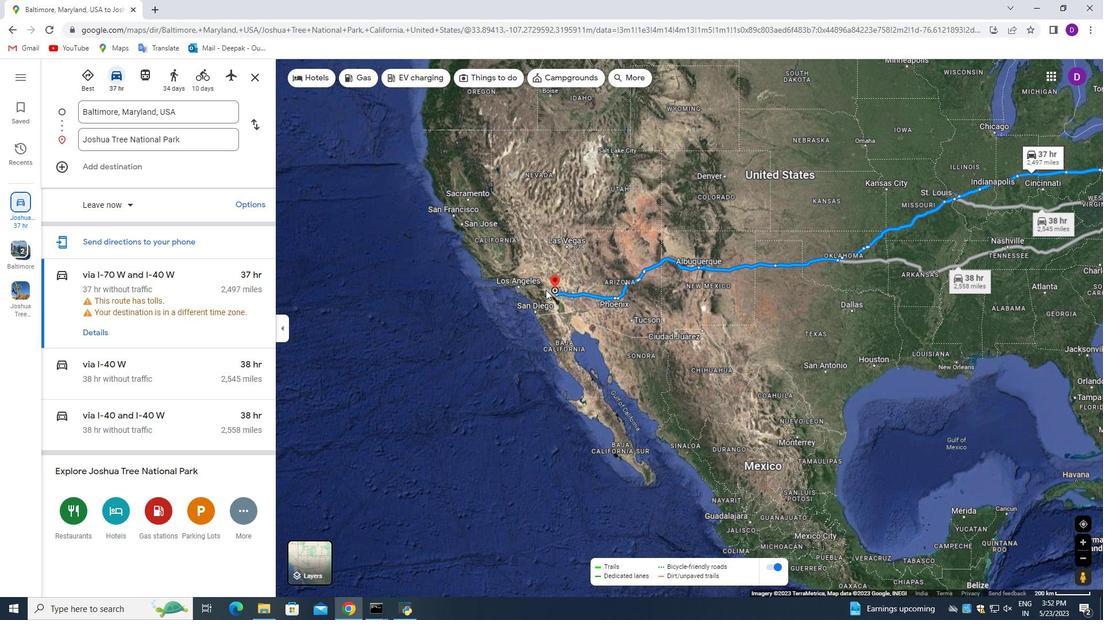 
Action: Mouse scrolled (545, 290) with delta (0, 0)
Screenshot: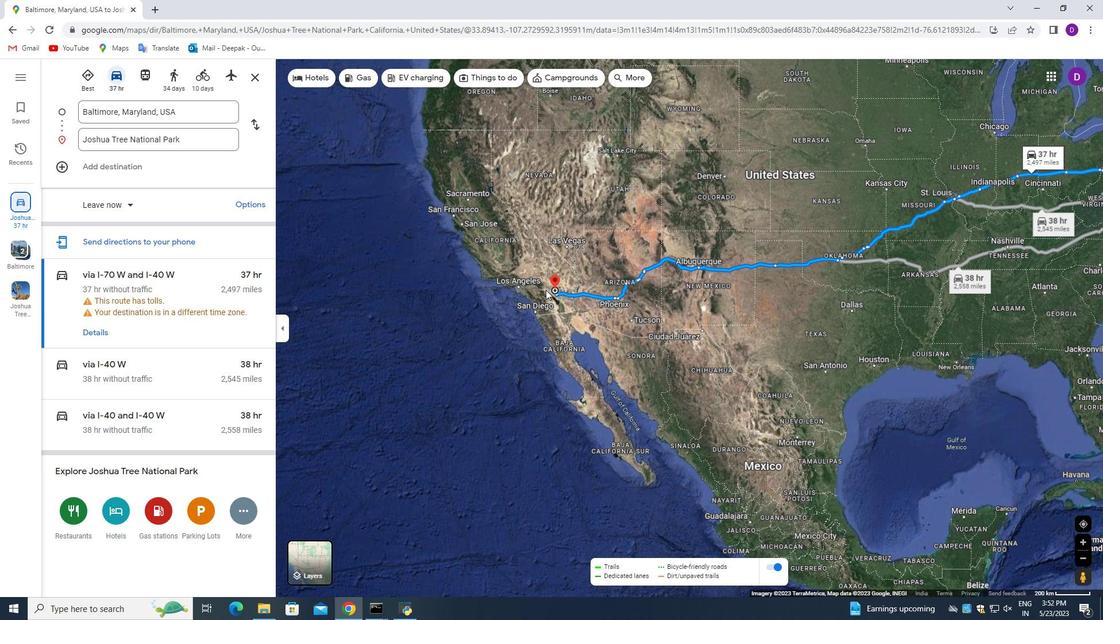 
Action: Mouse scrolled (545, 290) with delta (0, 0)
Screenshot: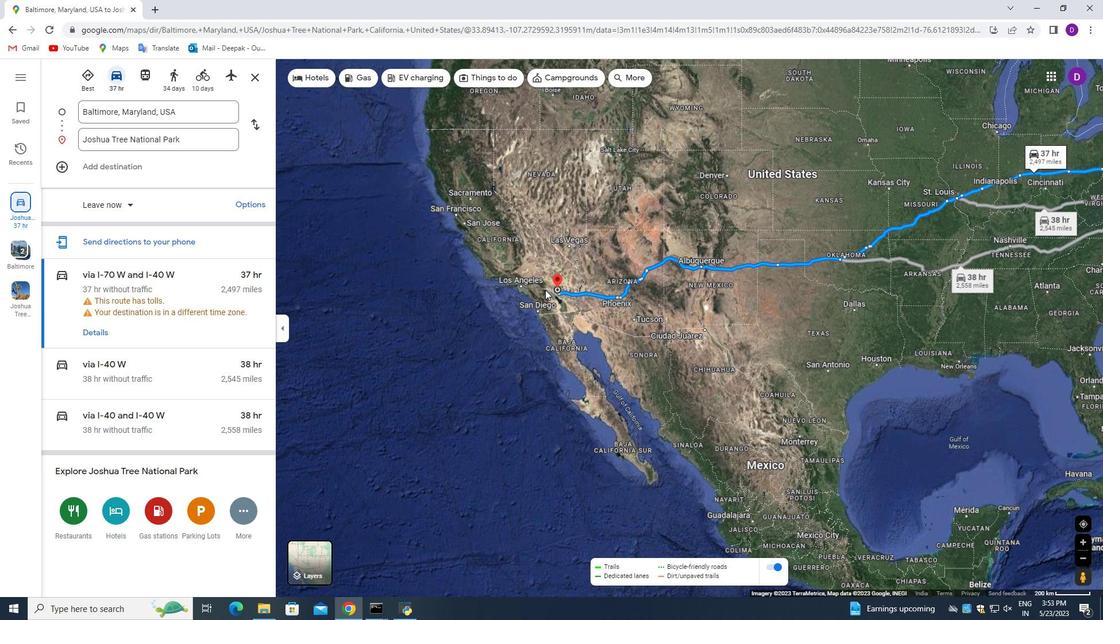 
Action: Mouse moved to (572, 305)
Screenshot: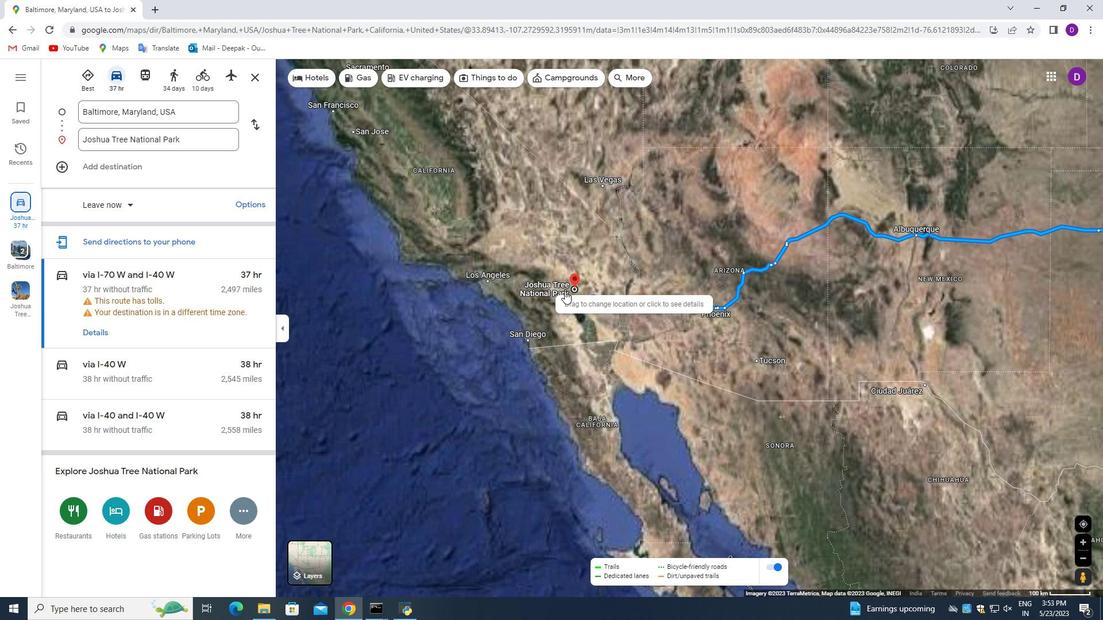 
Action: Mouse scrolled (572, 305) with delta (0, 0)
Screenshot: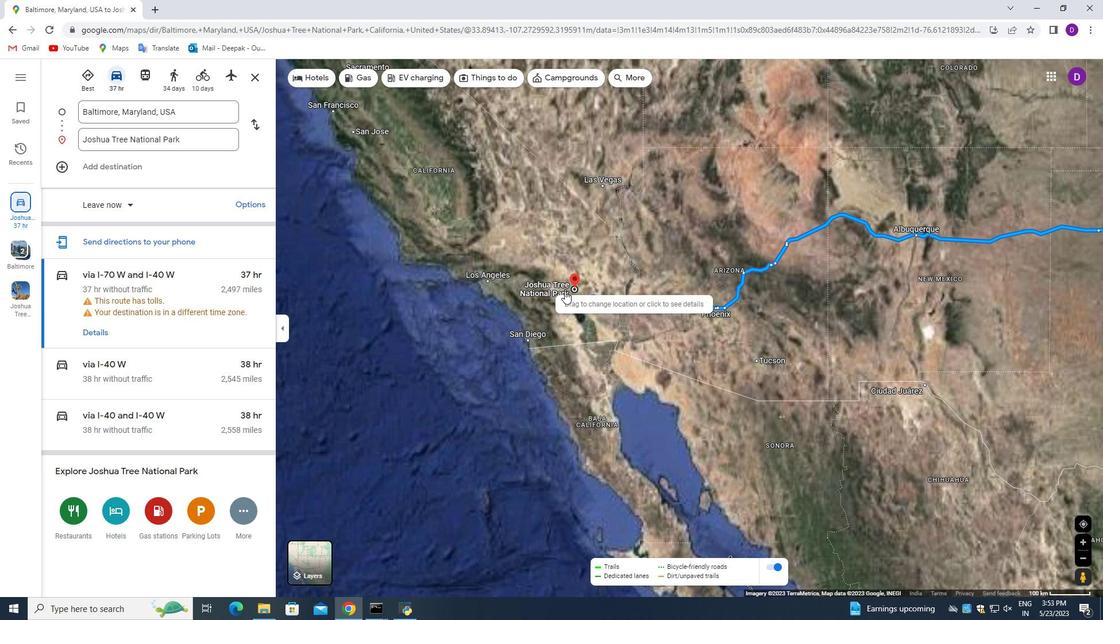
Action: Mouse moved to (572, 306)
Screenshot: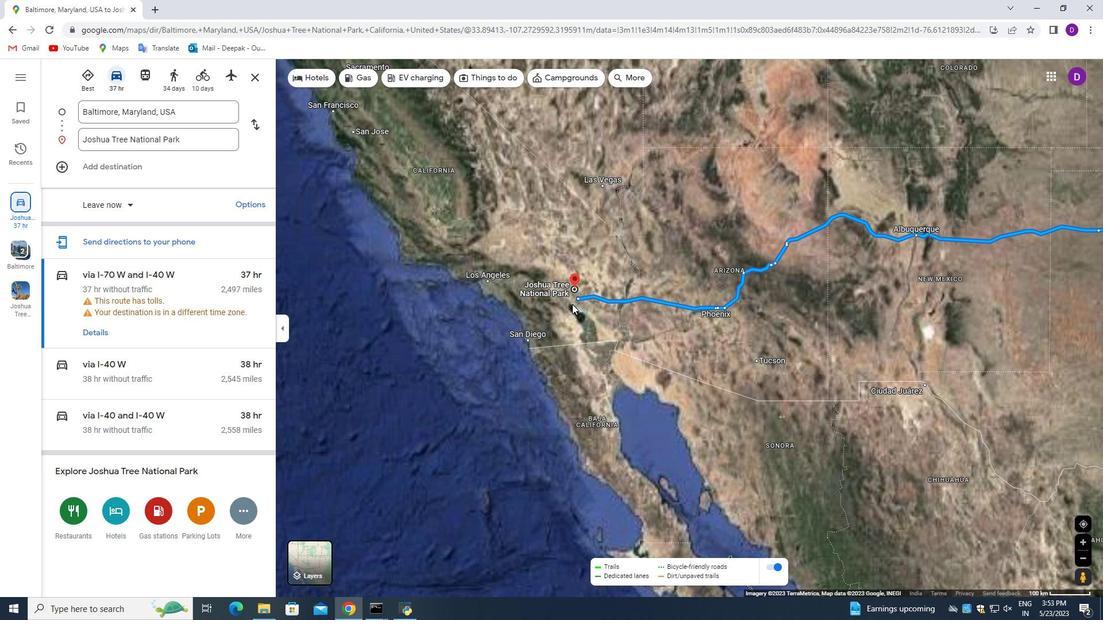 
Action: Mouse scrolled (572, 307) with delta (0, 0)
Screenshot: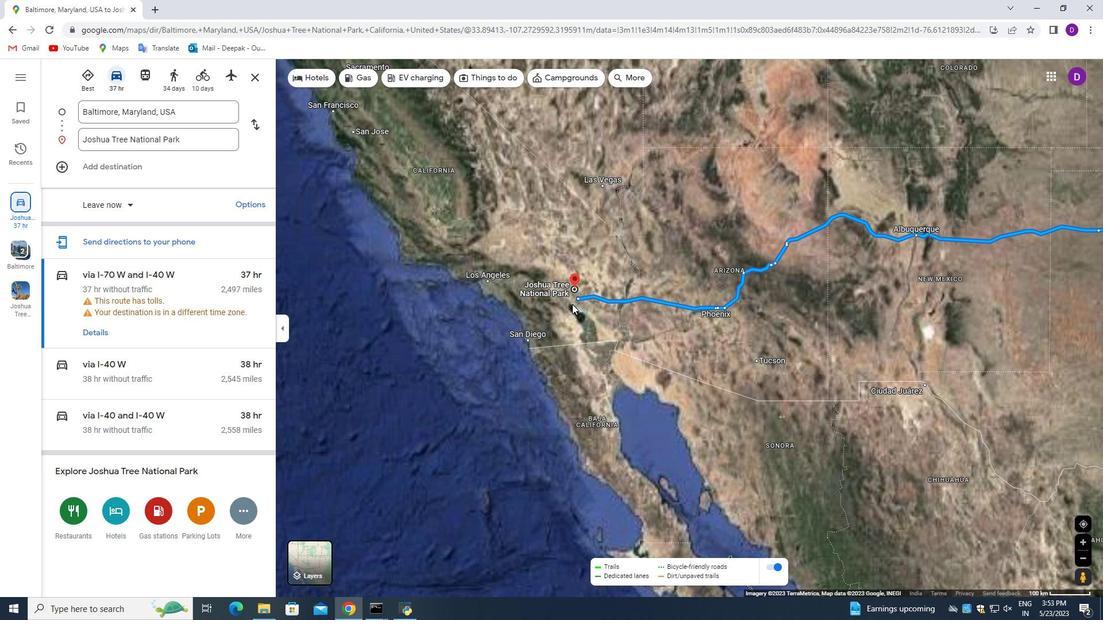 
Action: Mouse scrolled (572, 307) with delta (0, 0)
Screenshot: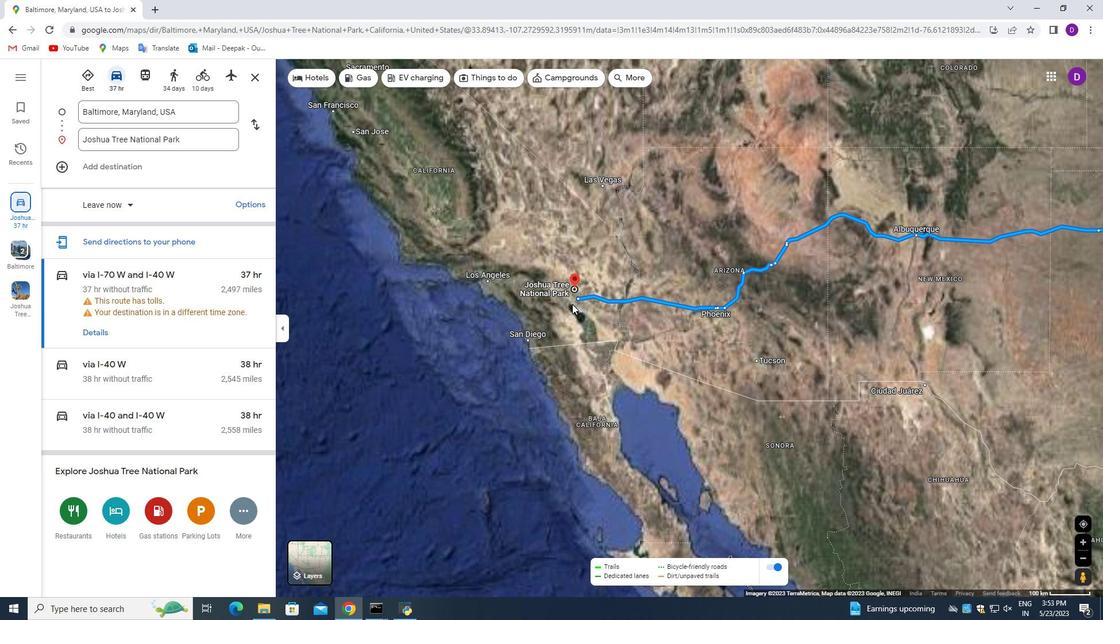 
Action: Mouse moved to (744, 318)
Screenshot: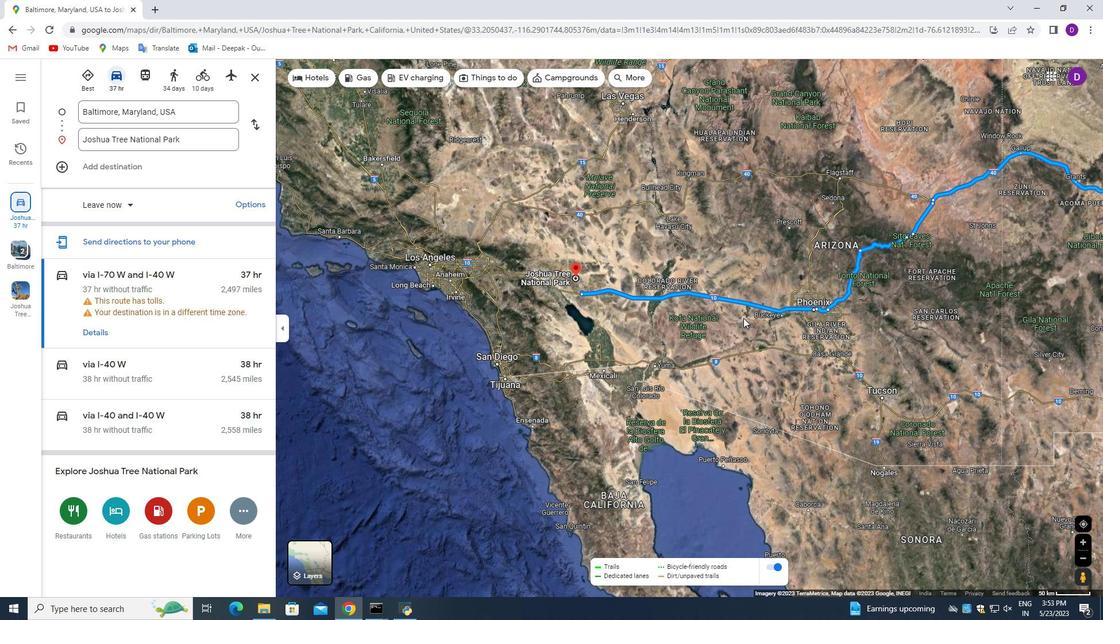 
Action: Mouse pressed left at (744, 318)
Screenshot: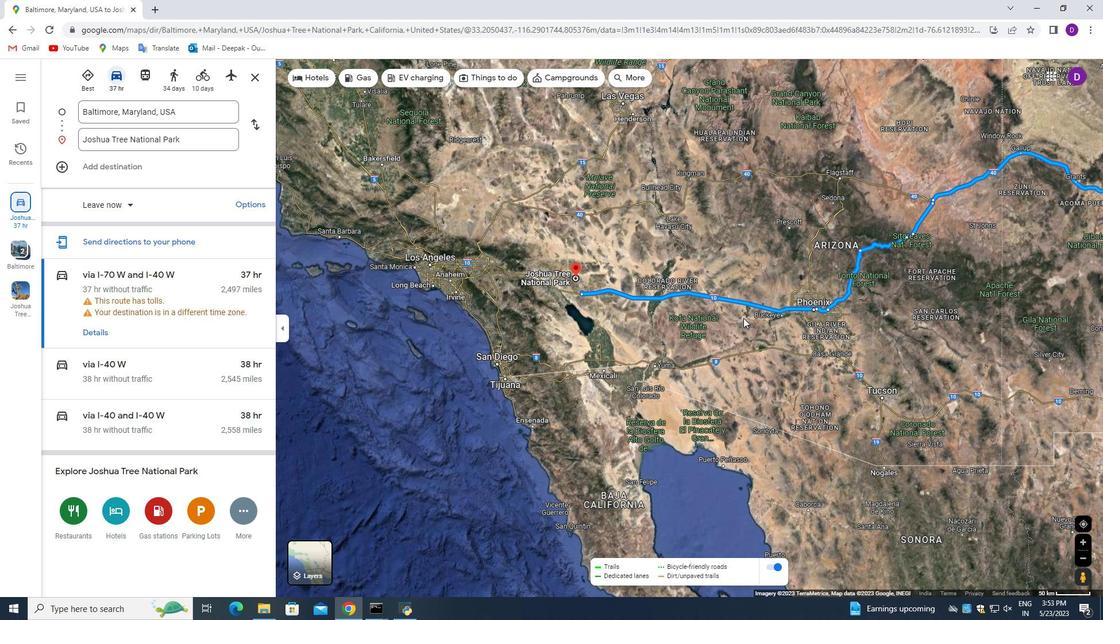 
Action: Mouse moved to (701, 308)
Screenshot: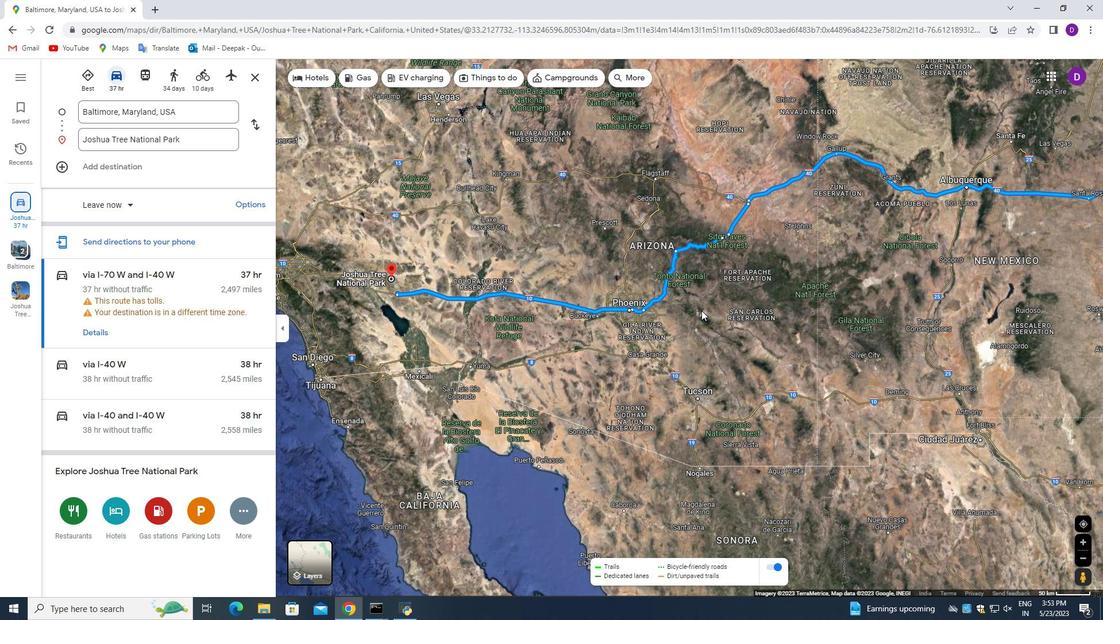 
Action: Mouse pressed left at (701, 308)
Screenshot: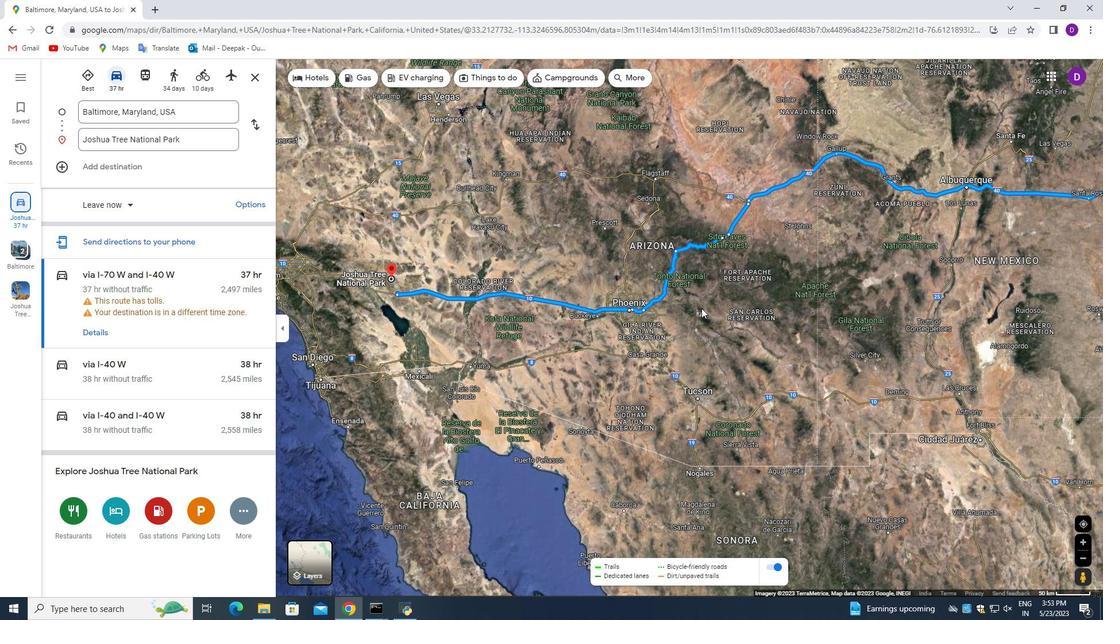 
Action: Mouse moved to (753, 267)
Screenshot: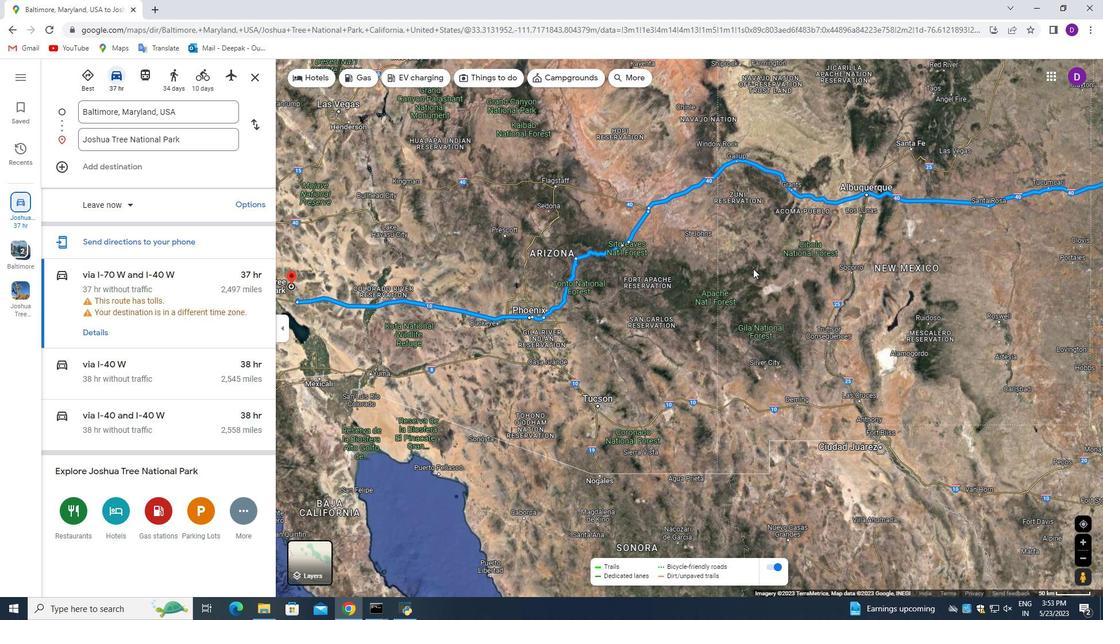 
Action: Mouse pressed left at (753, 267)
Screenshot: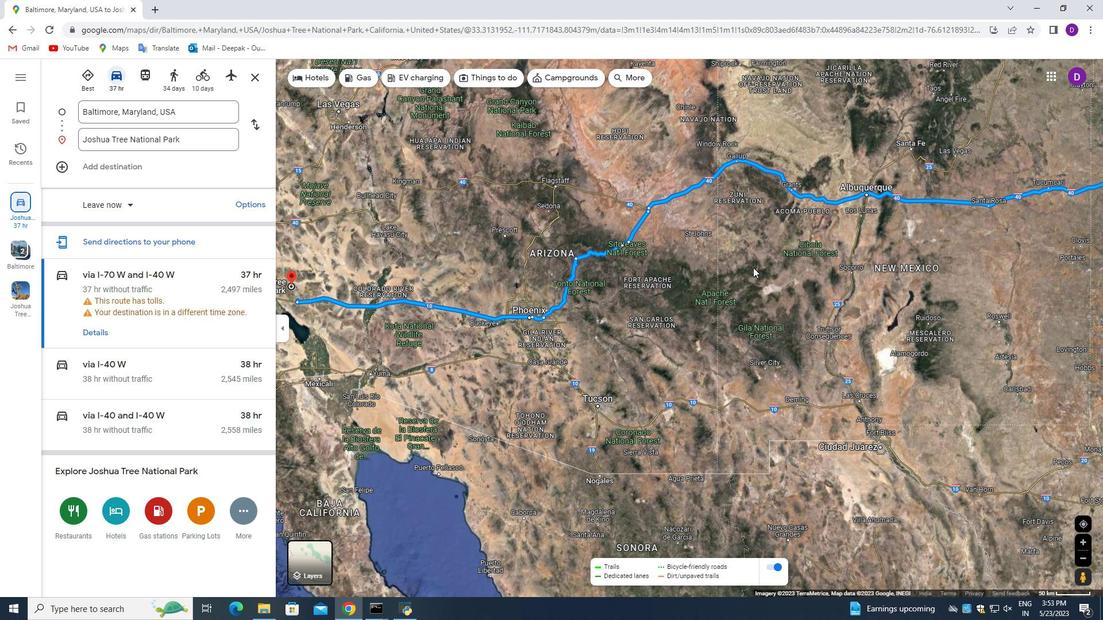 
Action: Mouse moved to (143, 482)
Screenshot: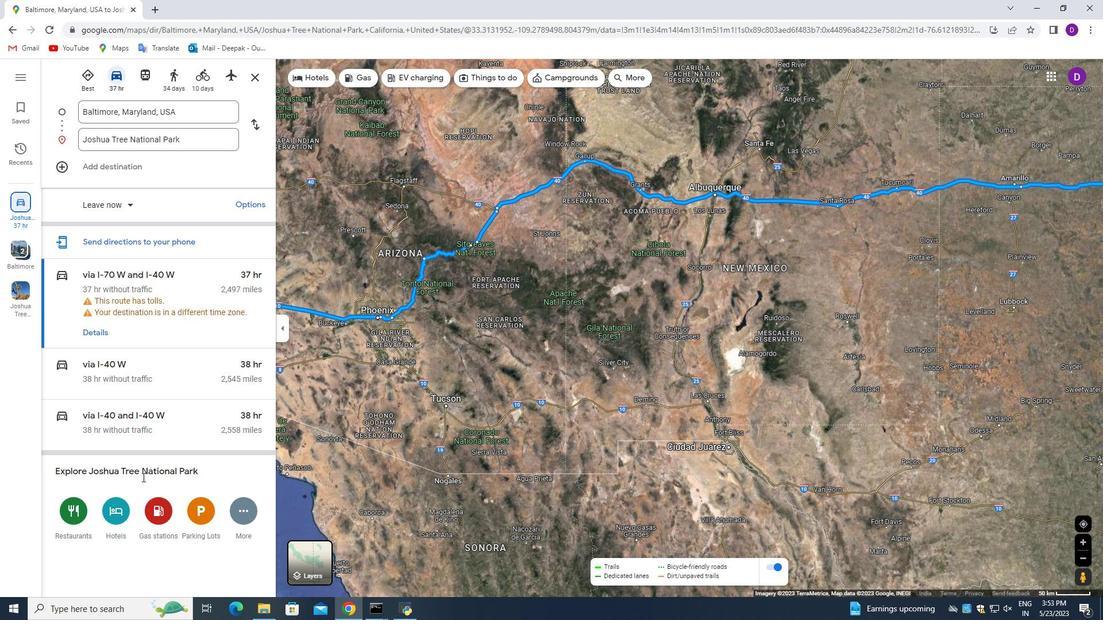 
Action: Mouse scrolled (143, 481) with delta (0, 0)
Screenshot: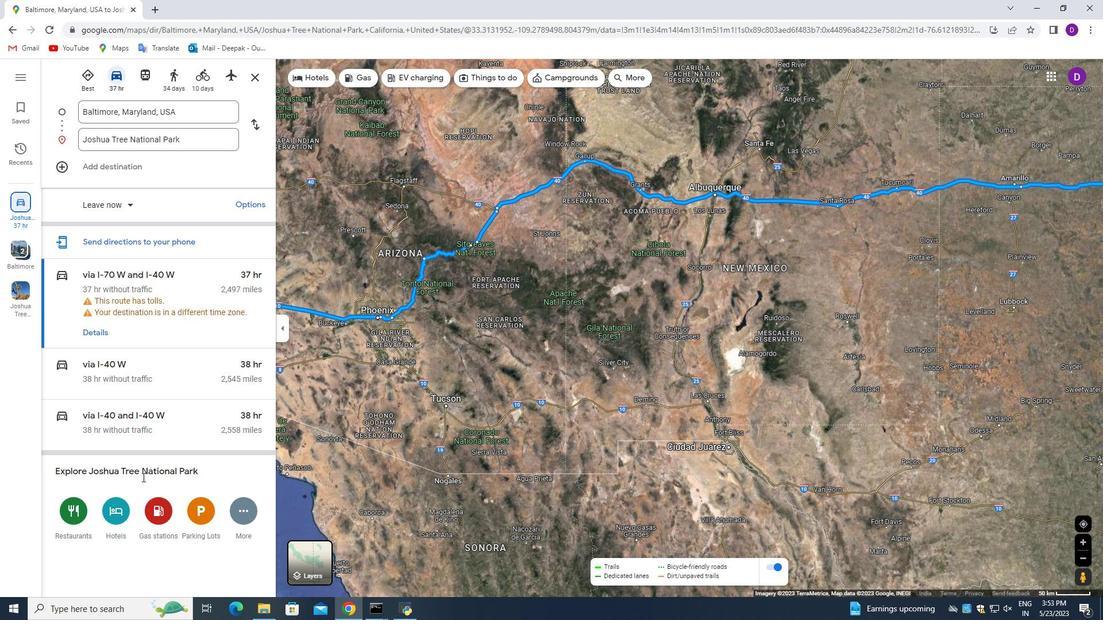 
Action: Mouse moved to (143, 483)
Screenshot: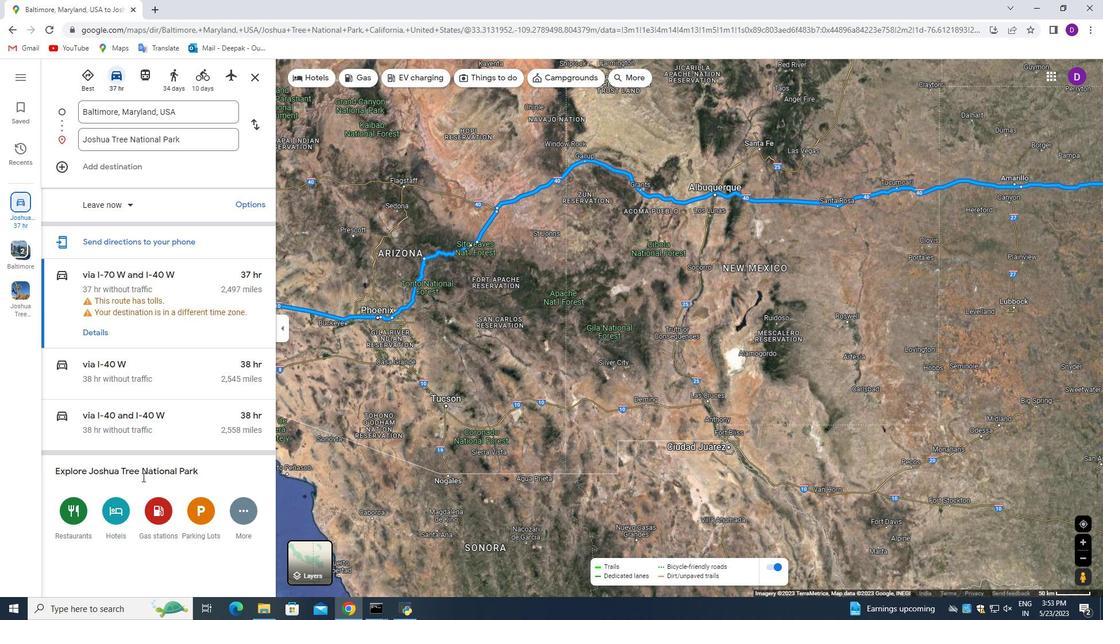
Action: Mouse scrolled (143, 483) with delta (0, 0)
Screenshot: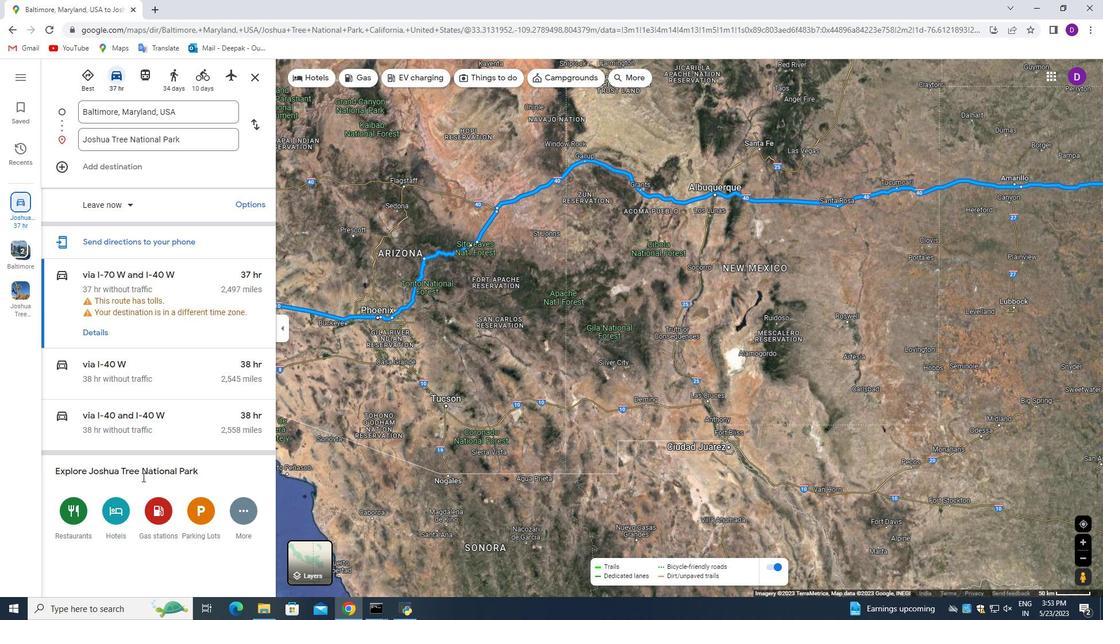 
Action: Mouse moved to (143, 484)
Screenshot: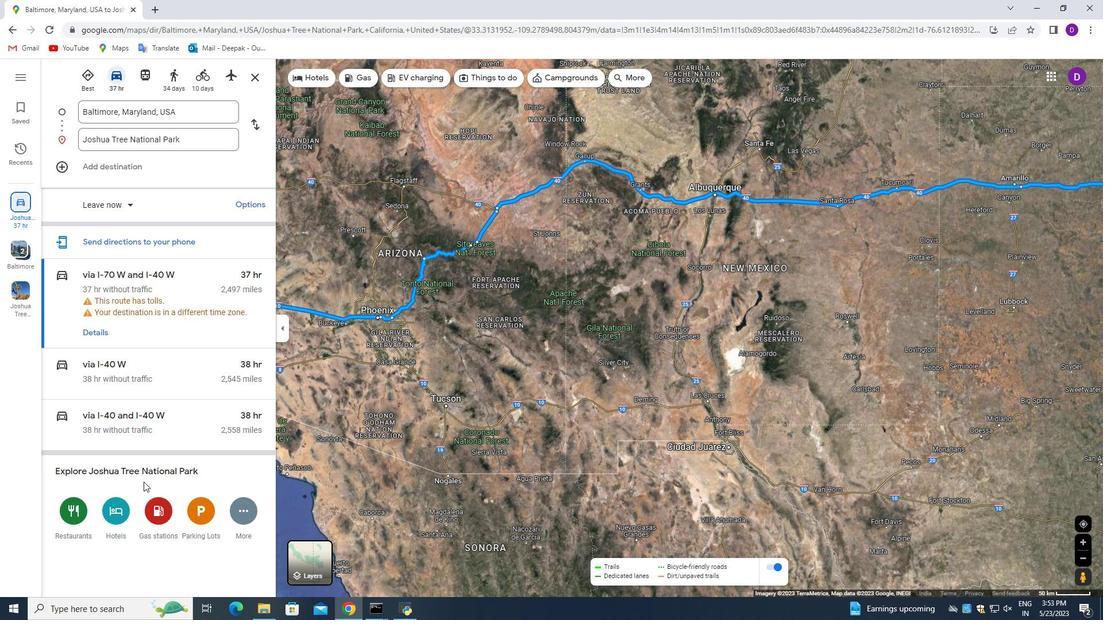 
Action: Mouse scrolled (143, 484) with delta (0, 0)
Screenshot: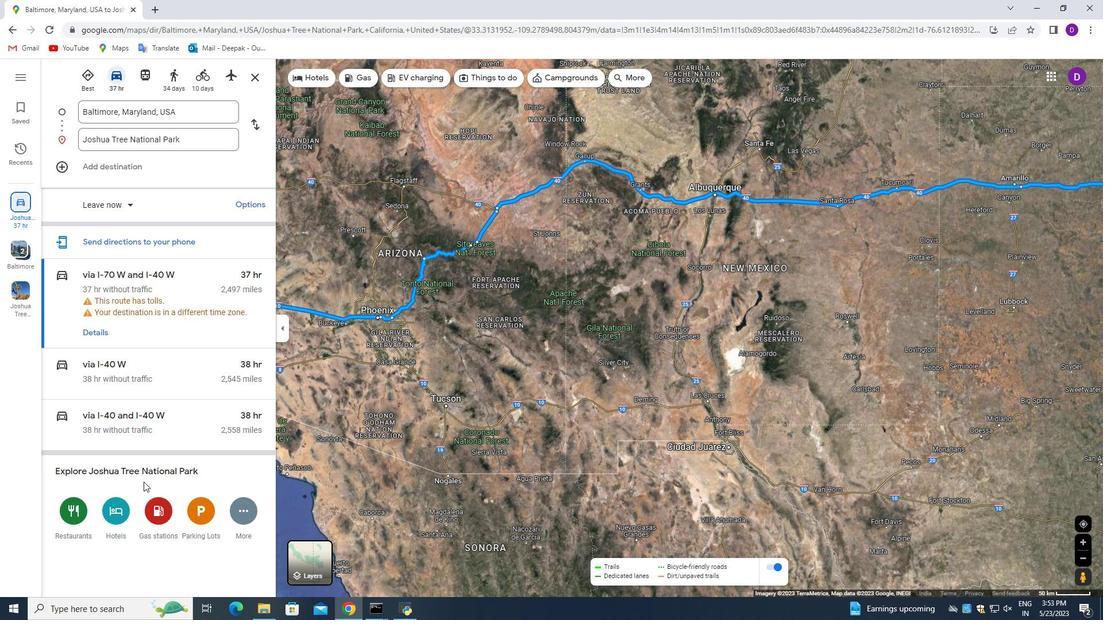 
Action: Mouse moved to (149, 399)
Screenshot: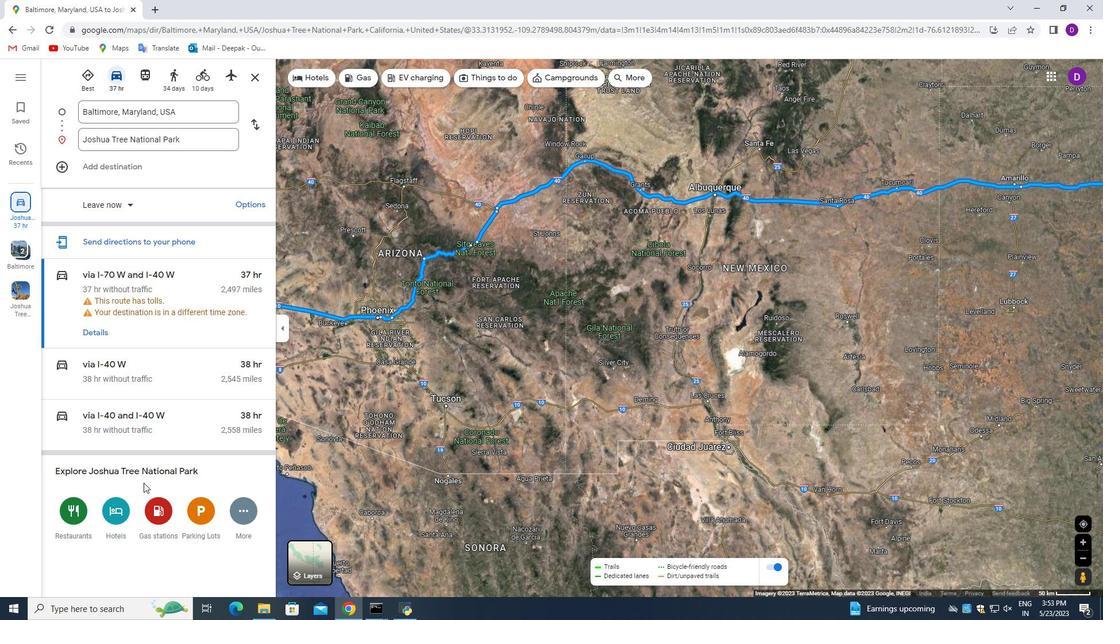
Action: Mouse scrolled (150, 413) with delta (0, 0)
Screenshot: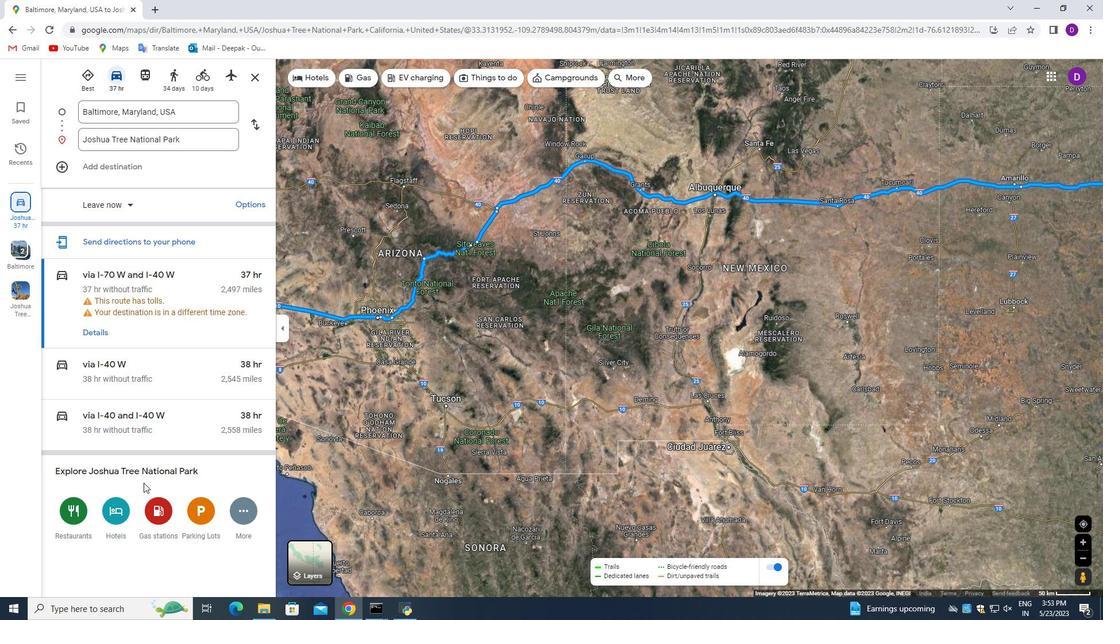 
Action: Mouse moved to (149, 398)
Screenshot: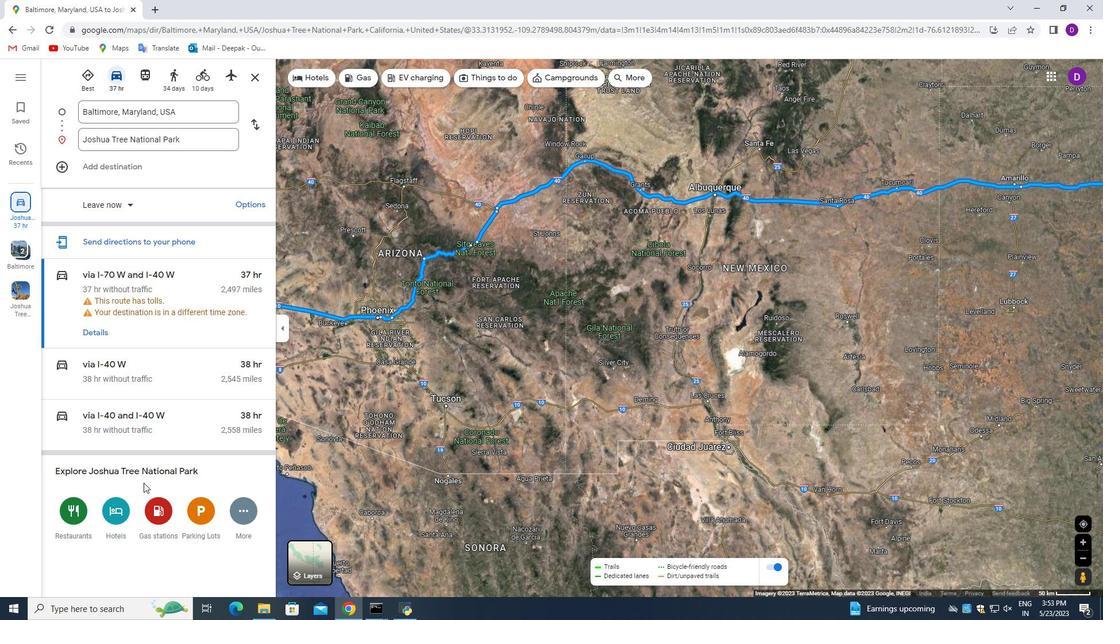 
Action: Mouse scrolled (149, 405) with delta (0, 0)
Screenshot: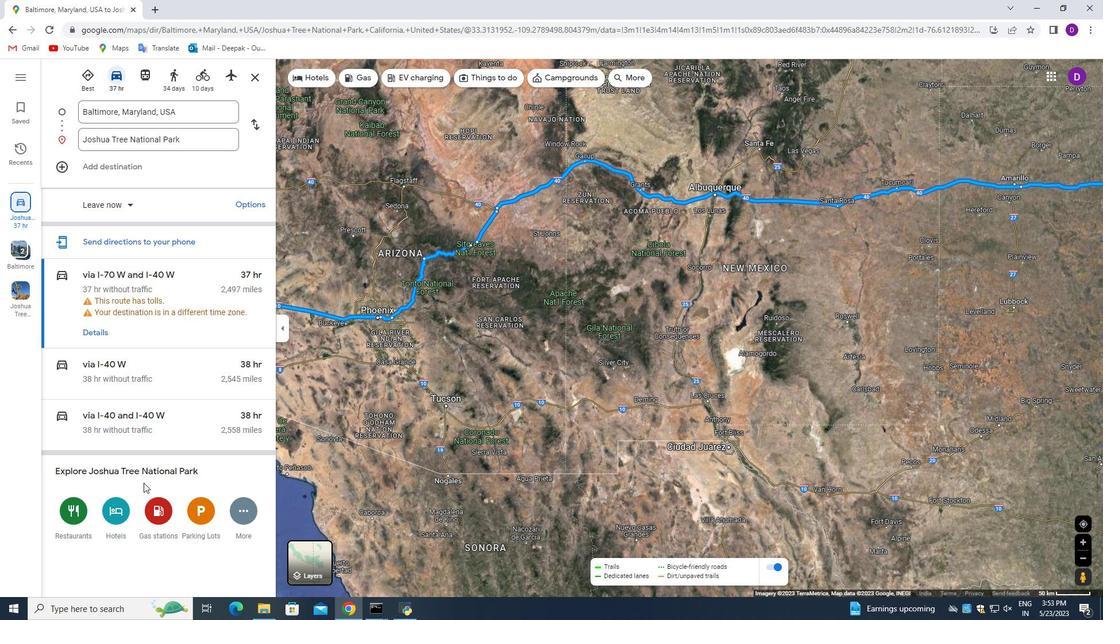 
Action: Mouse moved to (149, 394)
Screenshot: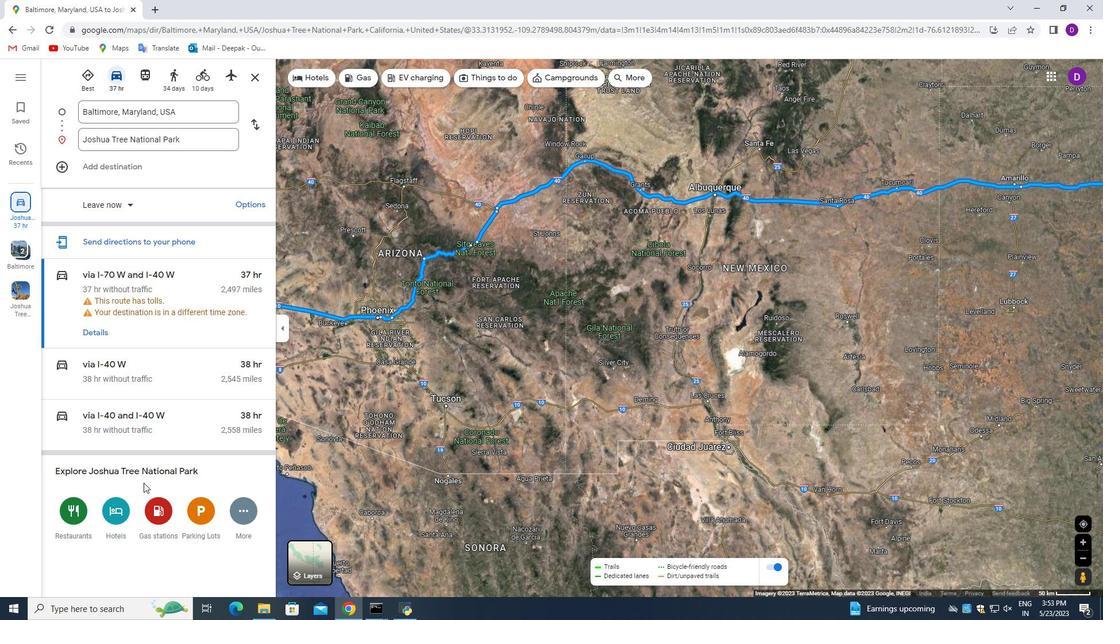 
Action: Mouse scrolled (149, 398) with delta (0, 0)
Screenshot: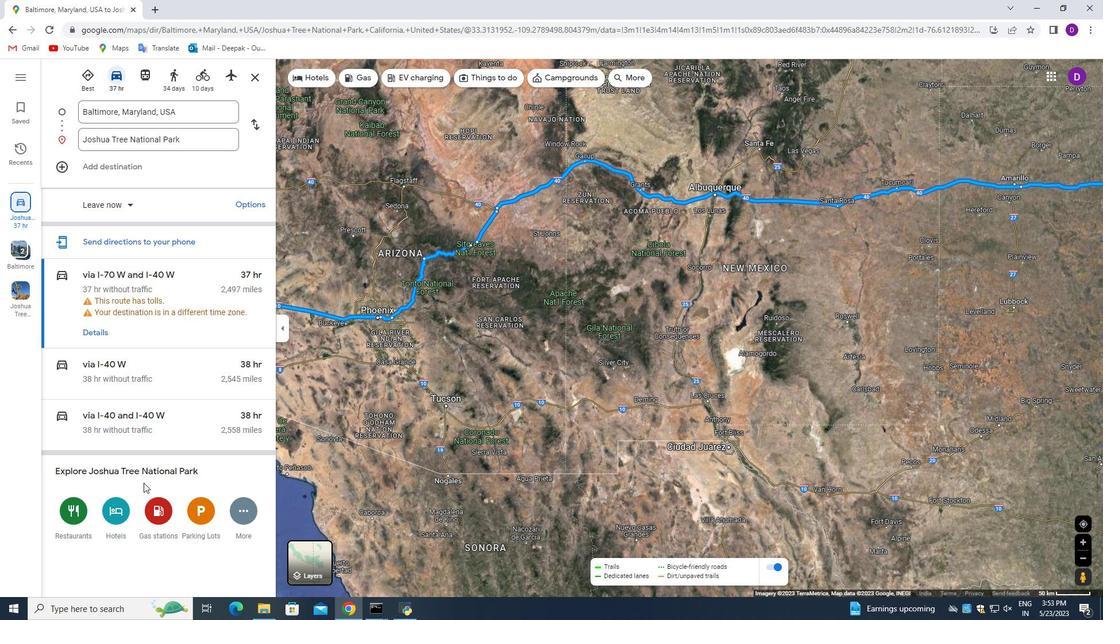 
Action: Mouse moved to (149, 368)
Screenshot: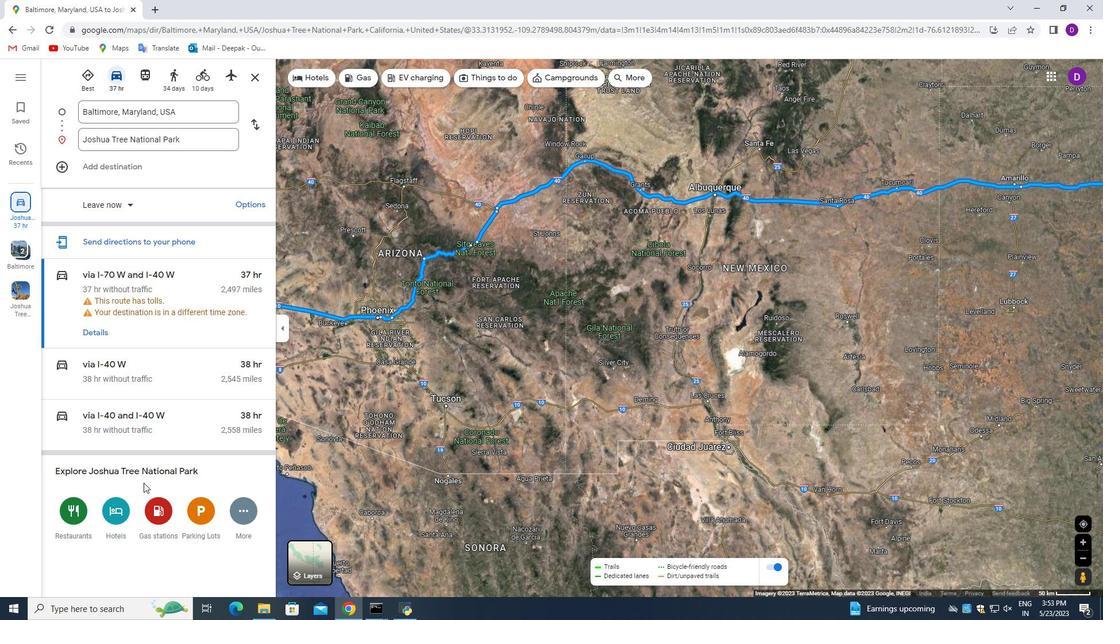 
Action: Mouse scrolled (149, 374) with delta (0, 0)
Screenshot: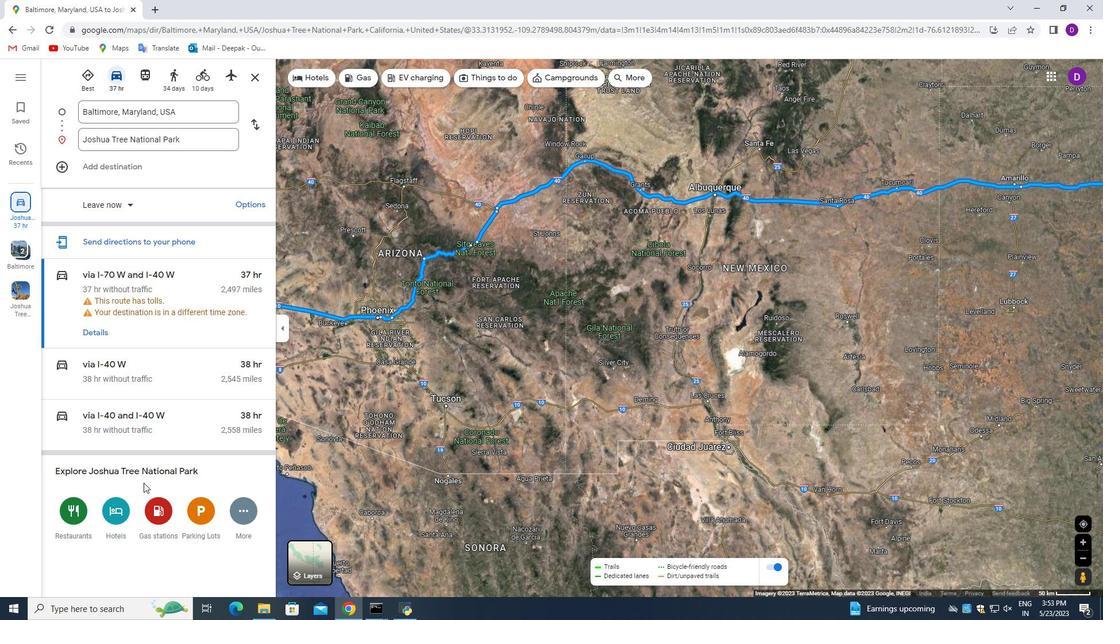 
Action: Mouse moved to (130, 203)
Screenshot: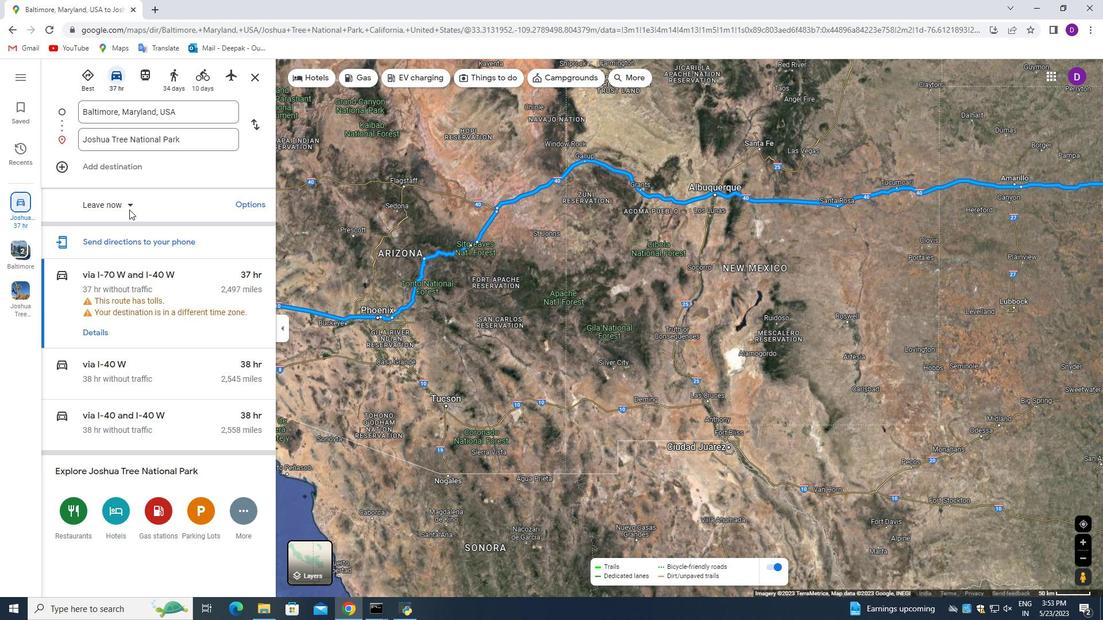 
Action: Mouse pressed left at (130, 203)
Screenshot: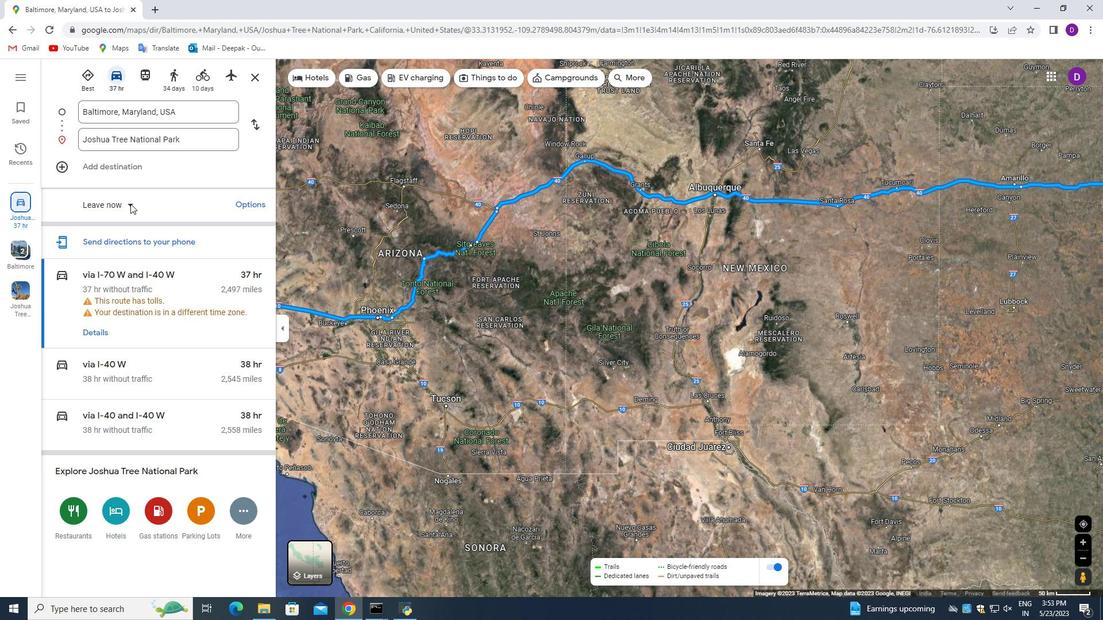 
Action: Mouse moved to (126, 235)
Screenshot: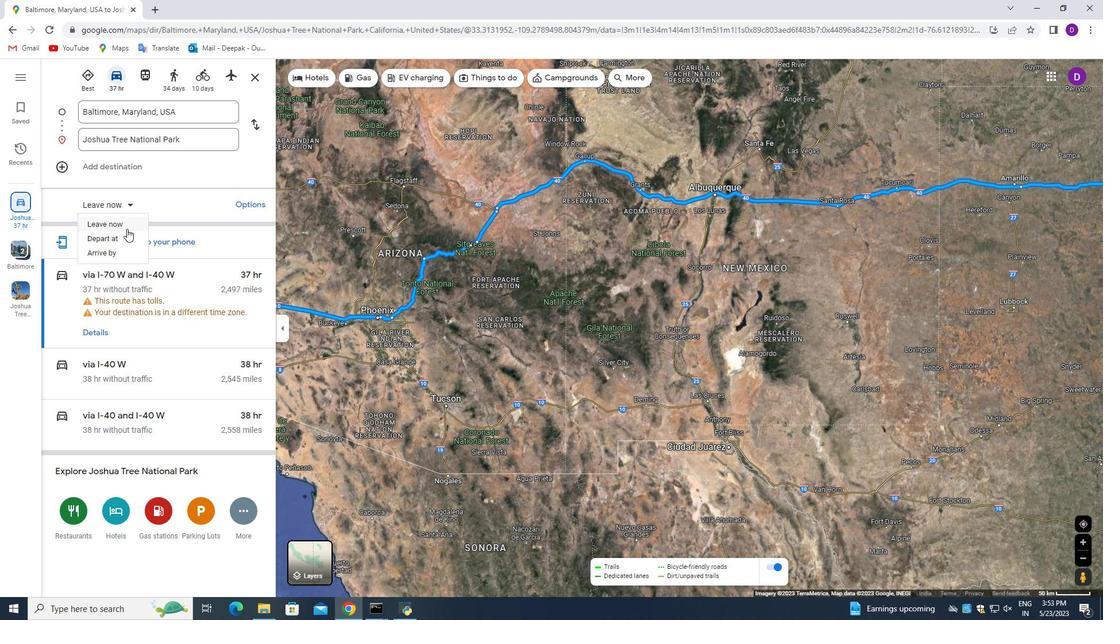 
Action: Mouse pressed left at (126, 235)
Screenshot: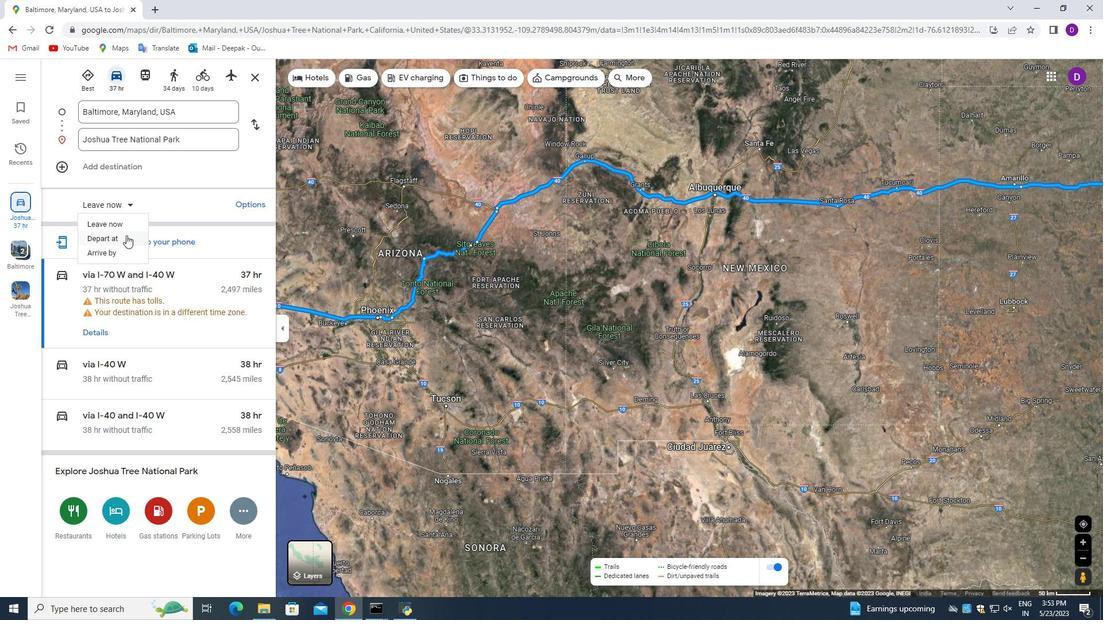 
Action: Mouse moved to (155, 197)
Screenshot: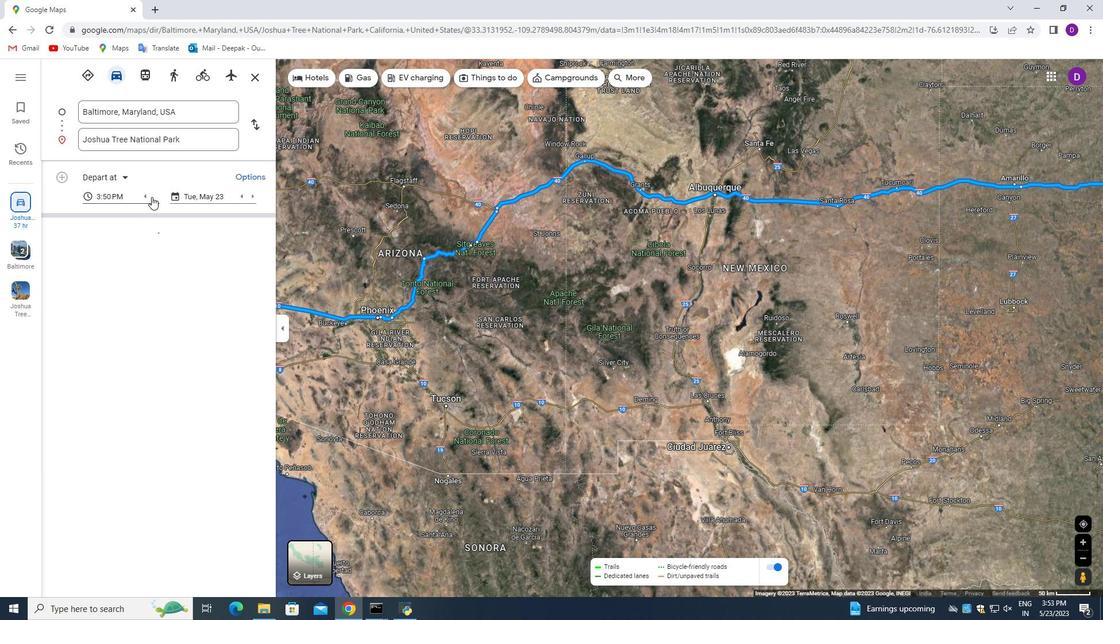 
Action: Mouse pressed left at (155, 197)
Screenshot: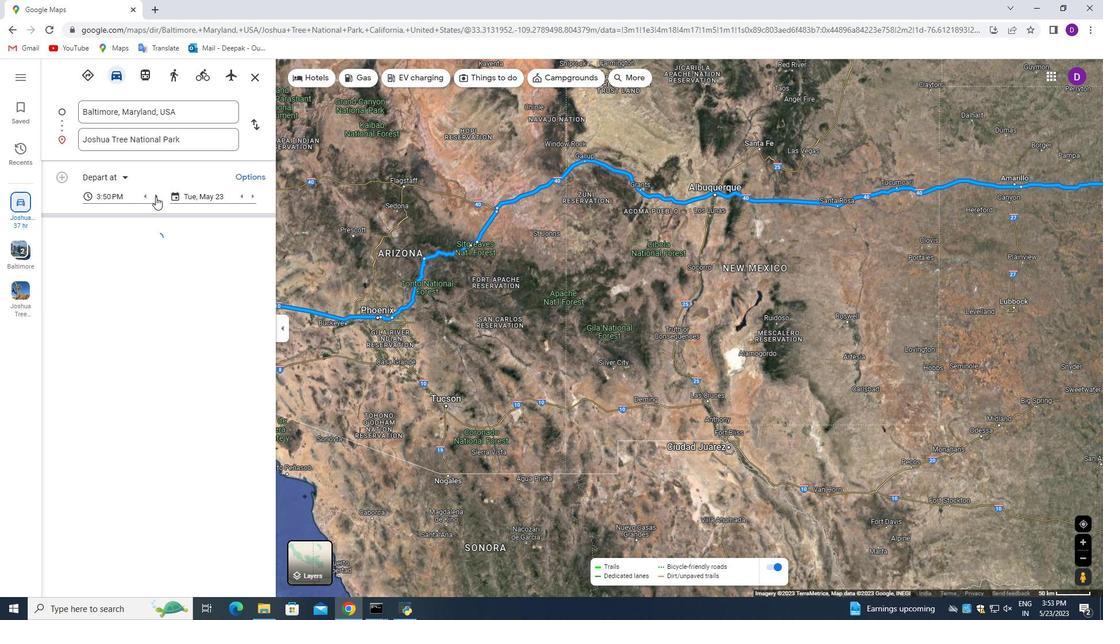 
Action: Mouse pressed left at (155, 197)
Screenshot: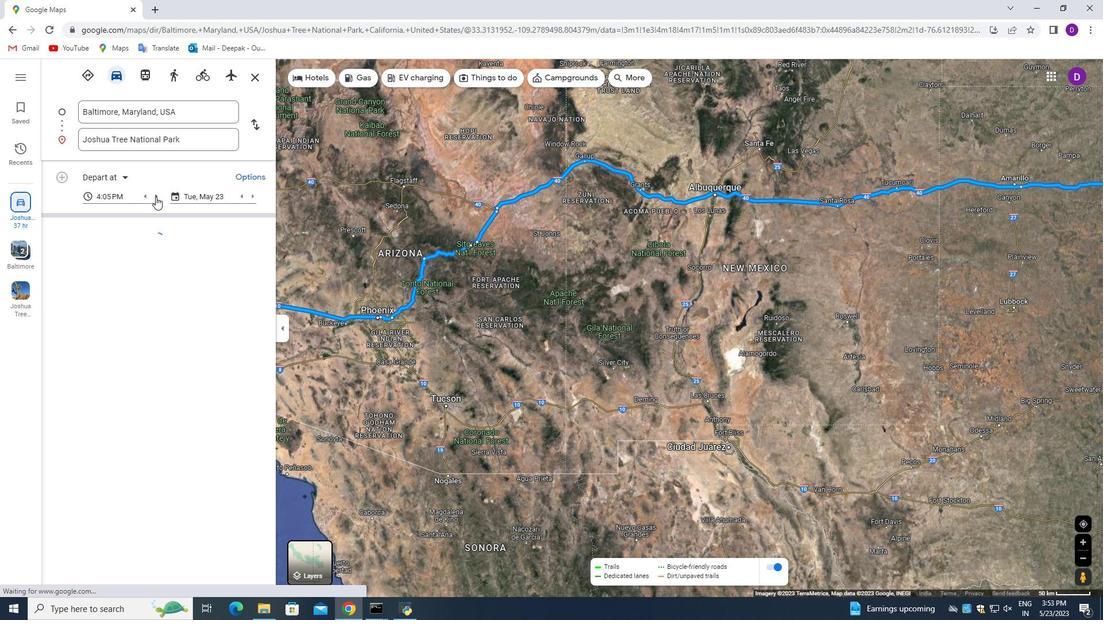 
Action: Mouse pressed left at (155, 197)
Screenshot: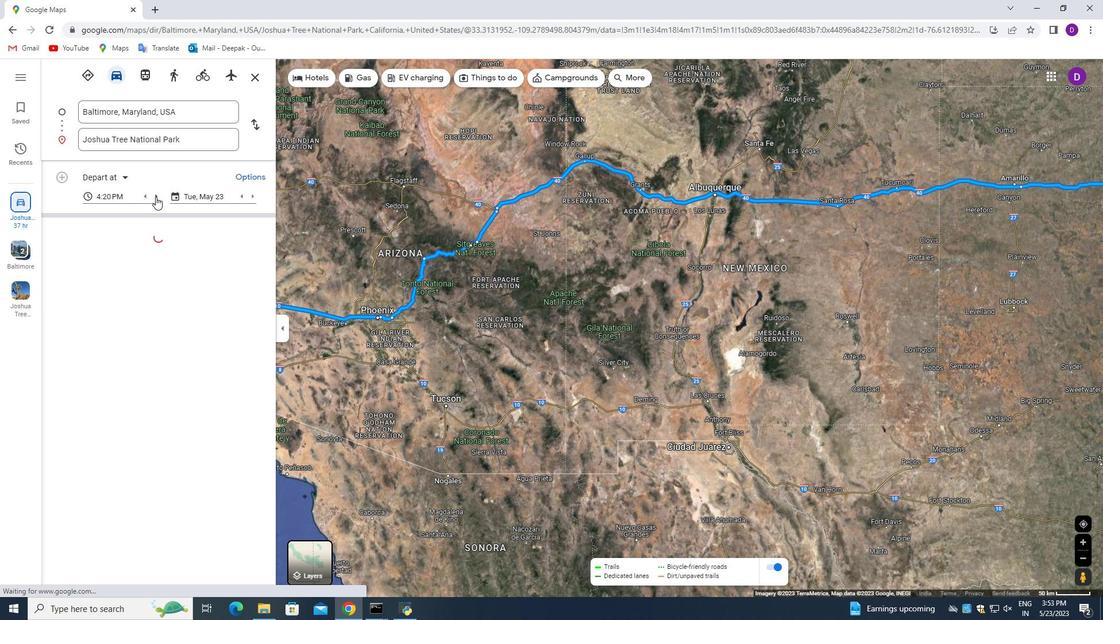 
Action: Mouse pressed left at (155, 197)
Screenshot: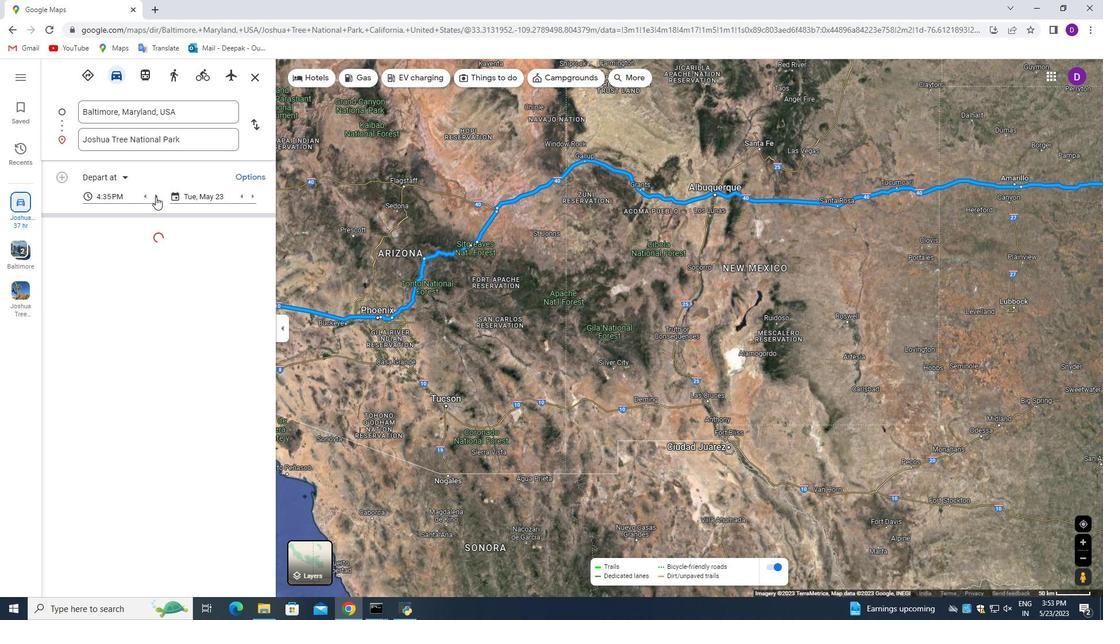 
Action: Mouse pressed left at (155, 197)
Screenshot: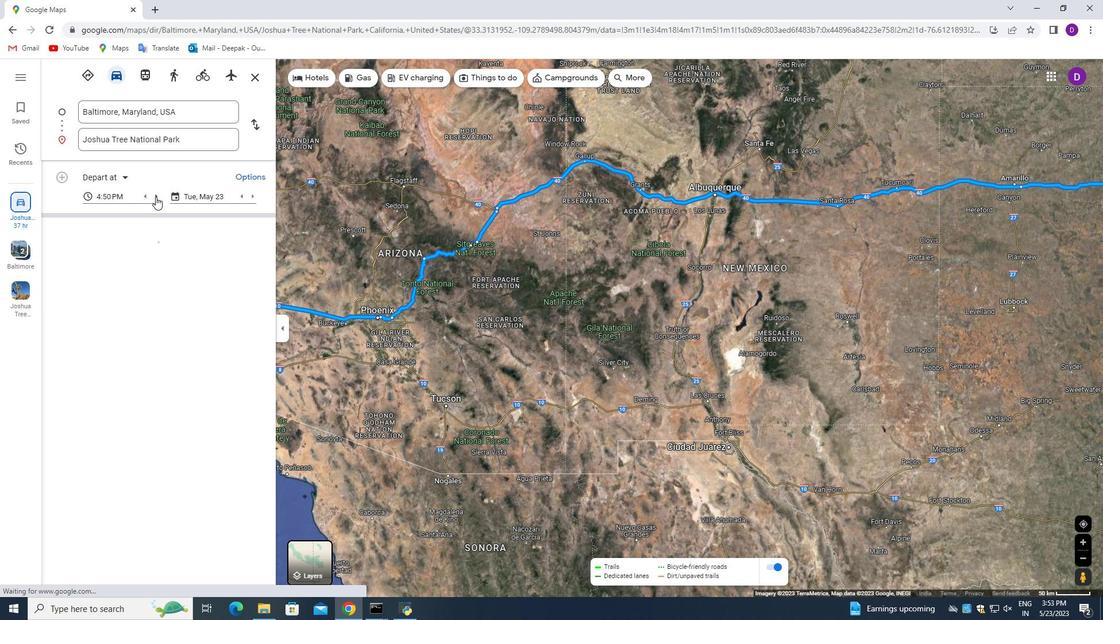 
Action: Mouse moved to (110, 194)
Screenshot: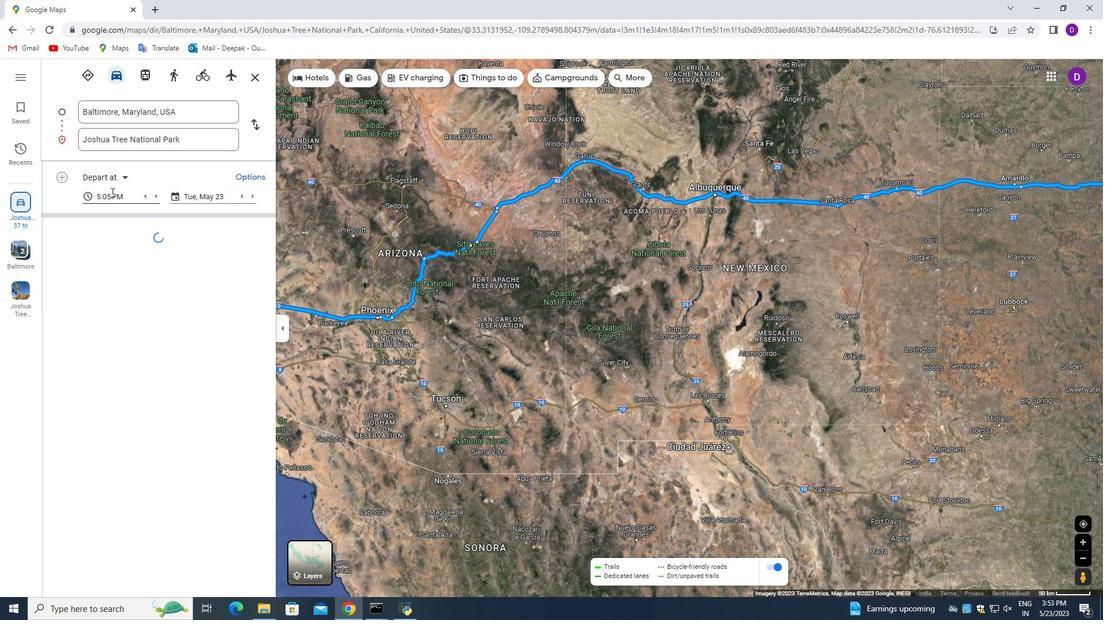 
Action: Mouse pressed left at (110, 194)
Screenshot: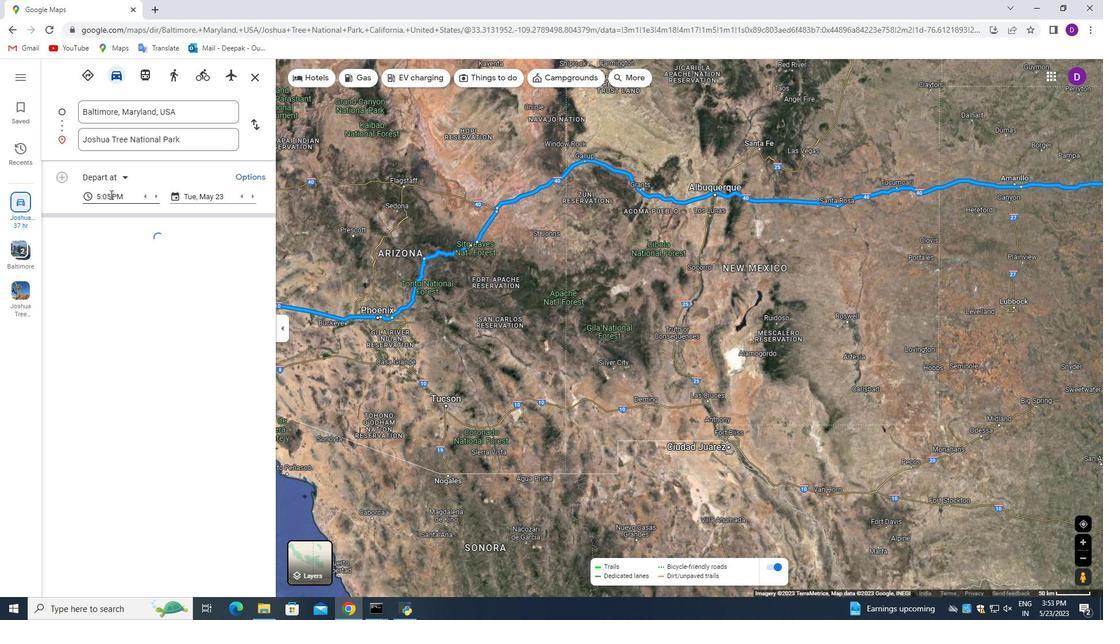 
Action: Mouse moved to (123, 325)
Screenshot: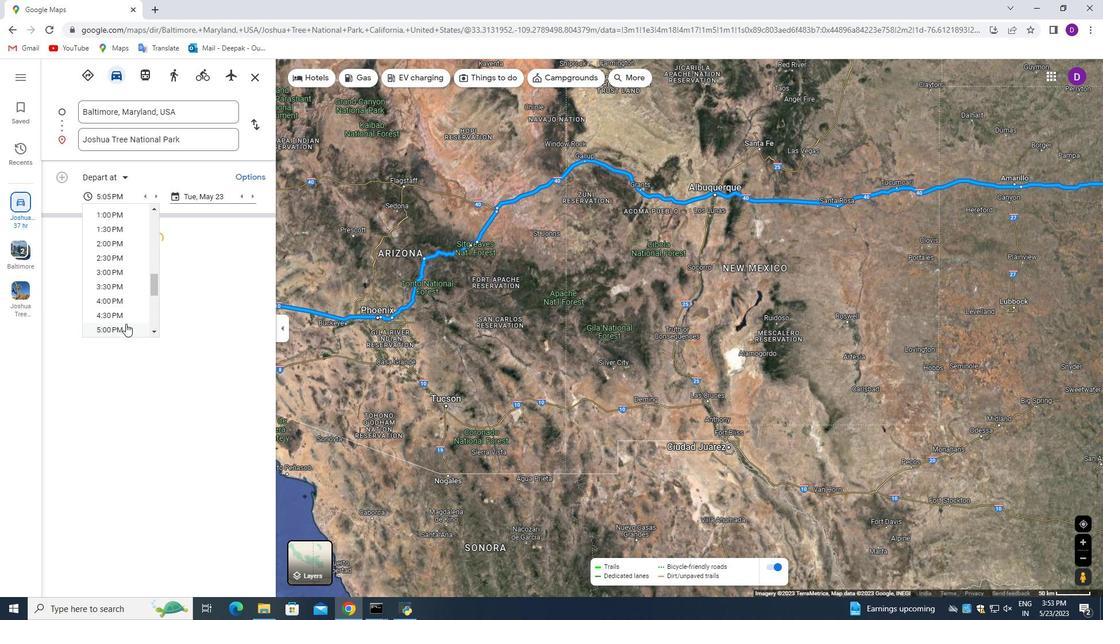 
Action: Mouse pressed left at (123, 325)
Screenshot: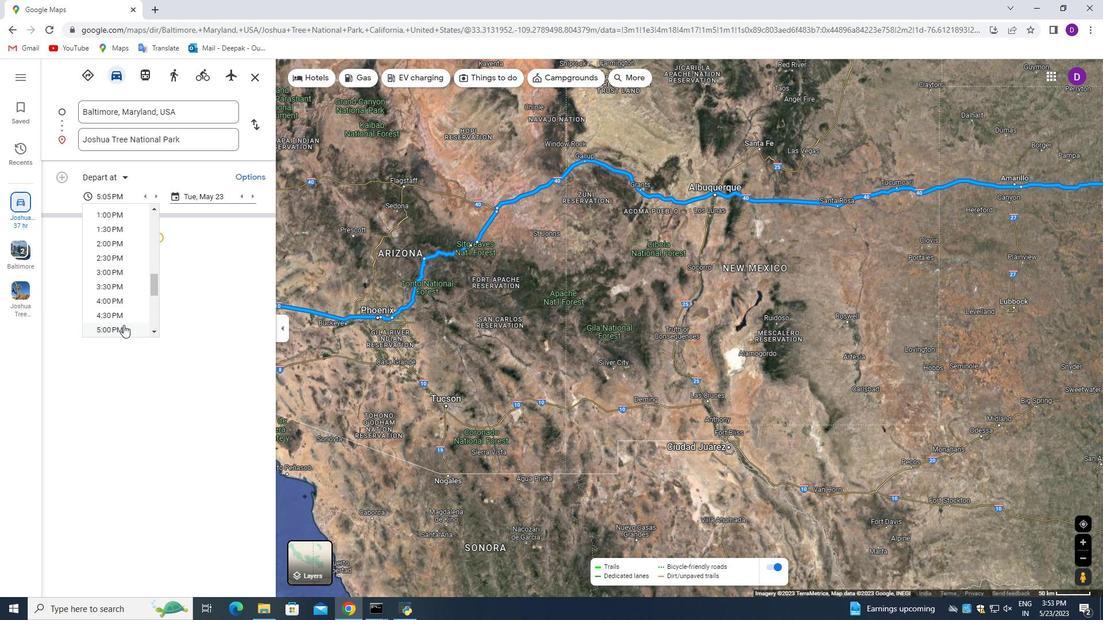 
Action: Mouse moved to (251, 195)
Screenshot: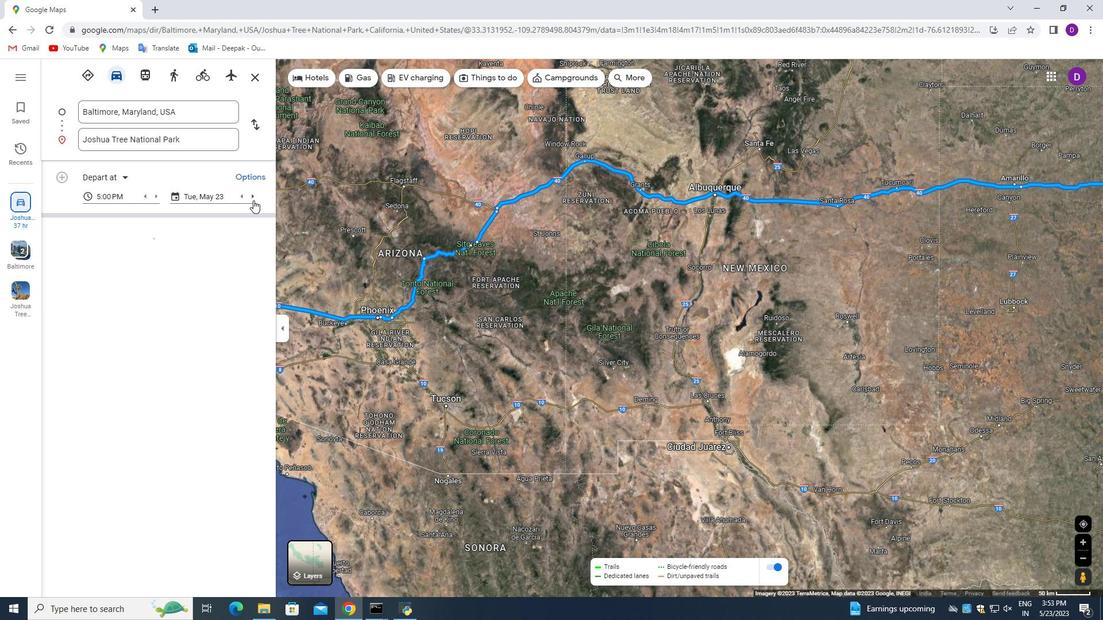 
Action: Mouse pressed left at (251, 195)
Screenshot: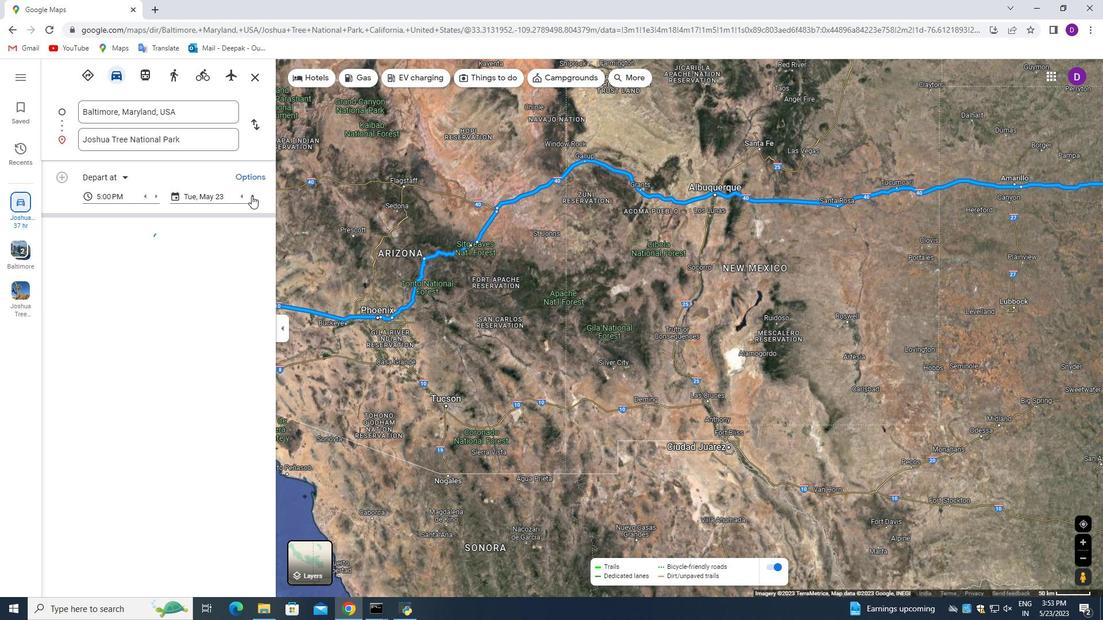 
Action: Mouse moved to (609, 371)
Screenshot: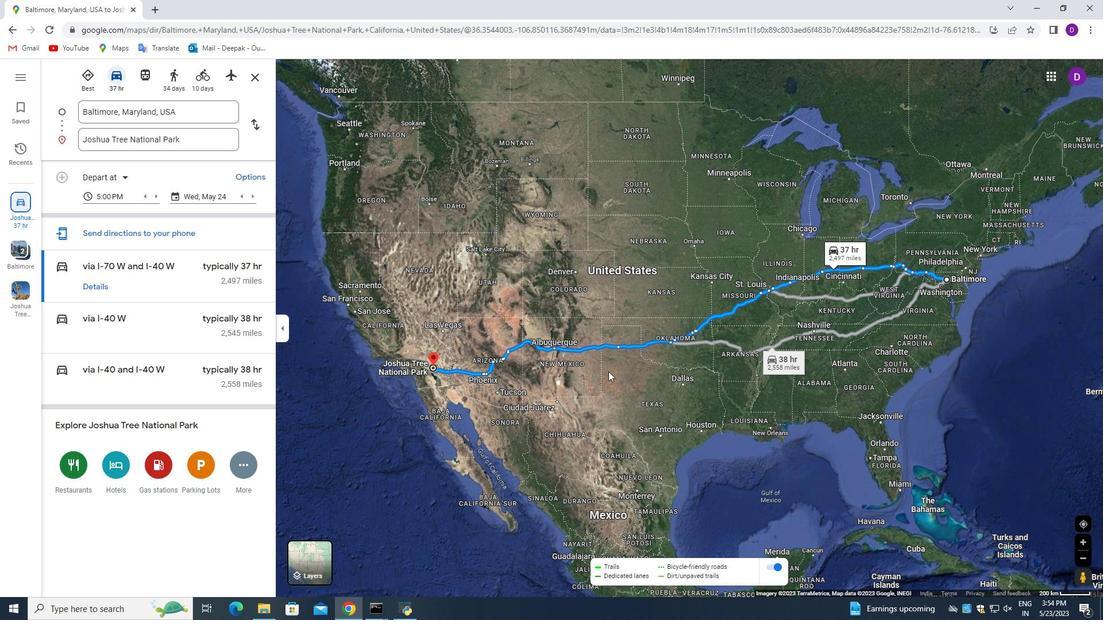 
Action: Mouse scrolled (609, 371) with delta (0, 0)
